Task: Check a user's "Followers" to see their connections.
Action: Mouse moved to (820, 341)
Screenshot: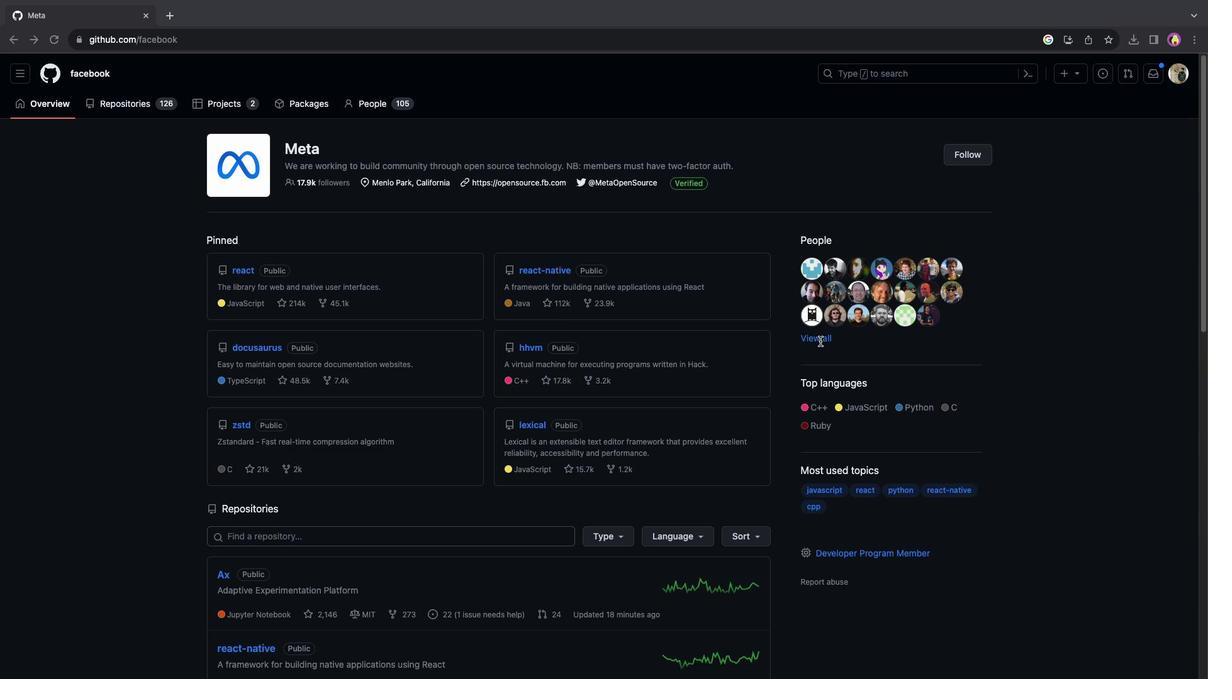 
Action: Mouse pressed left at (820, 341)
Screenshot: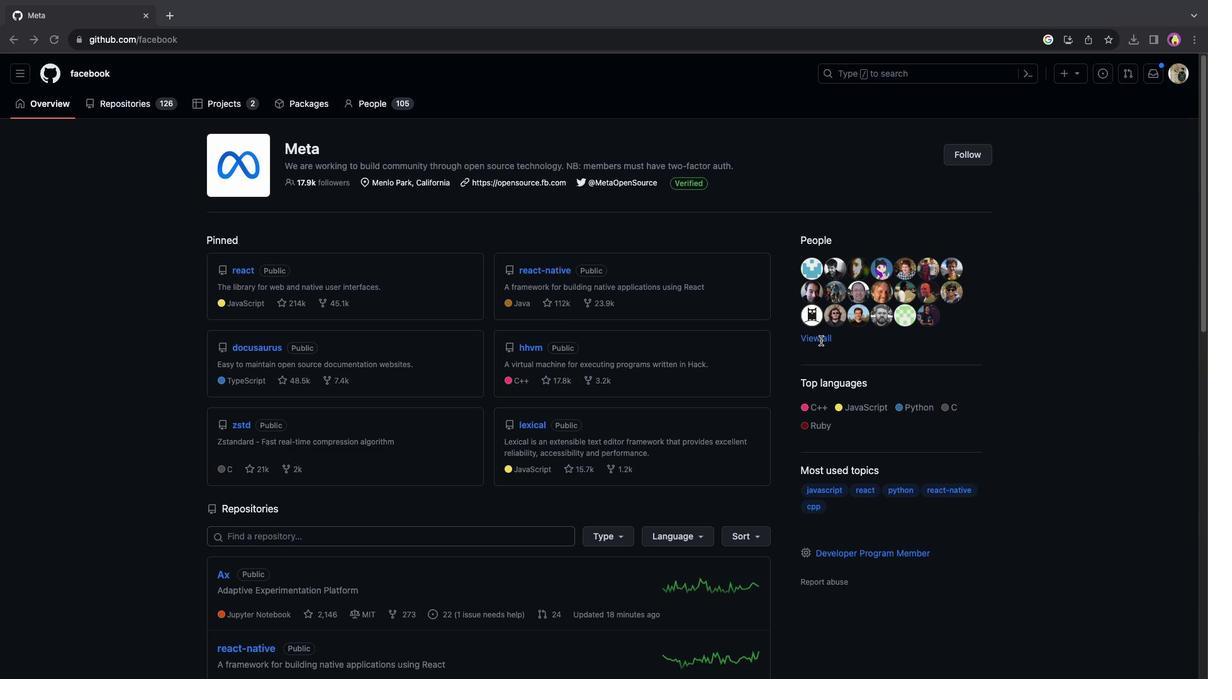 
Action: Mouse moved to (822, 337)
Screenshot: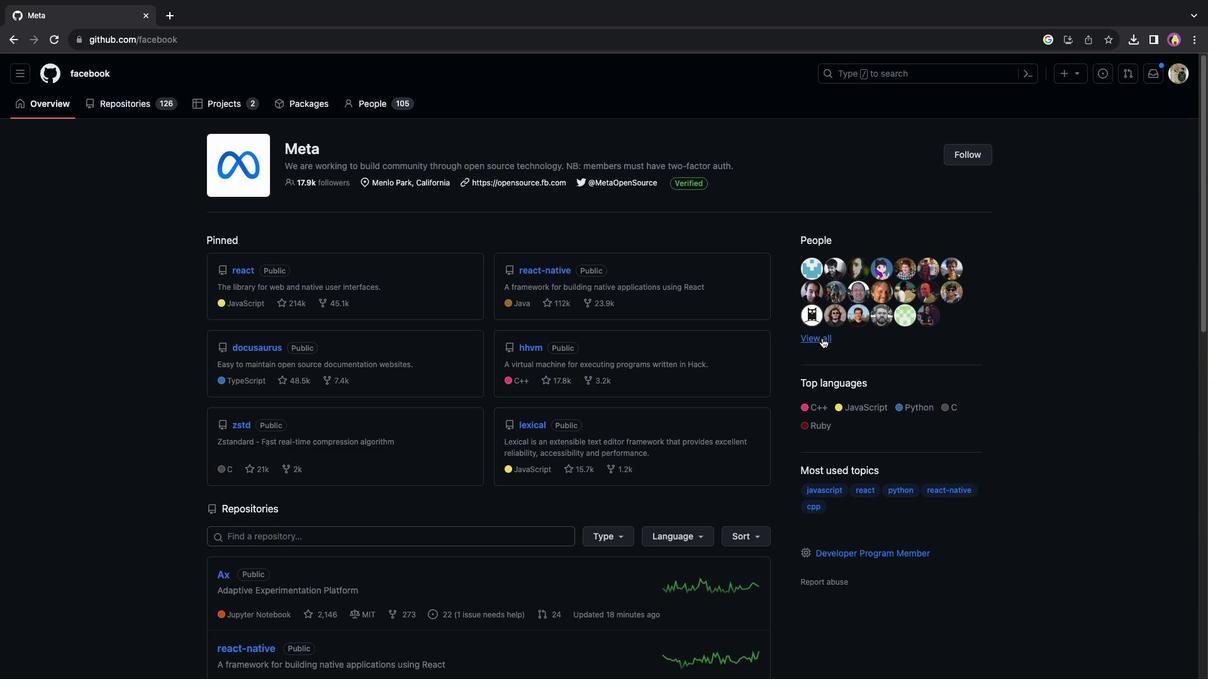 
Action: Mouse pressed left at (822, 337)
Screenshot: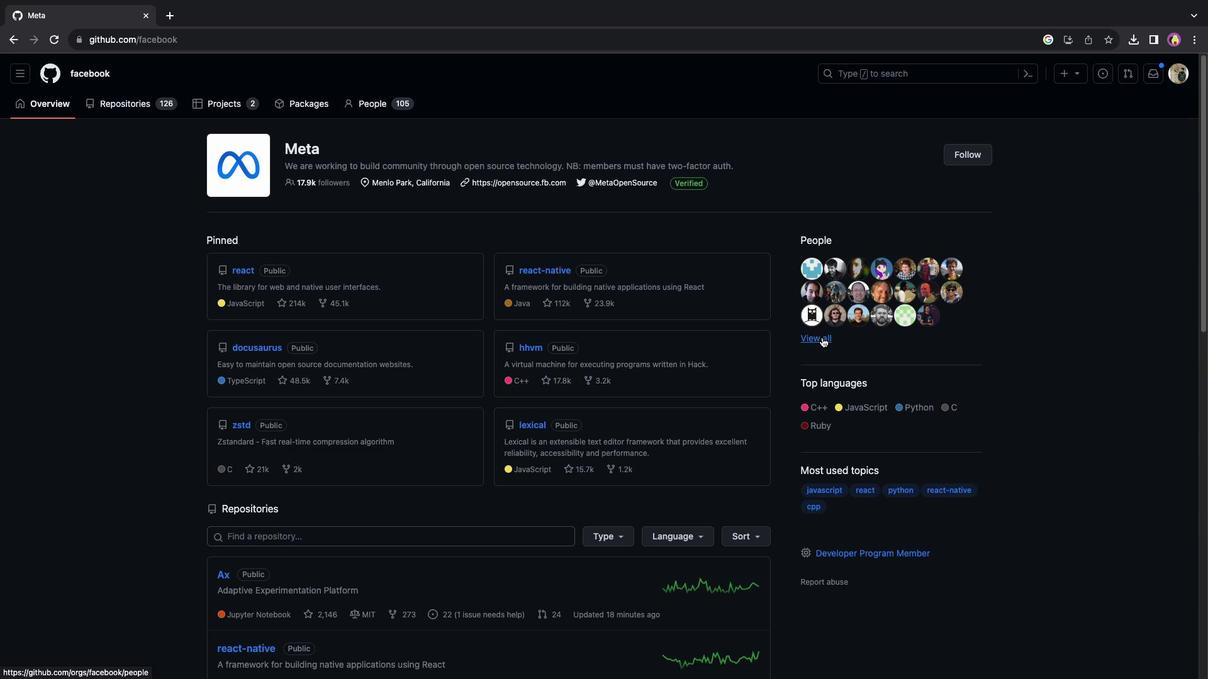 
Action: Mouse moved to (442, 180)
Screenshot: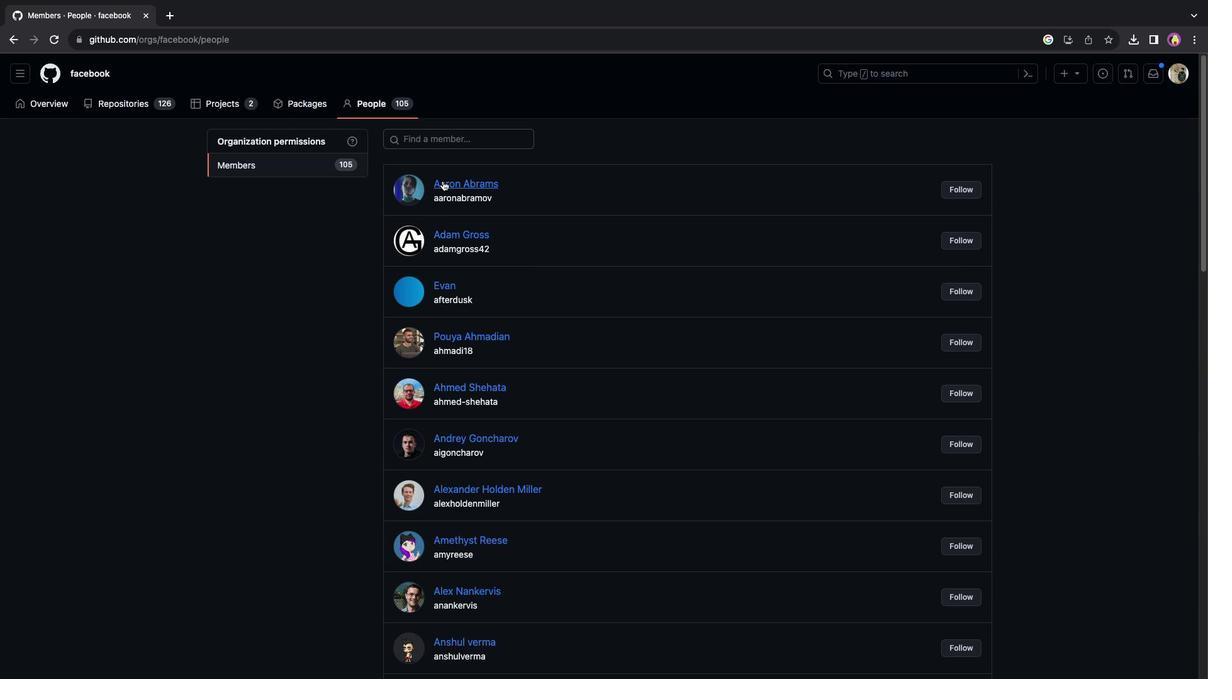 
Action: Mouse pressed left at (442, 180)
Screenshot: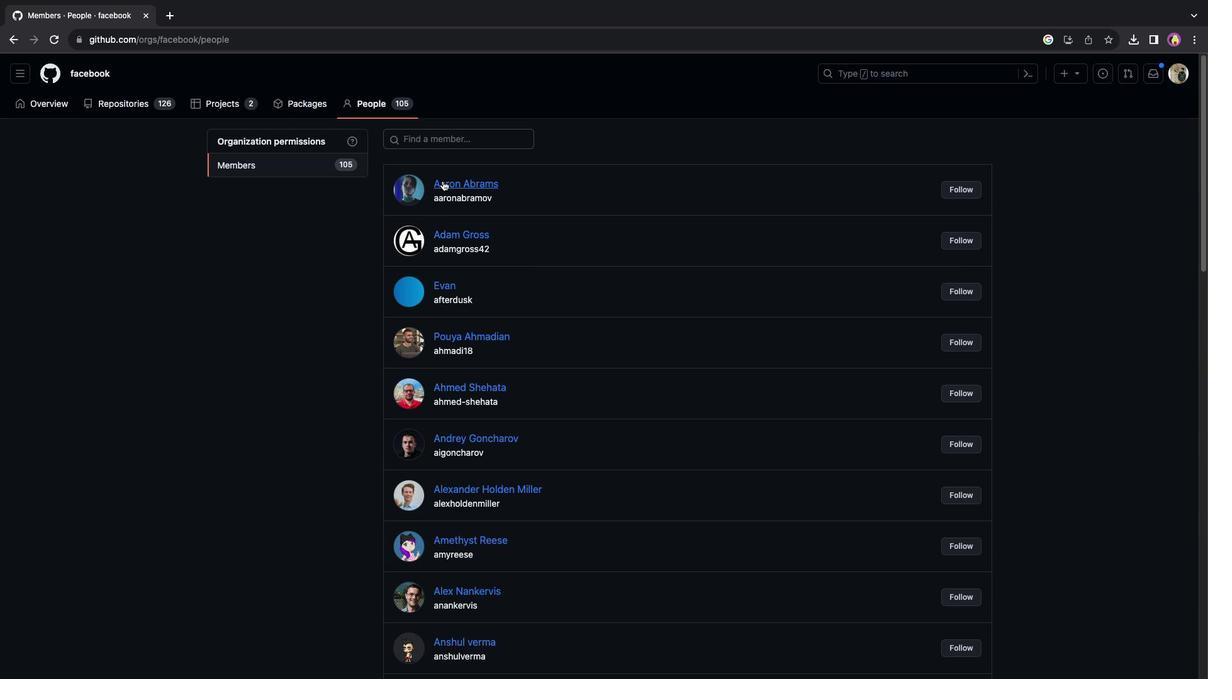 
Action: Mouse moved to (400, 272)
Screenshot: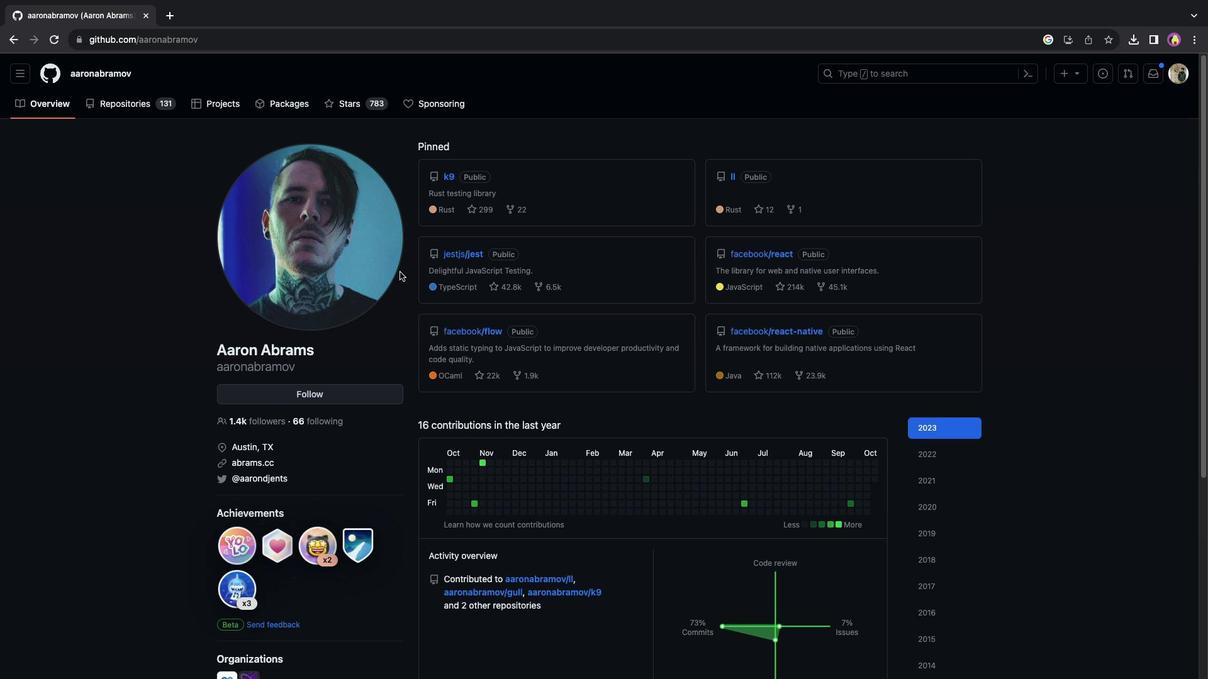 
Action: Mouse scrolled (400, 272) with delta (0, 0)
Screenshot: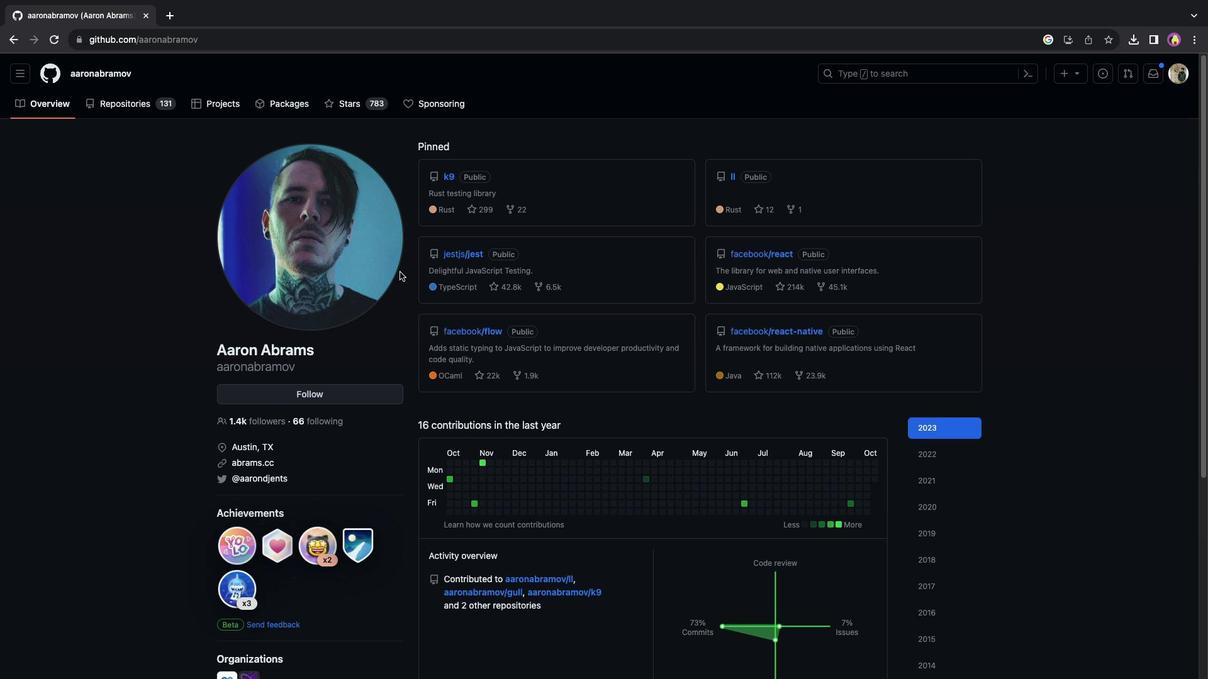 
Action: Mouse scrolled (400, 272) with delta (0, 0)
Screenshot: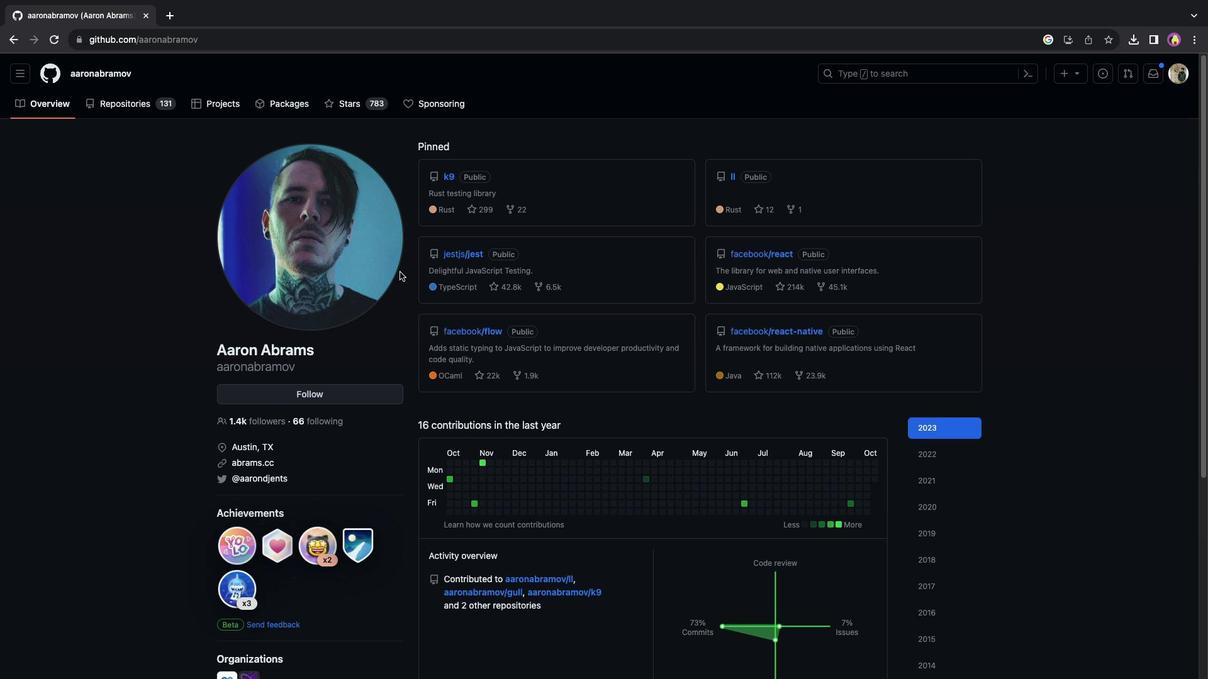 
Action: Mouse moved to (400, 276)
Screenshot: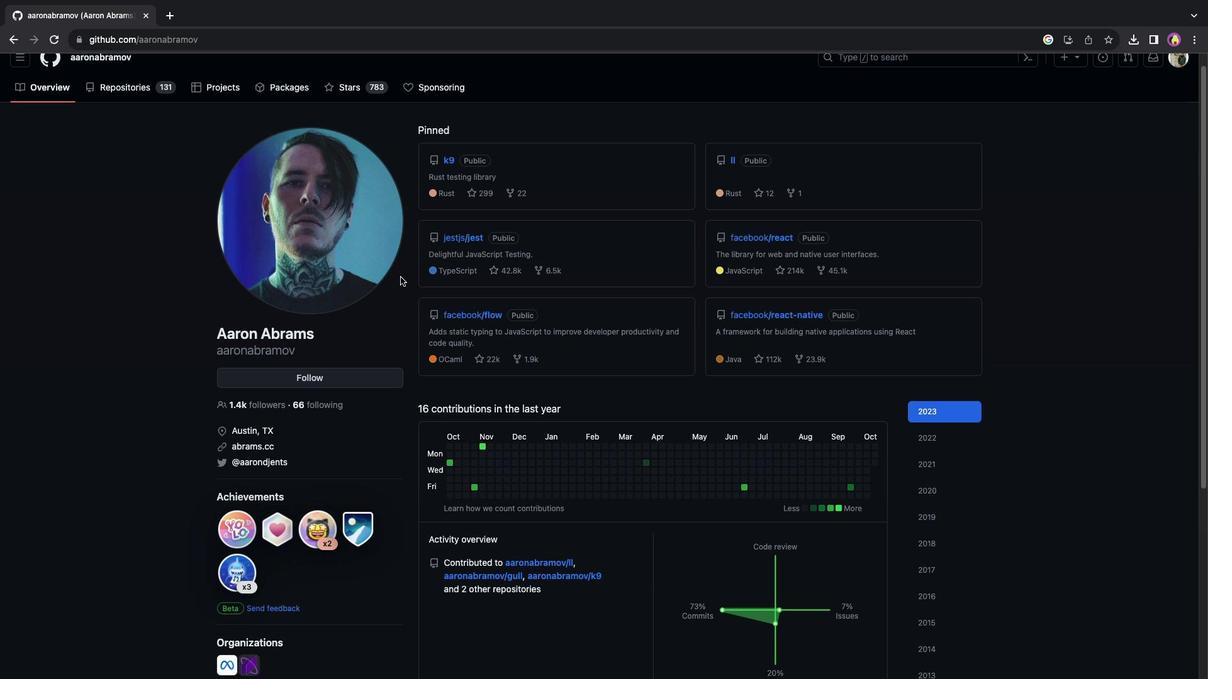 
Action: Mouse scrolled (400, 276) with delta (0, 0)
Screenshot: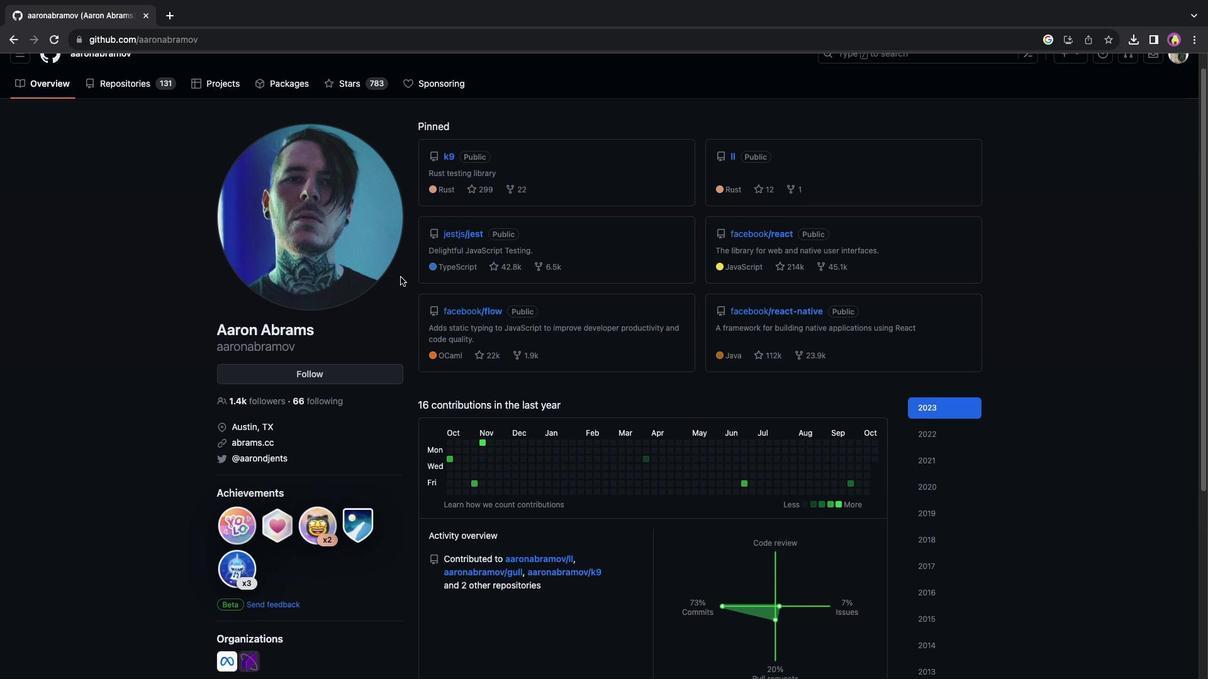 
Action: Mouse scrolled (400, 276) with delta (0, 0)
Screenshot: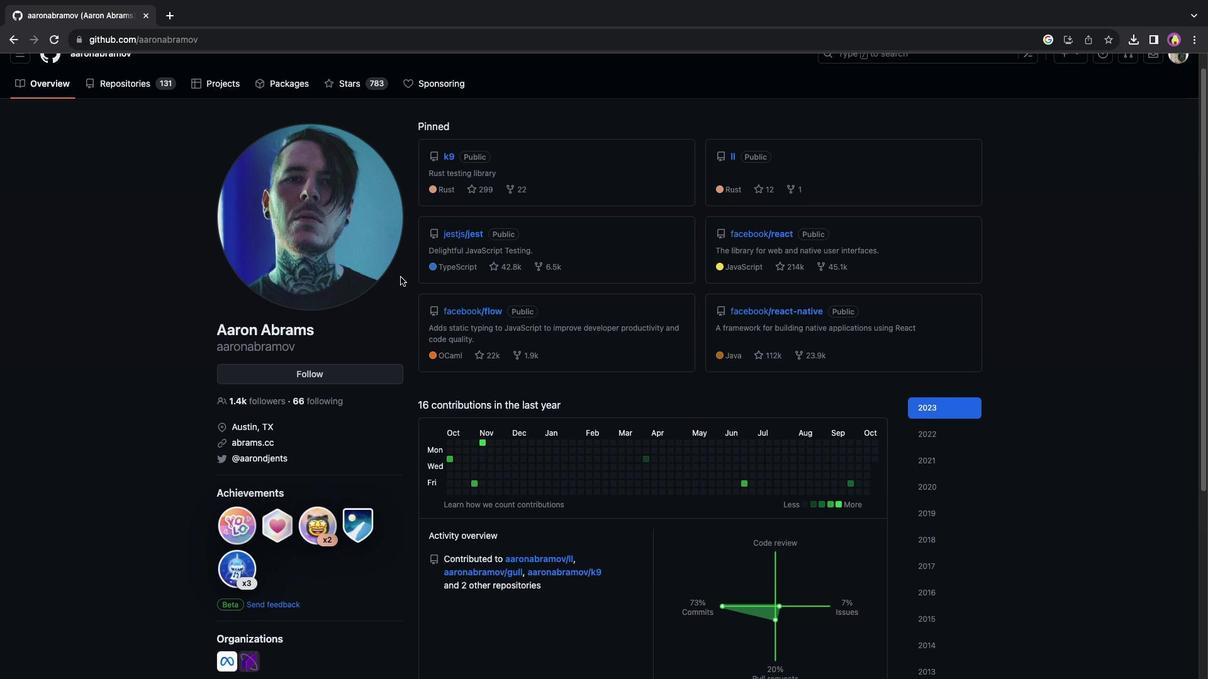 
Action: Mouse scrolled (400, 276) with delta (0, -1)
Screenshot: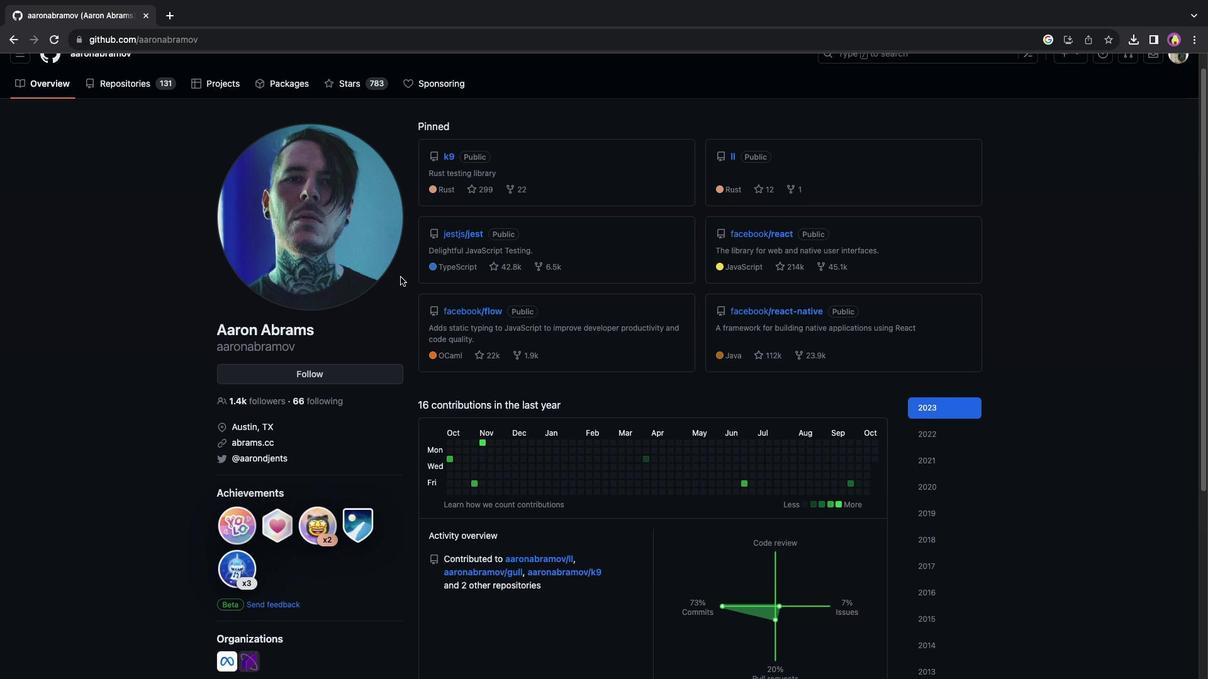 
Action: Mouse scrolled (400, 276) with delta (0, 0)
Screenshot: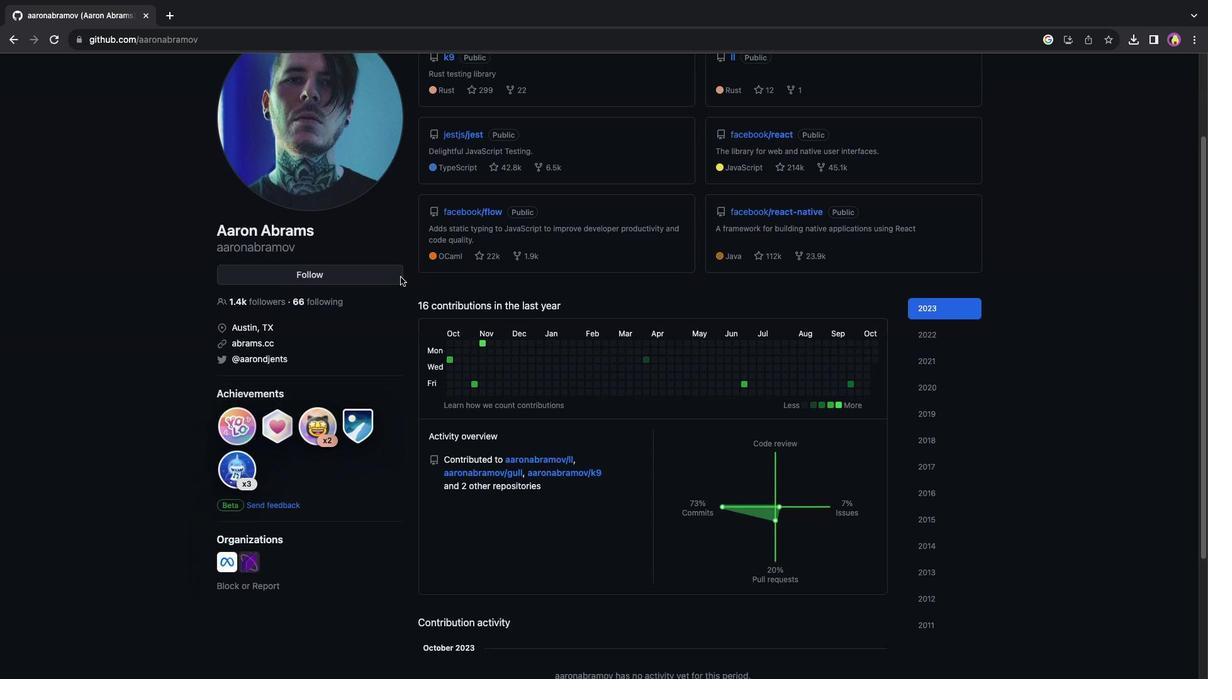 
Action: Mouse scrolled (400, 276) with delta (0, 0)
Screenshot: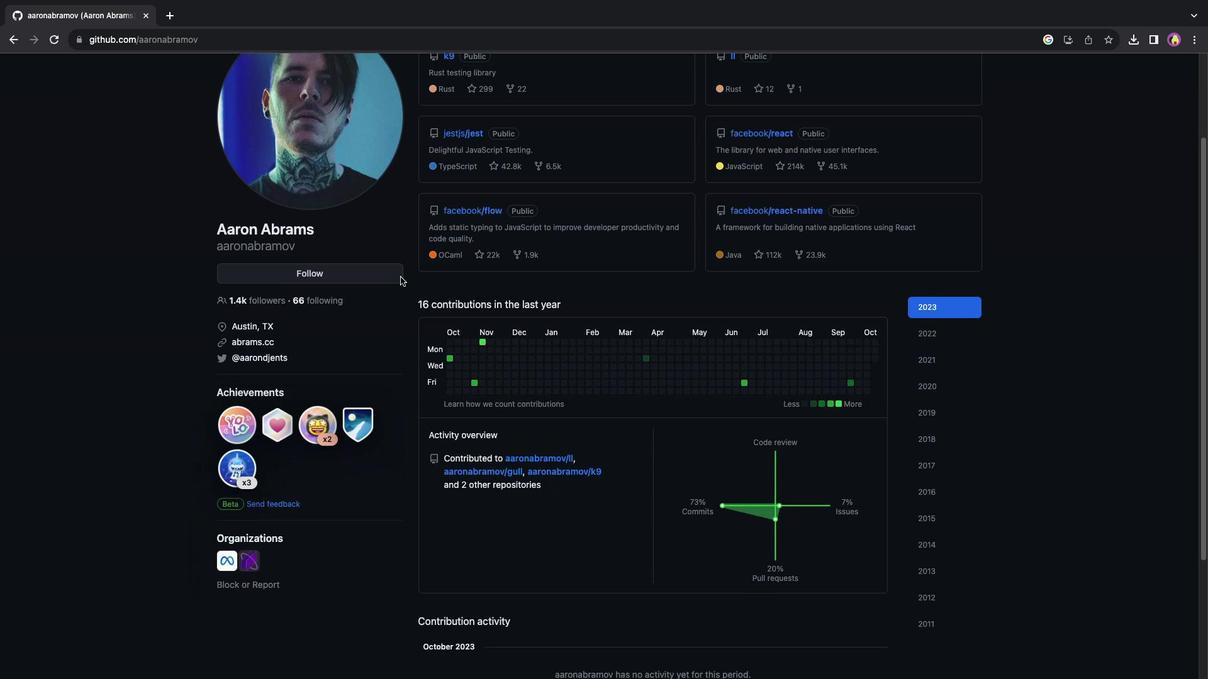 
Action: Mouse moved to (262, 275)
Screenshot: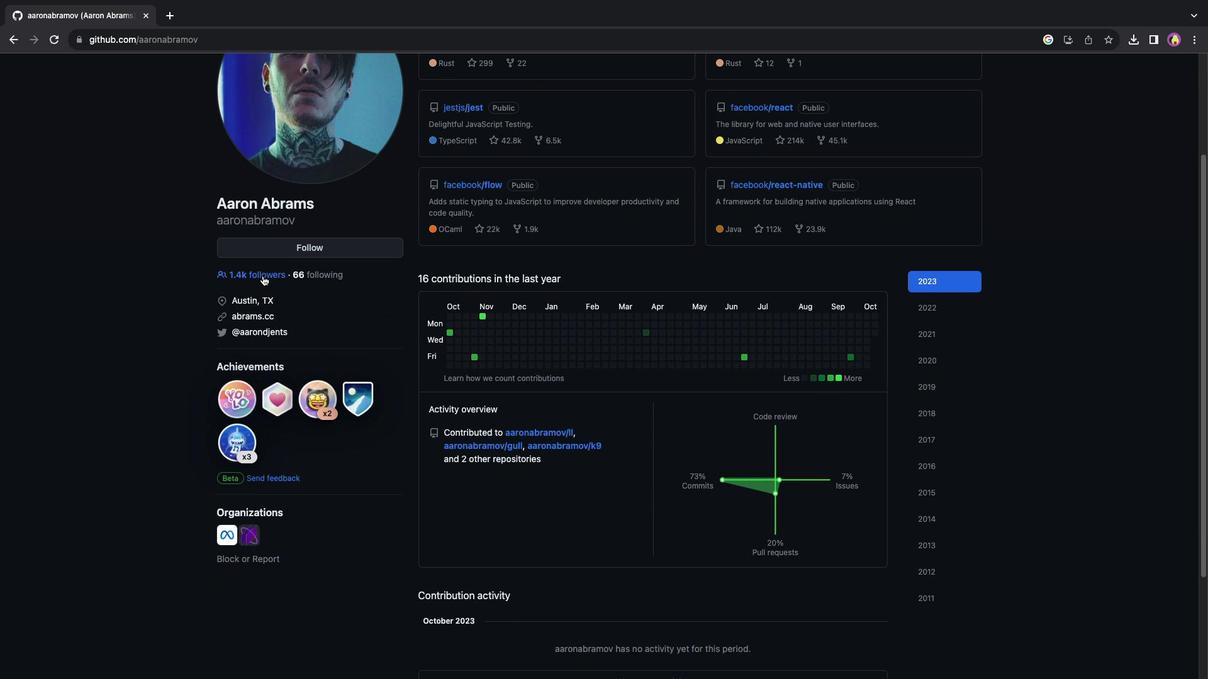 
Action: Mouse pressed left at (262, 275)
Screenshot: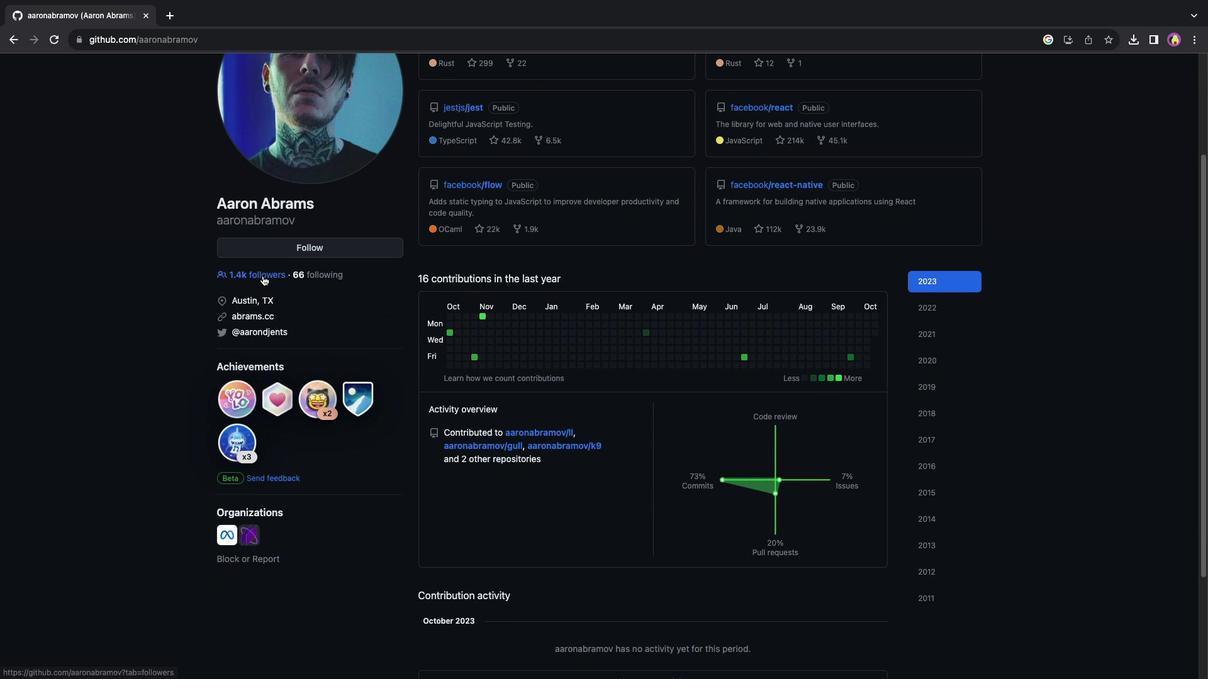 
Action: Mouse moved to (626, 305)
Screenshot: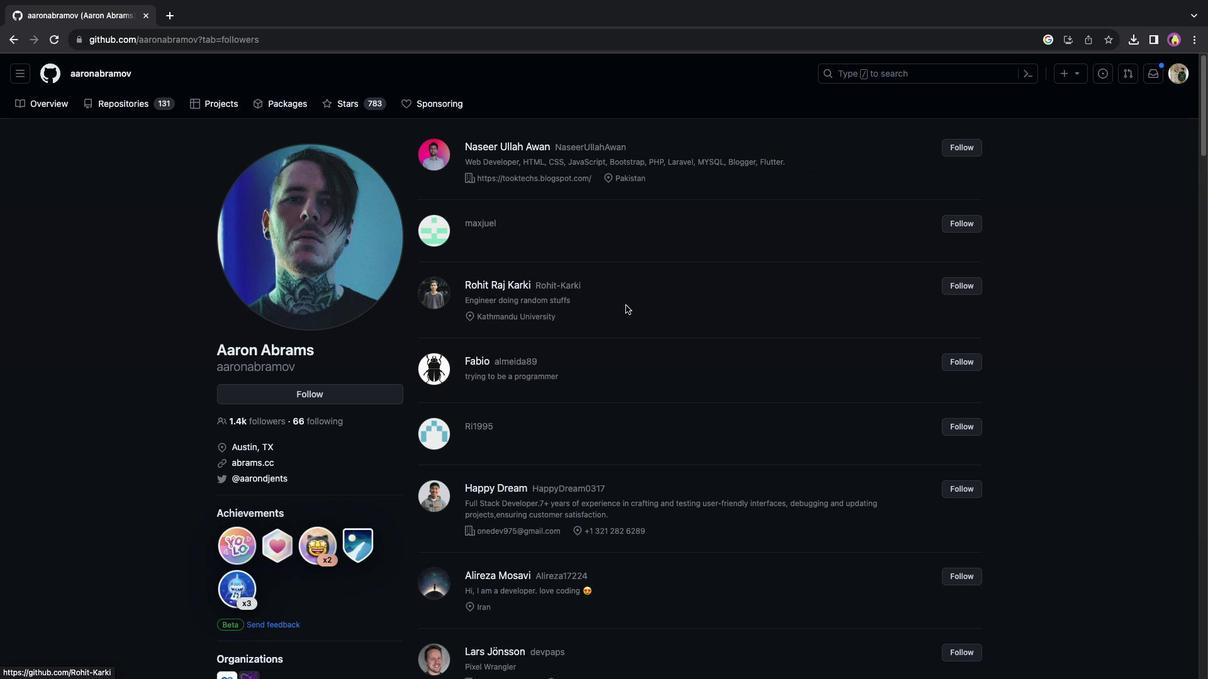 
Action: Mouse scrolled (626, 305) with delta (0, 0)
Screenshot: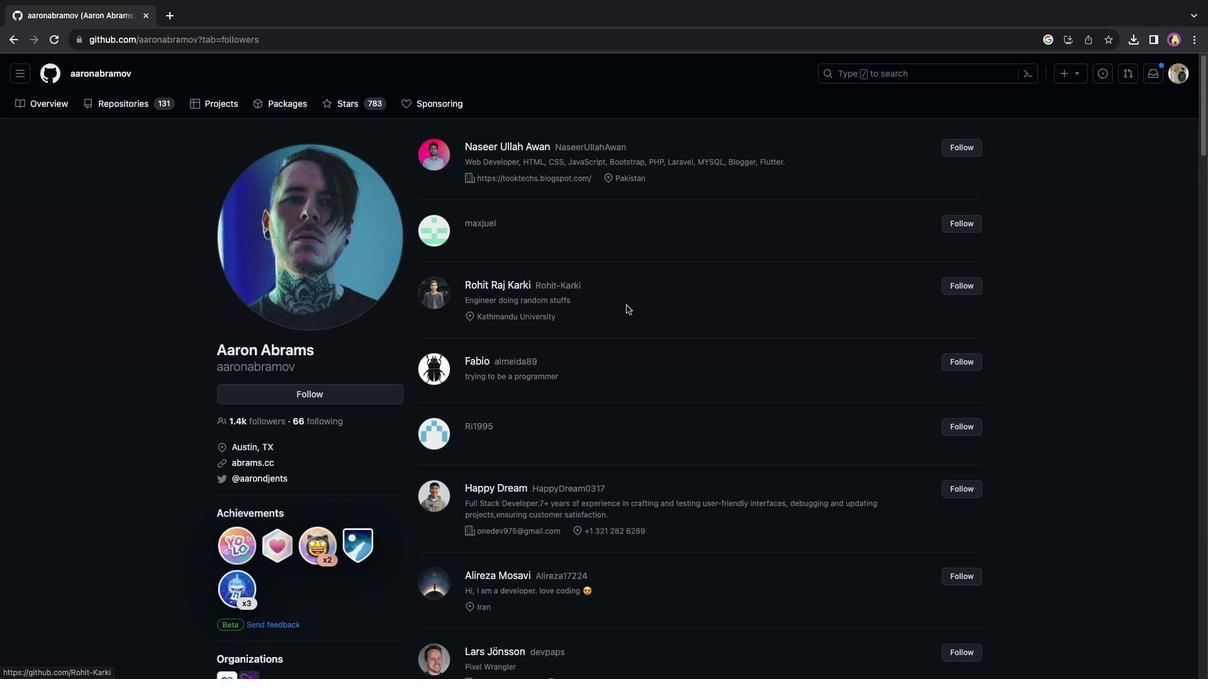 
Action: Mouse scrolled (626, 305) with delta (0, 0)
Screenshot: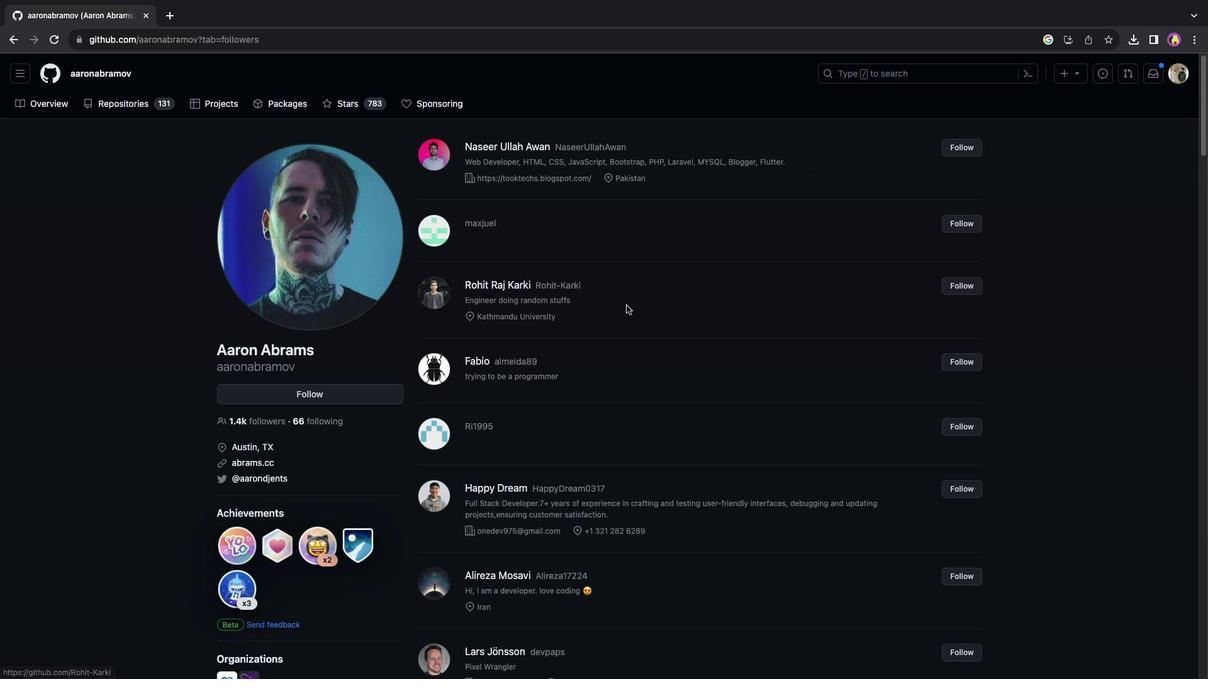 
Action: Mouse scrolled (626, 305) with delta (0, -1)
Screenshot: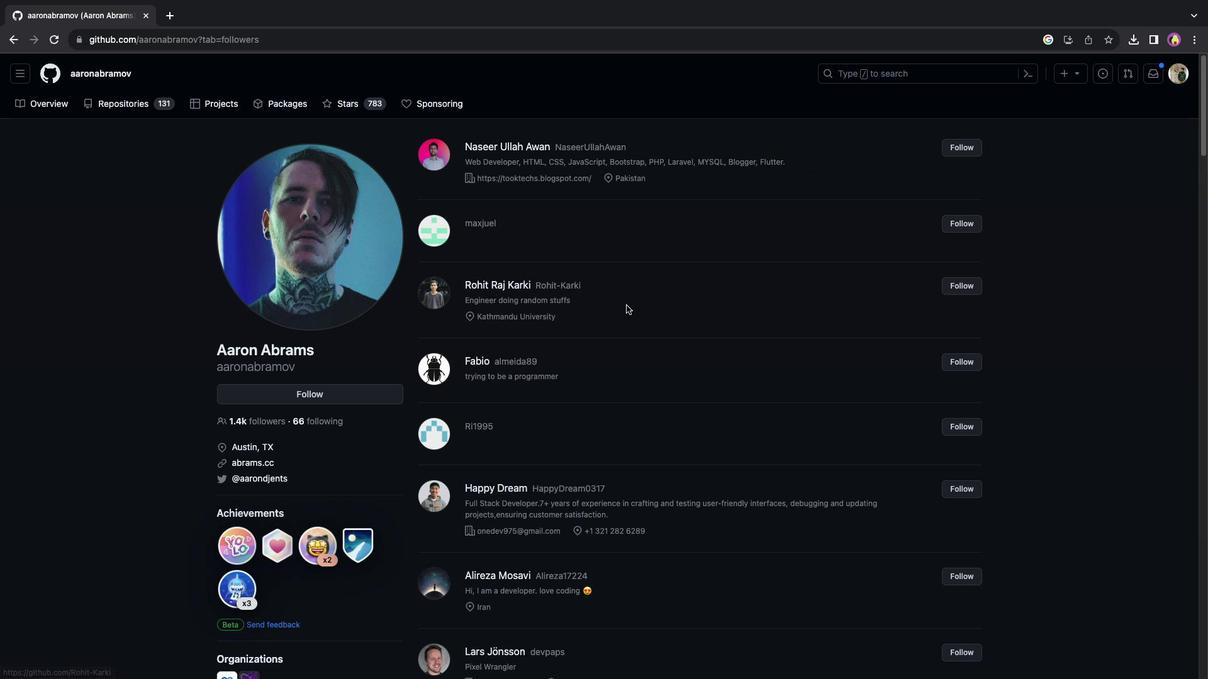 
Action: Mouse scrolled (626, 305) with delta (0, -2)
Screenshot: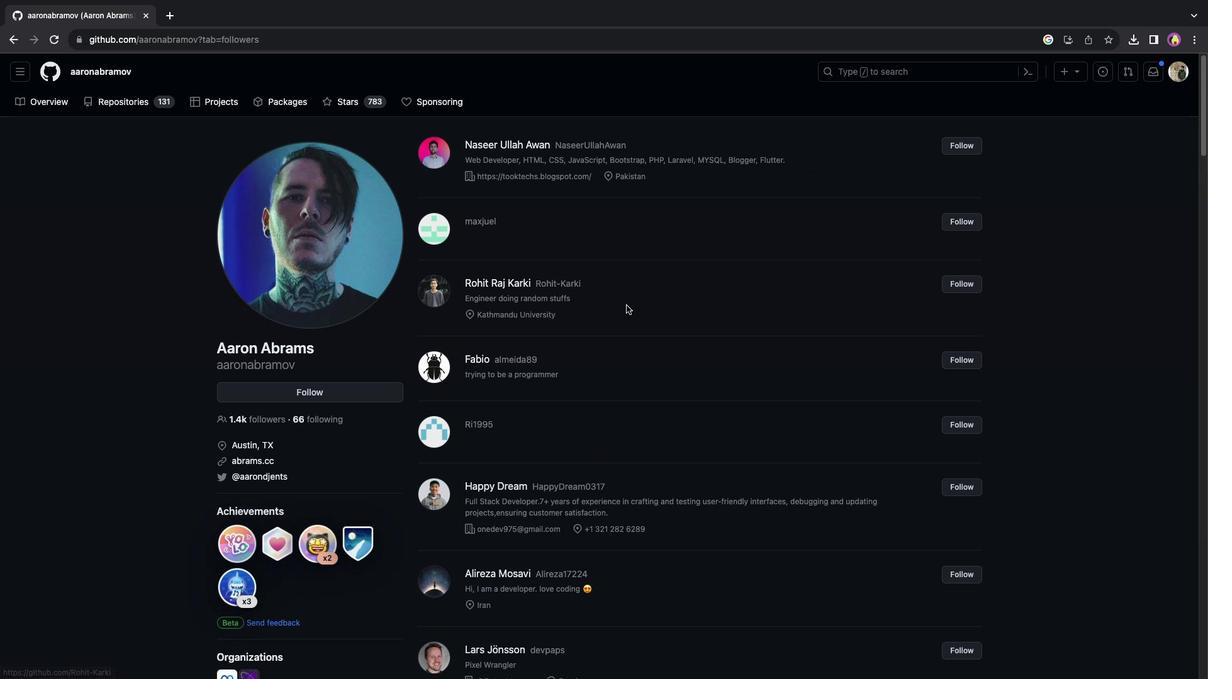 
Action: Mouse scrolled (626, 305) with delta (0, 0)
Screenshot: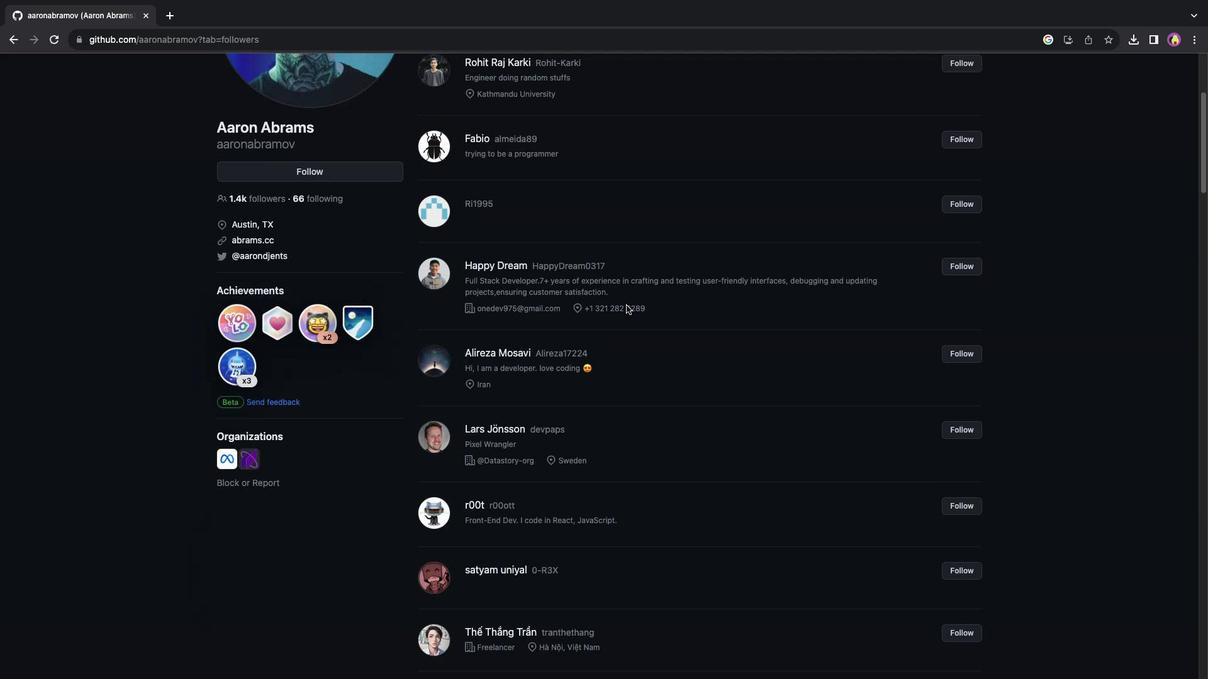 
Action: Mouse scrolled (626, 305) with delta (0, 0)
Screenshot: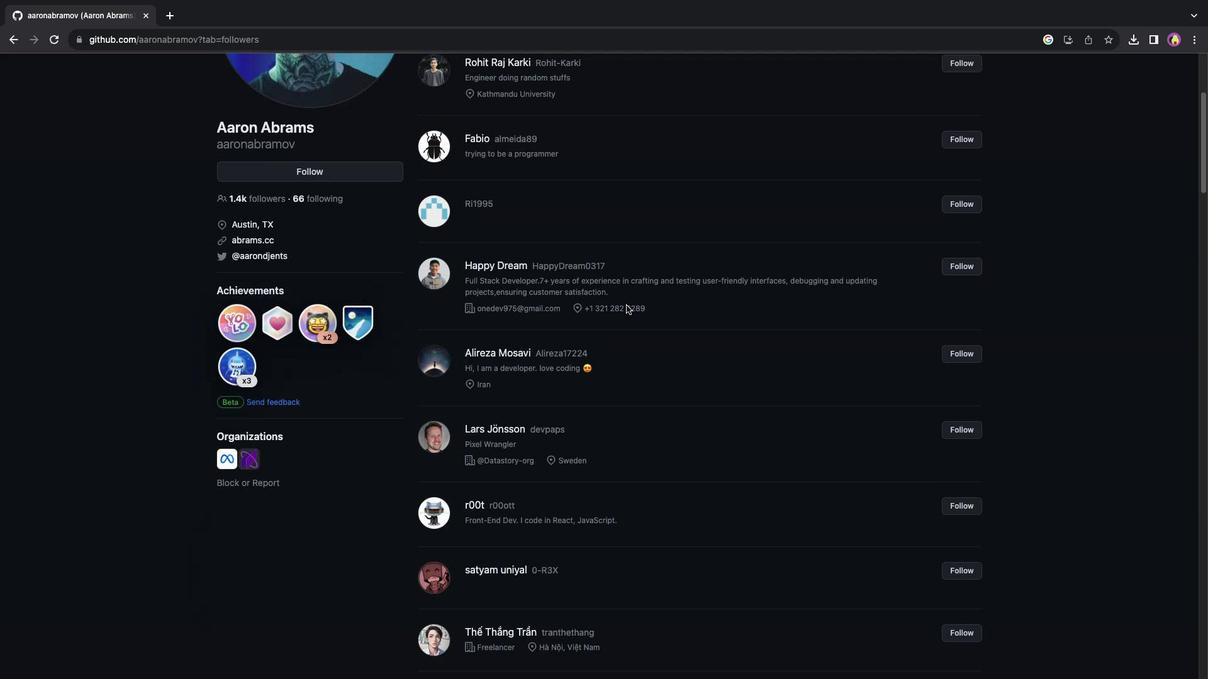 
Action: Mouse scrolled (626, 305) with delta (0, -1)
Screenshot: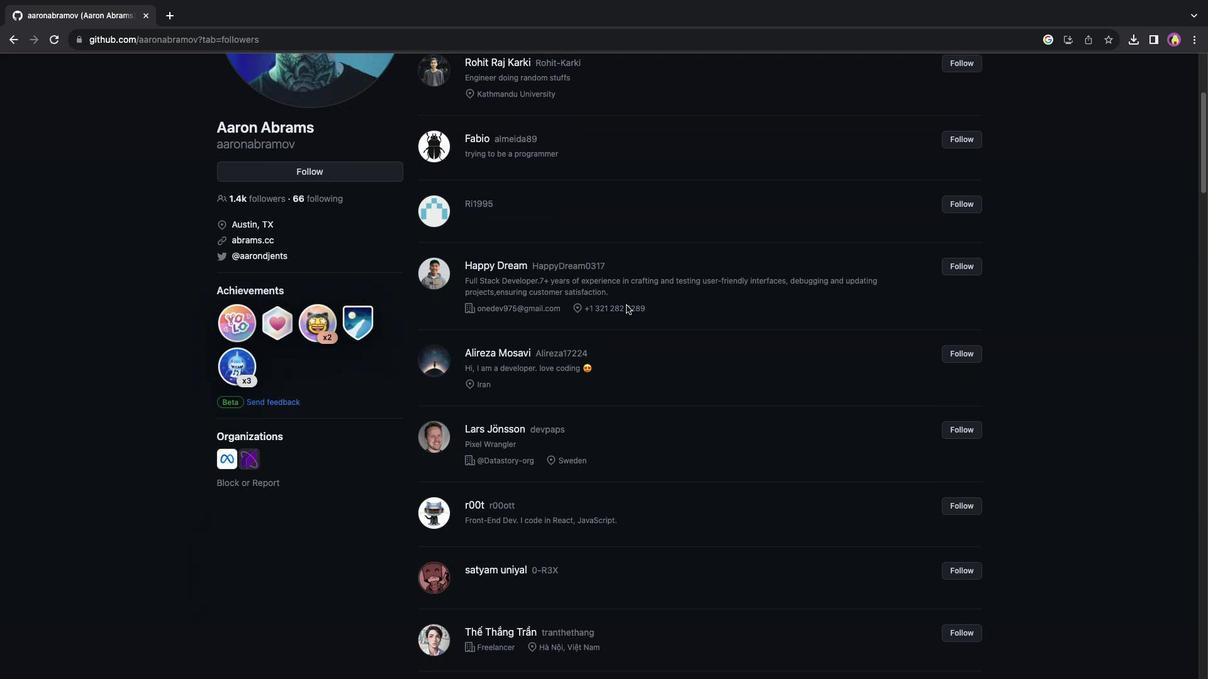 
Action: Mouse scrolled (626, 305) with delta (0, -2)
Screenshot: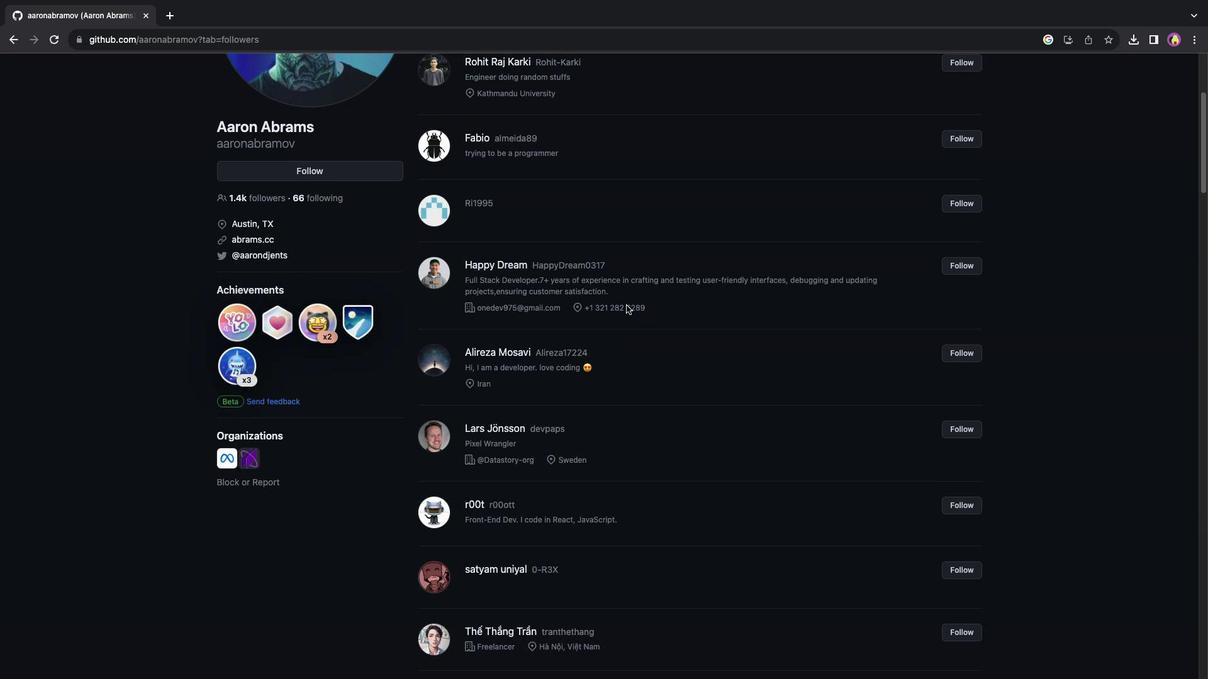 
Action: Mouse scrolled (626, 305) with delta (0, 0)
Screenshot: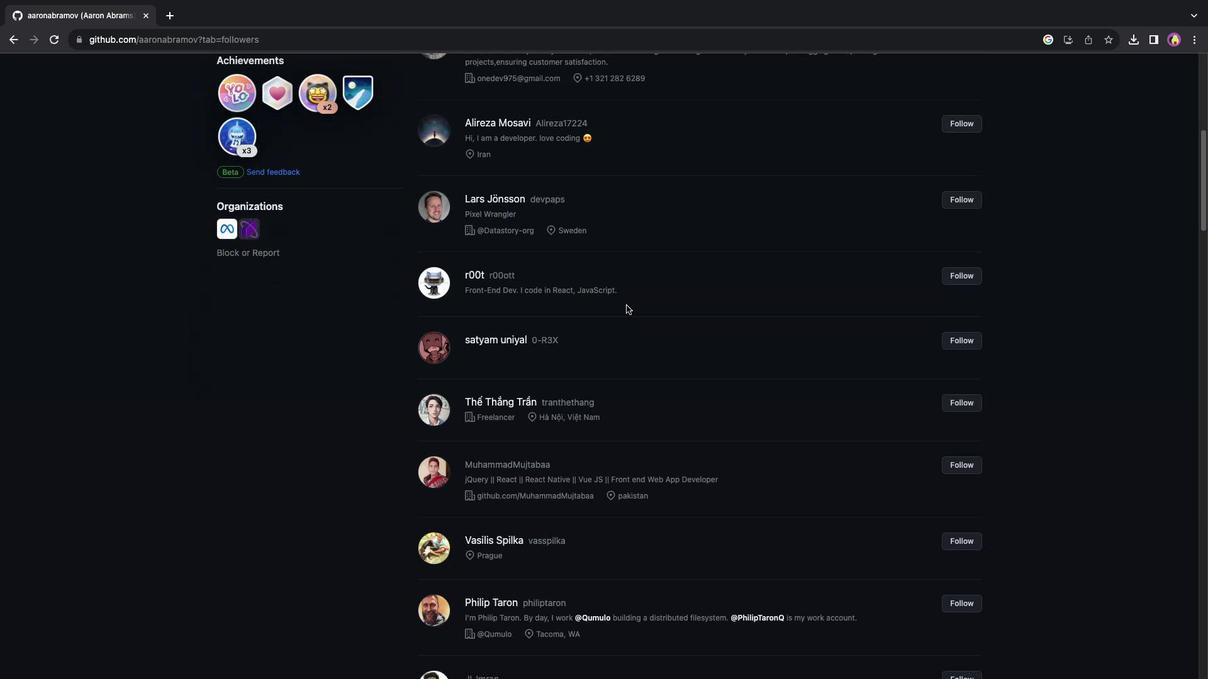 
Action: Mouse scrolled (626, 305) with delta (0, 0)
Screenshot: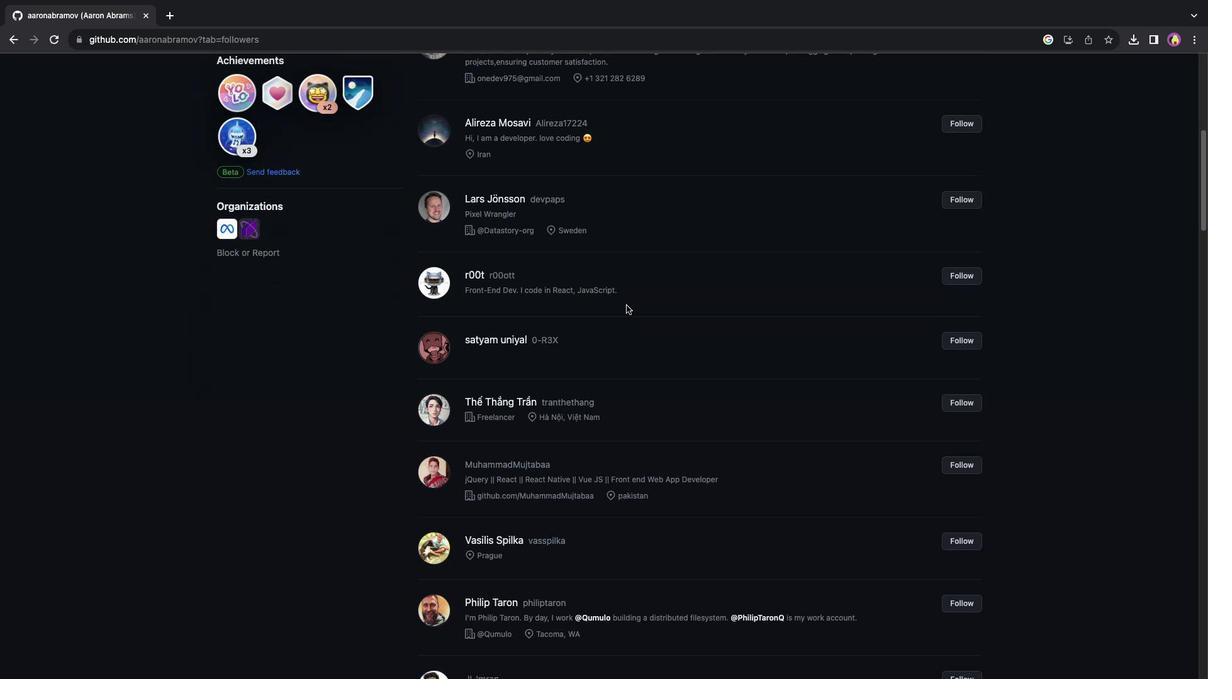 
Action: Mouse scrolled (626, 305) with delta (0, -1)
Screenshot: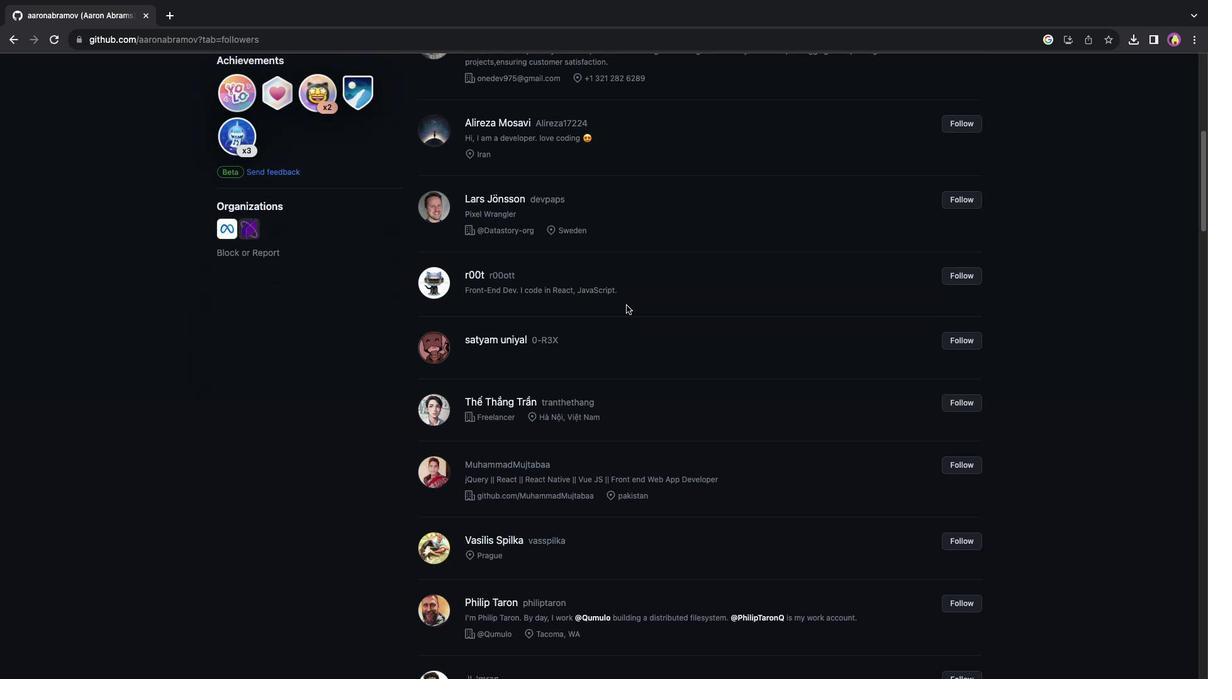 
Action: Mouse scrolled (626, 305) with delta (0, 0)
Screenshot: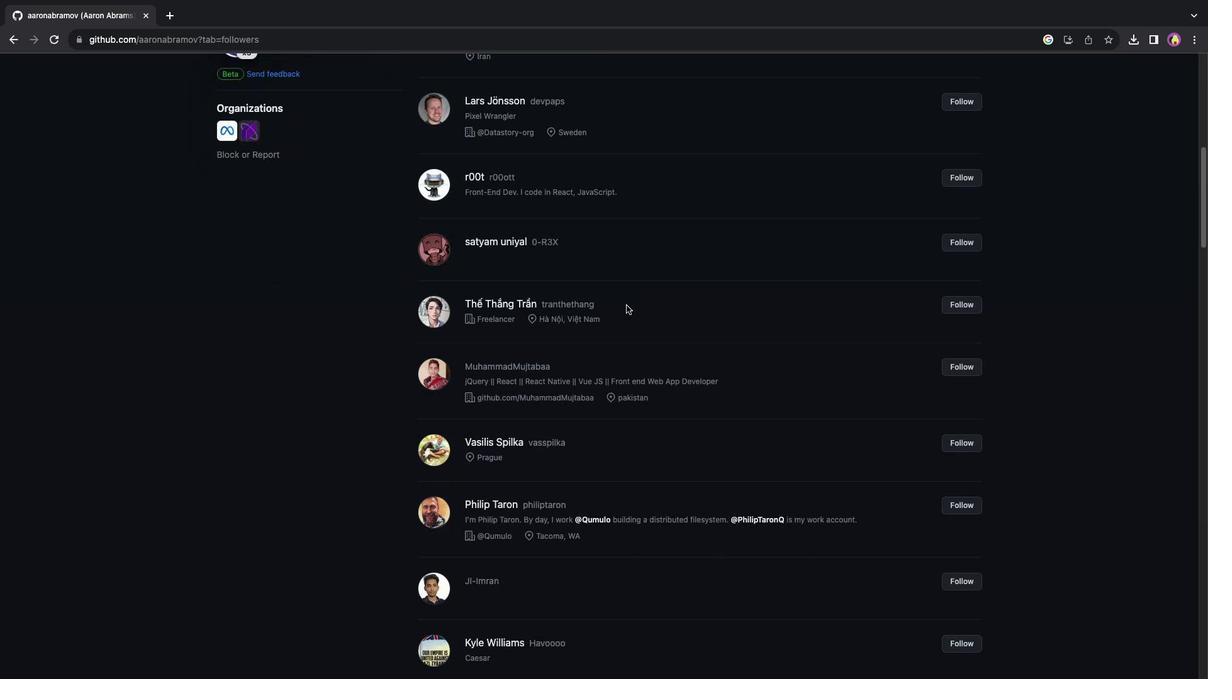 
Action: Mouse scrolled (626, 305) with delta (0, 0)
Screenshot: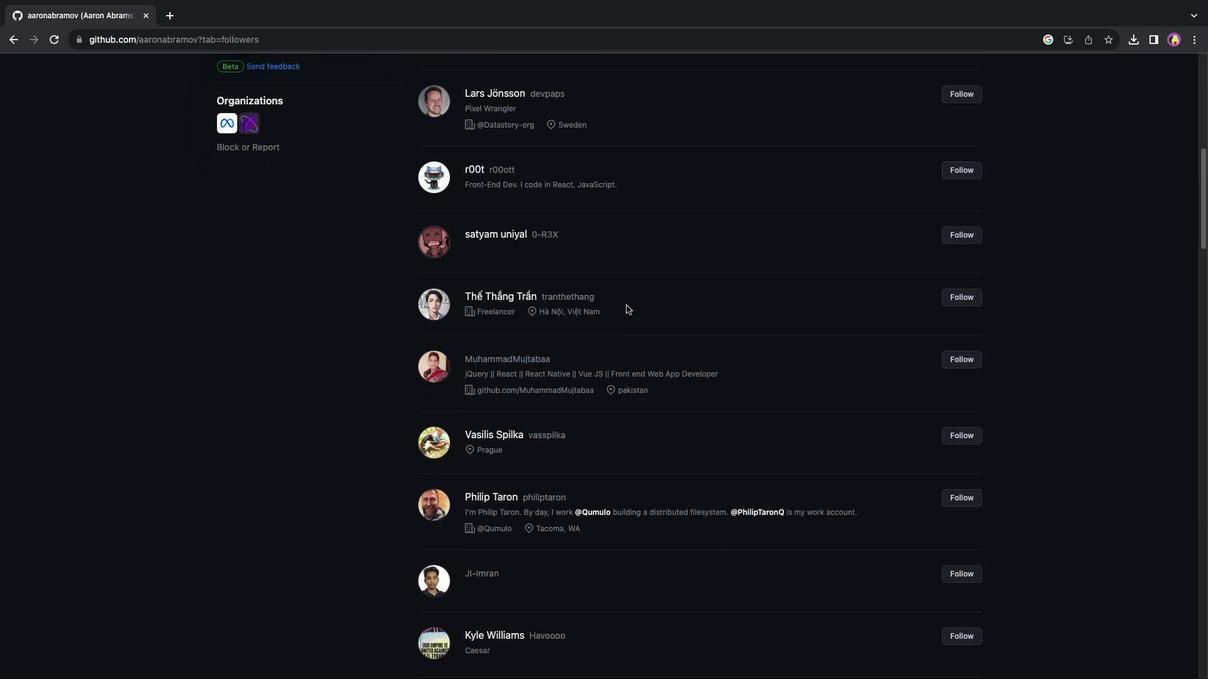 
Action: Mouse scrolled (626, 305) with delta (0, -1)
Screenshot: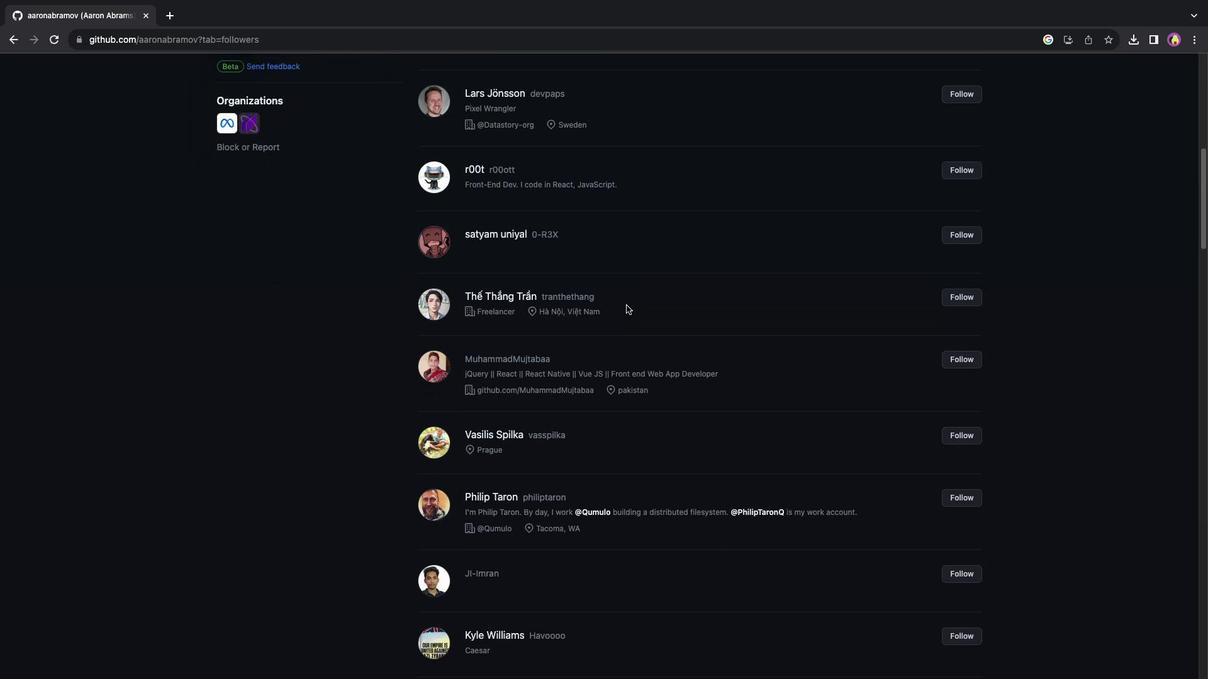 
Action: Mouse scrolled (626, 305) with delta (0, -2)
Screenshot: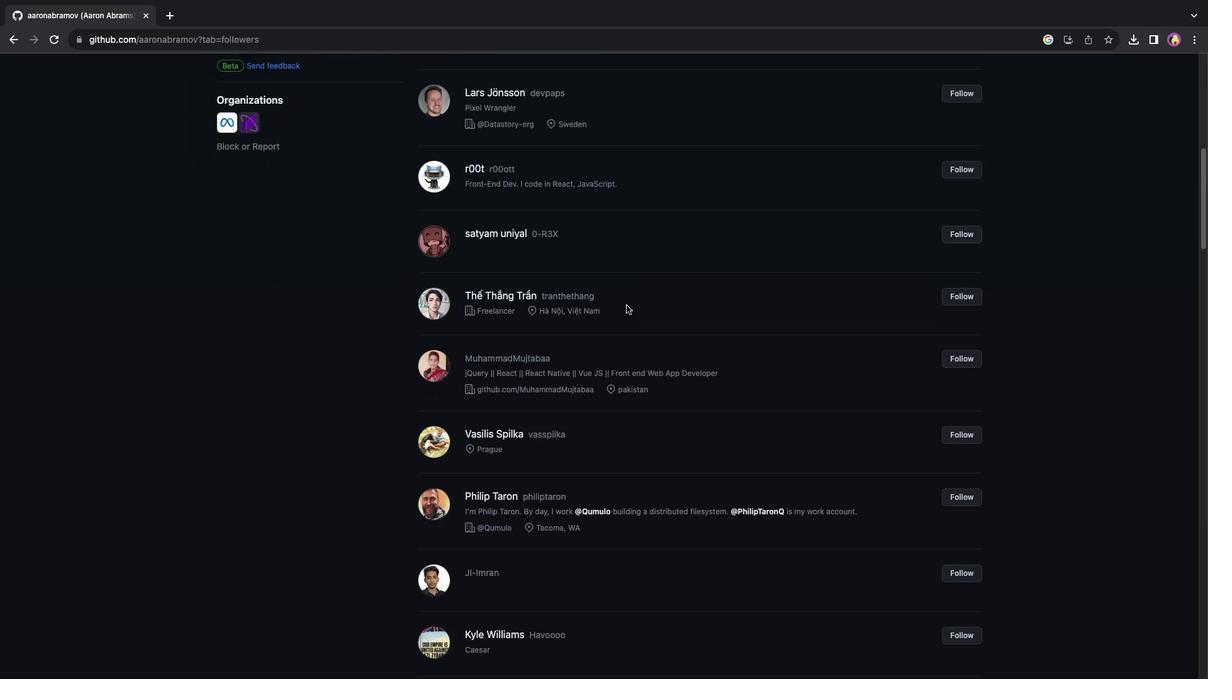 
Action: Mouse scrolled (626, 305) with delta (0, 0)
Screenshot: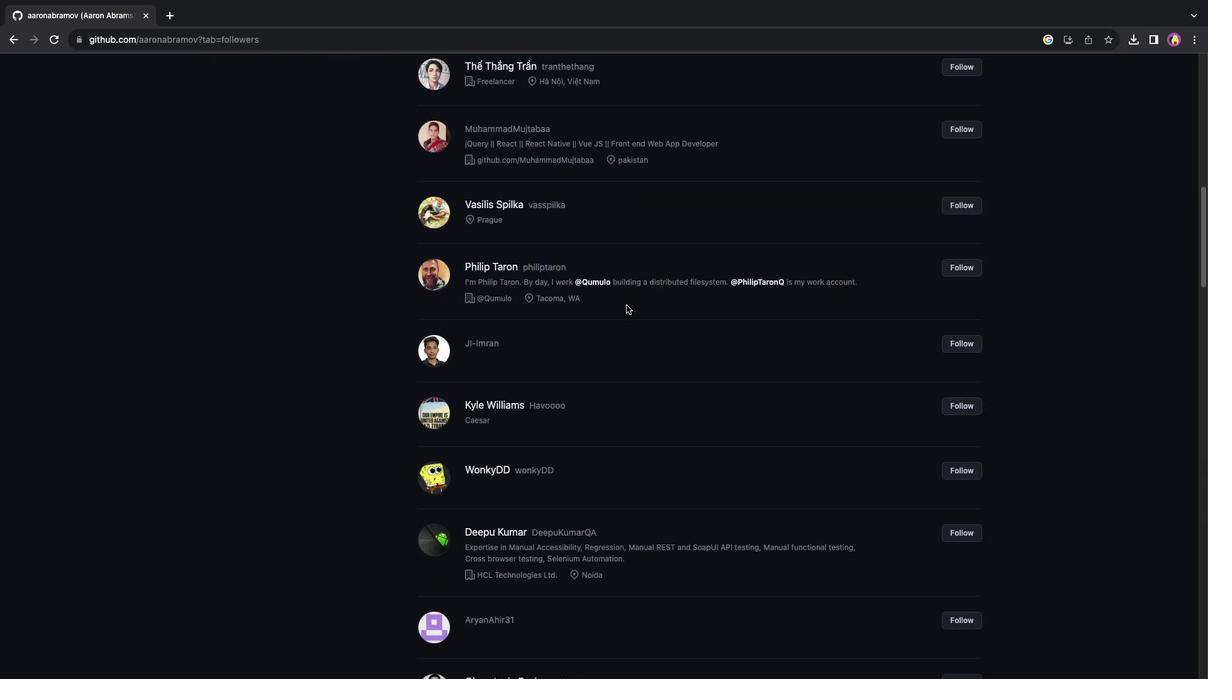 
Action: Mouse scrolled (626, 305) with delta (0, 0)
Screenshot: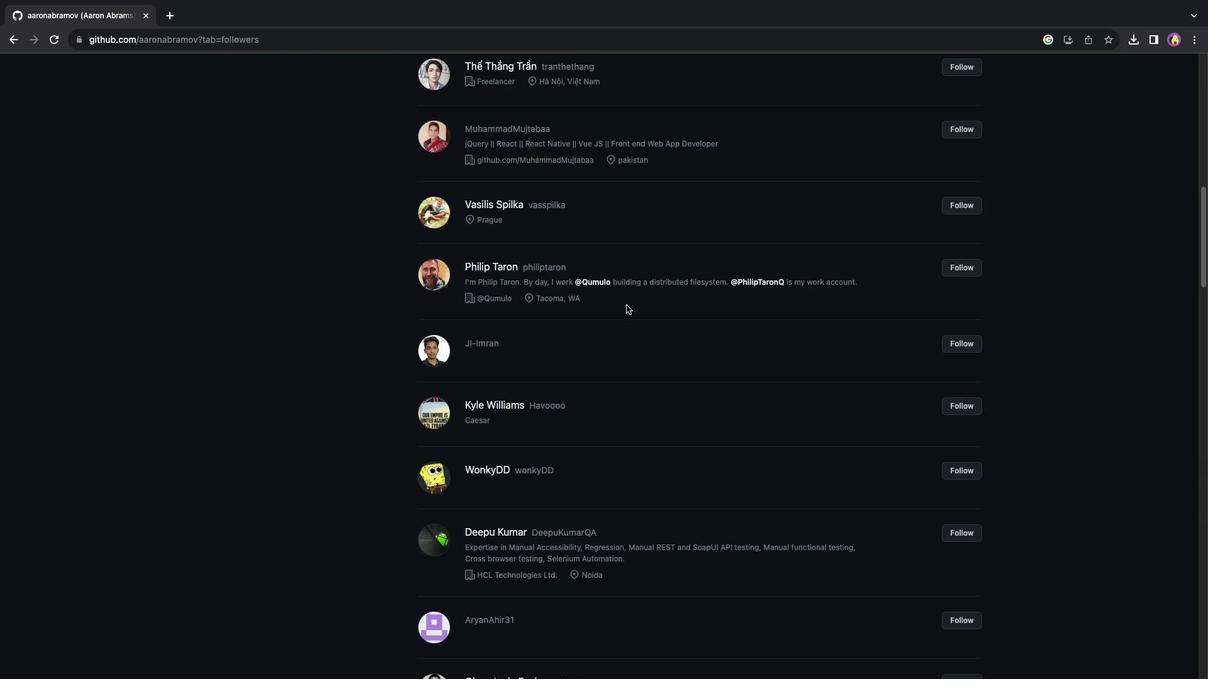 
Action: Mouse scrolled (626, 305) with delta (0, -1)
Screenshot: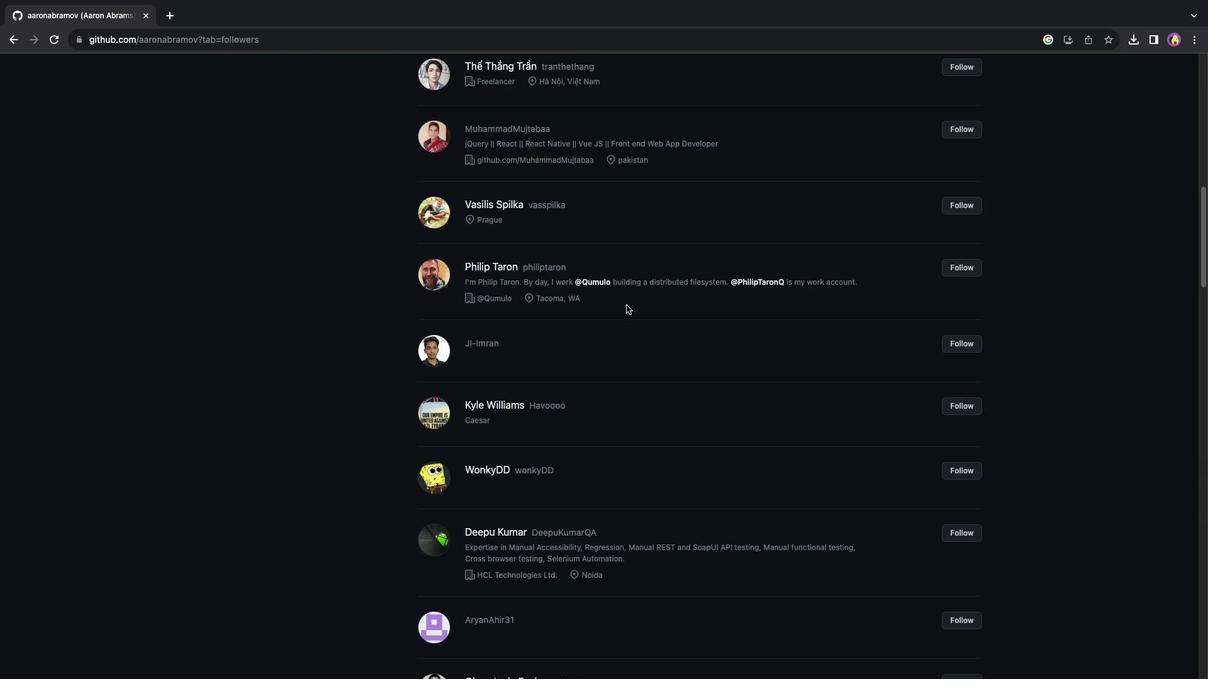 
Action: Mouse scrolled (626, 305) with delta (0, -3)
Screenshot: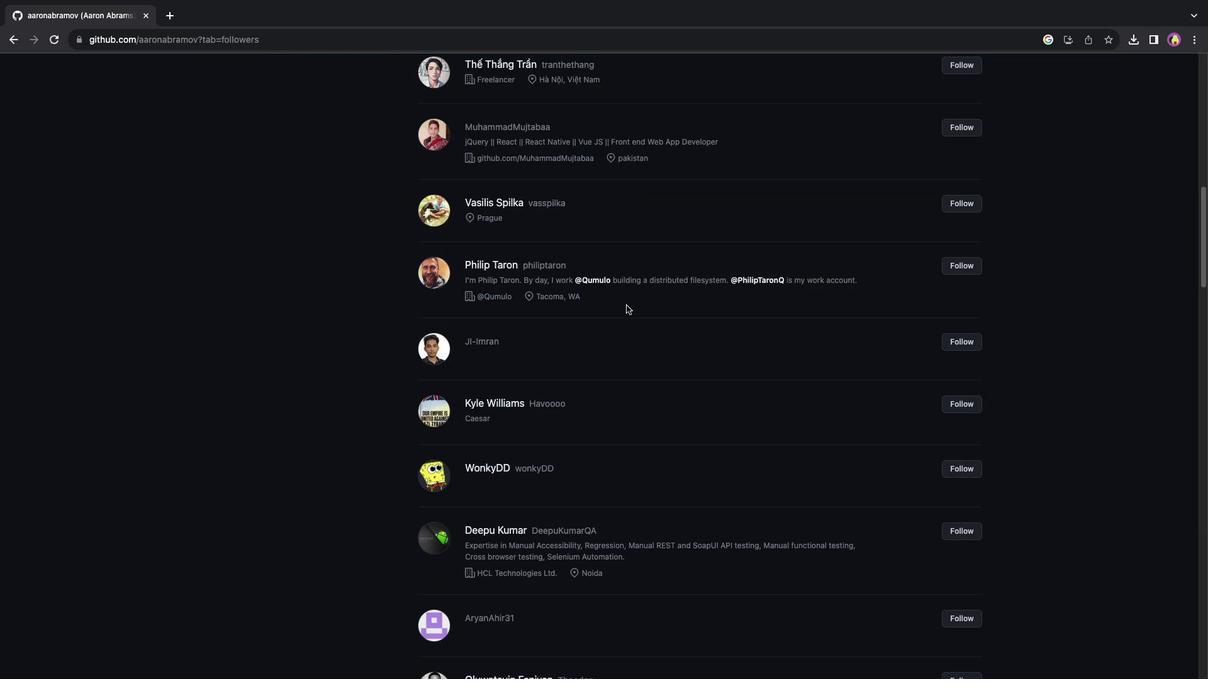 
Action: Mouse scrolled (626, 305) with delta (0, 0)
Screenshot: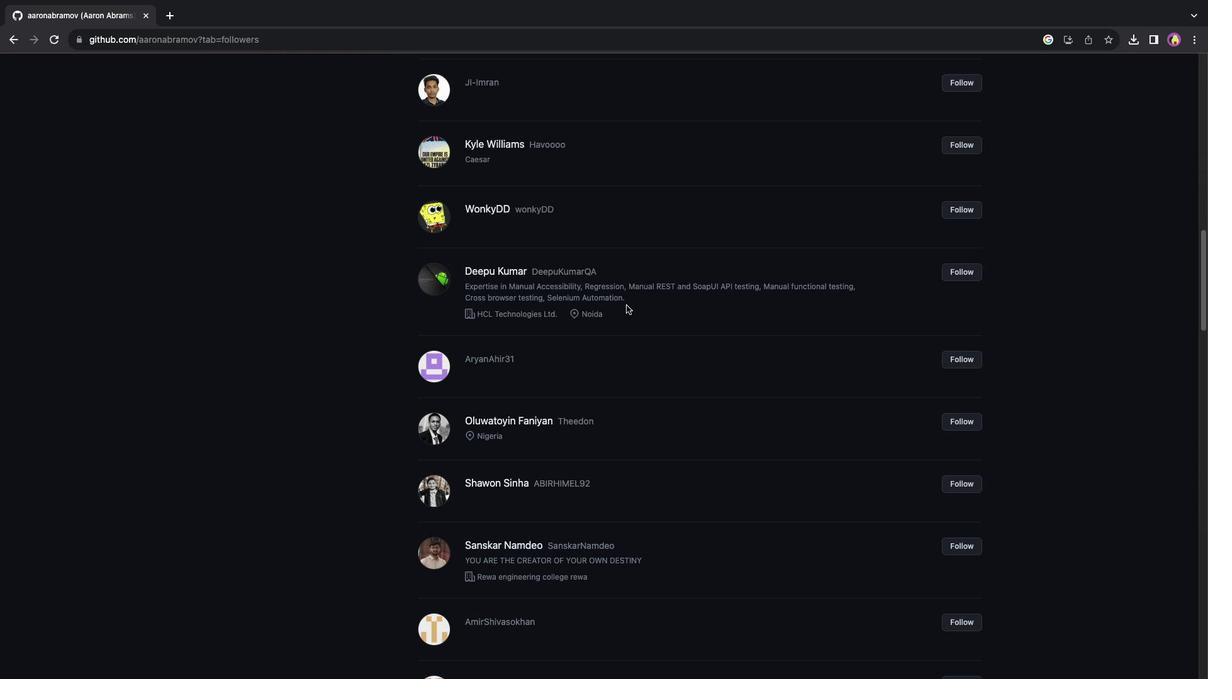
Action: Mouse scrolled (626, 305) with delta (0, 0)
Screenshot: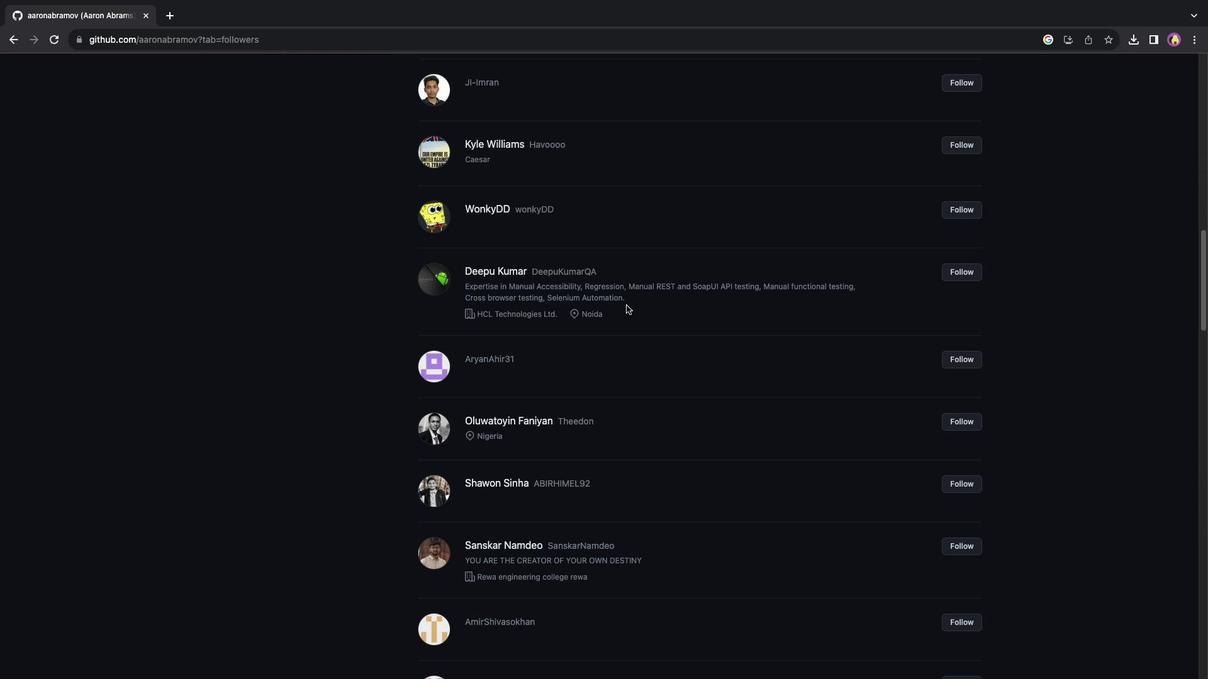 
Action: Mouse scrolled (626, 305) with delta (0, -2)
Screenshot: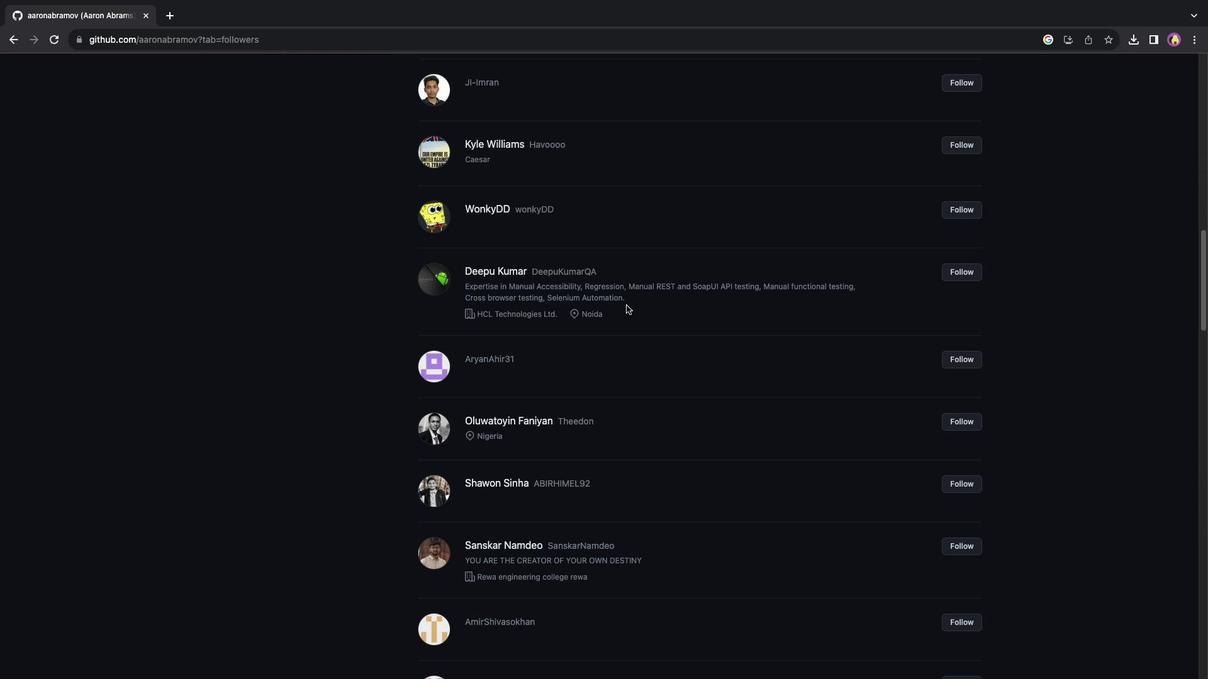 
Action: Mouse scrolled (626, 305) with delta (0, -3)
Screenshot: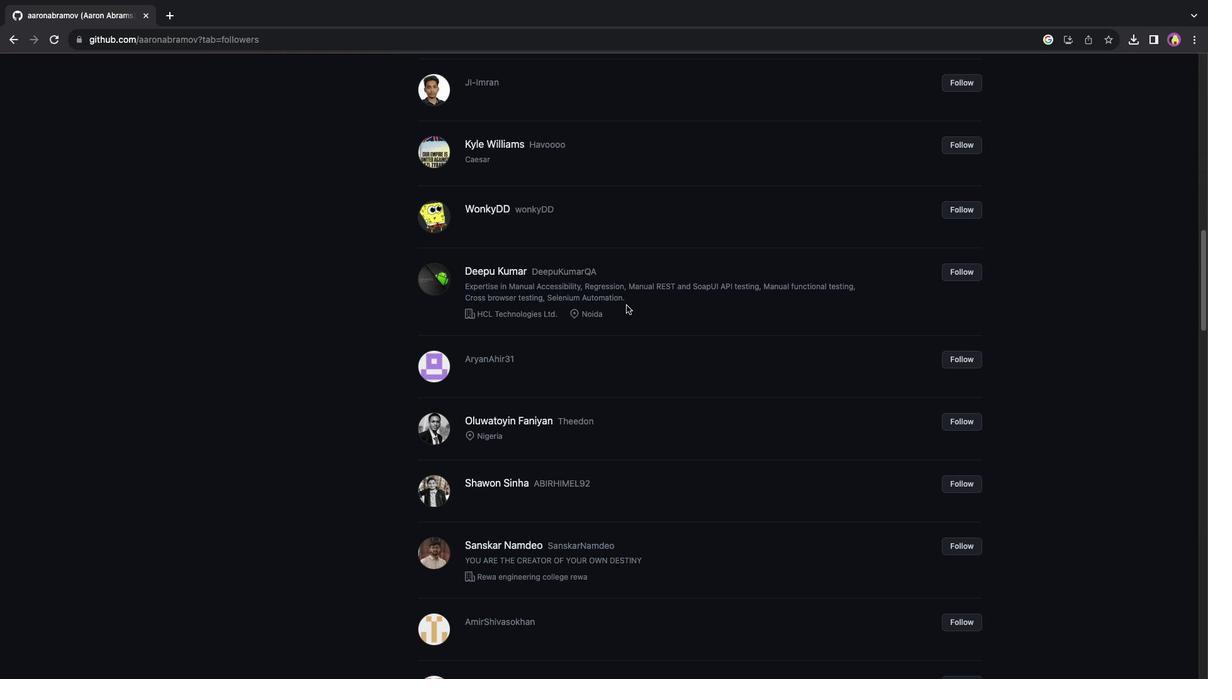 
Action: Mouse scrolled (626, 305) with delta (0, 0)
Screenshot: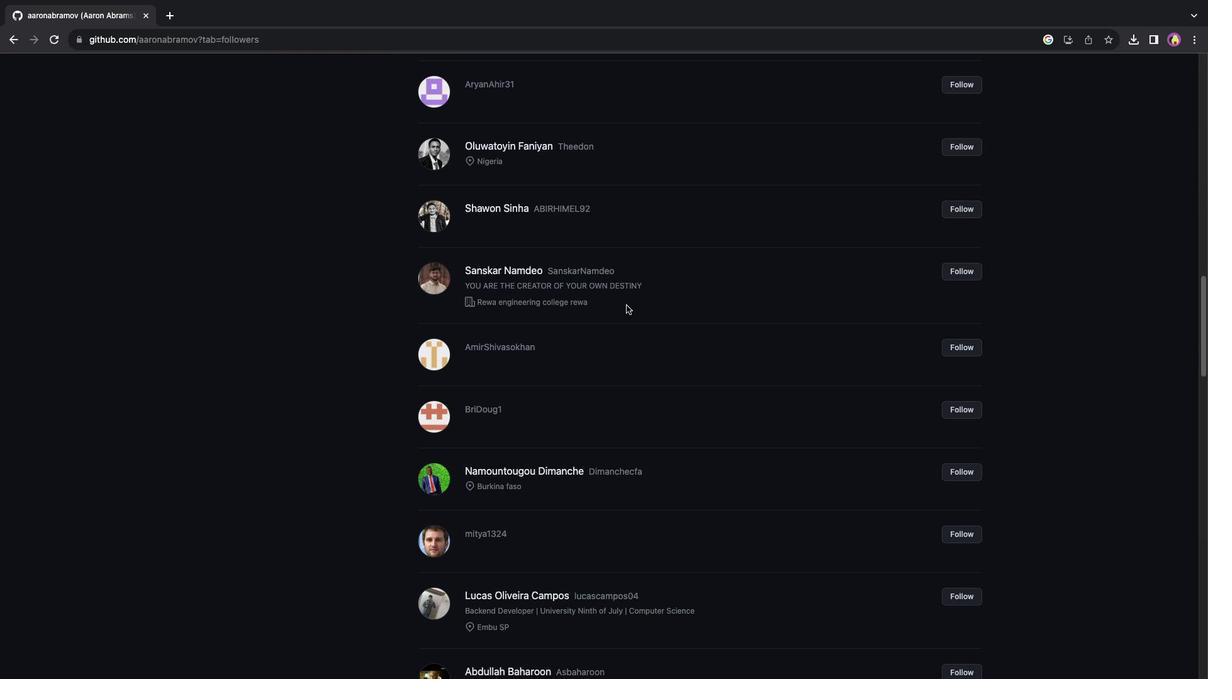
Action: Mouse scrolled (626, 305) with delta (0, 0)
Screenshot: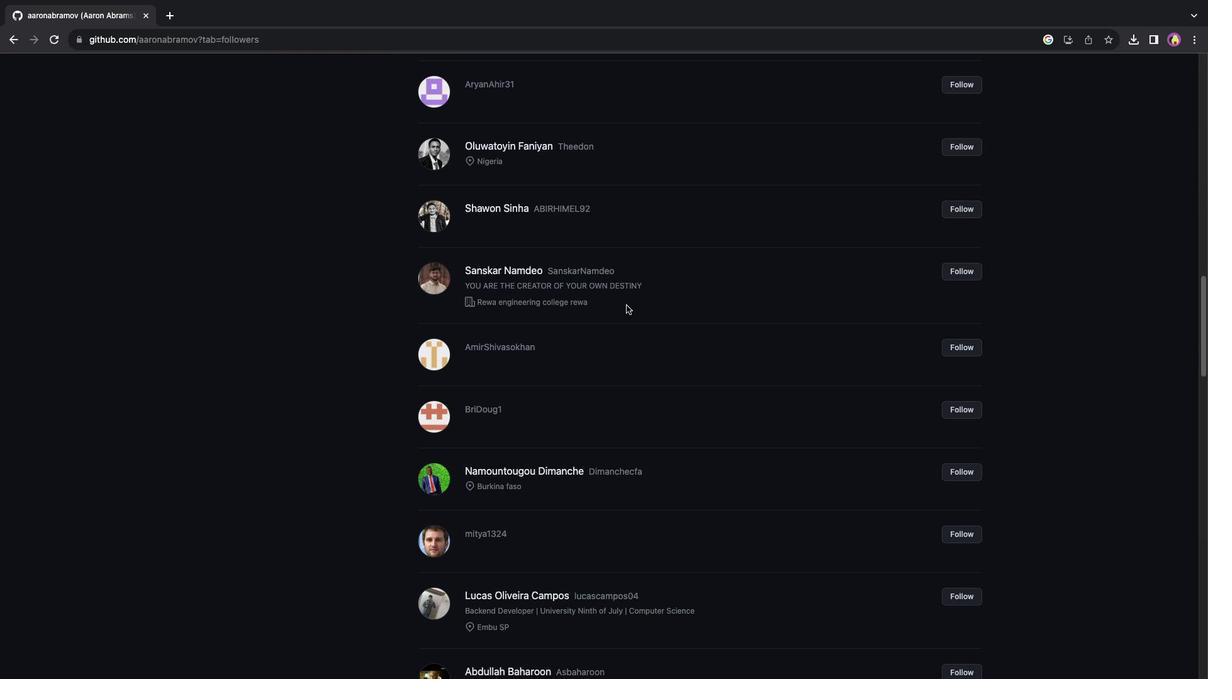 
Action: Mouse scrolled (626, 305) with delta (0, -1)
Screenshot: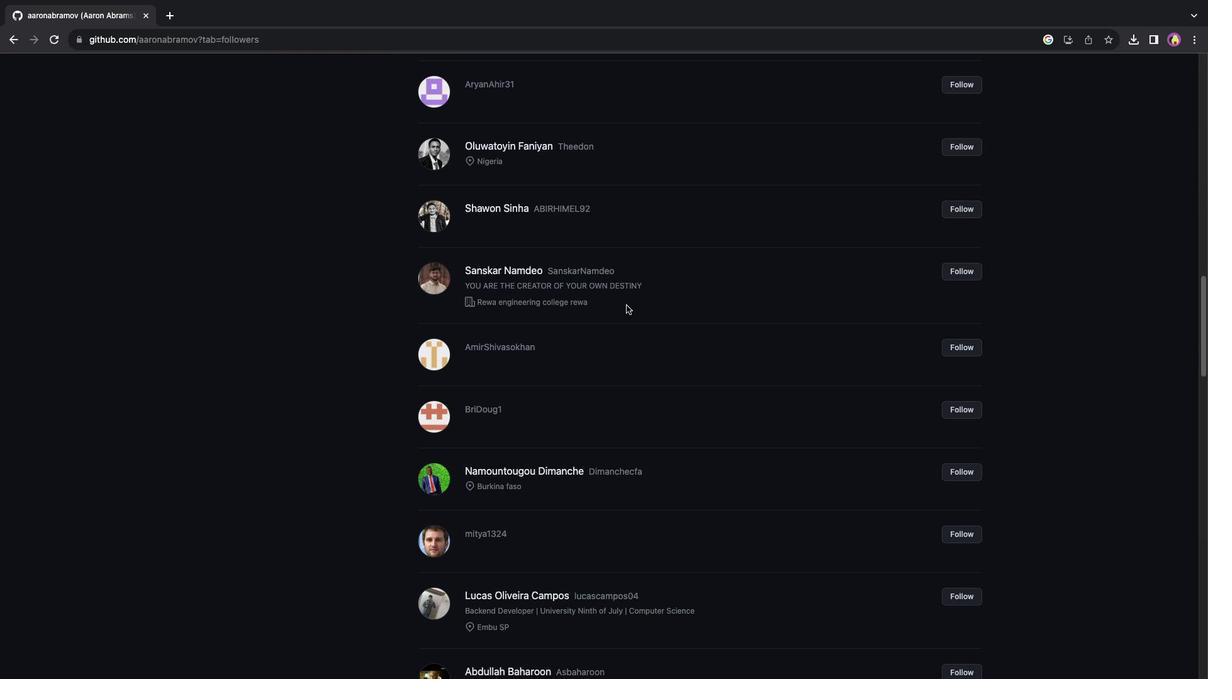 
Action: Mouse scrolled (626, 305) with delta (0, -3)
Screenshot: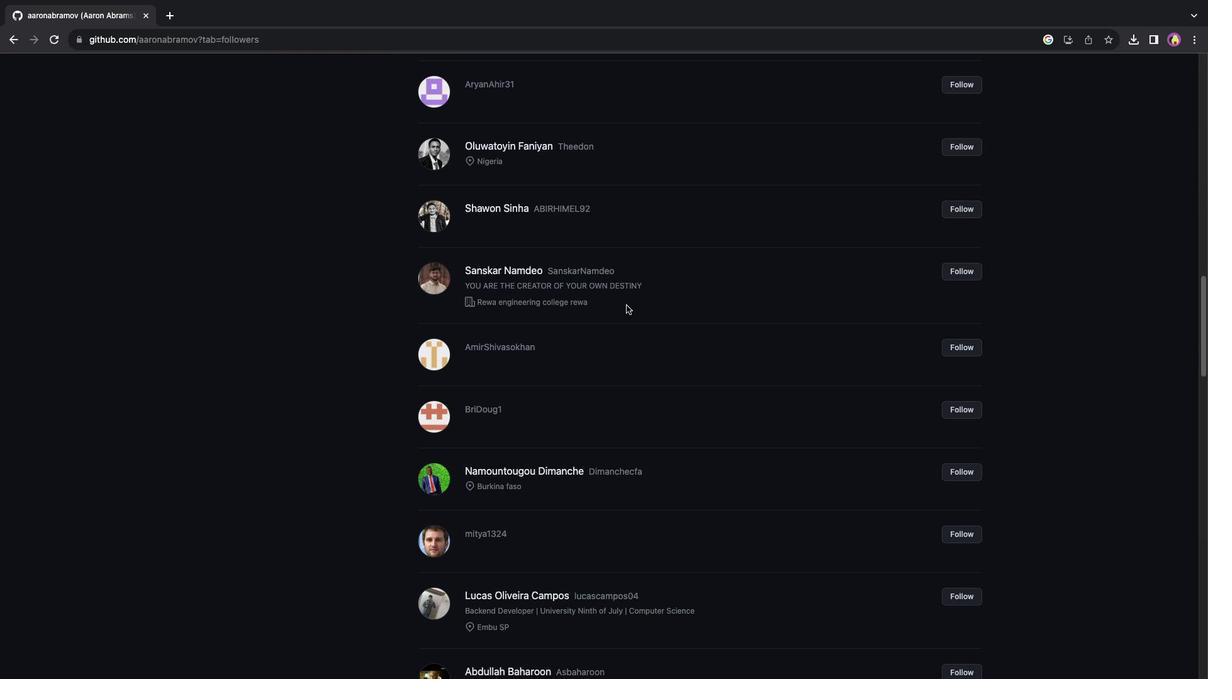 
Action: Mouse scrolled (626, 305) with delta (0, 0)
Screenshot: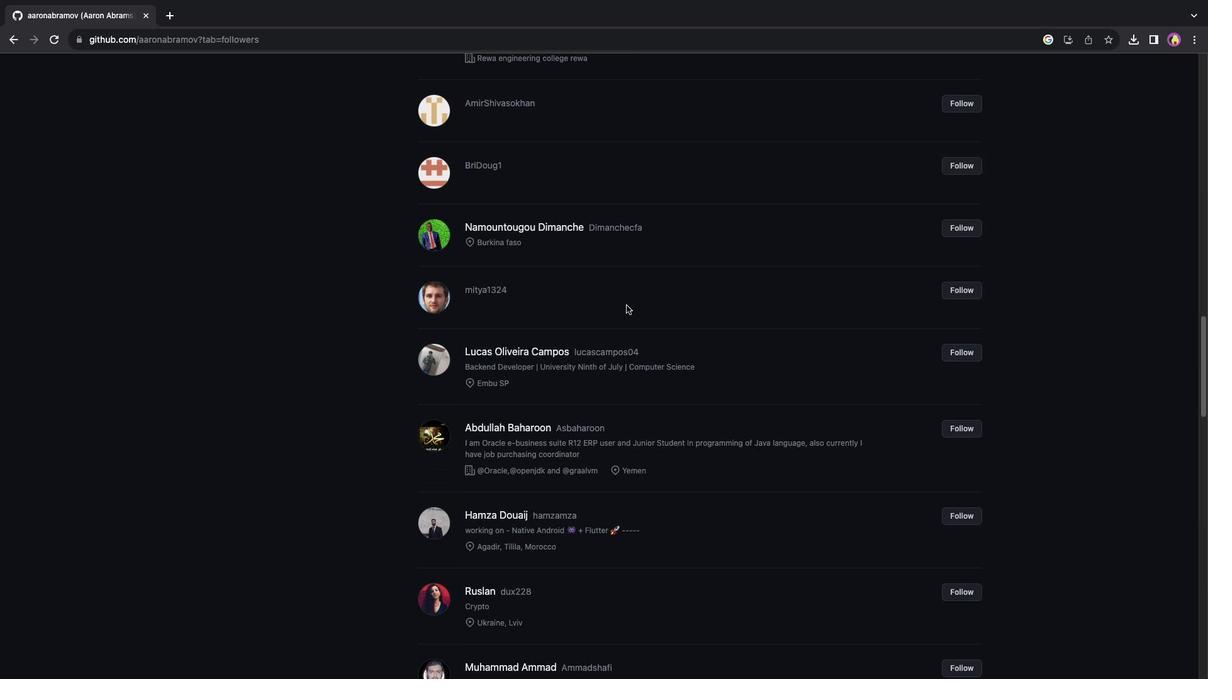 
Action: Mouse scrolled (626, 305) with delta (0, 0)
Screenshot: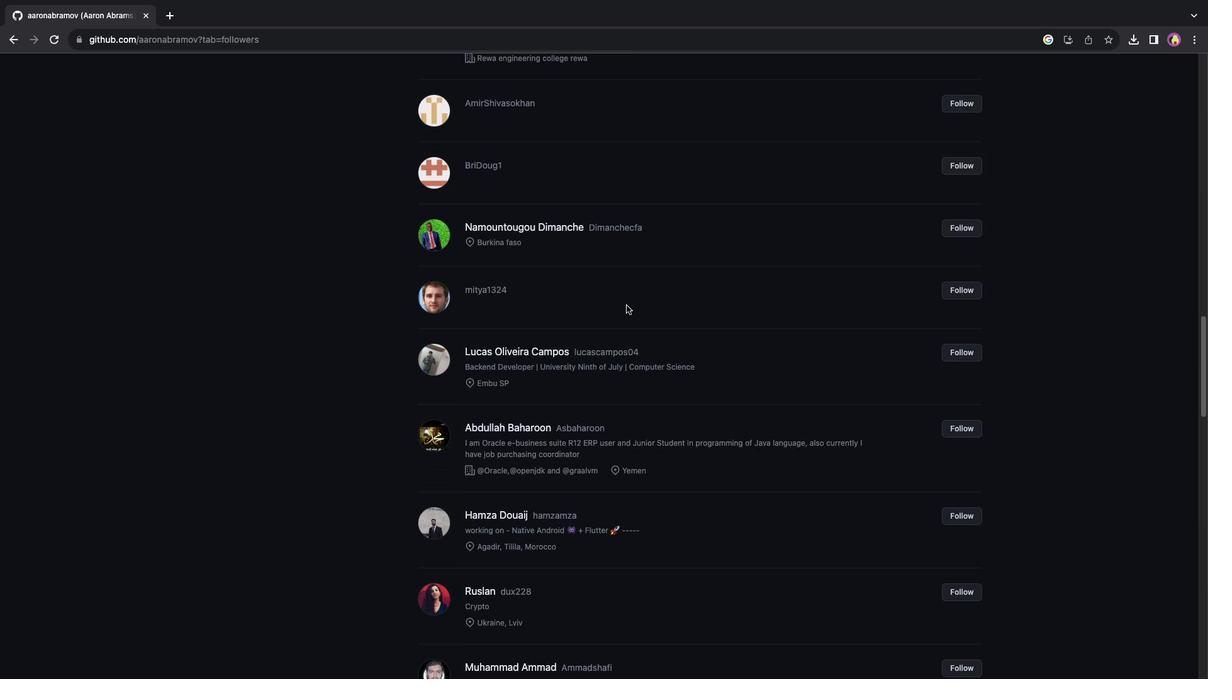 
Action: Mouse scrolled (626, 305) with delta (0, -1)
Screenshot: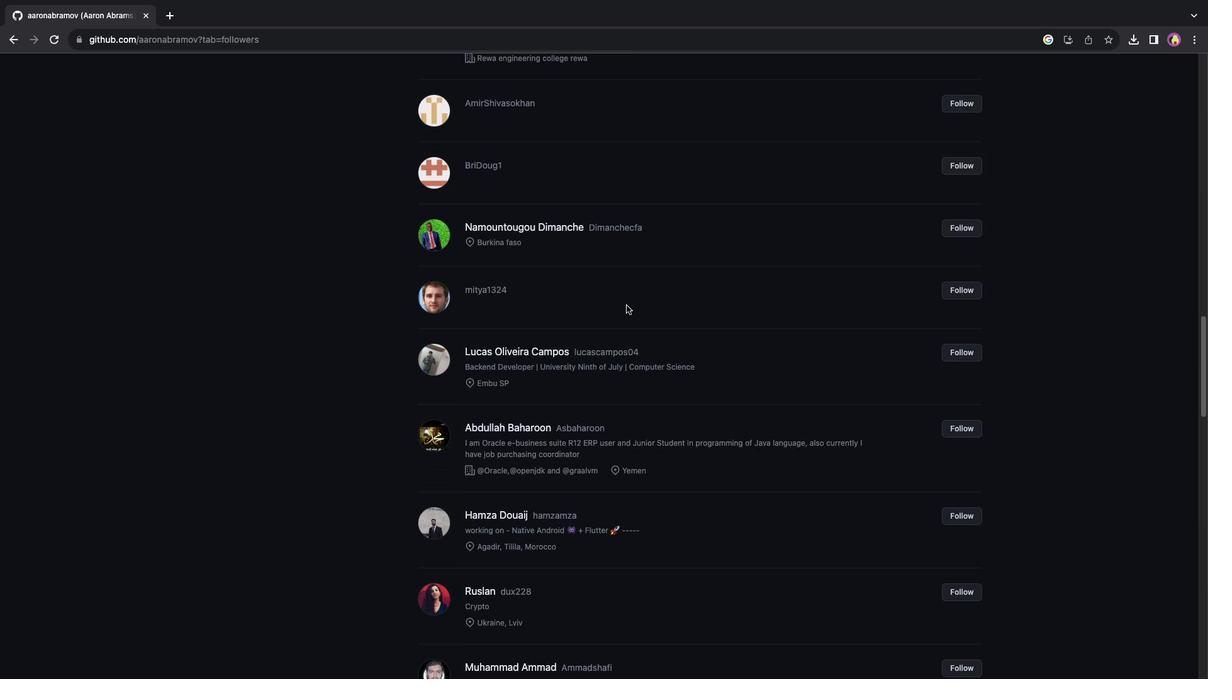 
Action: Mouse scrolled (626, 305) with delta (0, -3)
Screenshot: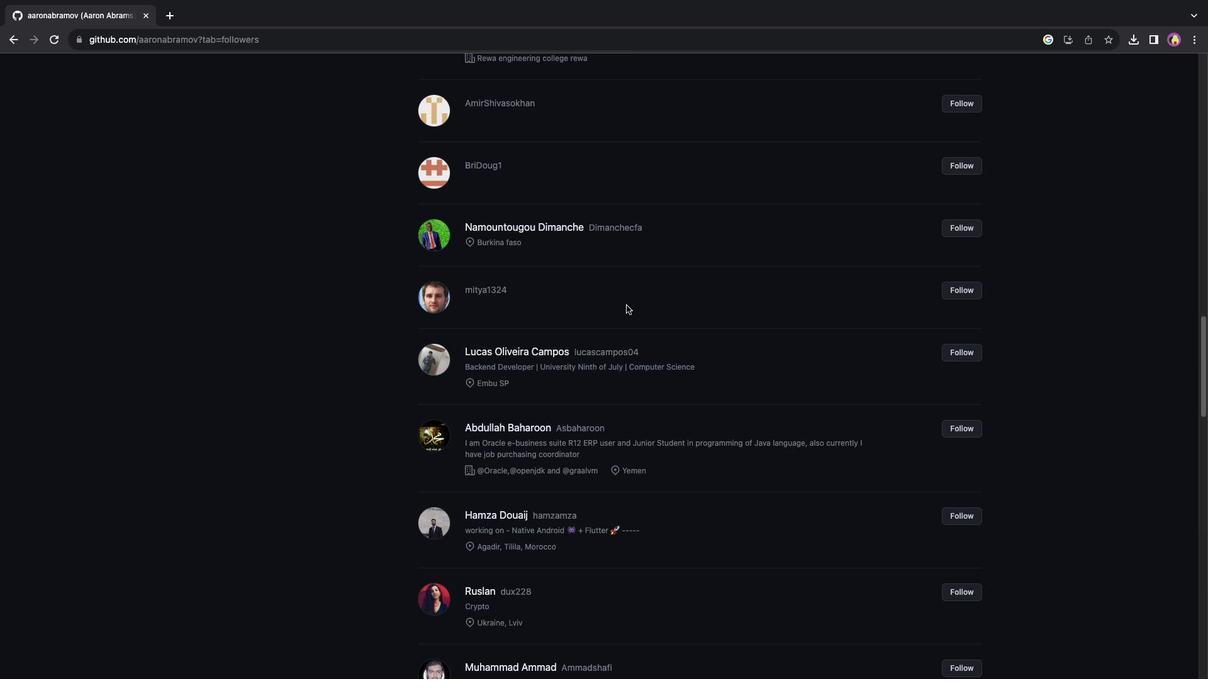 
Action: Mouse scrolled (626, 305) with delta (0, 0)
Screenshot: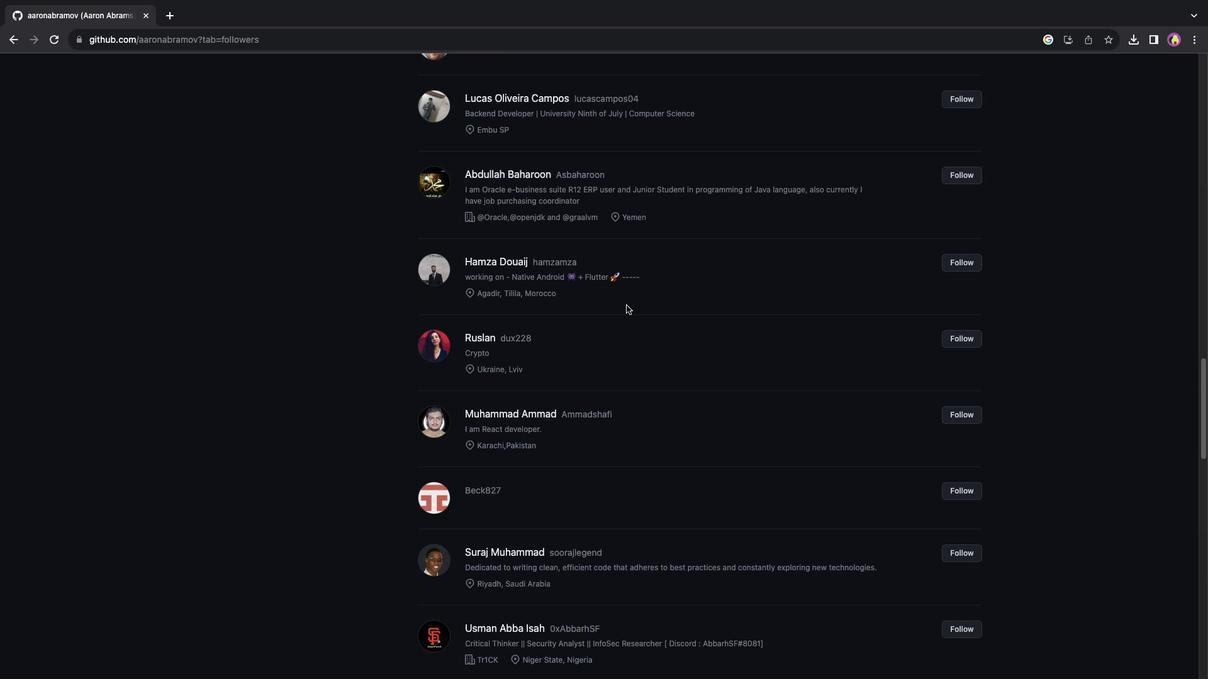 
Action: Mouse moved to (626, 305)
Screenshot: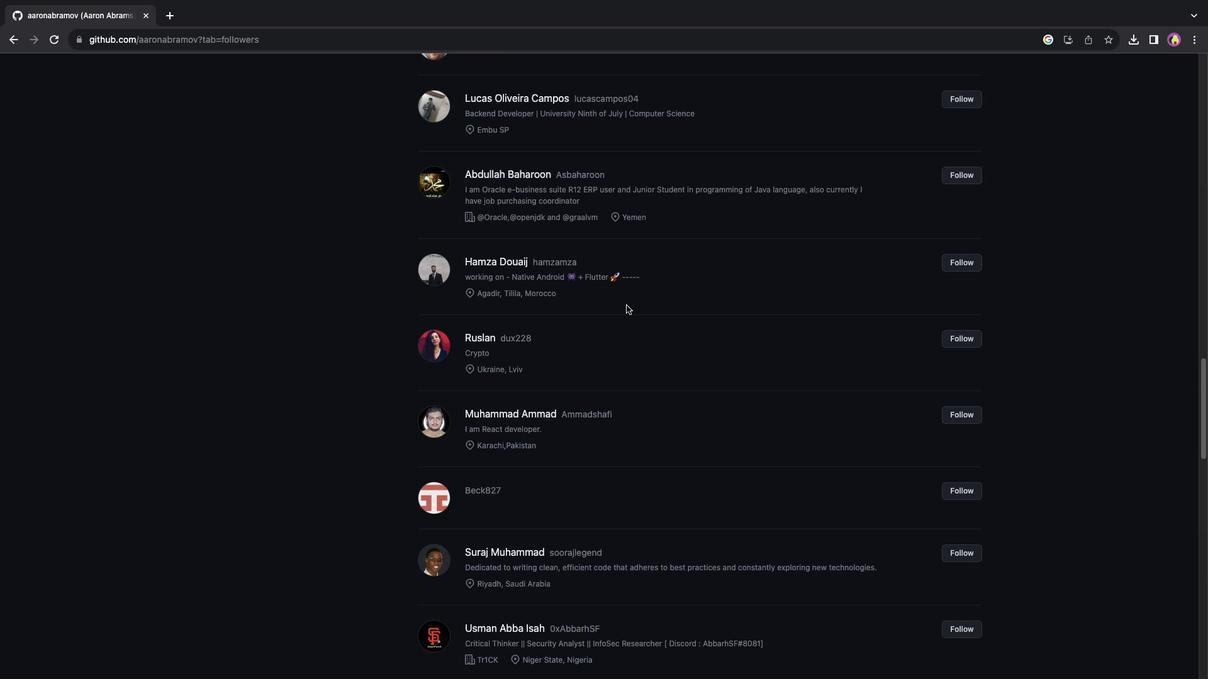 
Action: Mouse scrolled (626, 305) with delta (0, 0)
Screenshot: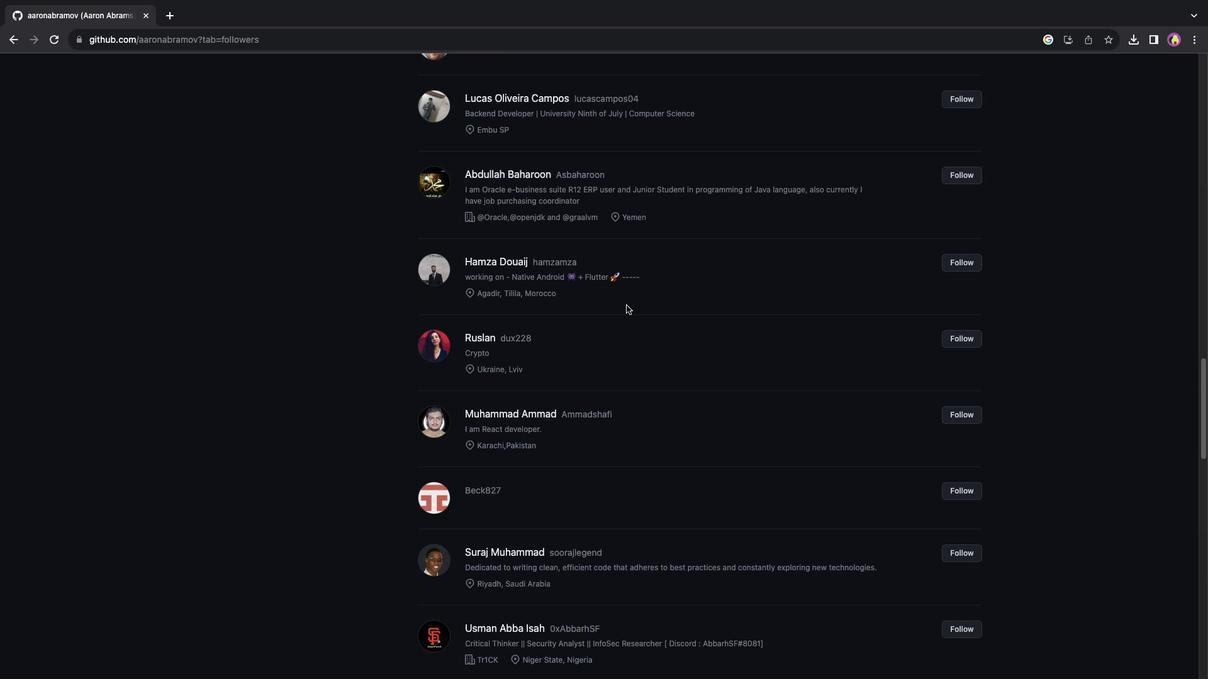 
Action: Mouse moved to (626, 305)
Screenshot: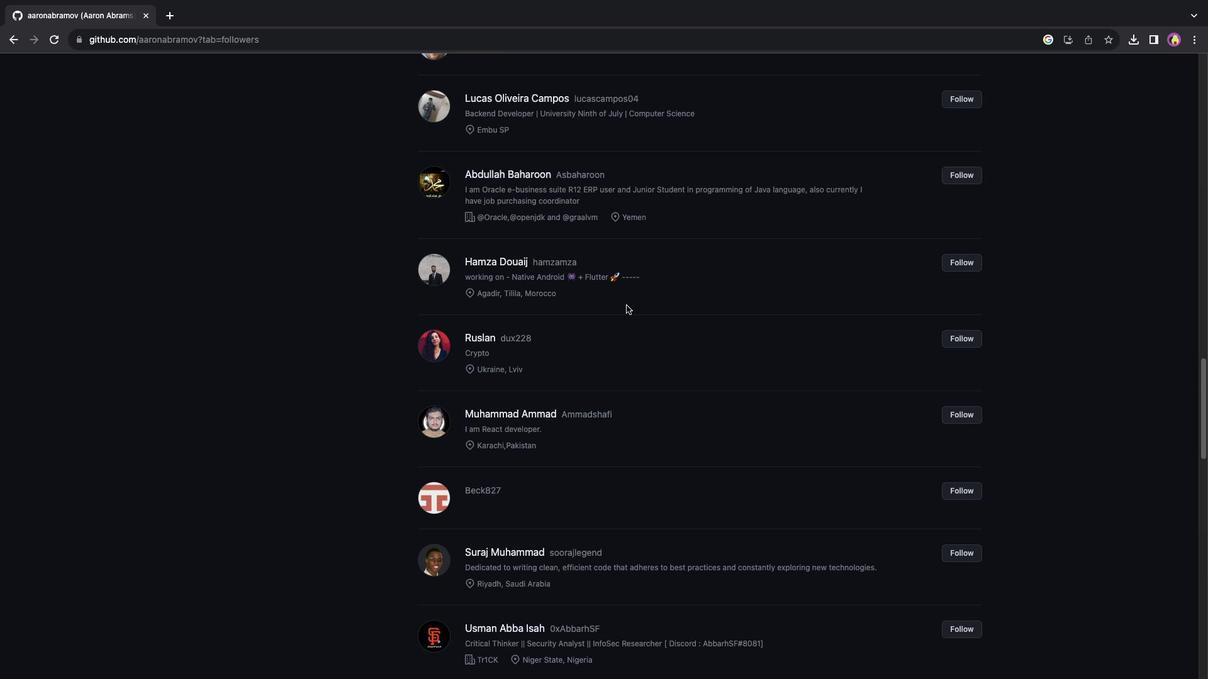 
Action: Mouse scrolled (626, 305) with delta (0, -1)
Screenshot: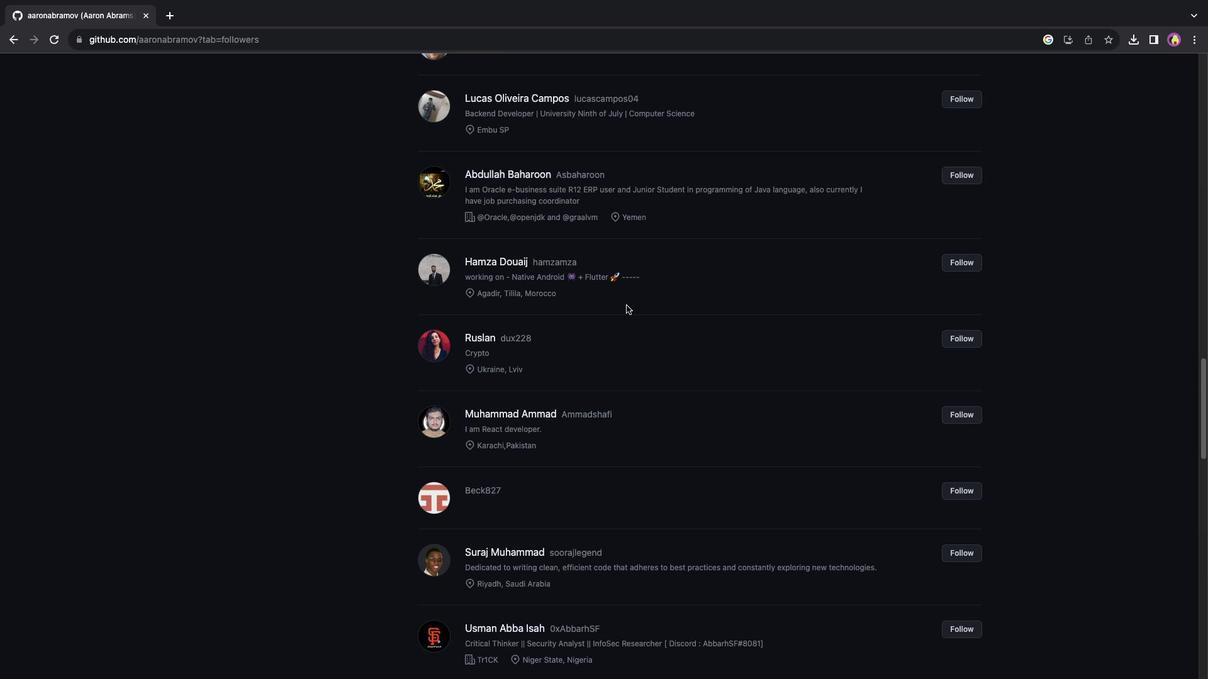 
Action: Mouse scrolled (626, 305) with delta (0, -3)
Screenshot: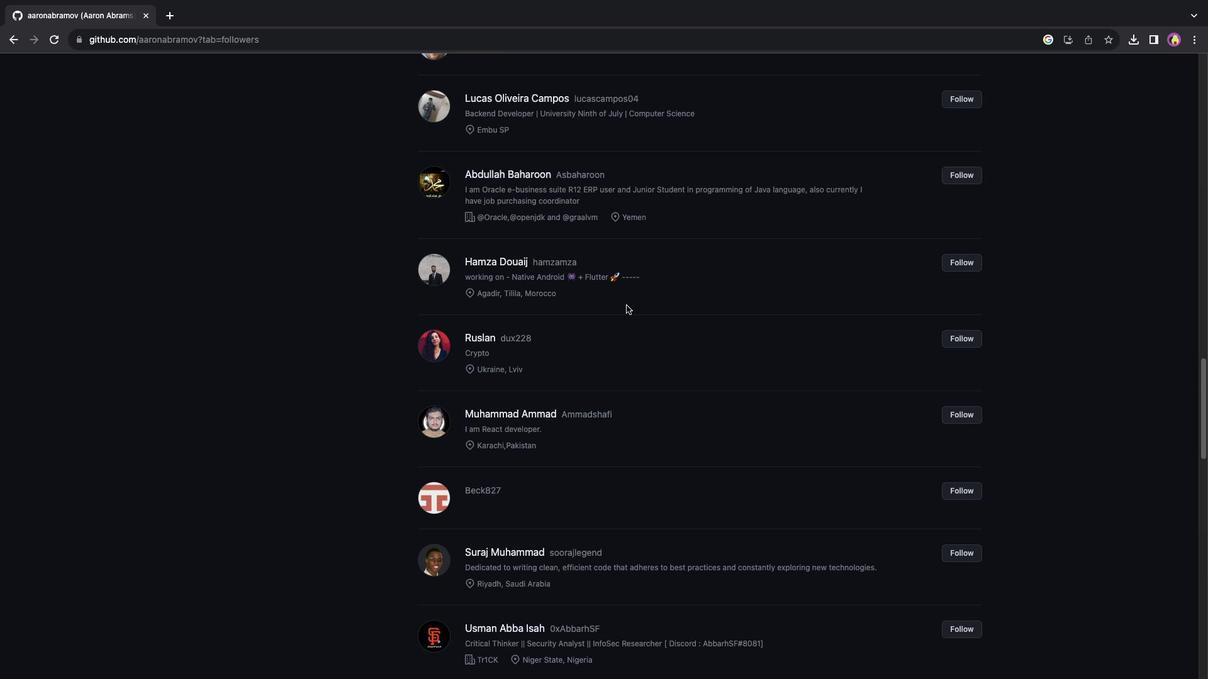 
Action: Mouse scrolled (626, 305) with delta (0, -3)
Screenshot: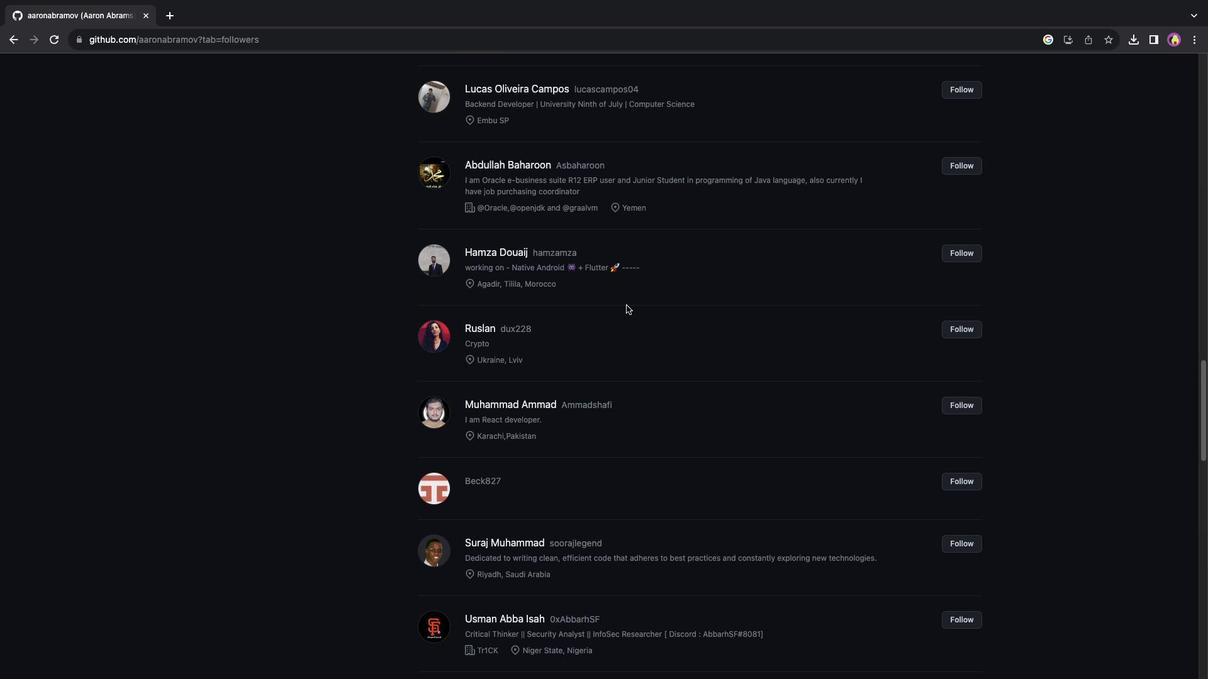
Action: Mouse scrolled (626, 305) with delta (0, 0)
Screenshot: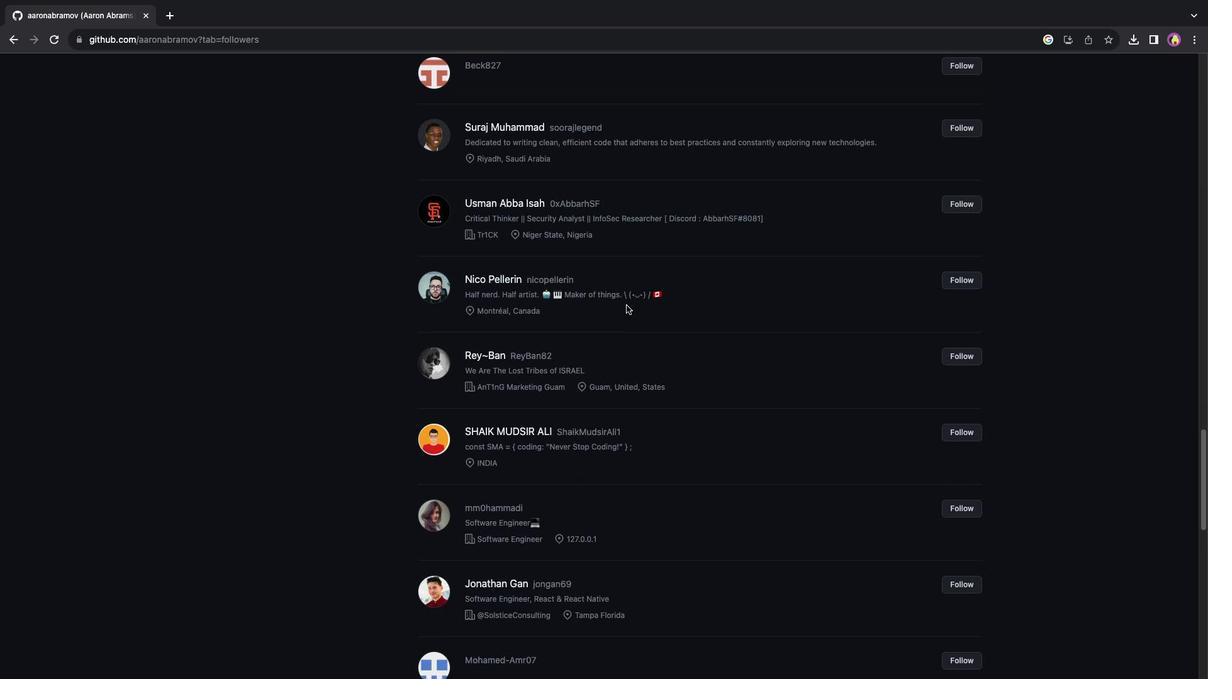 
Action: Mouse scrolled (626, 305) with delta (0, 0)
Screenshot: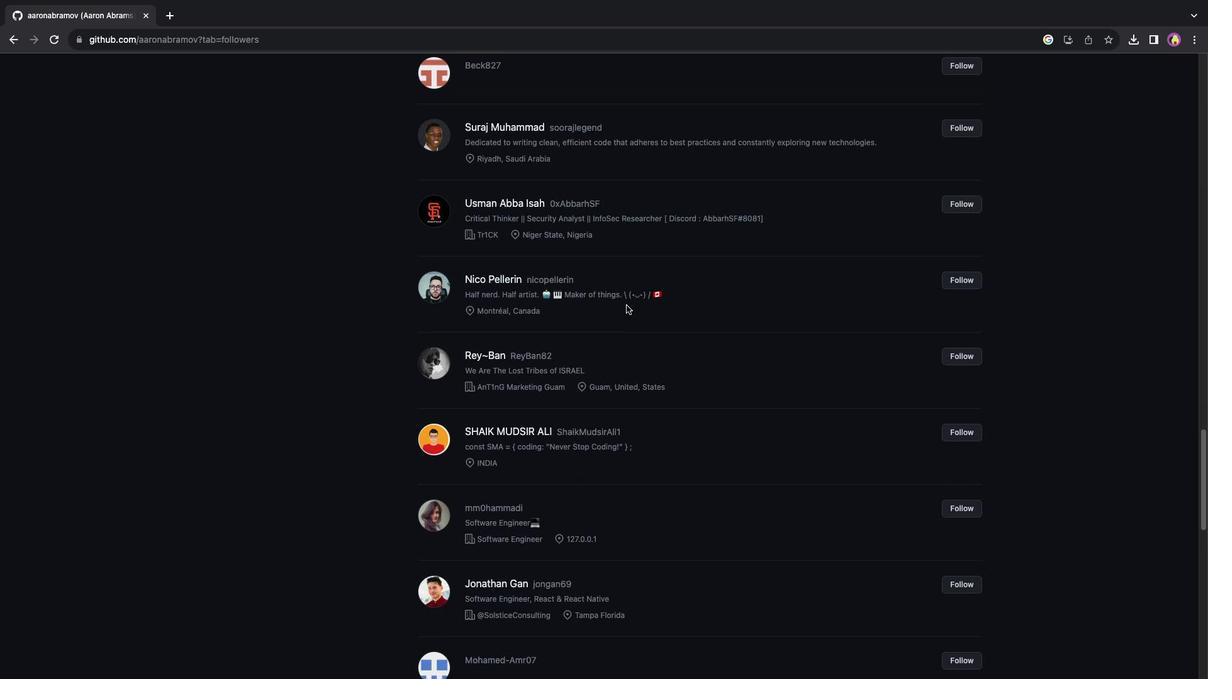 
Action: Mouse scrolled (626, 305) with delta (0, -1)
Screenshot: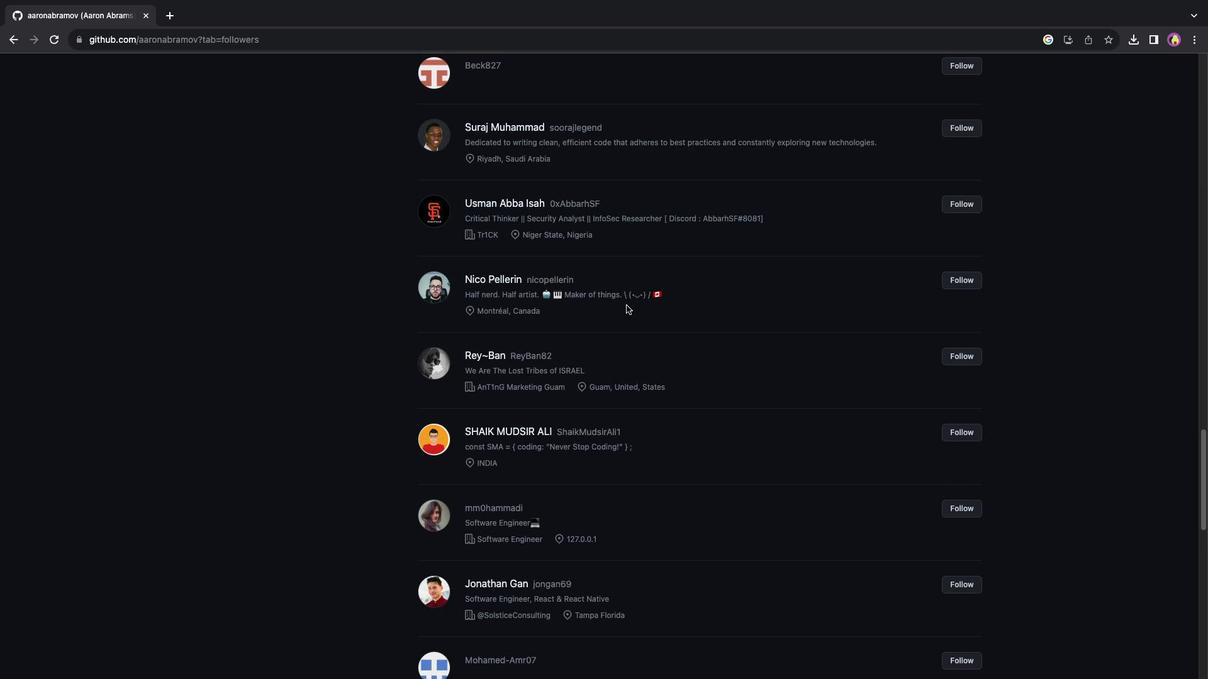 
Action: Mouse scrolled (626, 305) with delta (0, -3)
Screenshot: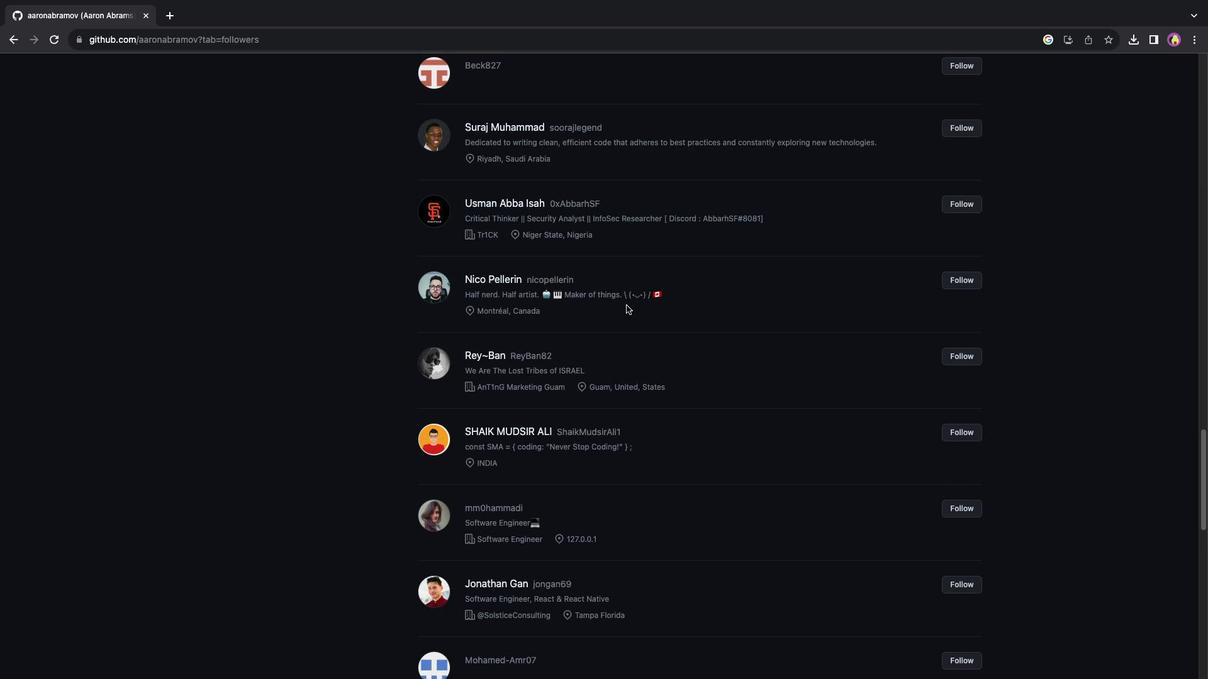 
Action: Mouse scrolled (626, 305) with delta (0, 0)
Screenshot: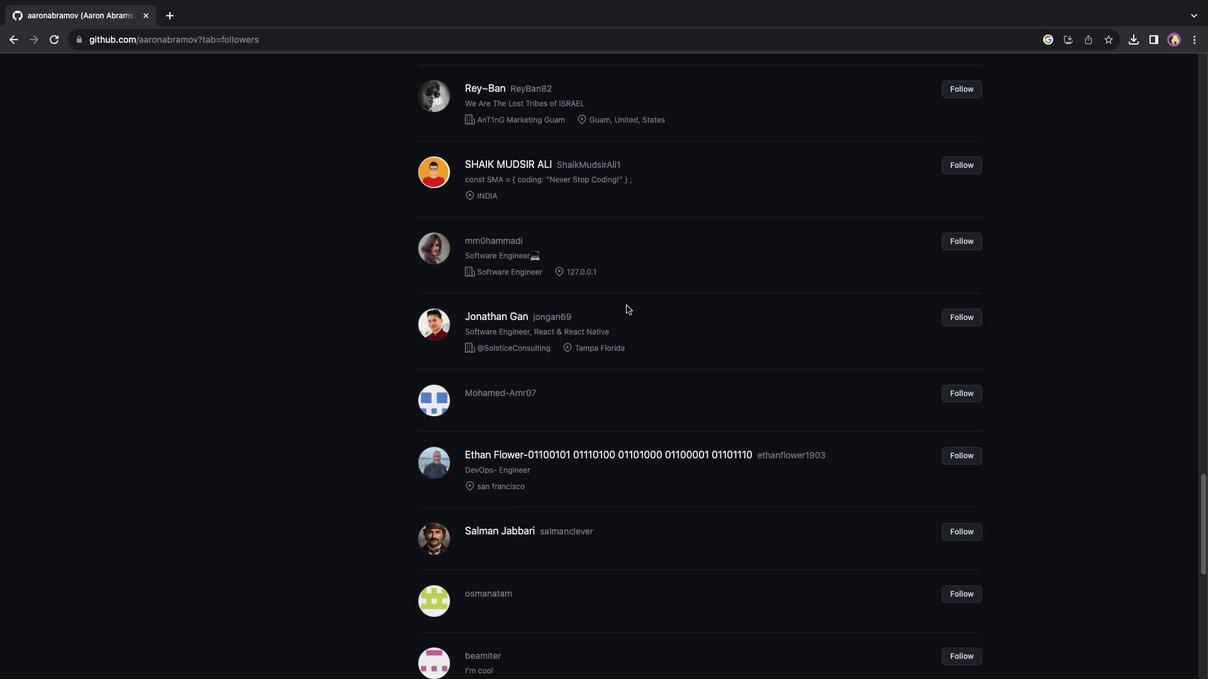 
Action: Mouse scrolled (626, 305) with delta (0, 0)
Screenshot: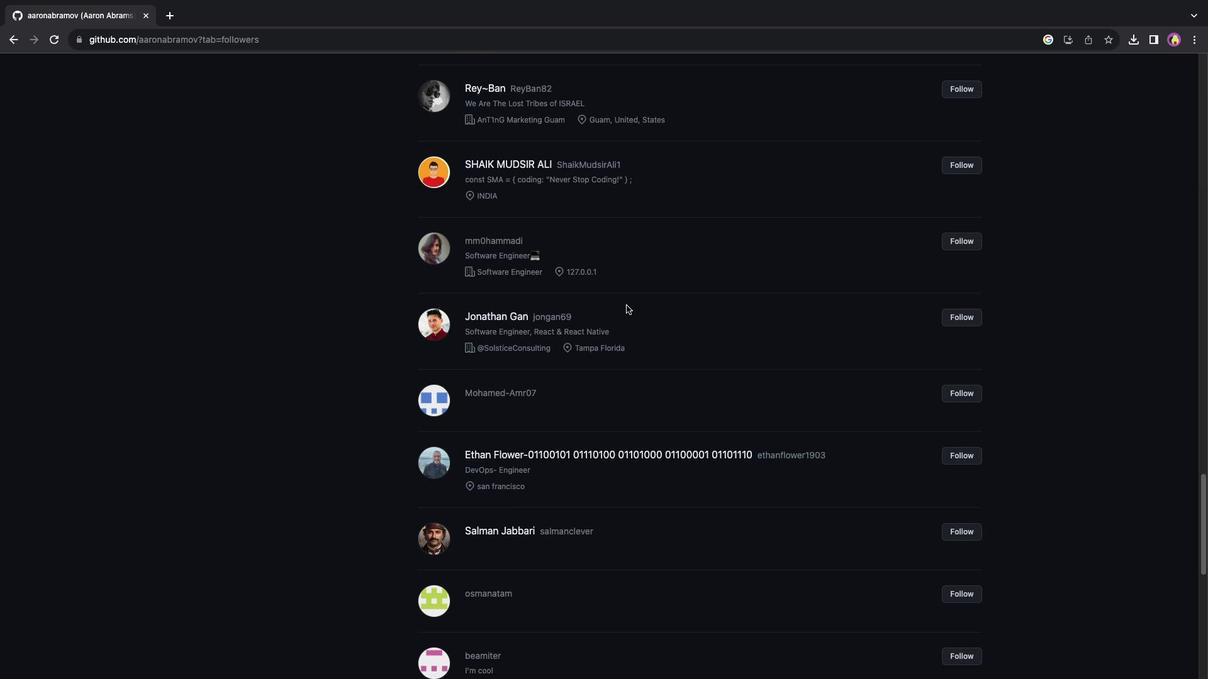 
Action: Mouse scrolled (626, 305) with delta (0, -2)
Screenshot: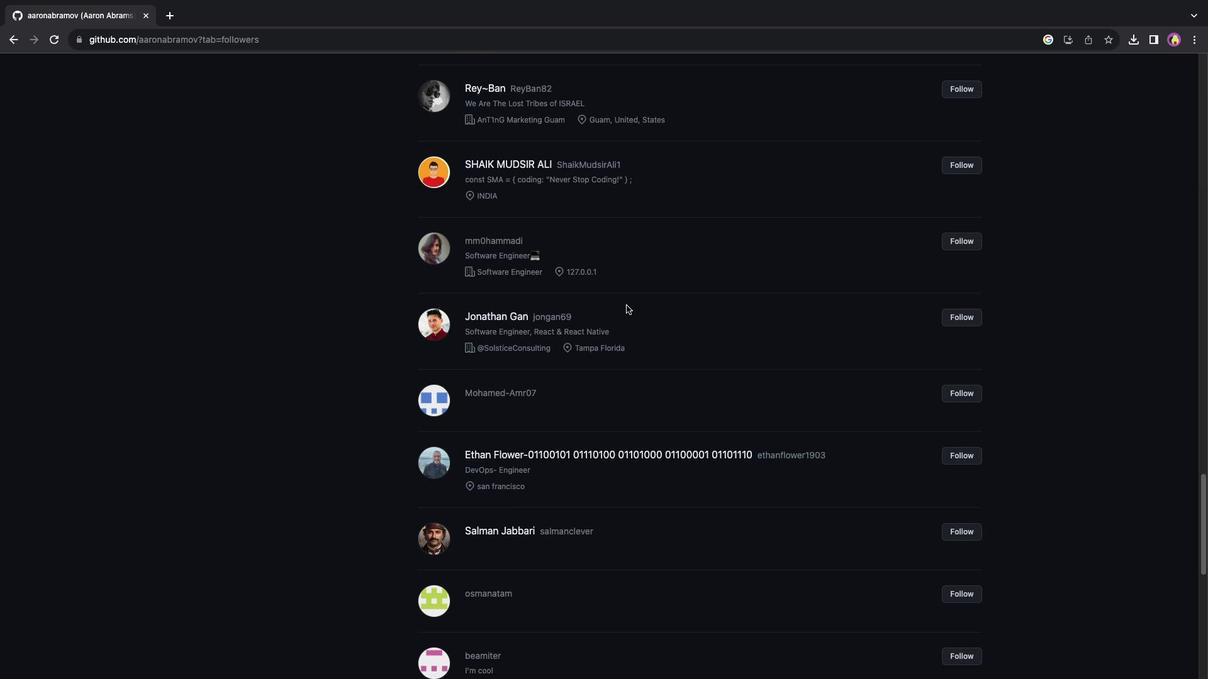 
Action: Mouse scrolled (626, 305) with delta (0, -3)
Screenshot: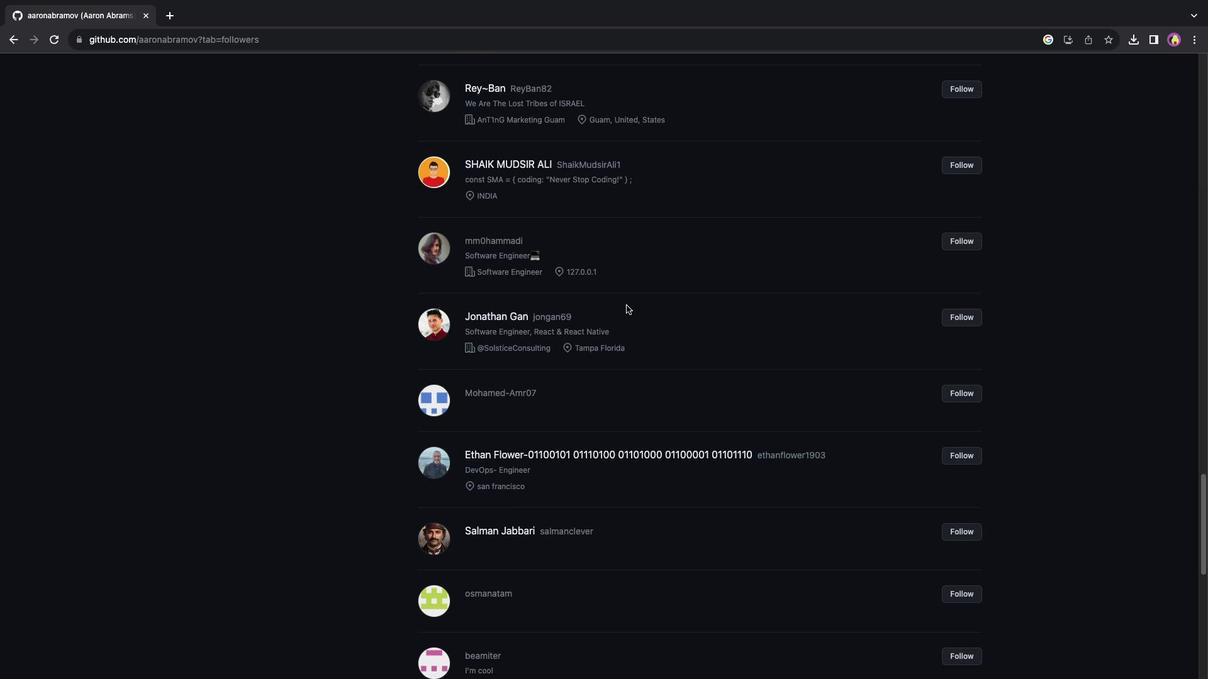 
Action: Mouse scrolled (626, 305) with delta (0, -3)
Screenshot: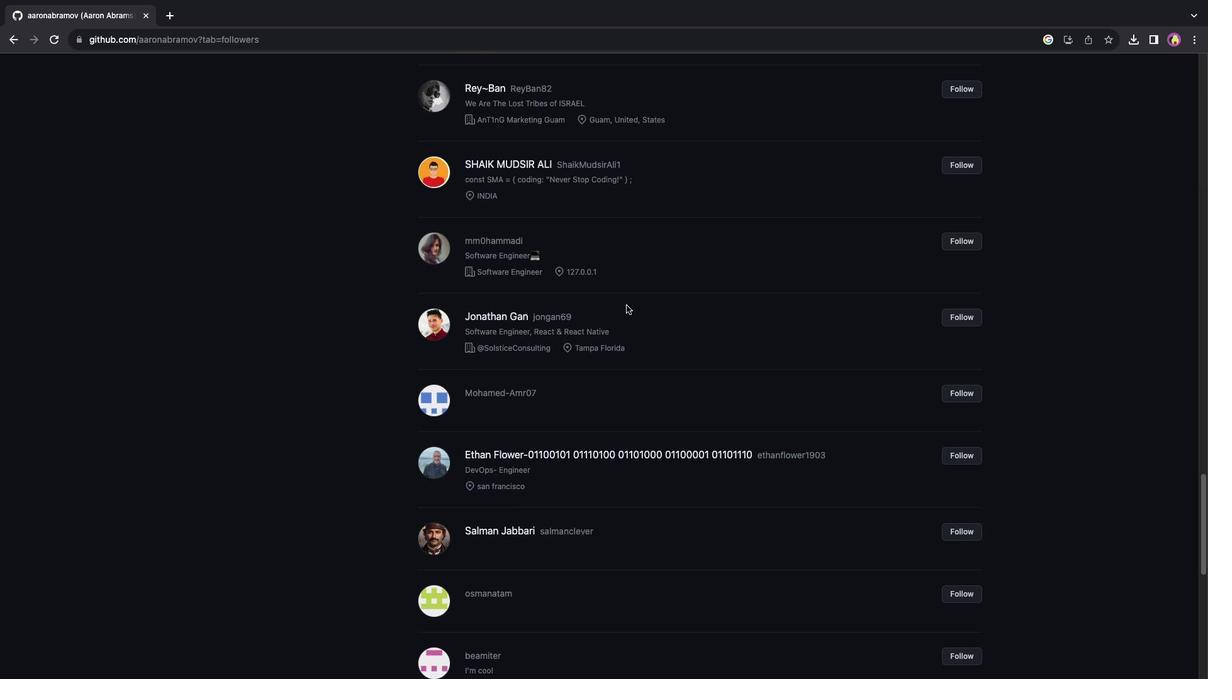 
Action: Mouse scrolled (626, 305) with delta (0, 0)
Screenshot: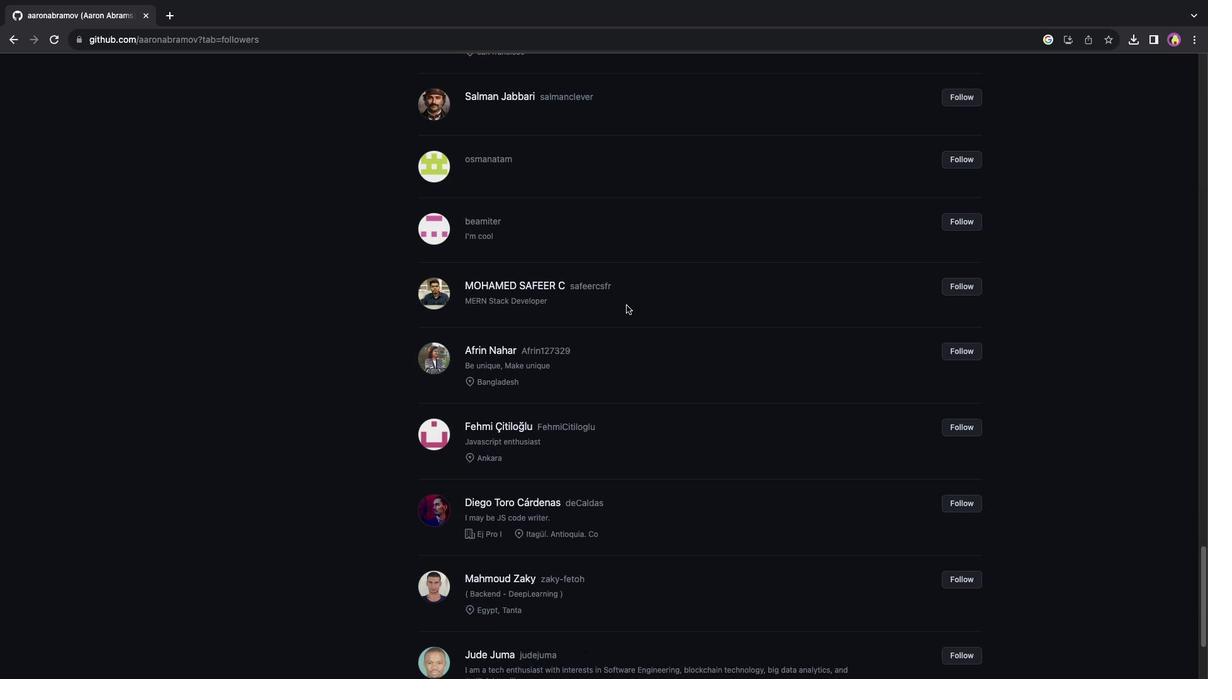 
Action: Mouse scrolled (626, 305) with delta (0, 0)
Screenshot: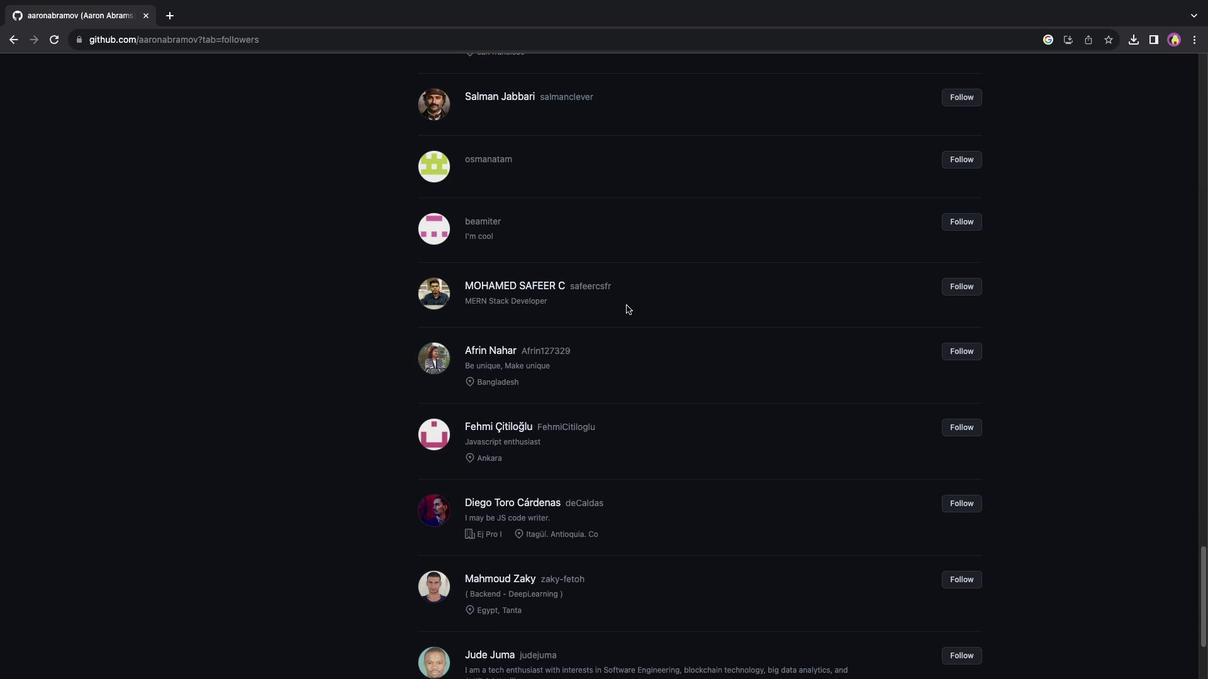 
Action: Mouse scrolled (626, 305) with delta (0, -1)
Screenshot: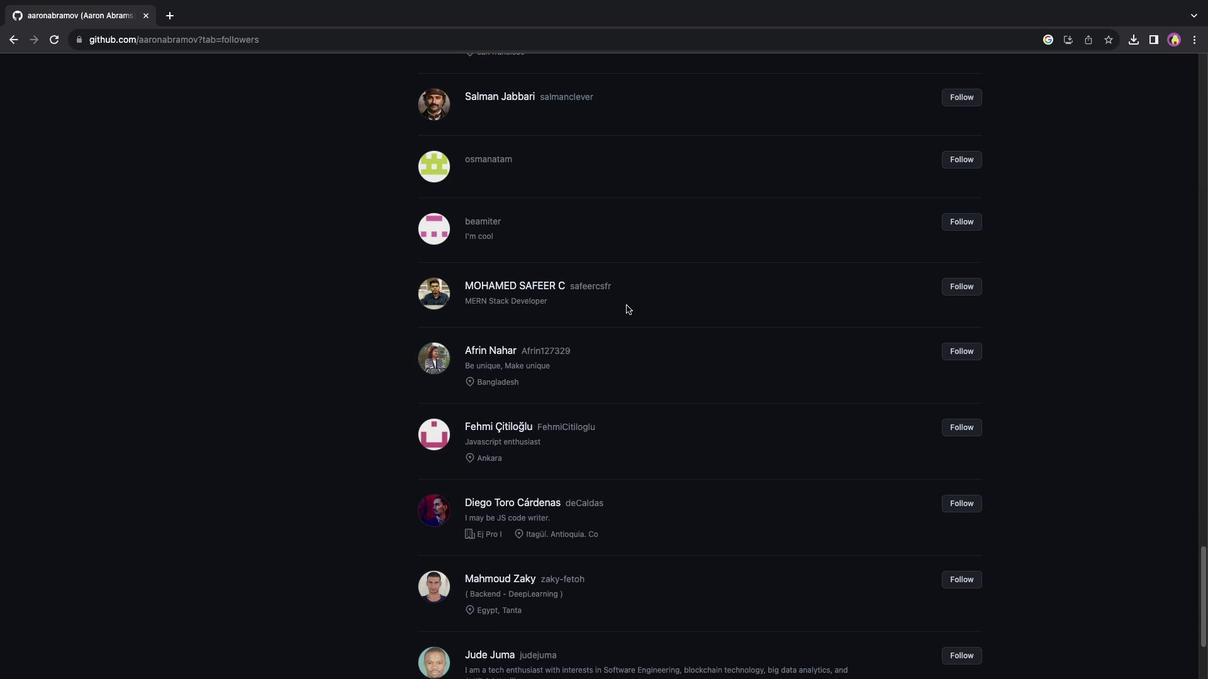 
Action: Mouse scrolled (626, 305) with delta (0, -3)
Screenshot: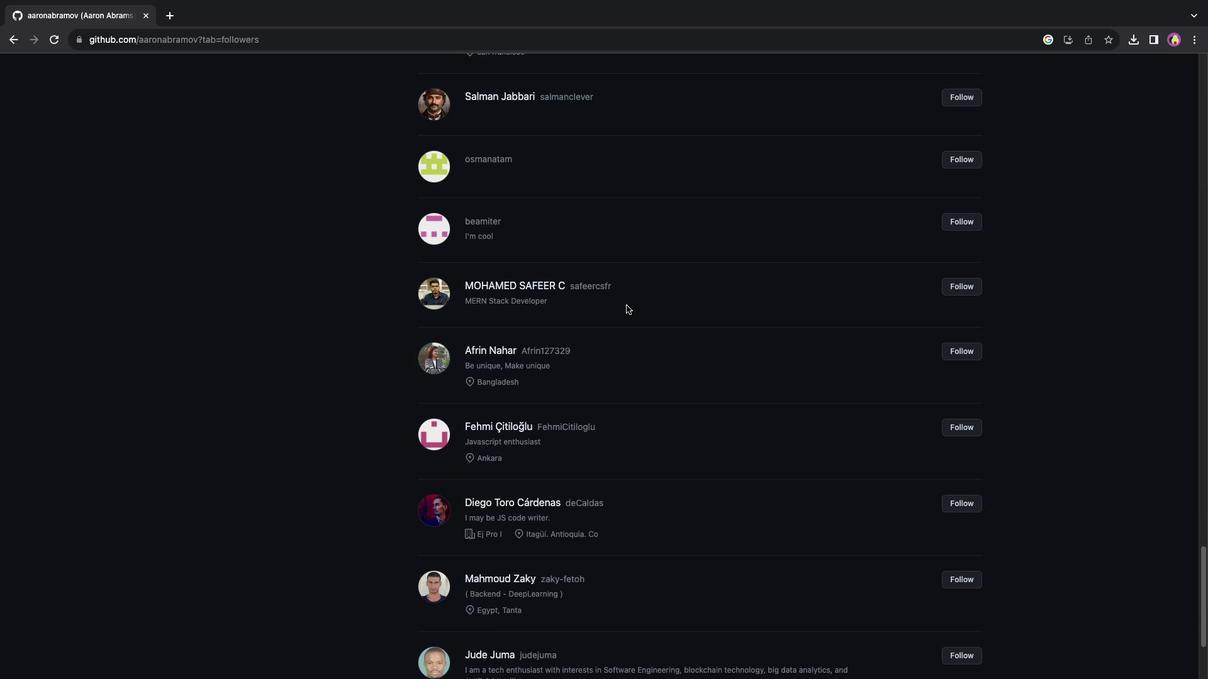 
Action: Mouse scrolled (626, 305) with delta (0, 0)
Screenshot: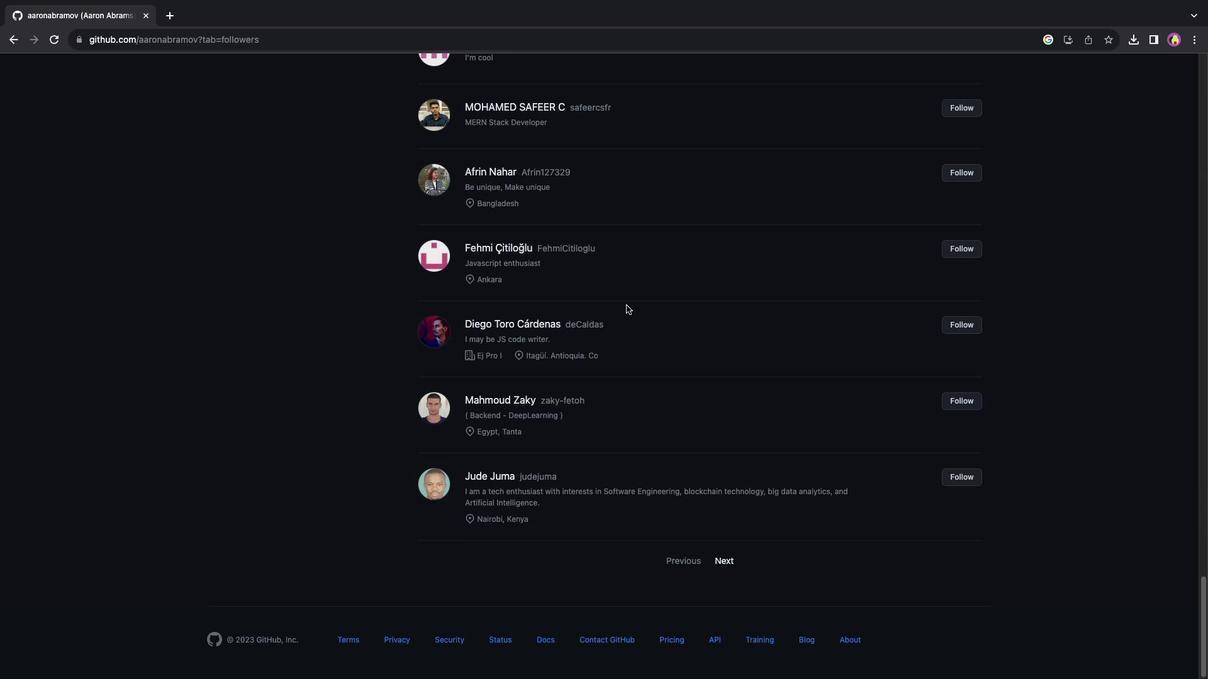 
Action: Mouse scrolled (626, 305) with delta (0, 0)
Screenshot: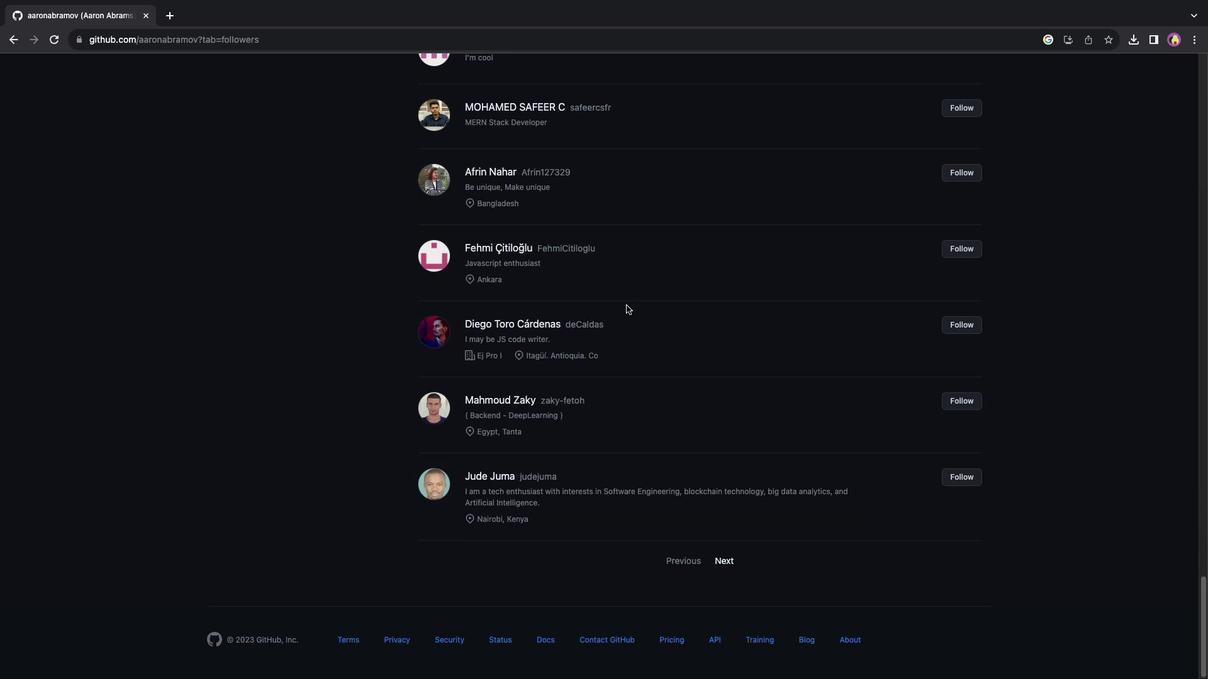 
Action: Mouse scrolled (626, 305) with delta (0, -2)
Screenshot: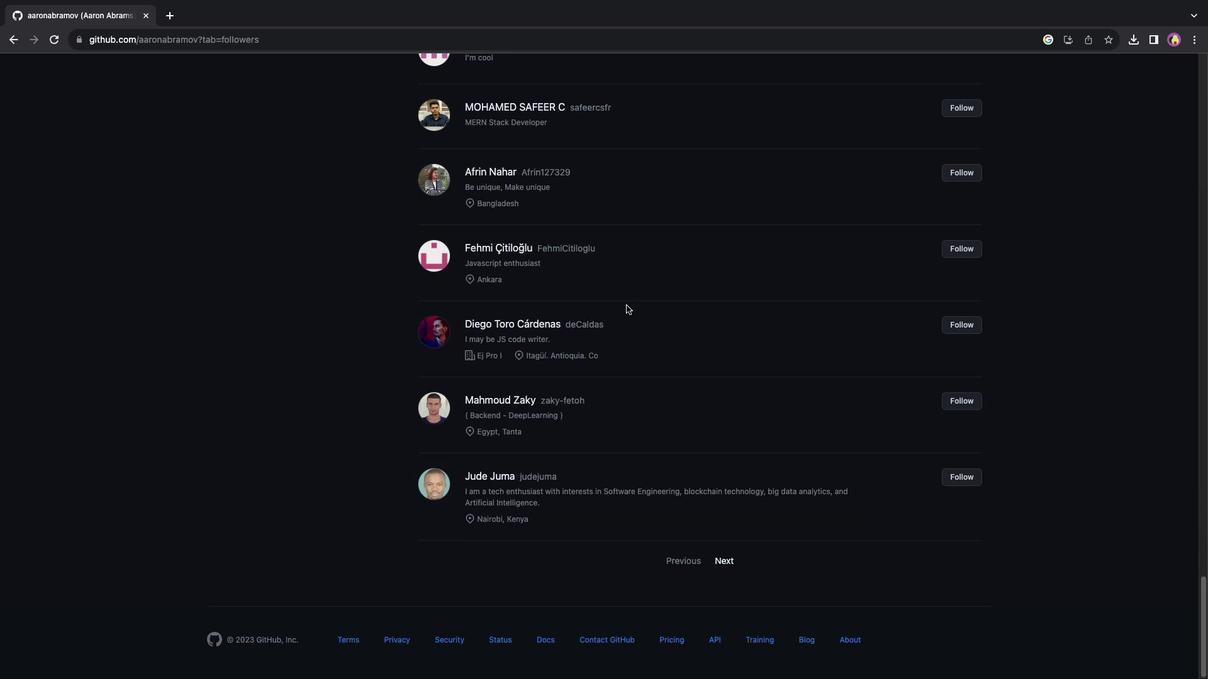 
Action: Mouse scrolled (626, 305) with delta (0, -3)
Screenshot: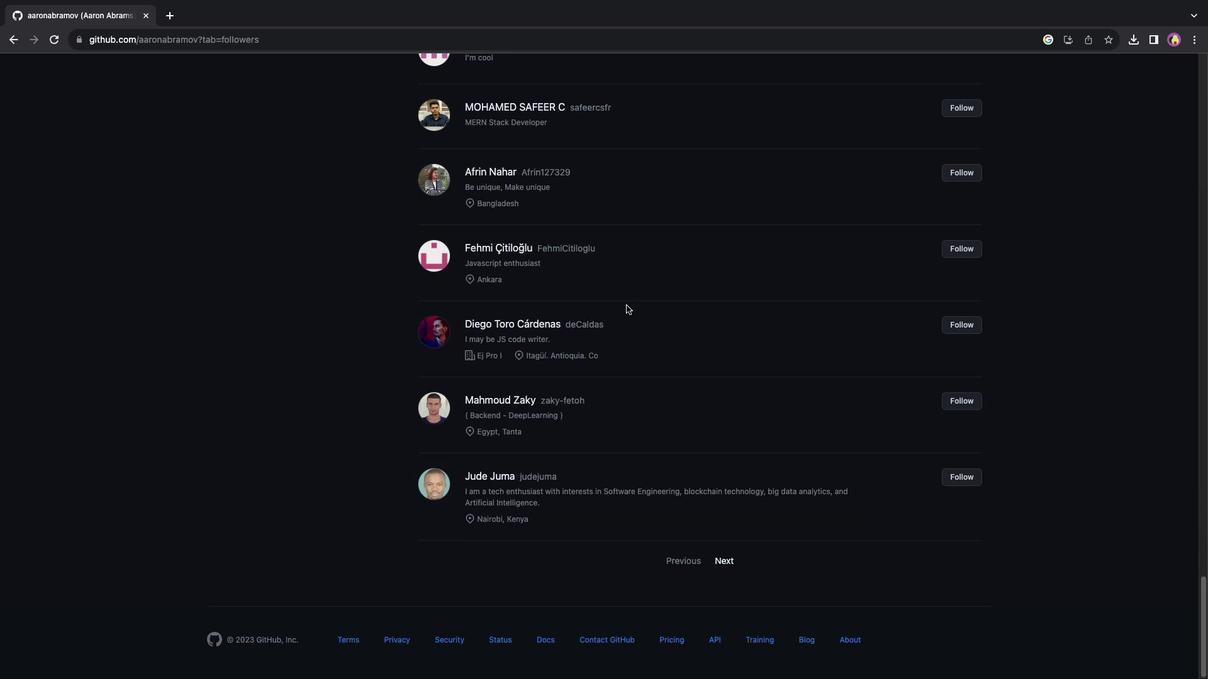 
Action: Mouse scrolled (626, 305) with delta (0, -3)
Screenshot: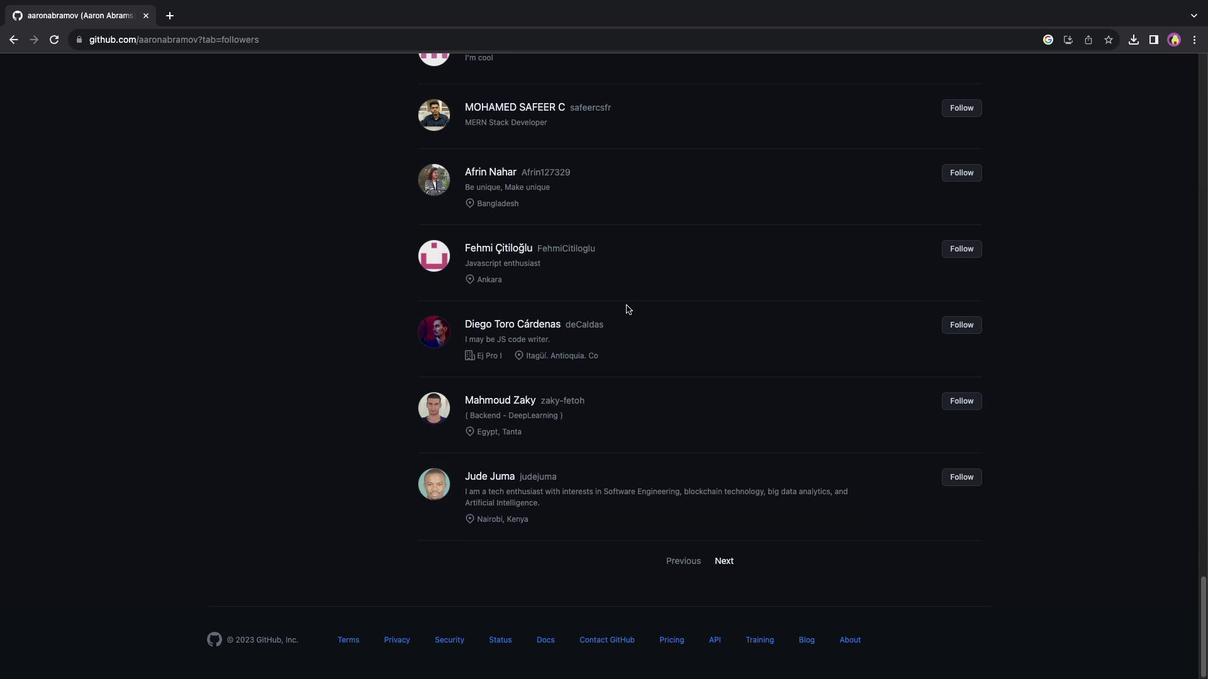 
Action: Mouse moved to (717, 560)
Screenshot: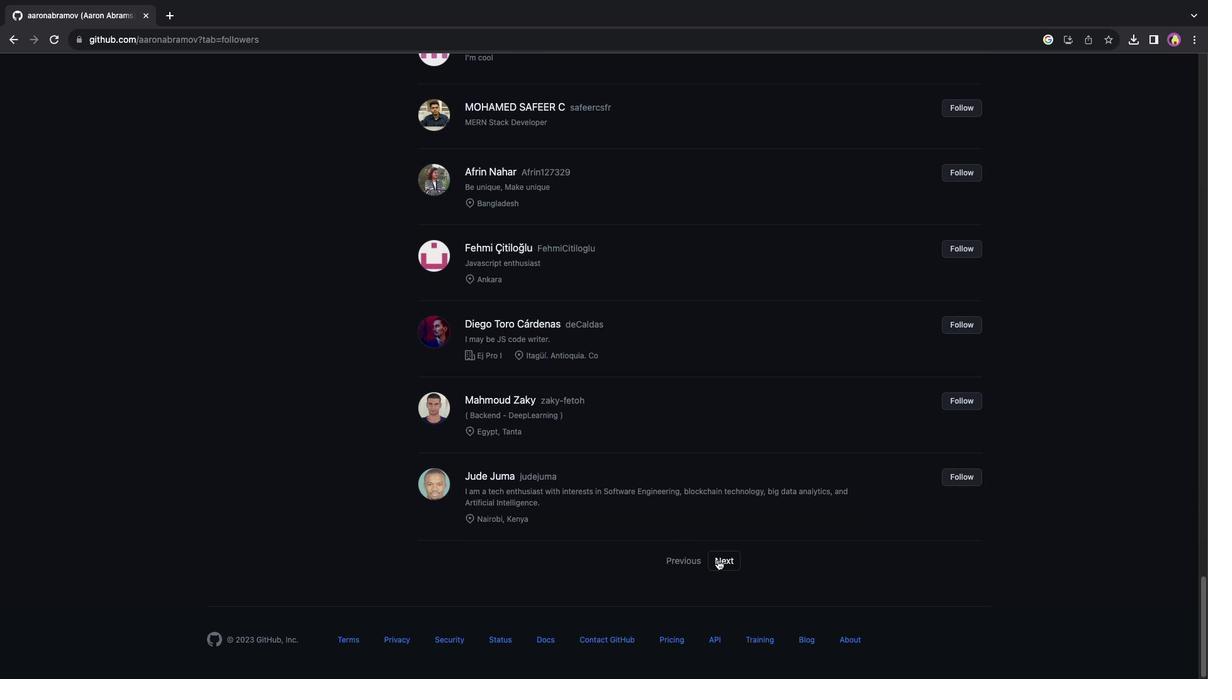 
Action: Mouse pressed left at (717, 560)
Screenshot: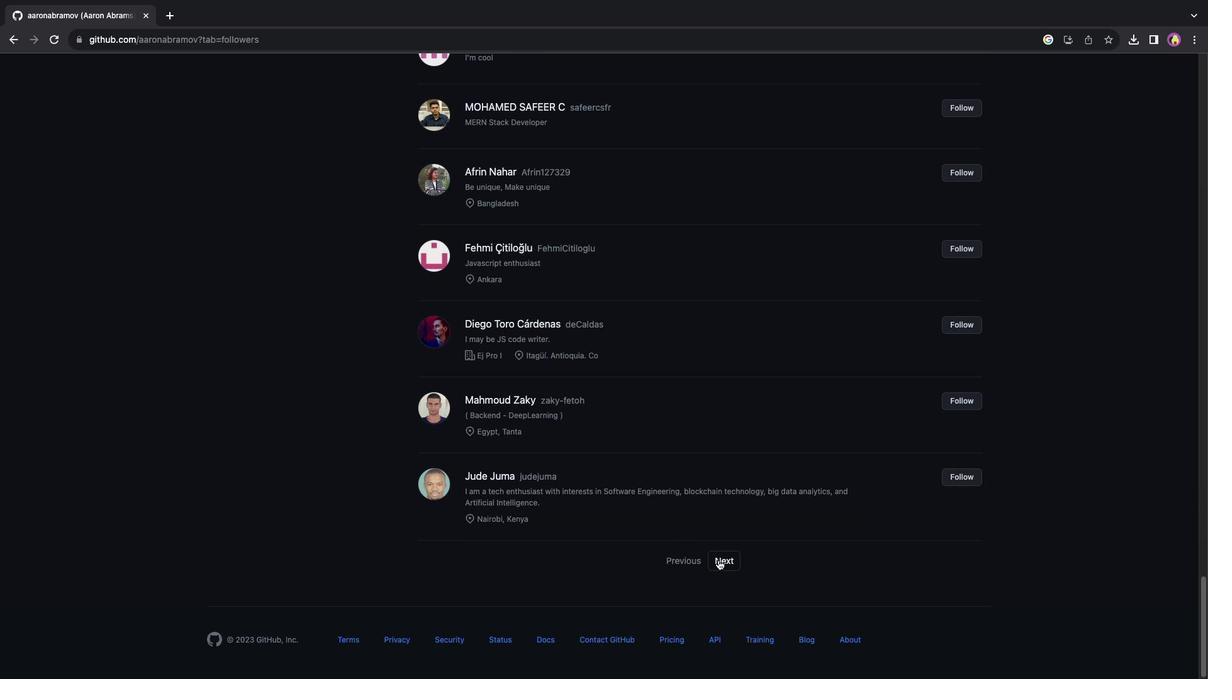 
Action: Mouse moved to (681, 298)
Screenshot: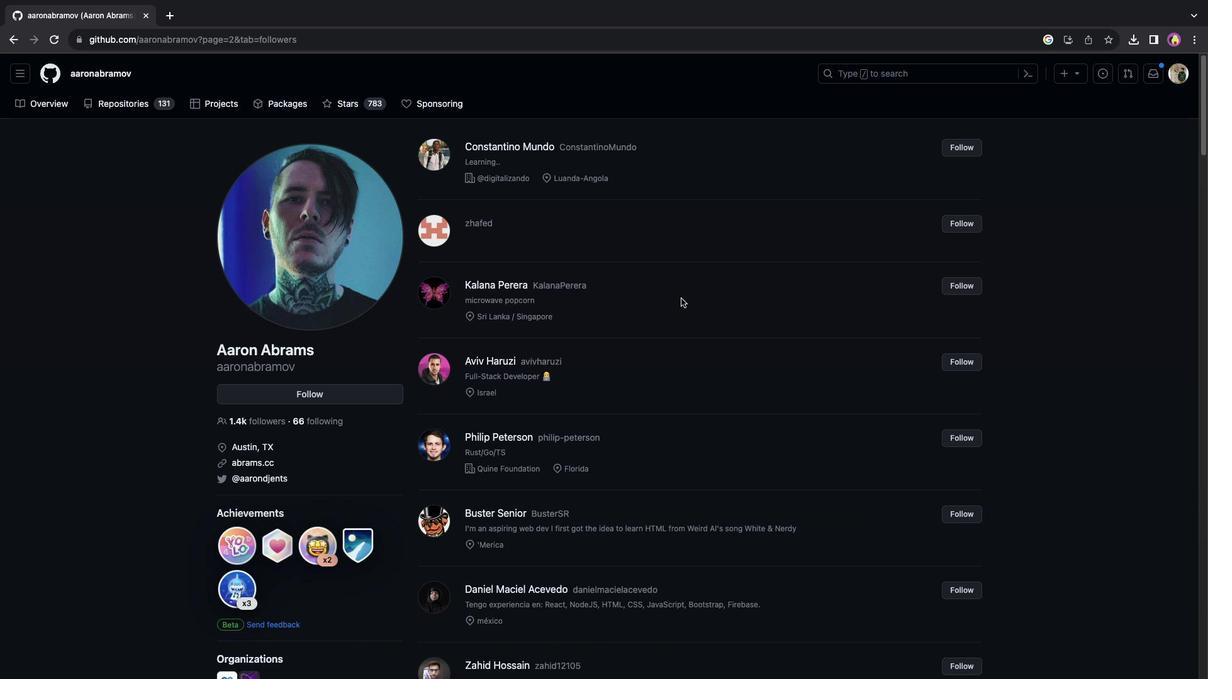 
Action: Mouse scrolled (681, 298) with delta (0, 0)
Screenshot: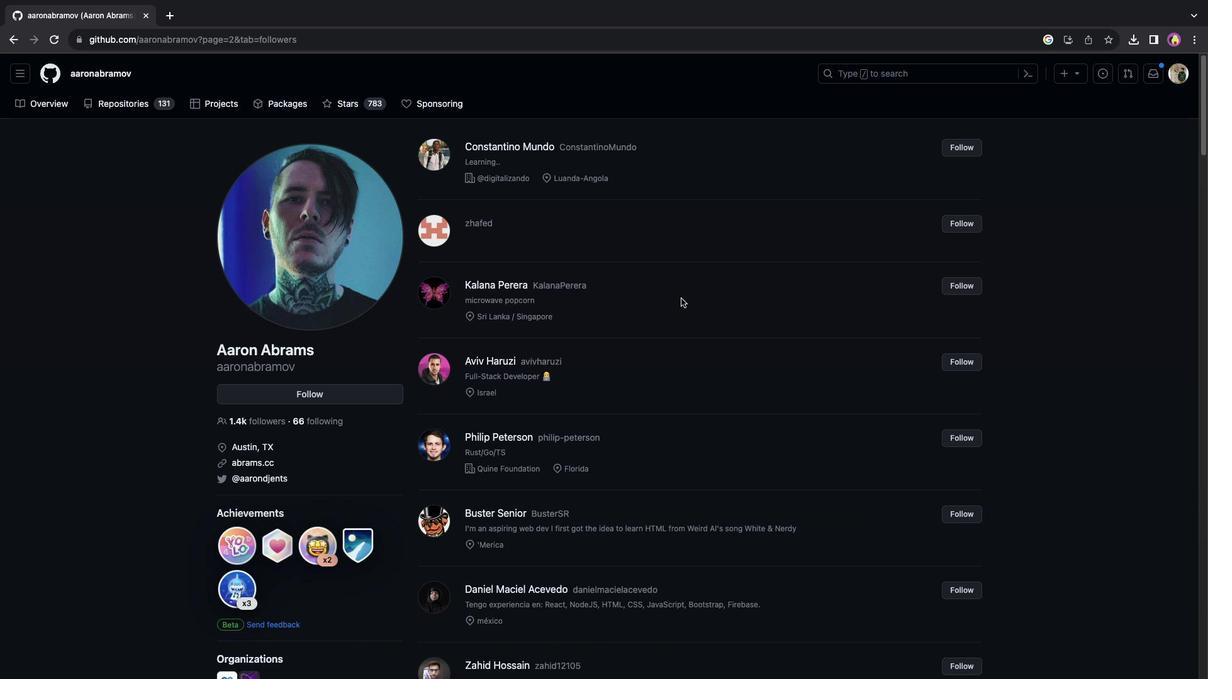 
Action: Mouse scrolled (681, 298) with delta (0, 0)
Screenshot: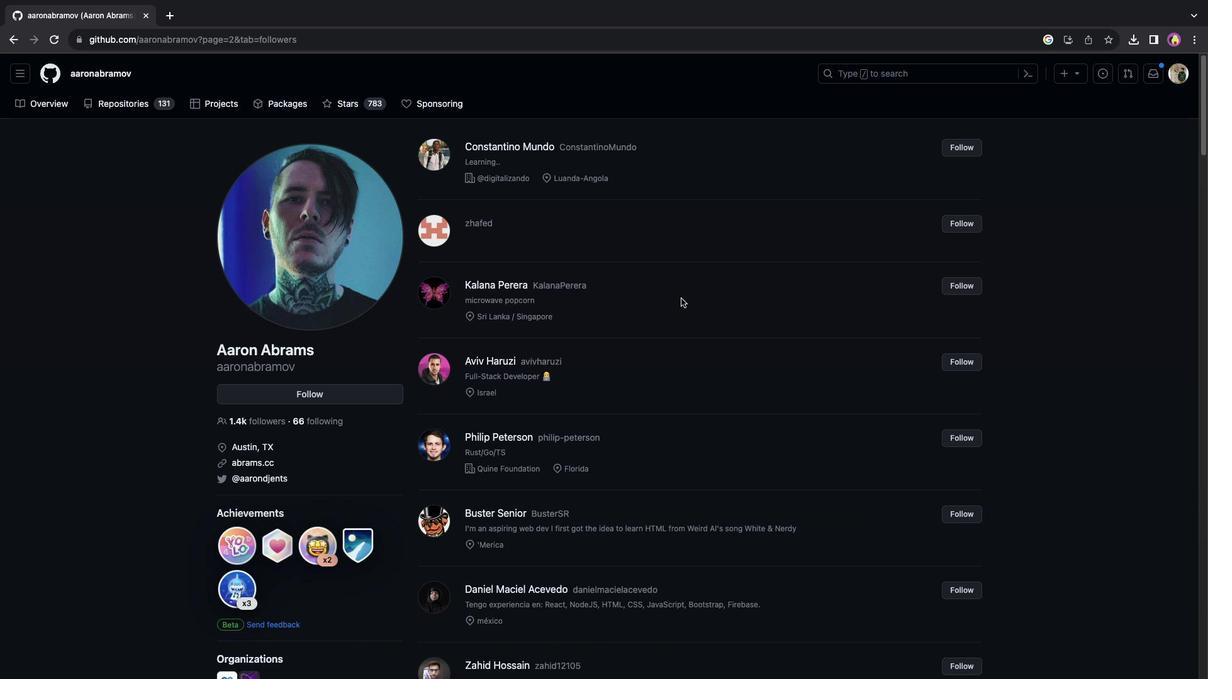 
Action: Mouse scrolled (681, 298) with delta (0, -1)
Screenshot: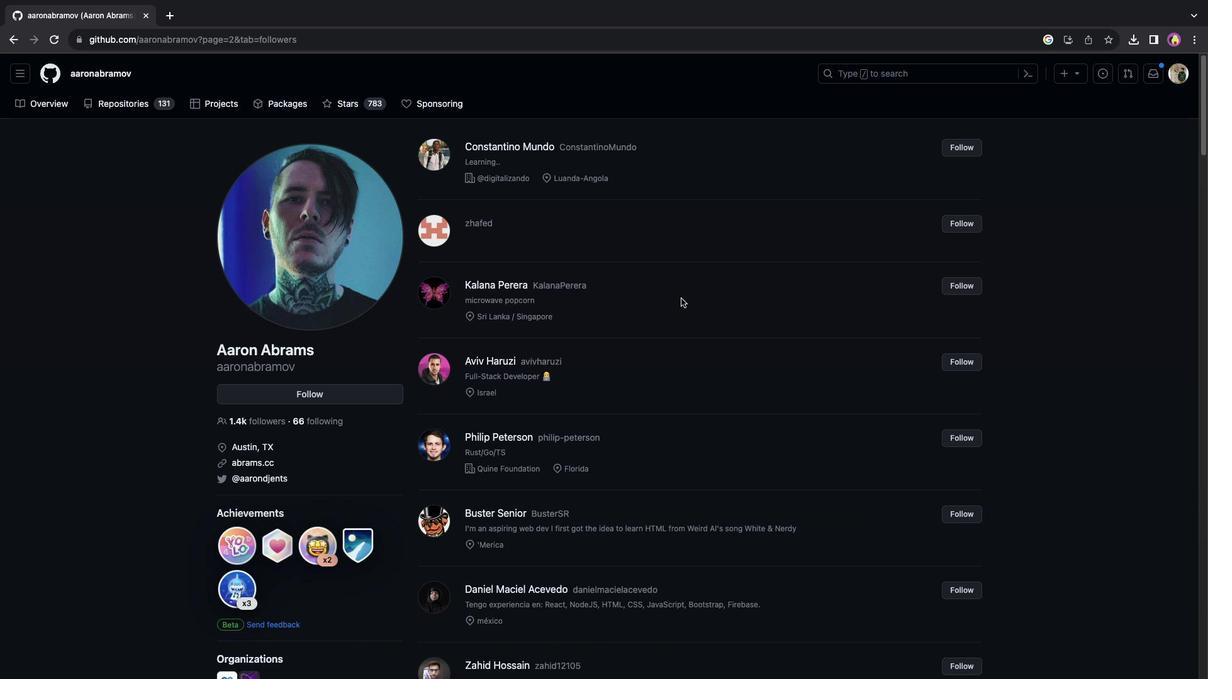 
Action: Mouse scrolled (681, 298) with delta (0, -3)
Screenshot: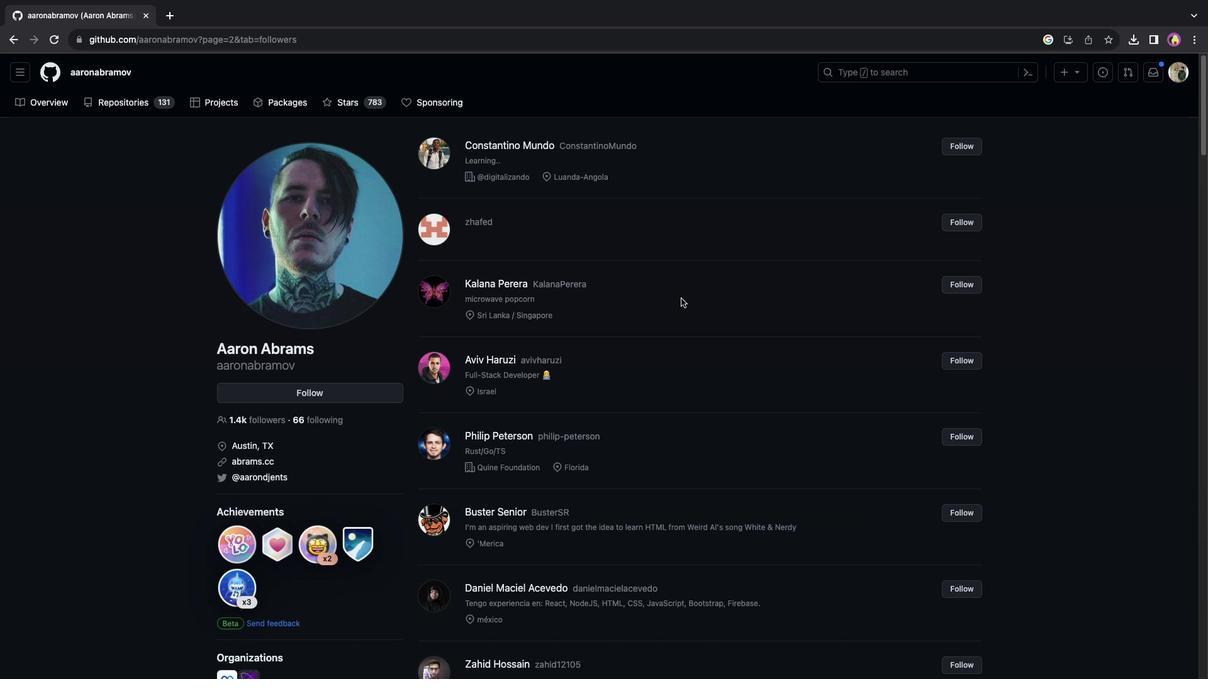
Action: Mouse scrolled (681, 298) with delta (0, 0)
Screenshot: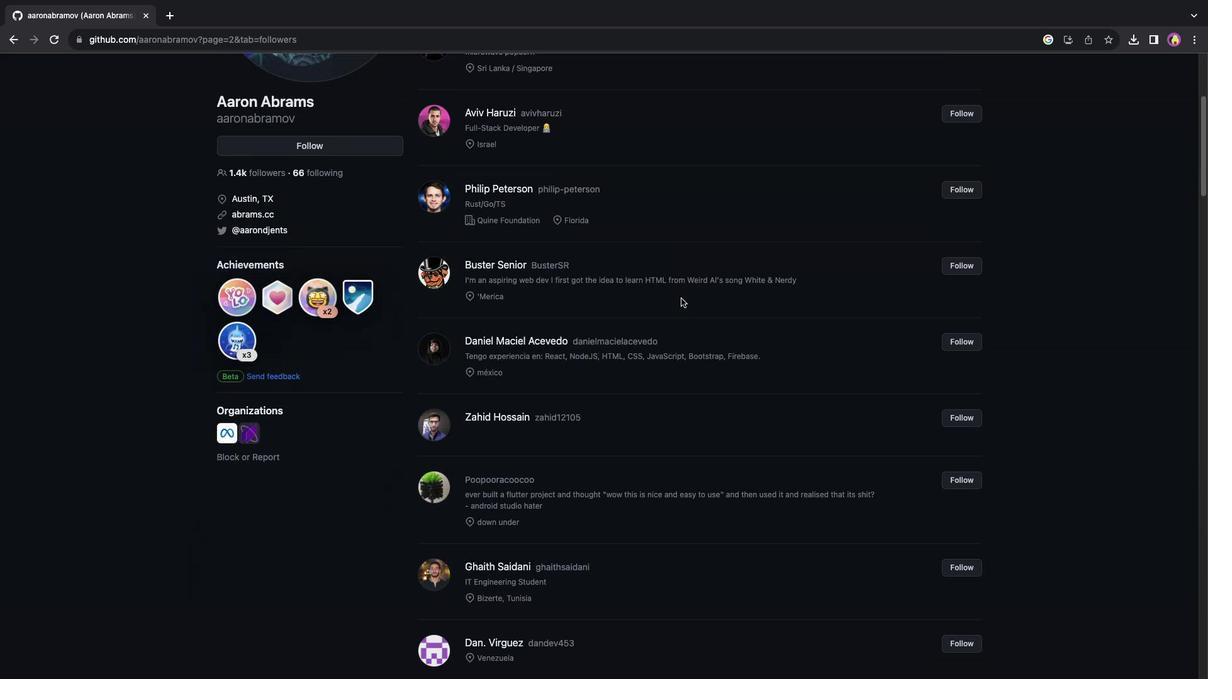 
Action: Mouse scrolled (681, 298) with delta (0, 0)
Screenshot: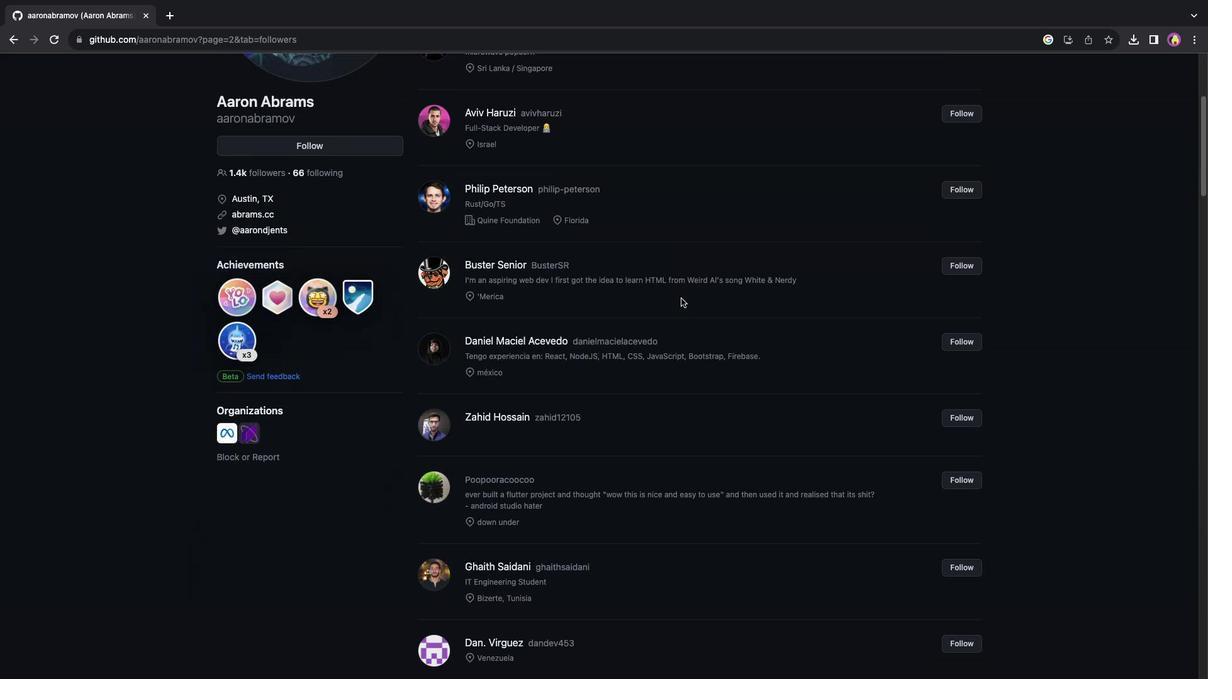 
Action: Mouse scrolled (681, 298) with delta (0, -1)
Screenshot: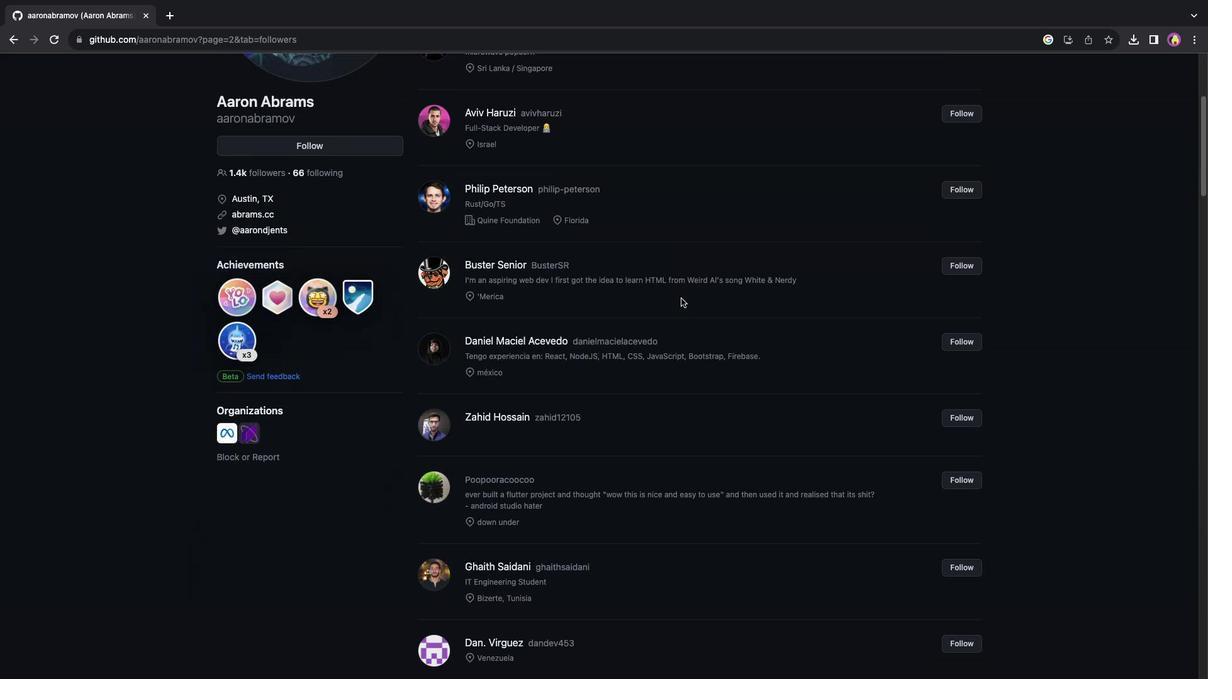 
Action: Mouse scrolled (681, 298) with delta (0, -3)
Screenshot: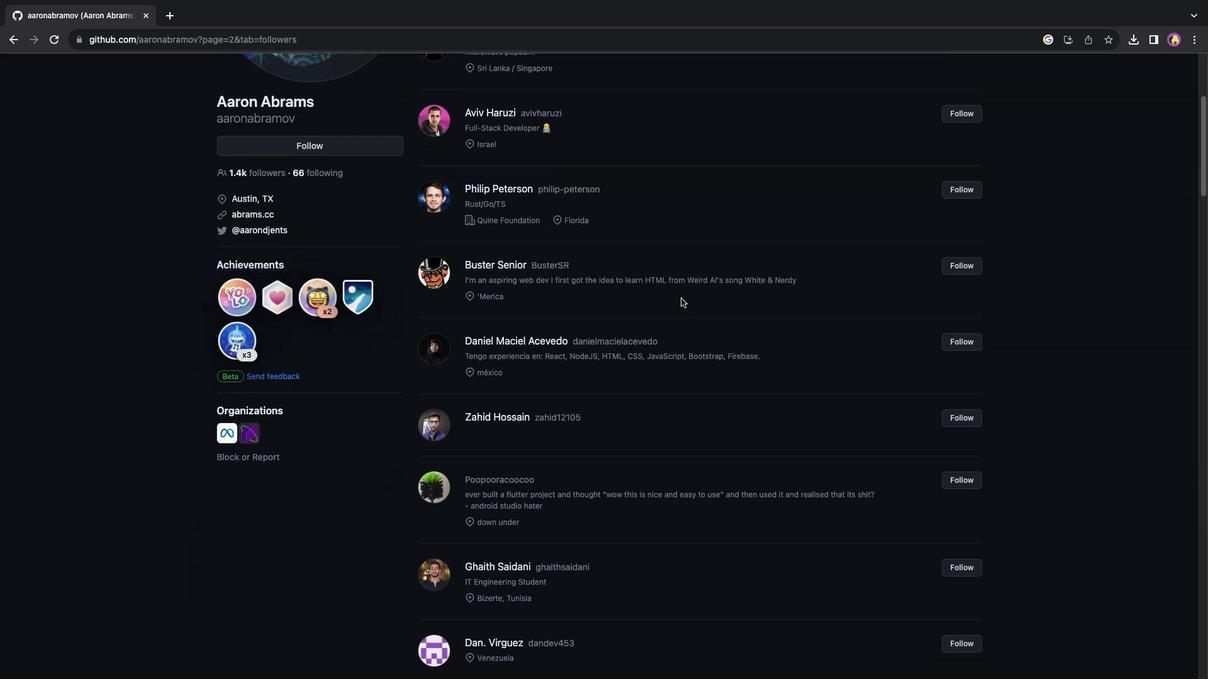 
Action: Mouse scrolled (681, 298) with delta (0, 0)
Screenshot: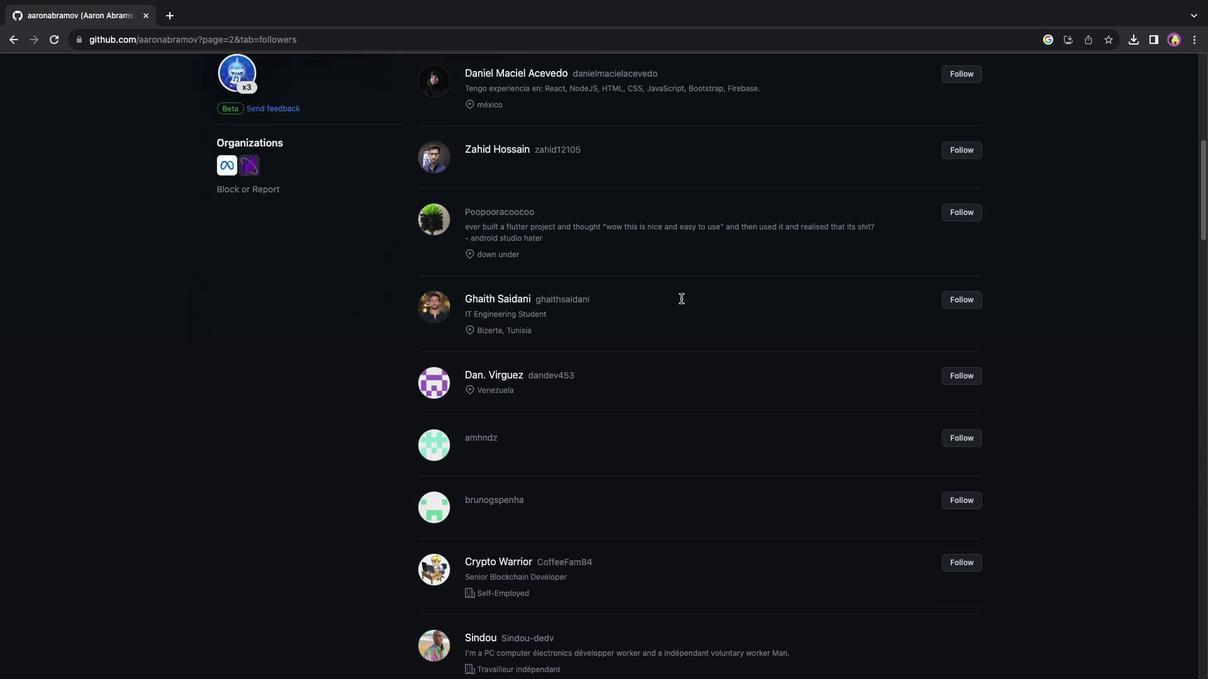 
Action: Mouse scrolled (681, 298) with delta (0, 0)
Screenshot: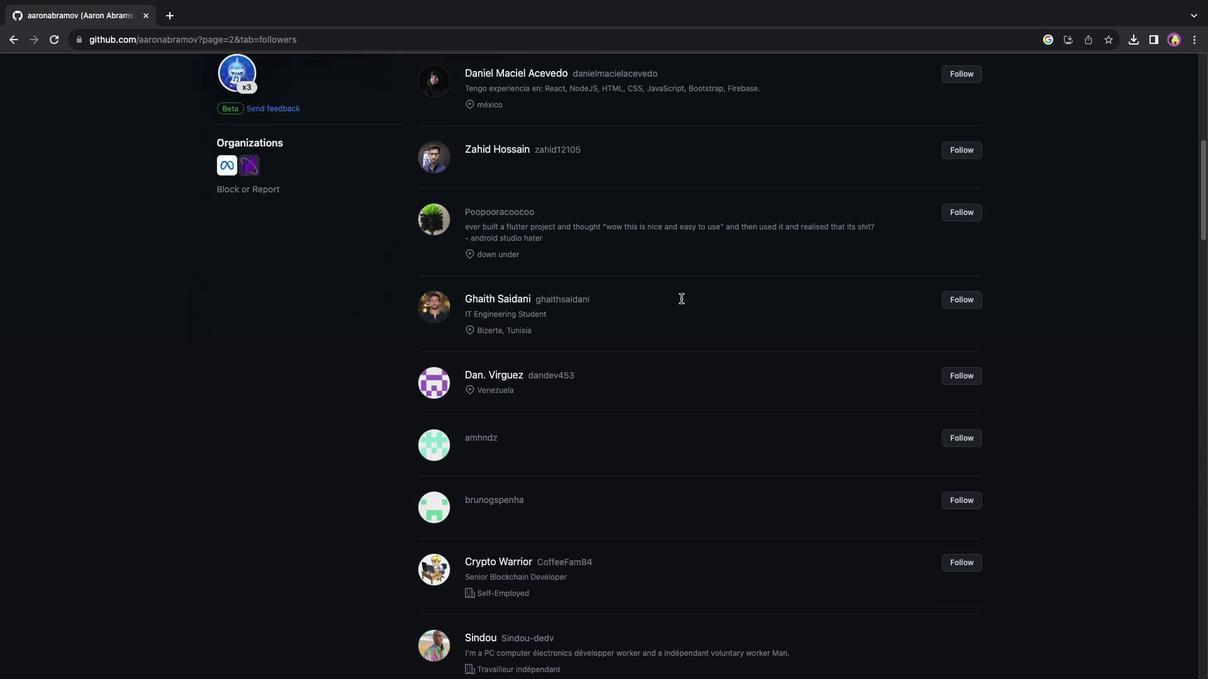 
Action: Mouse scrolled (681, 298) with delta (0, -1)
Screenshot: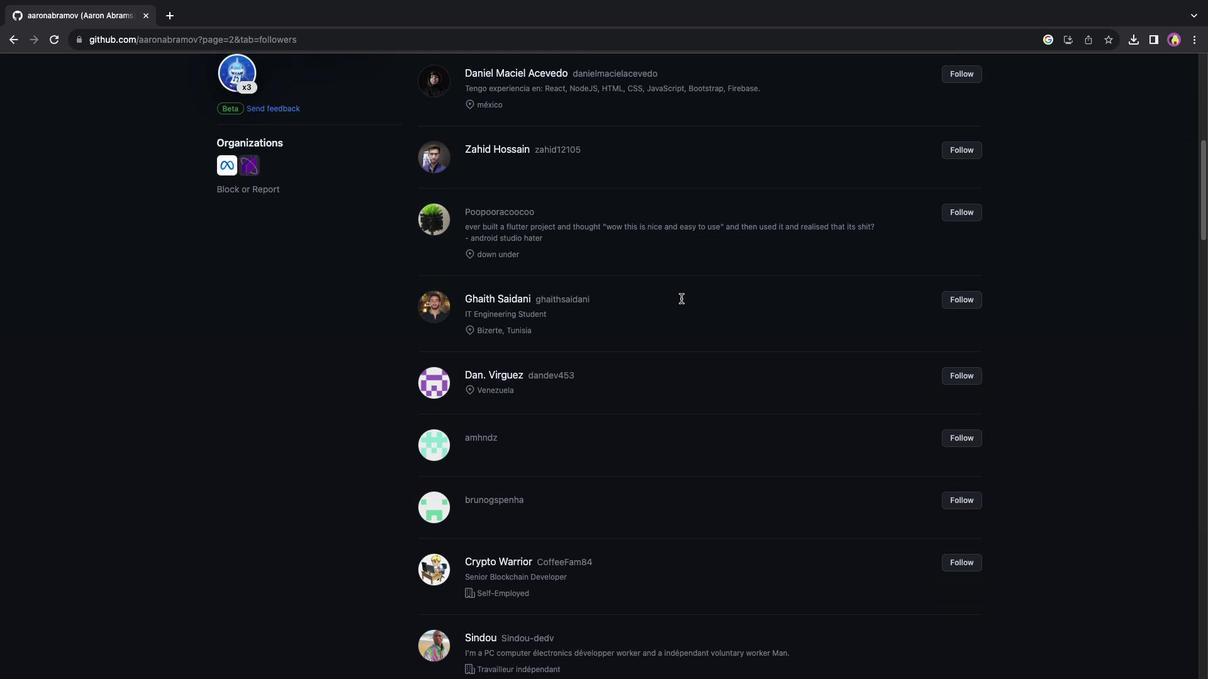 
Action: Mouse scrolled (681, 298) with delta (0, -3)
Screenshot: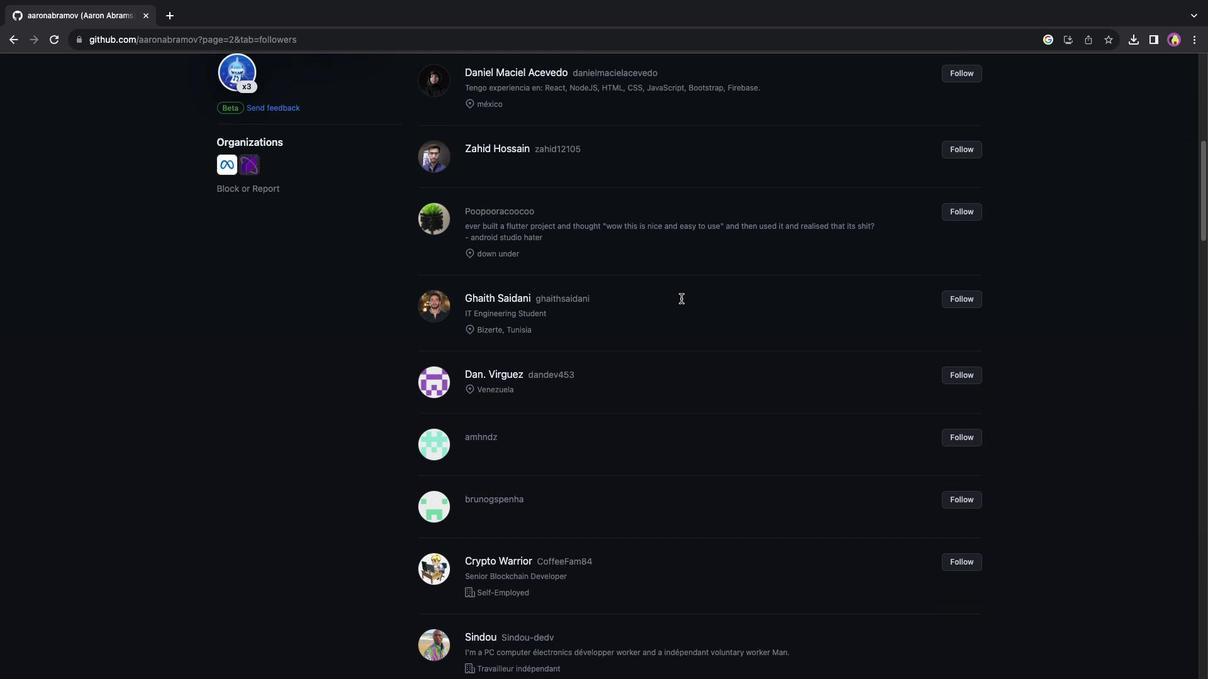 
Action: Mouse scrolled (681, 298) with delta (0, 0)
Screenshot: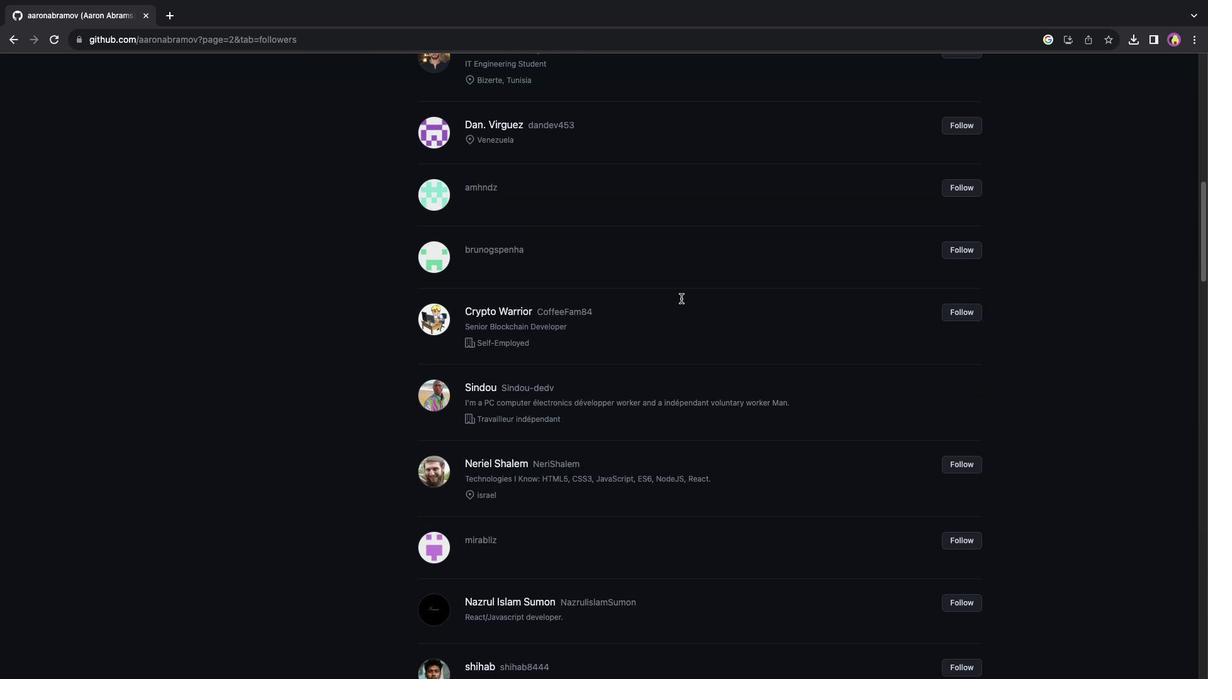 
Action: Mouse scrolled (681, 298) with delta (0, 0)
Screenshot: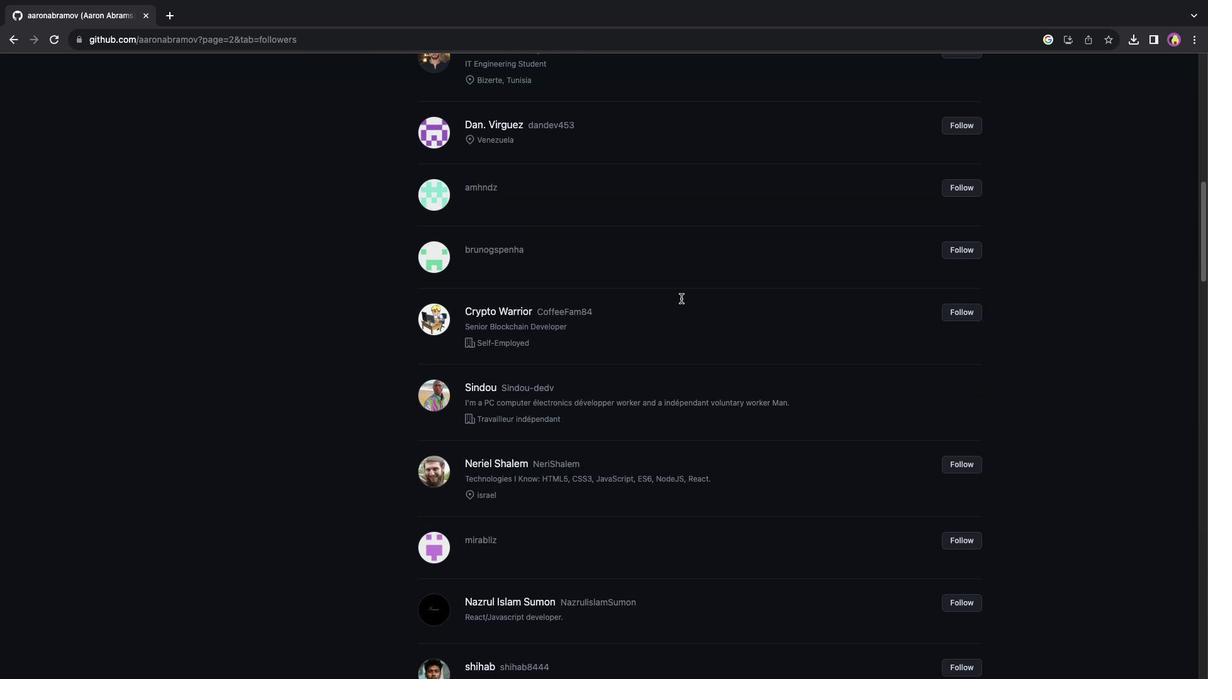 
Action: Mouse scrolled (681, 298) with delta (0, -1)
Screenshot: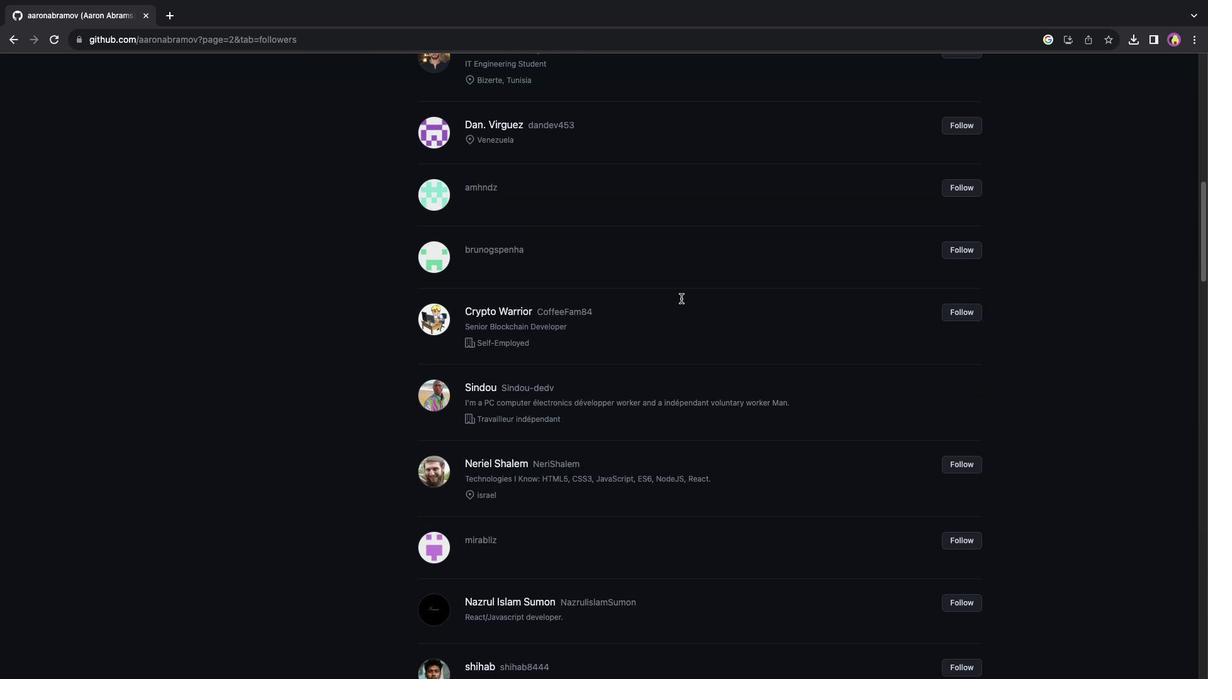 
Action: Mouse scrolled (681, 298) with delta (0, -2)
Screenshot: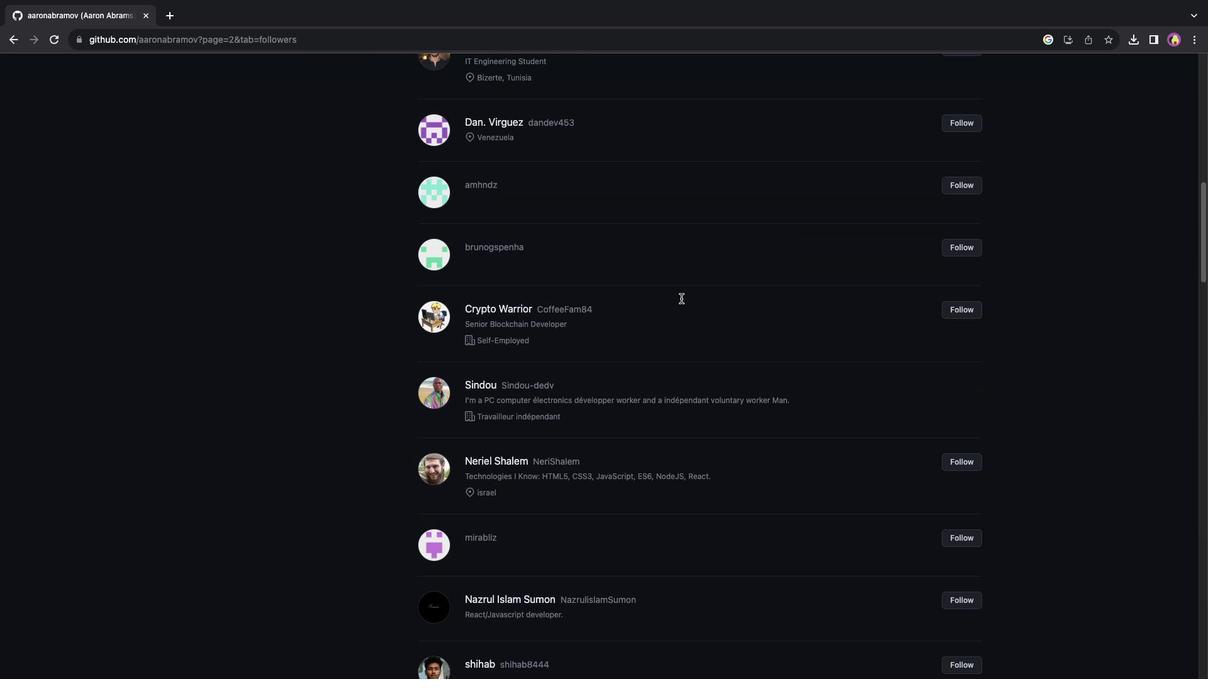 
Action: Mouse scrolled (681, 298) with delta (0, 0)
Screenshot: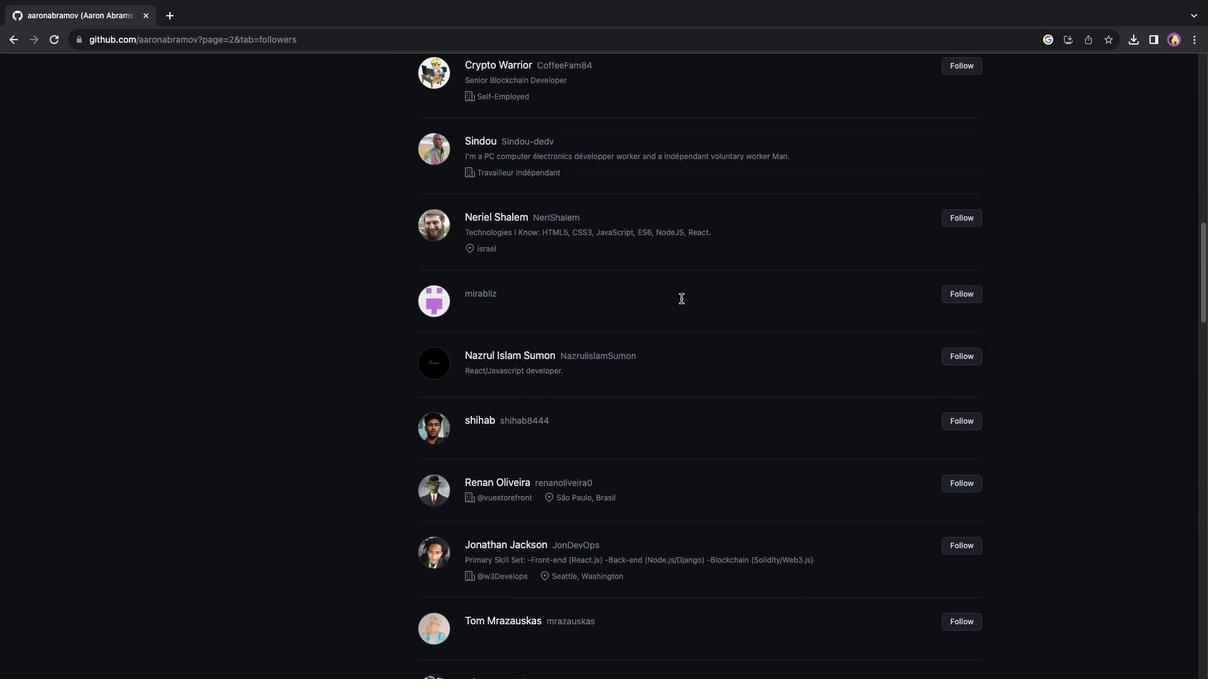 
Action: Mouse scrolled (681, 298) with delta (0, 0)
Screenshot: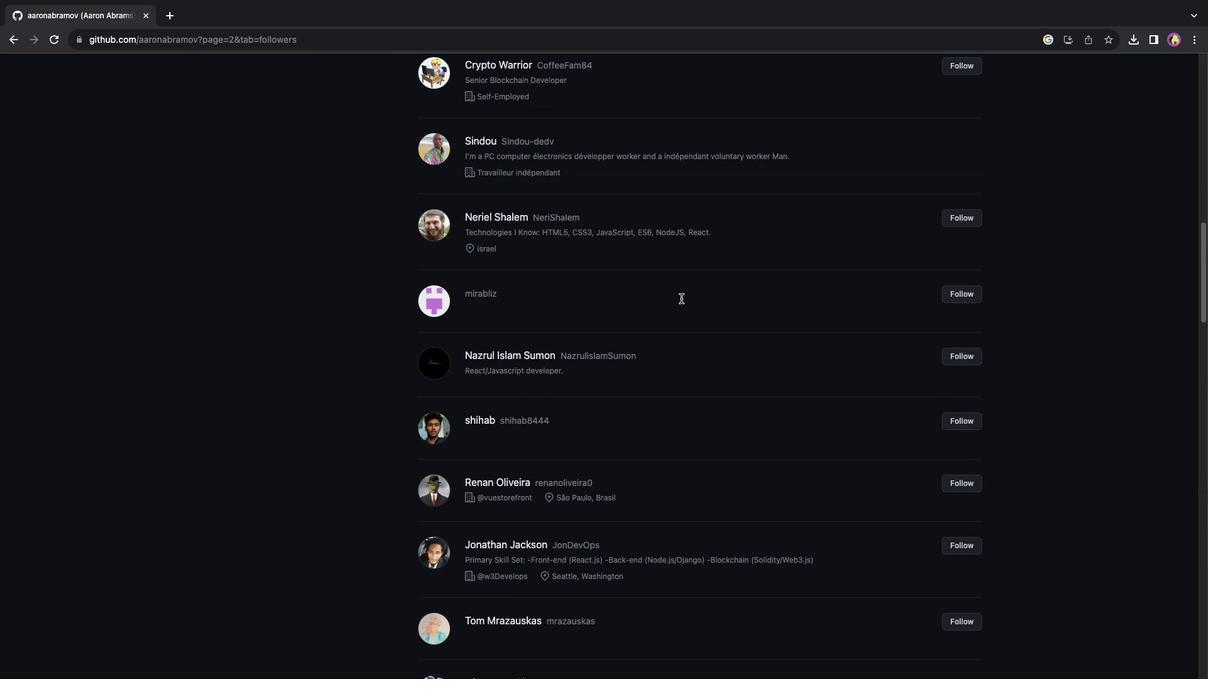 
Action: Mouse scrolled (681, 298) with delta (0, -1)
Screenshot: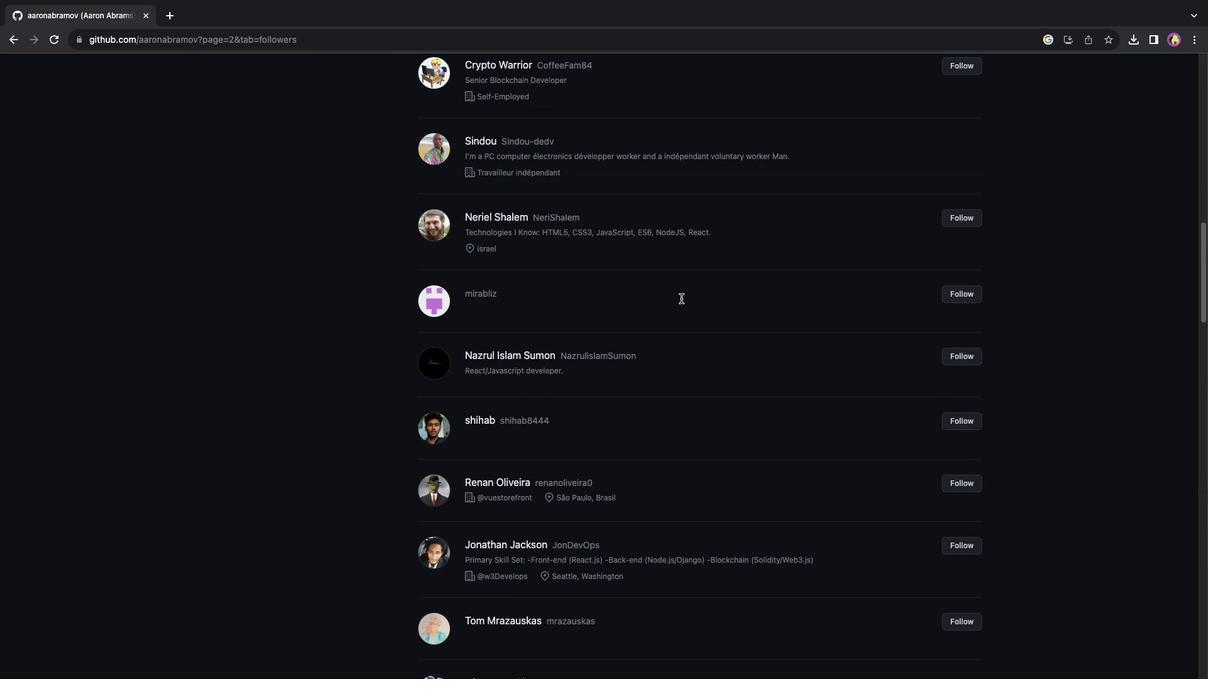 
Action: Mouse scrolled (681, 298) with delta (0, 0)
Screenshot: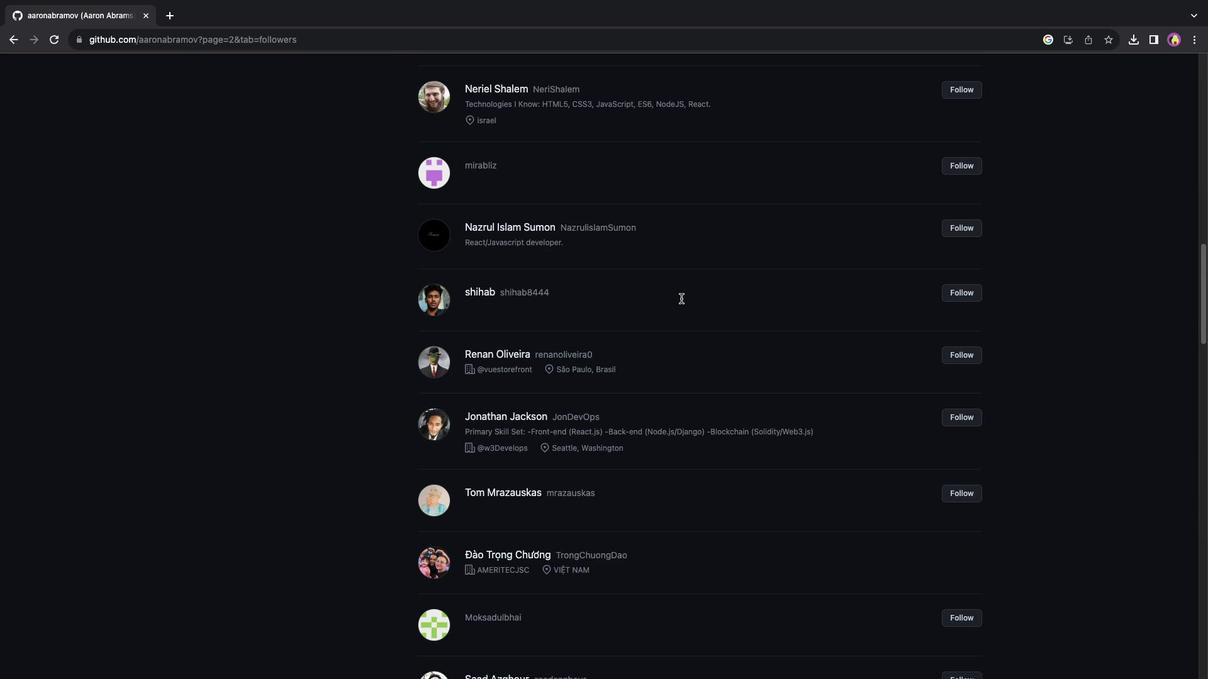 
Action: Mouse scrolled (681, 298) with delta (0, 0)
Screenshot: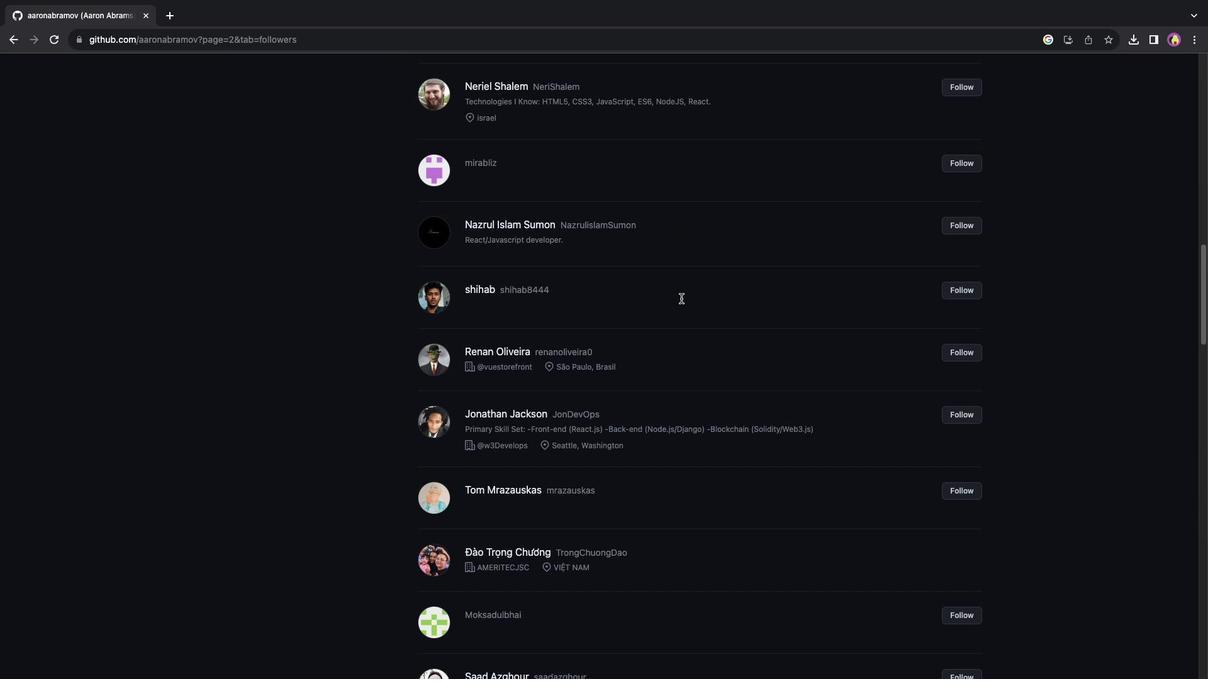 
Action: Mouse scrolled (681, 298) with delta (0, 0)
Screenshot: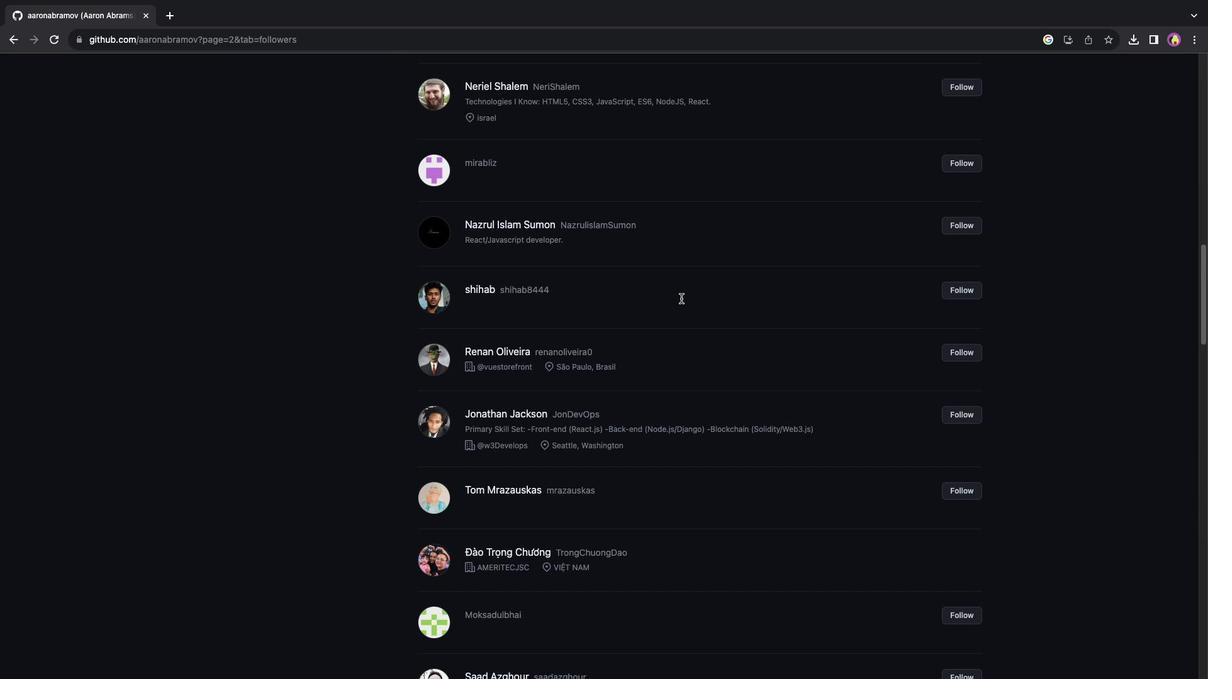 
Action: Mouse scrolled (681, 298) with delta (0, -1)
Screenshot: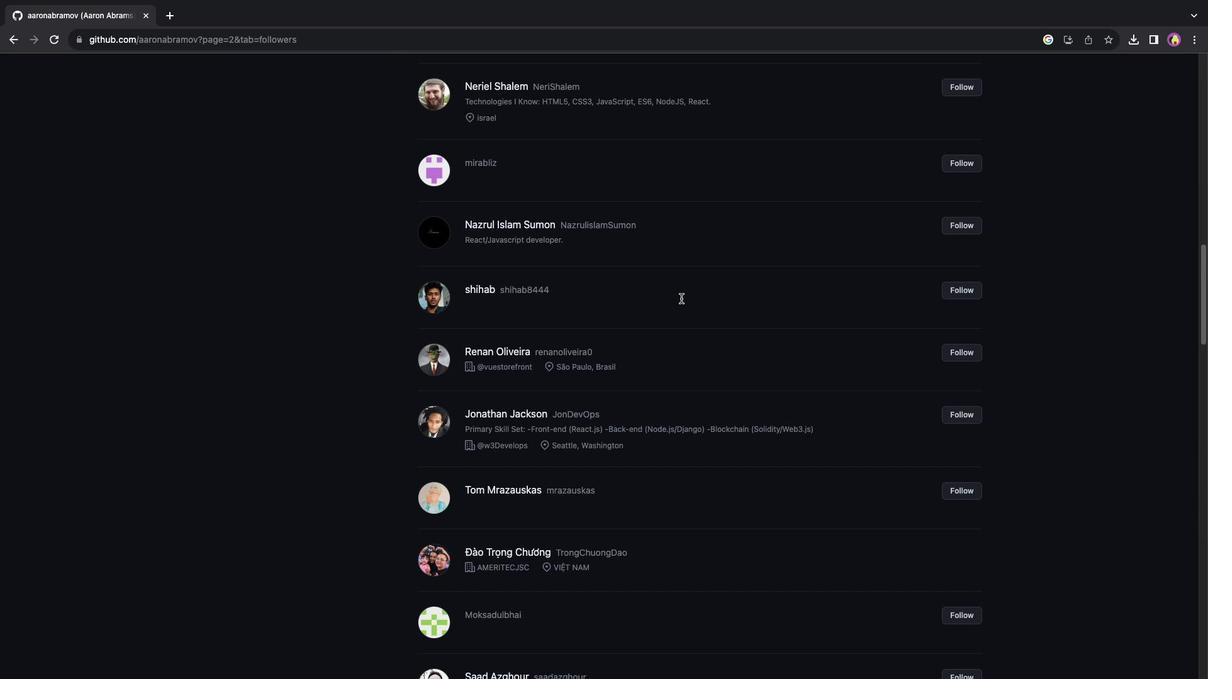 
Action: Mouse scrolled (681, 298) with delta (0, 0)
Screenshot: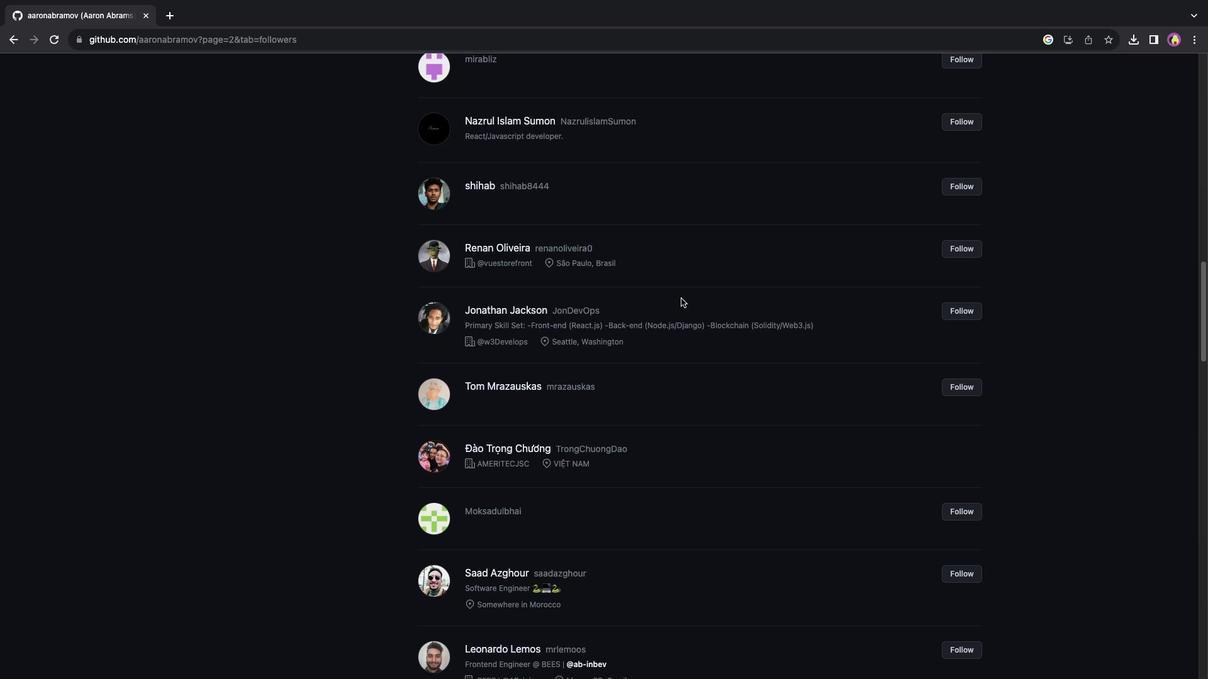 
Action: Mouse scrolled (681, 298) with delta (0, 0)
Screenshot: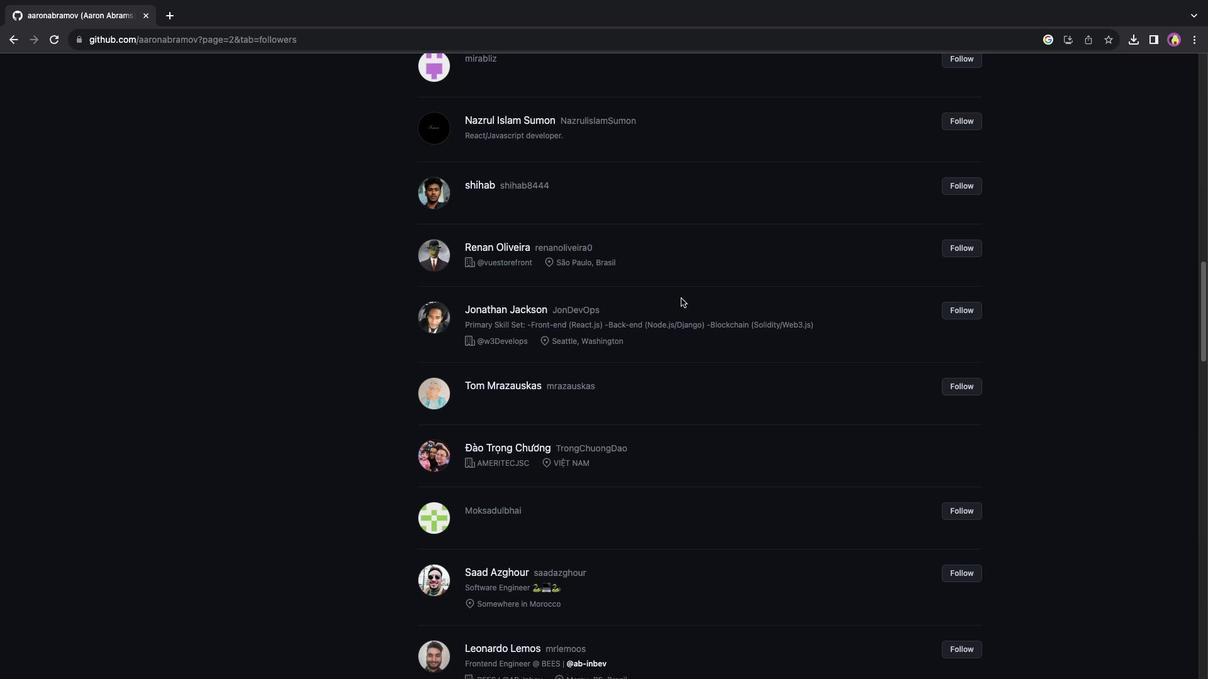 
Action: Mouse scrolled (681, 298) with delta (0, -1)
Screenshot: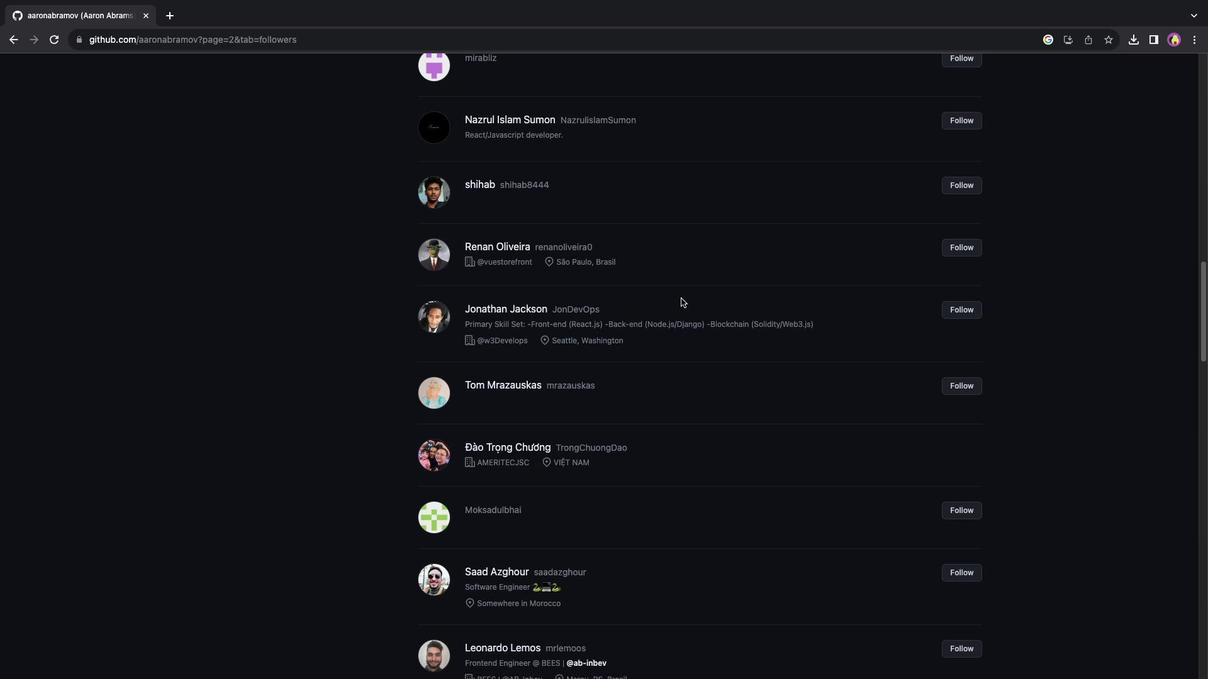 
Action: Mouse scrolled (681, 298) with delta (0, -1)
Screenshot: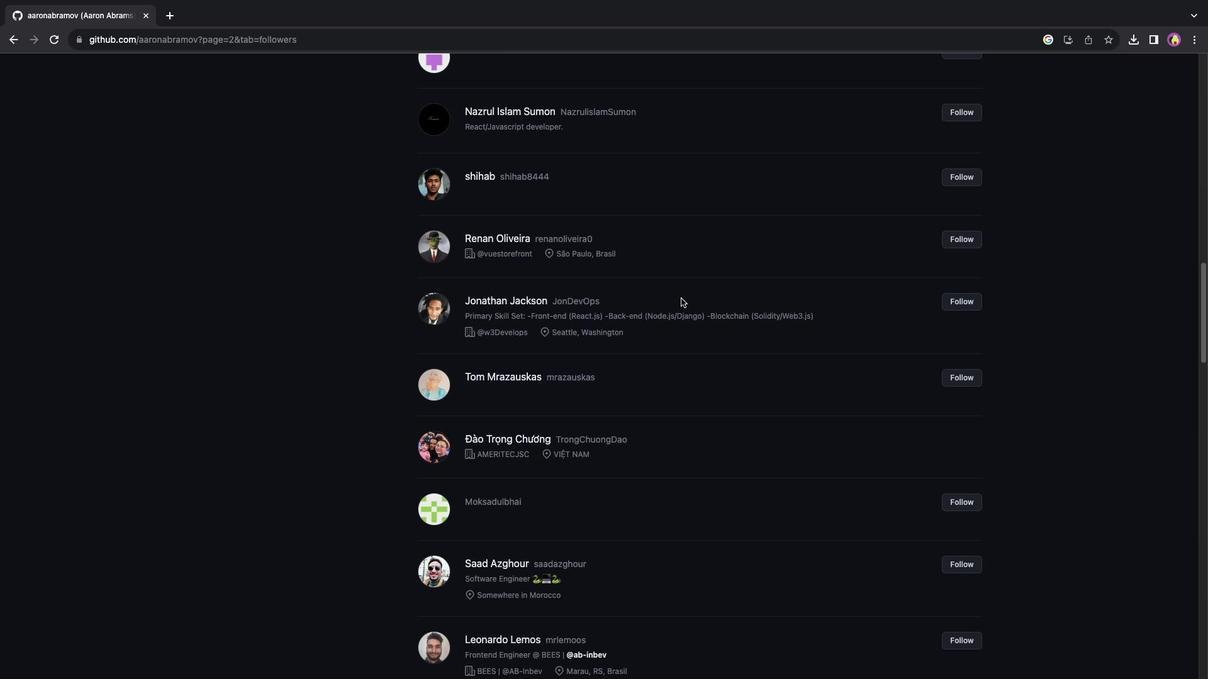 
Action: Mouse scrolled (681, 298) with delta (0, -1)
Screenshot: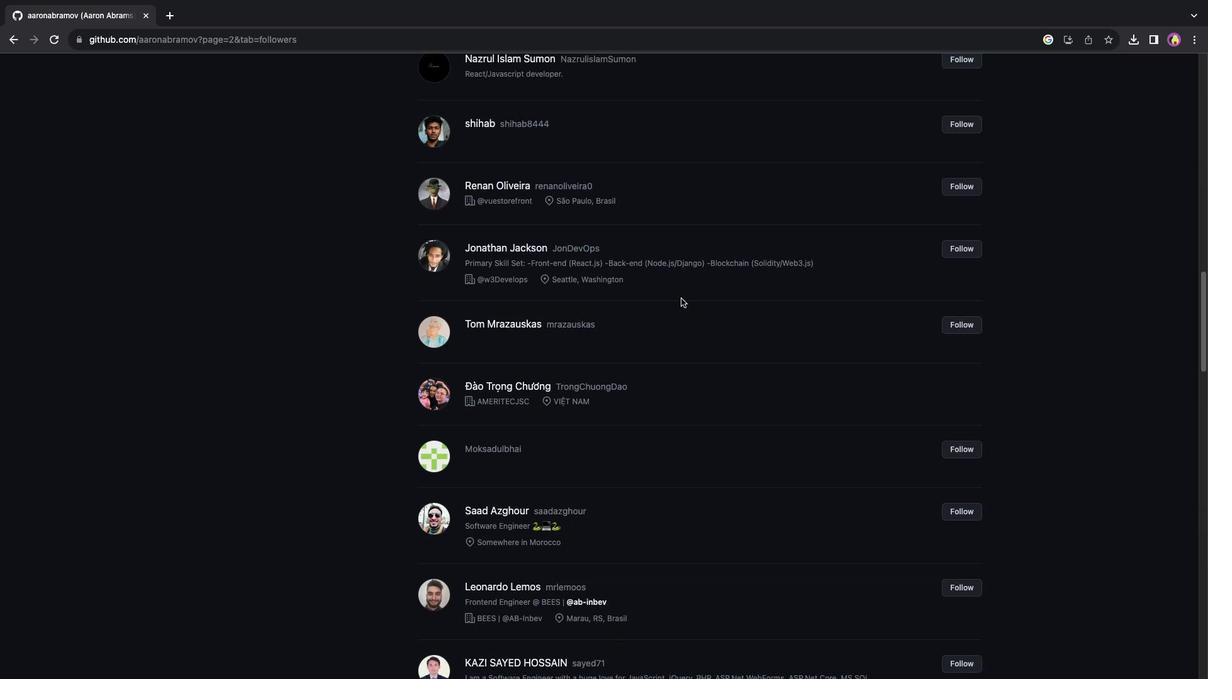 
Action: Mouse scrolled (681, 298) with delta (0, 0)
Screenshot: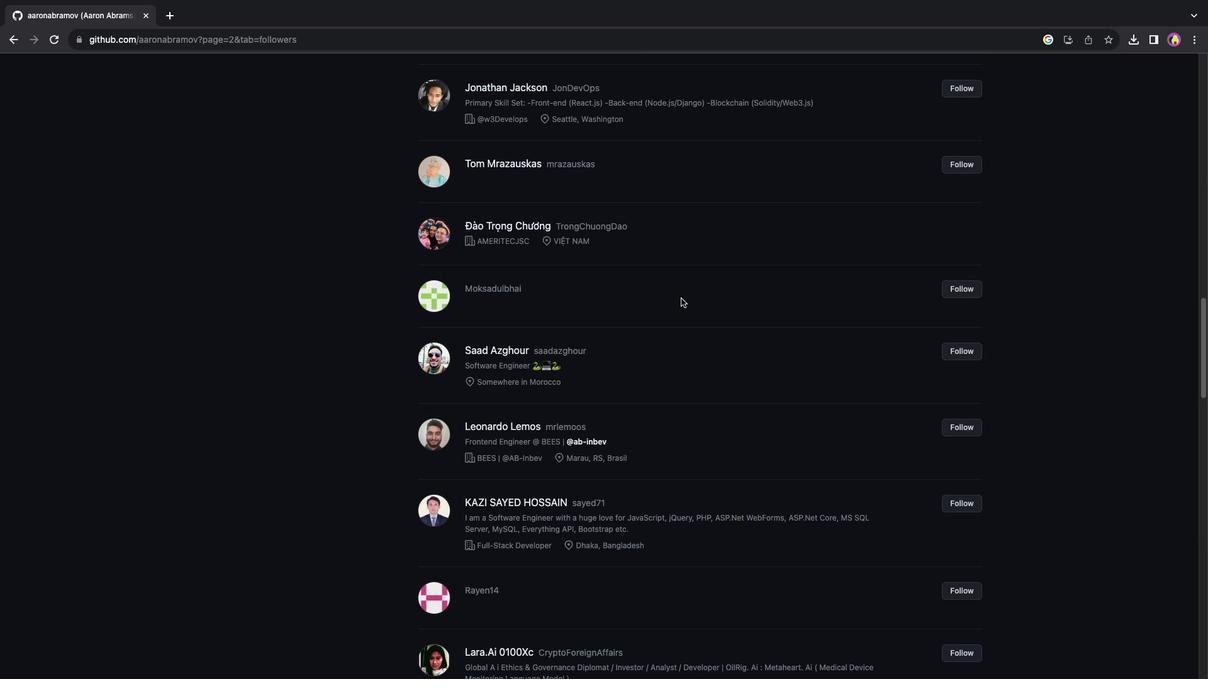 
Action: Mouse scrolled (681, 298) with delta (0, 0)
Screenshot: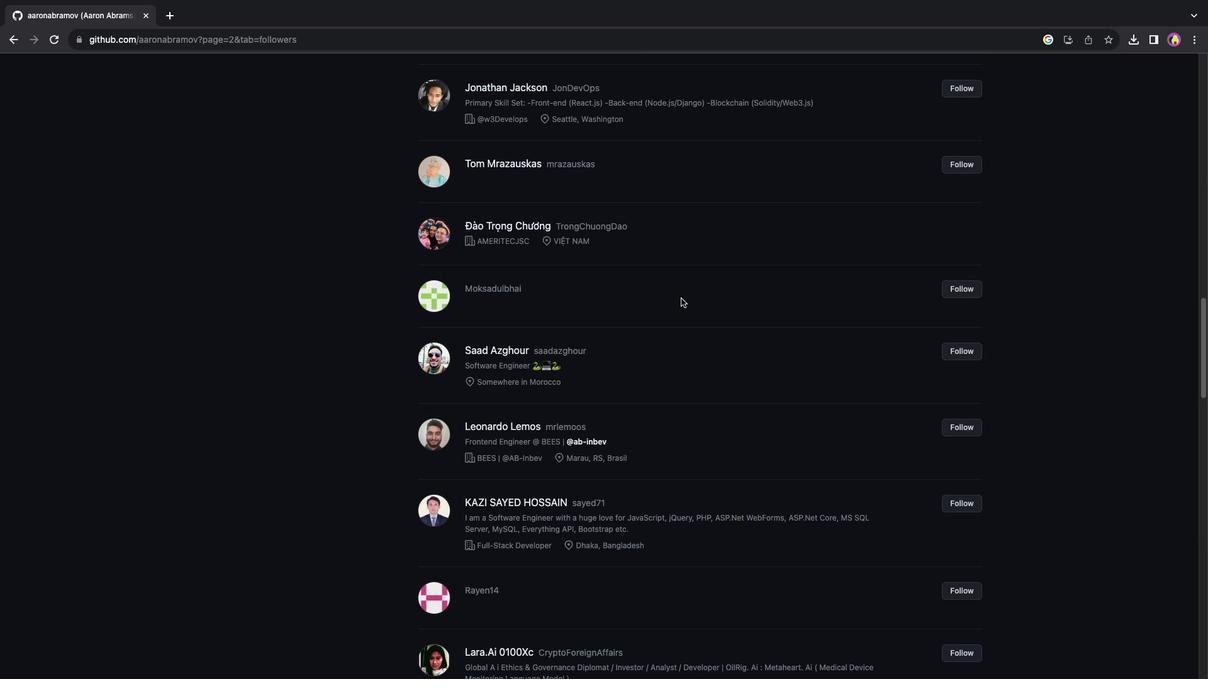 
Action: Mouse scrolled (681, 298) with delta (0, -1)
Screenshot: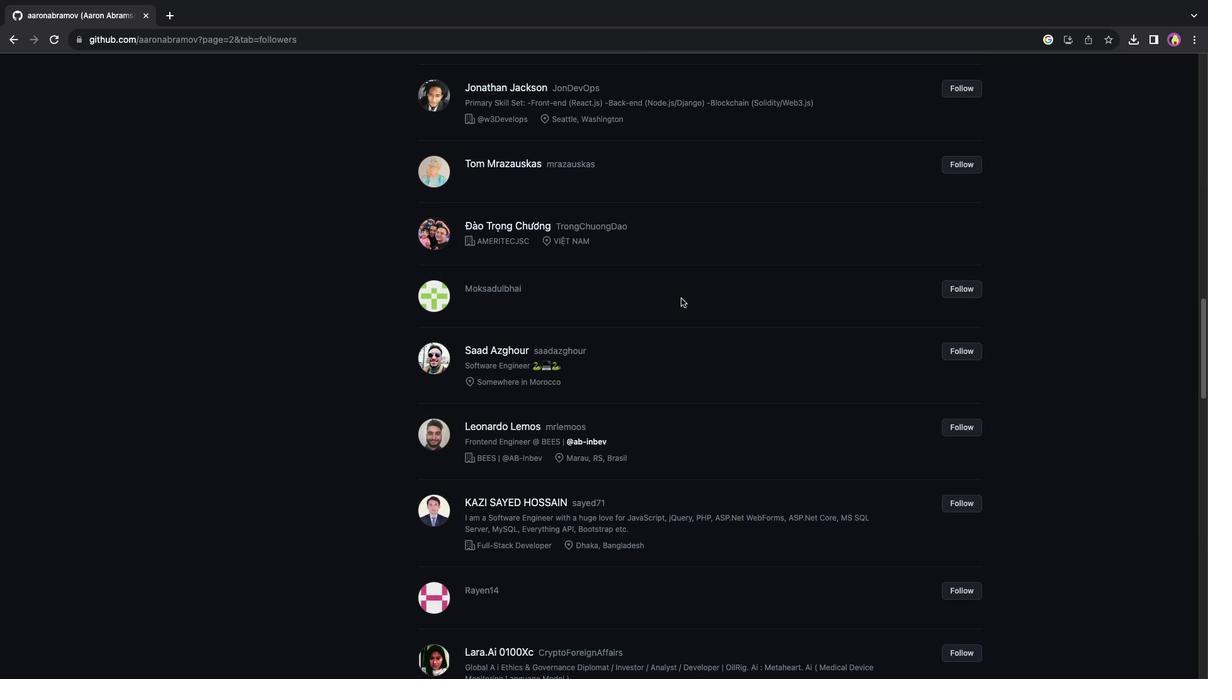 
Action: Mouse scrolled (681, 298) with delta (0, -1)
Screenshot: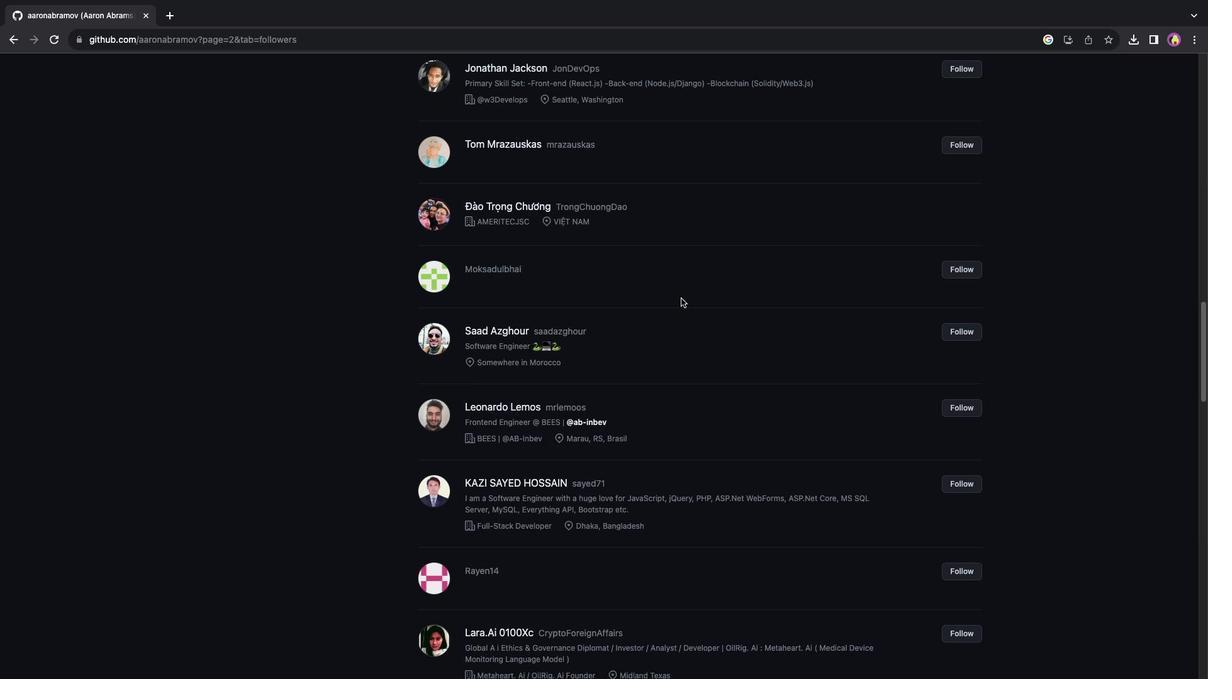 
Action: Mouse scrolled (681, 298) with delta (0, 0)
Screenshot: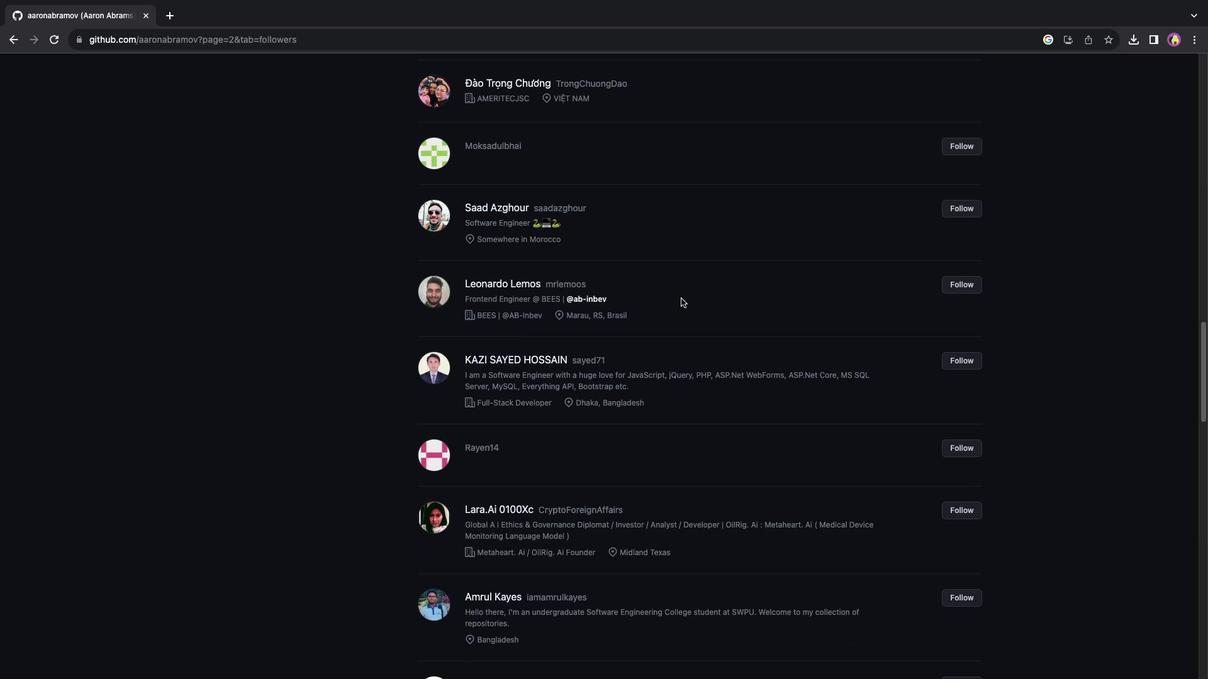 
Action: Mouse scrolled (681, 298) with delta (0, 0)
Screenshot: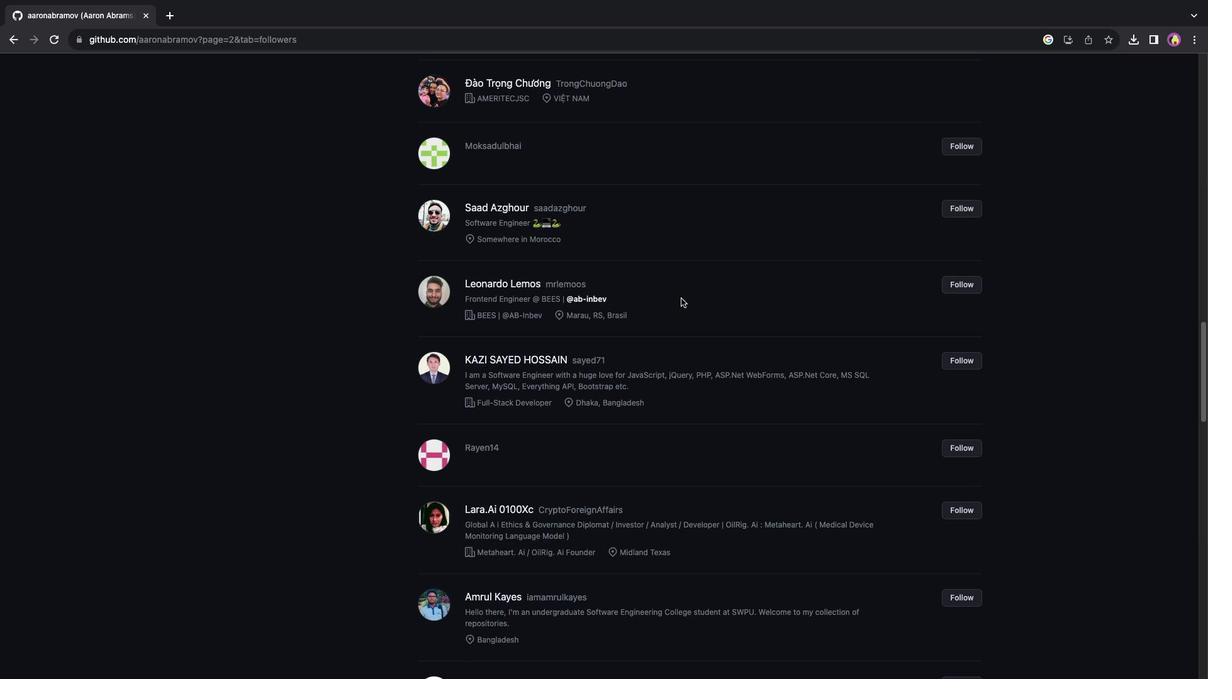 
Action: Mouse scrolled (681, 298) with delta (0, -1)
Screenshot: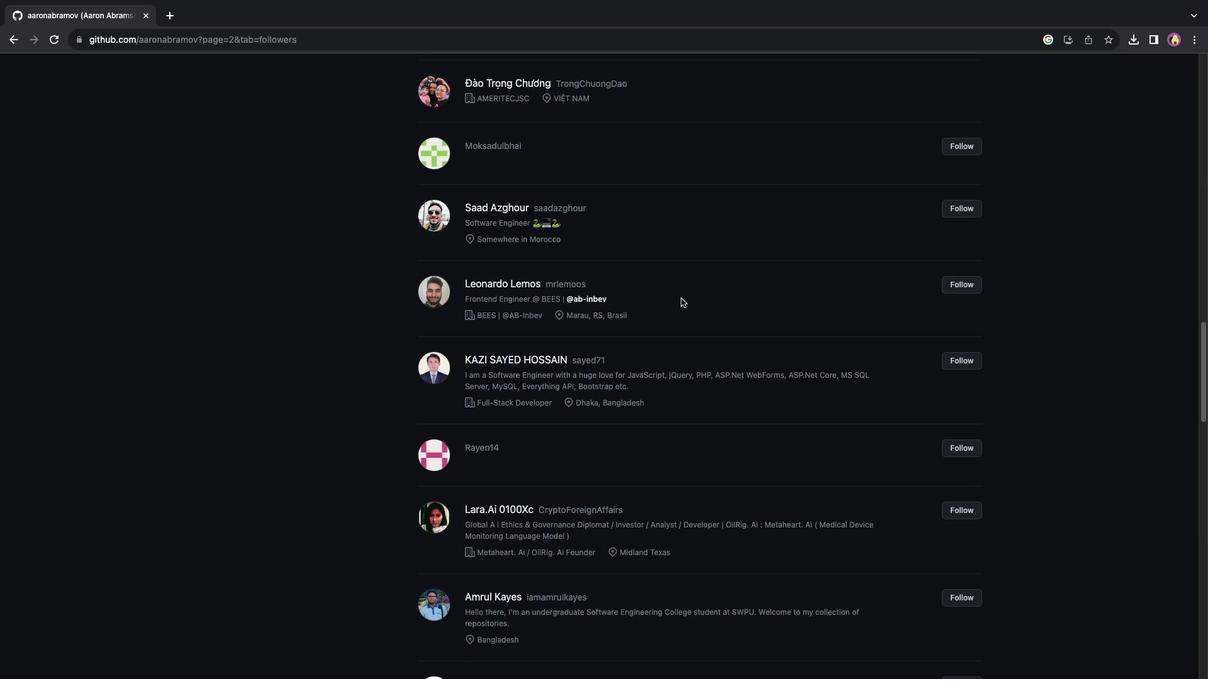 
Action: Mouse scrolled (681, 298) with delta (0, -1)
Screenshot: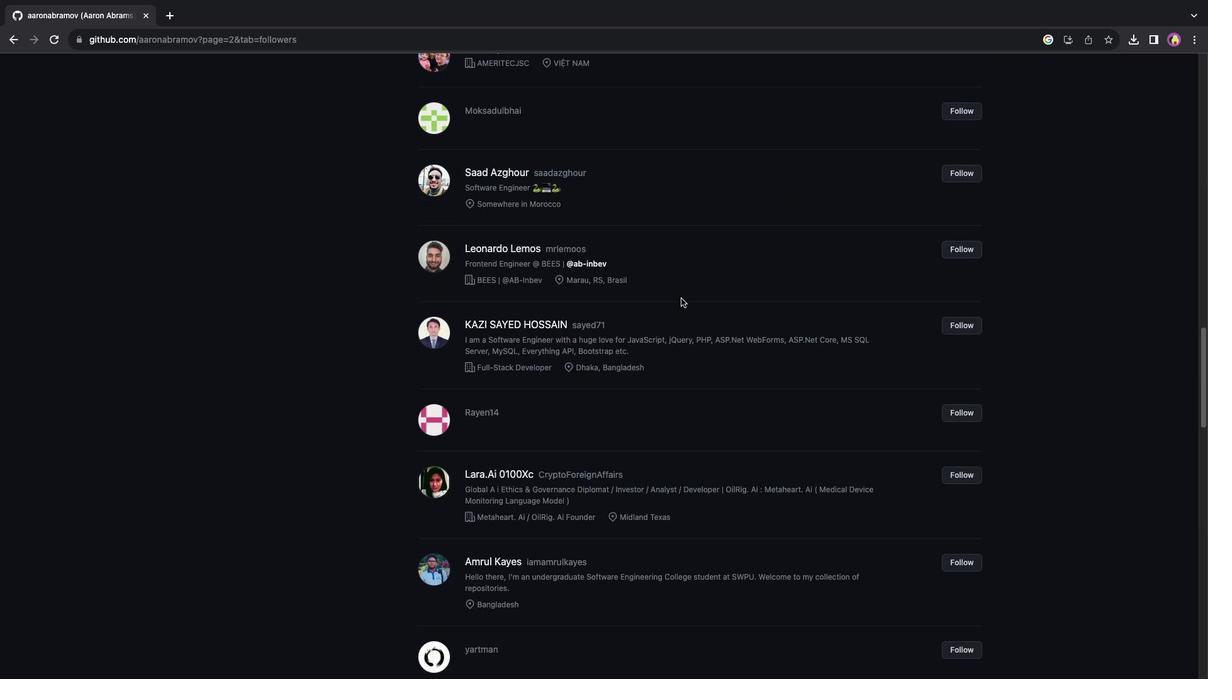 
Action: Mouse scrolled (681, 298) with delta (0, 0)
Screenshot: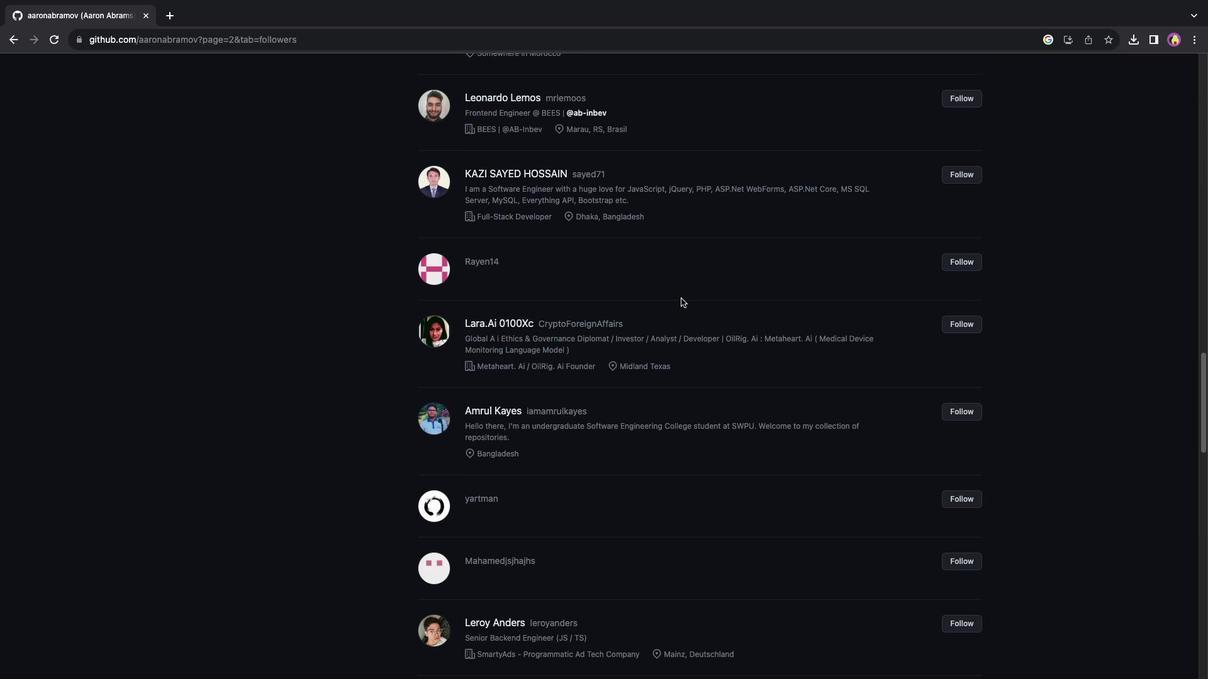 
Action: Mouse scrolled (681, 298) with delta (0, 0)
Screenshot: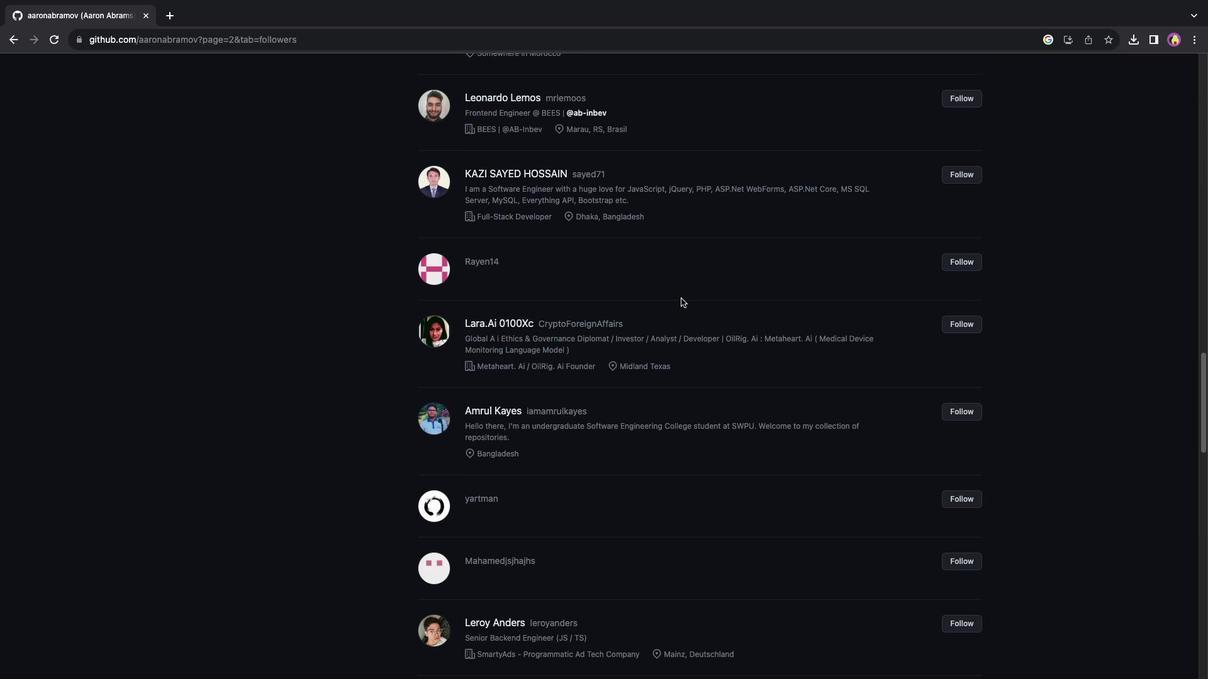 
Action: Mouse scrolled (681, 298) with delta (0, -1)
Screenshot: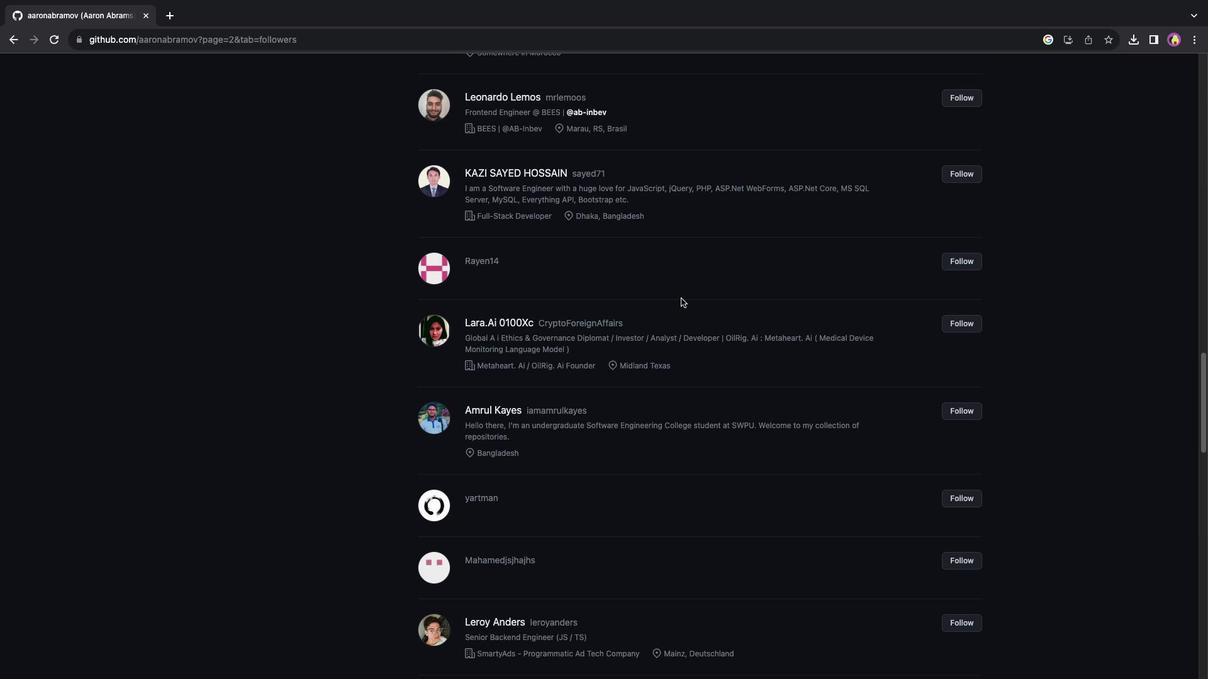
Action: Mouse scrolled (681, 298) with delta (0, 0)
Screenshot: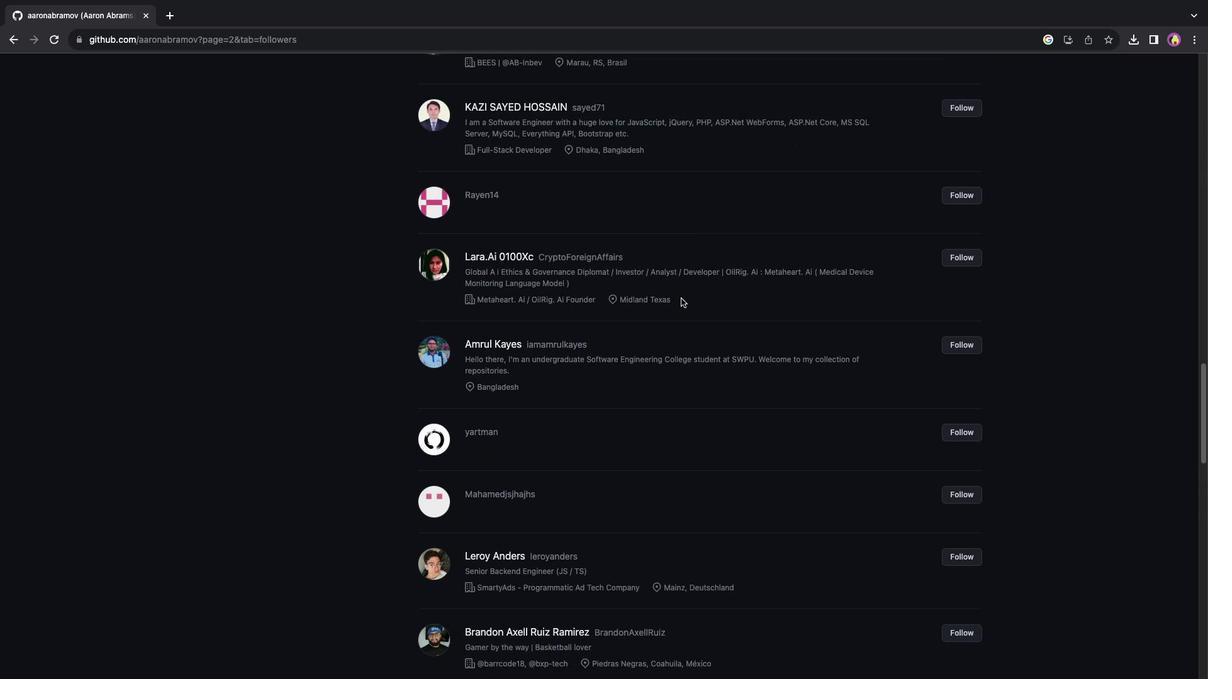 
Action: Mouse scrolled (681, 298) with delta (0, 0)
Screenshot: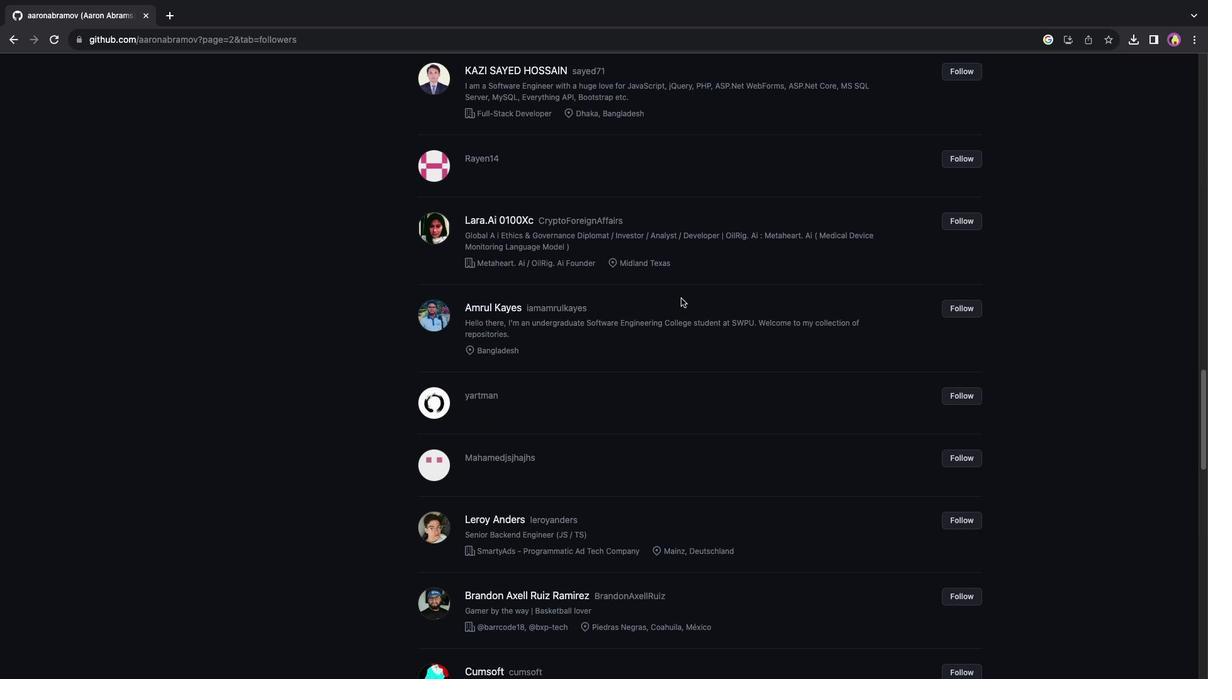 
Action: Mouse scrolled (681, 298) with delta (0, 0)
Screenshot: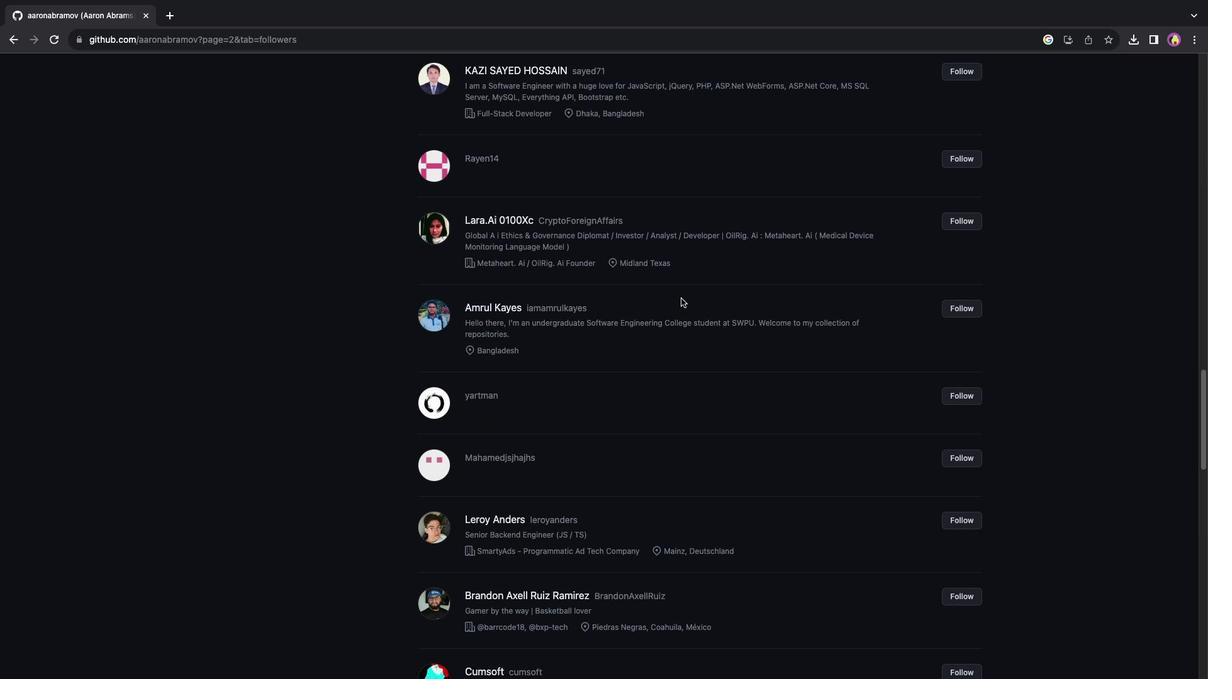 
Action: Mouse scrolled (681, 298) with delta (0, -1)
Screenshot: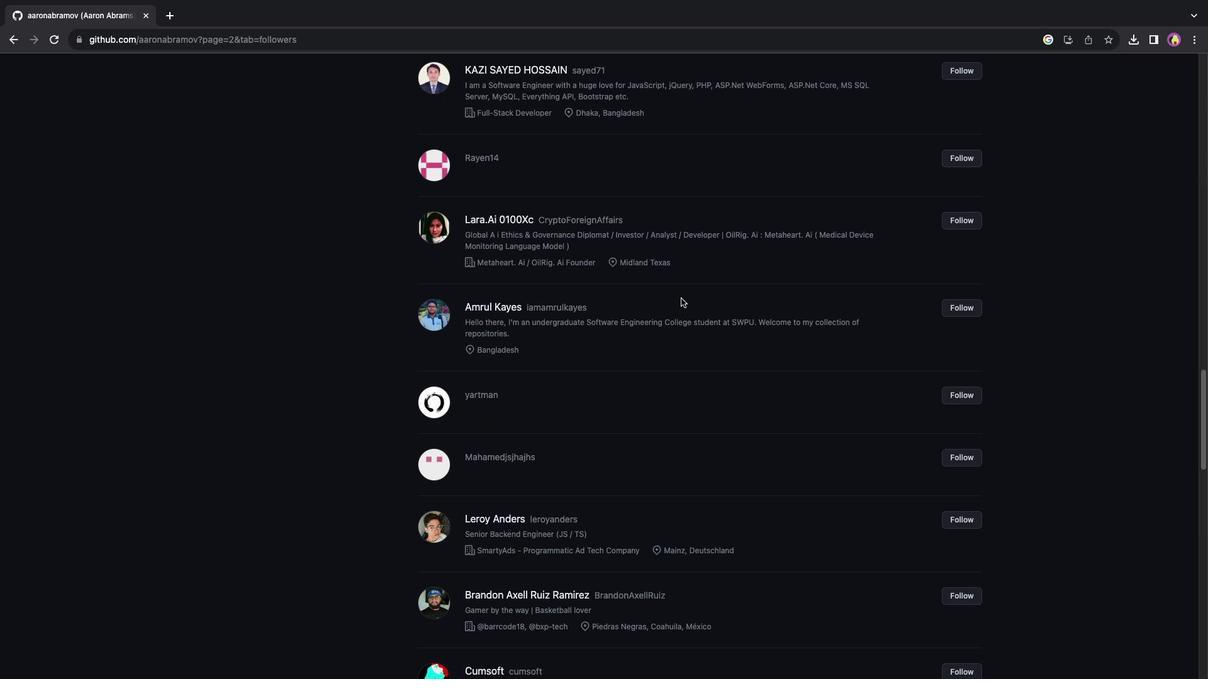 
Action: Mouse scrolled (681, 298) with delta (0, -1)
Screenshot: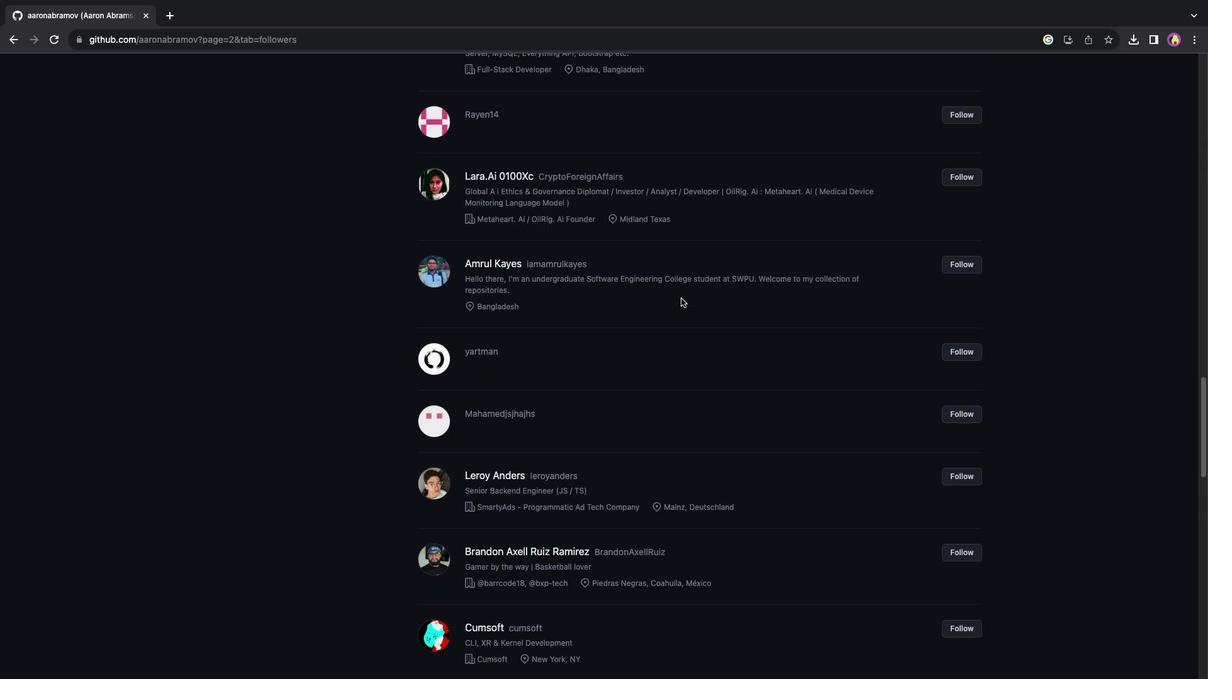 
Action: Mouse moved to (677, 301)
Screenshot: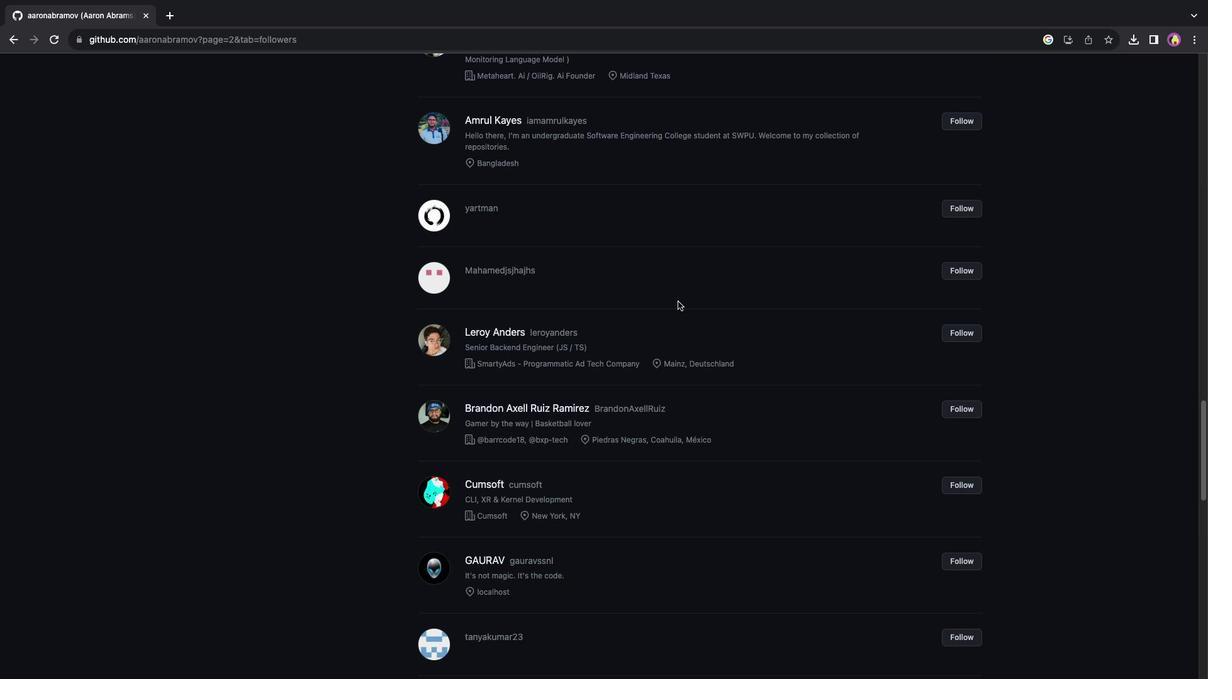 
Action: Mouse scrolled (677, 301) with delta (0, 0)
Screenshot: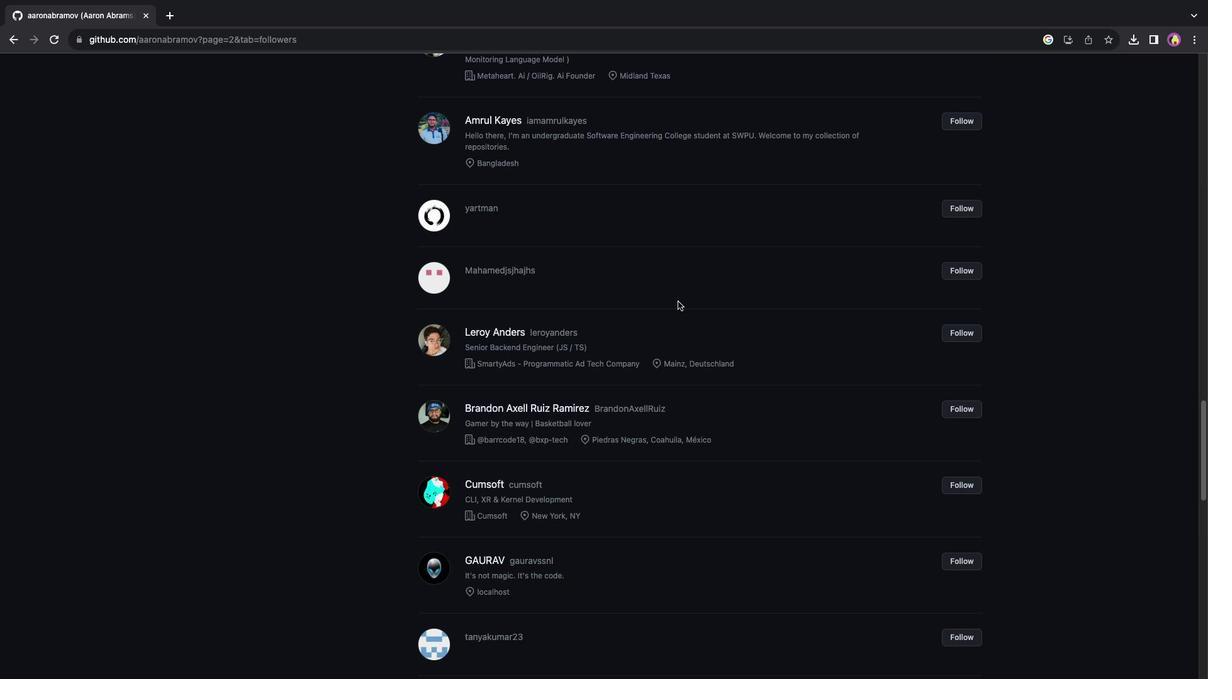 
Action: Mouse scrolled (677, 301) with delta (0, 0)
Screenshot: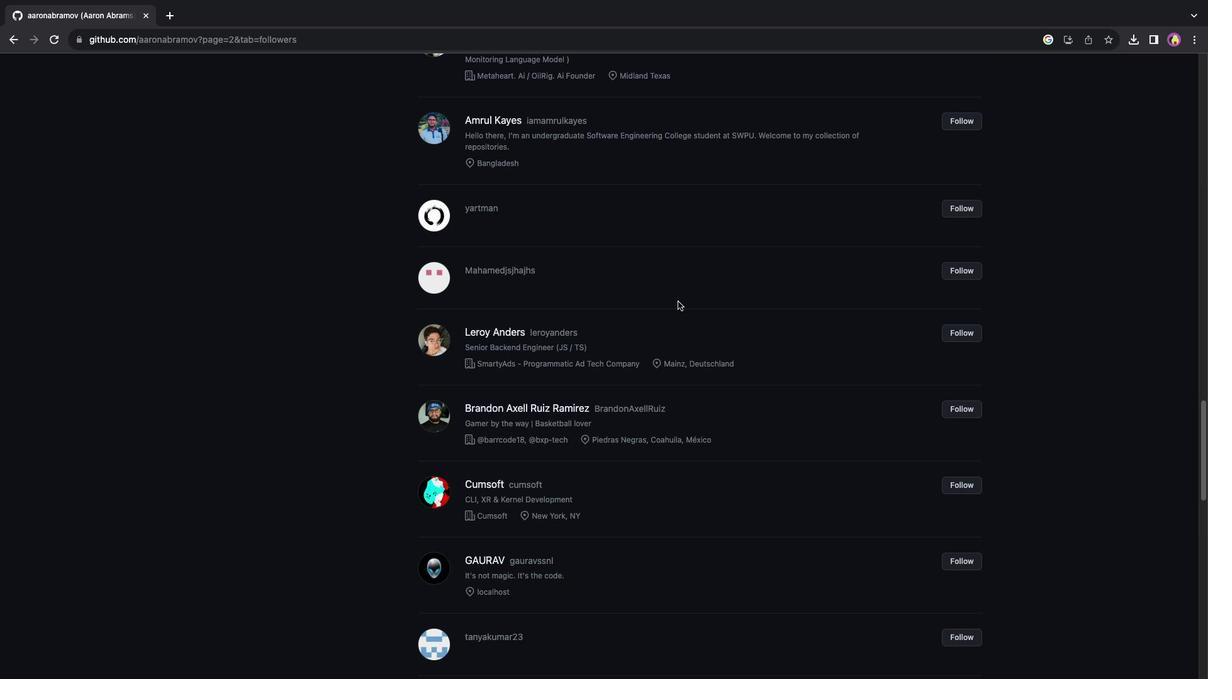 
Action: Mouse scrolled (677, 301) with delta (0, -1)
Screenshot: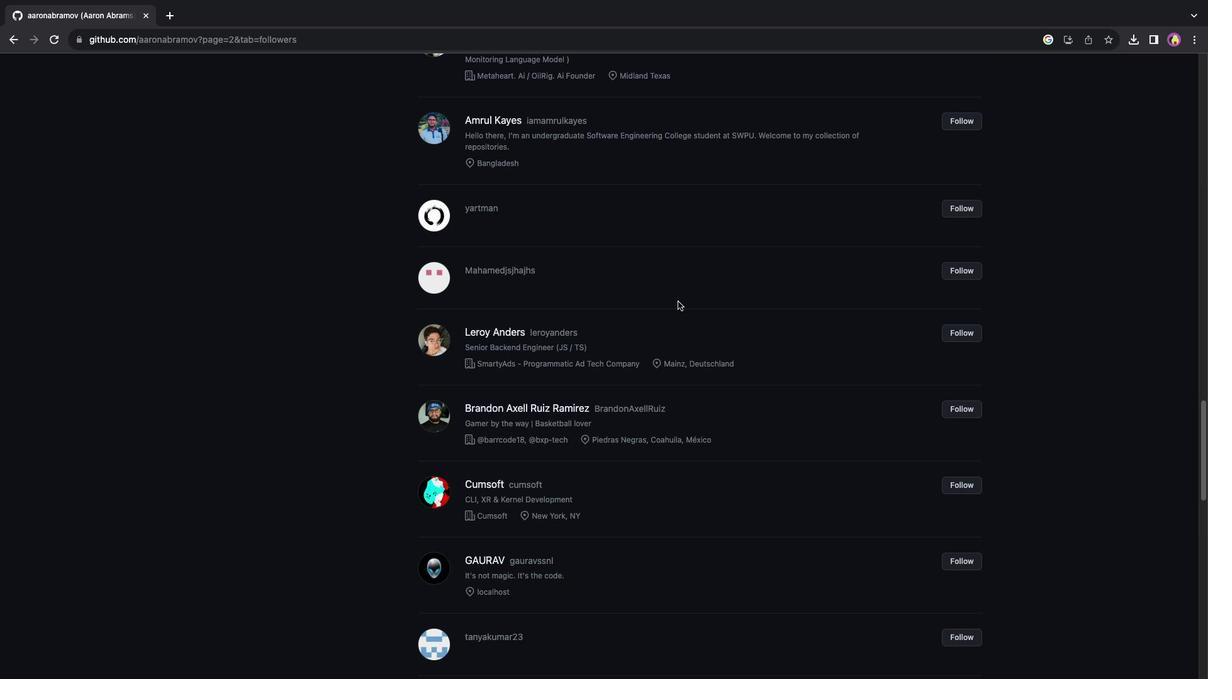 
Action: Mouse scrolled (677, 301) with delta (0, -3)
Screenshot: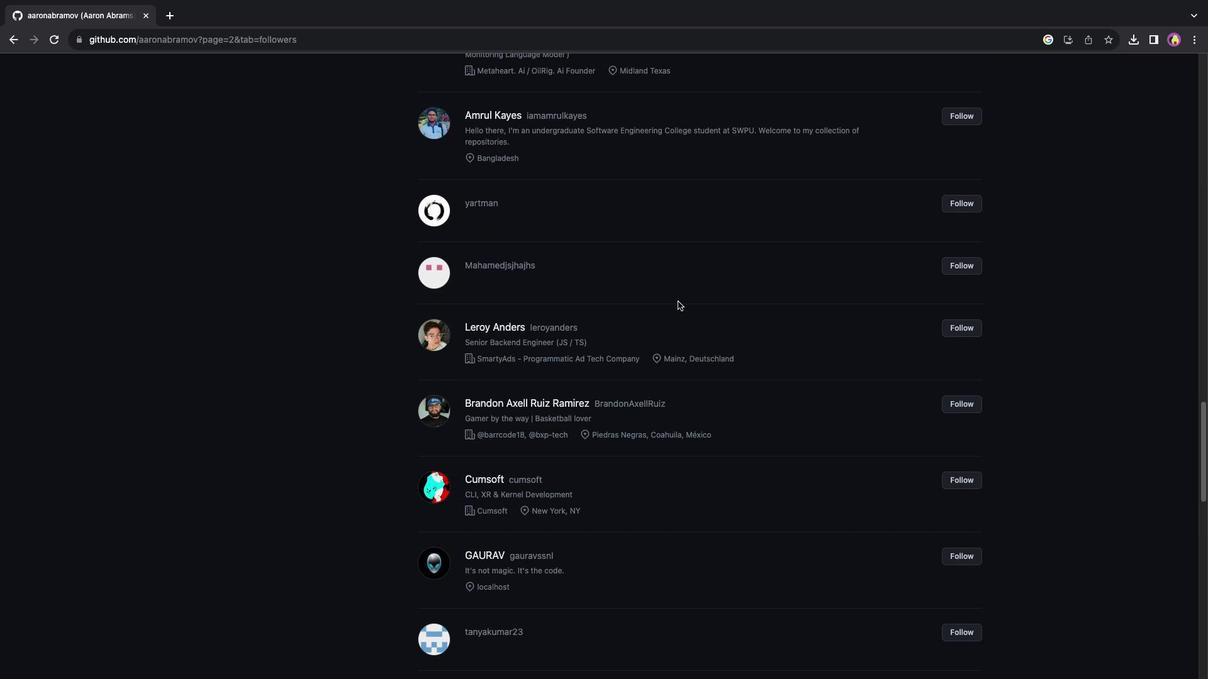 
Action: Mouse scrolled (677, 301) with delta (0, 0)
Screenshot: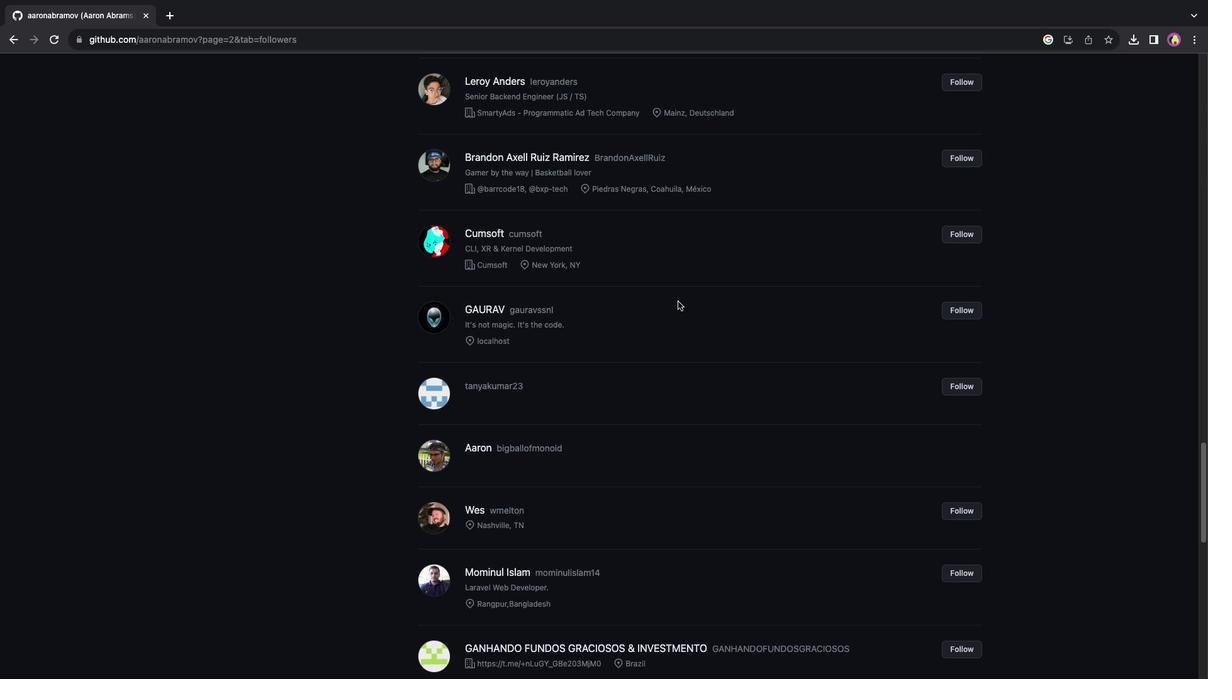 
Action: Mouse scrolled (677, 301) with delta (0, 0)
Screenshot: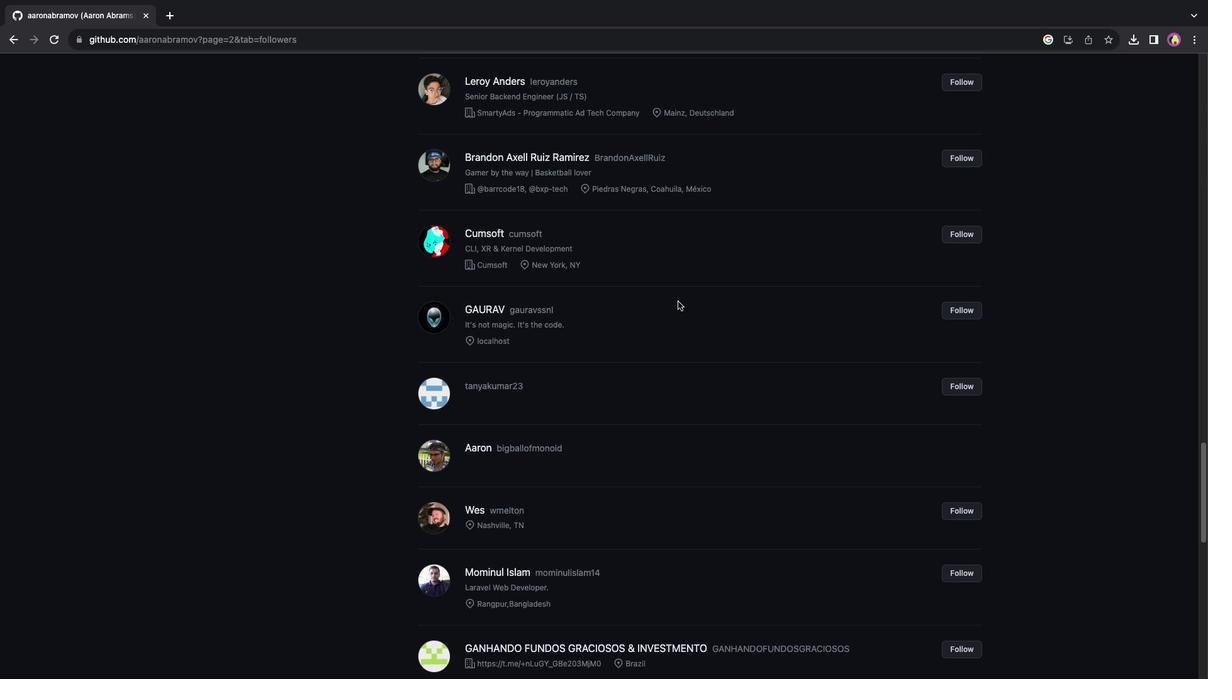 
Action: Mouse scrolled (677, 301) with delta (0, -1)
Screenshot: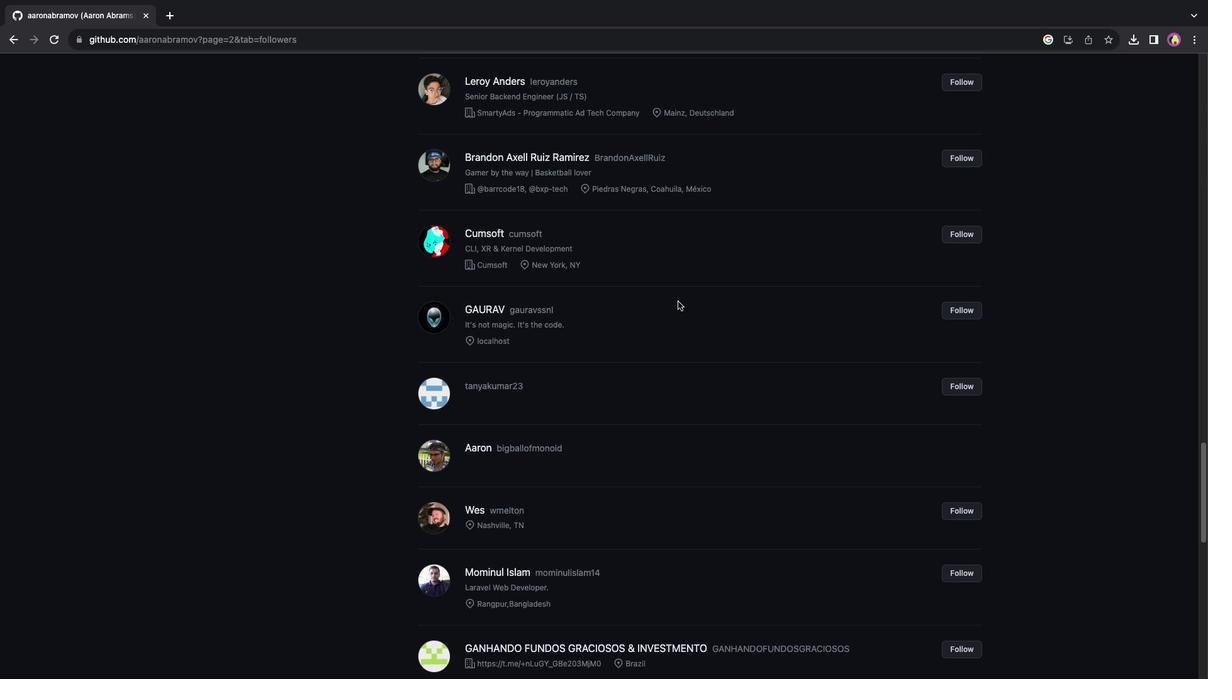 
Action: Mouse scrolled (677, 301) with delta (0, -2)
Screenshot: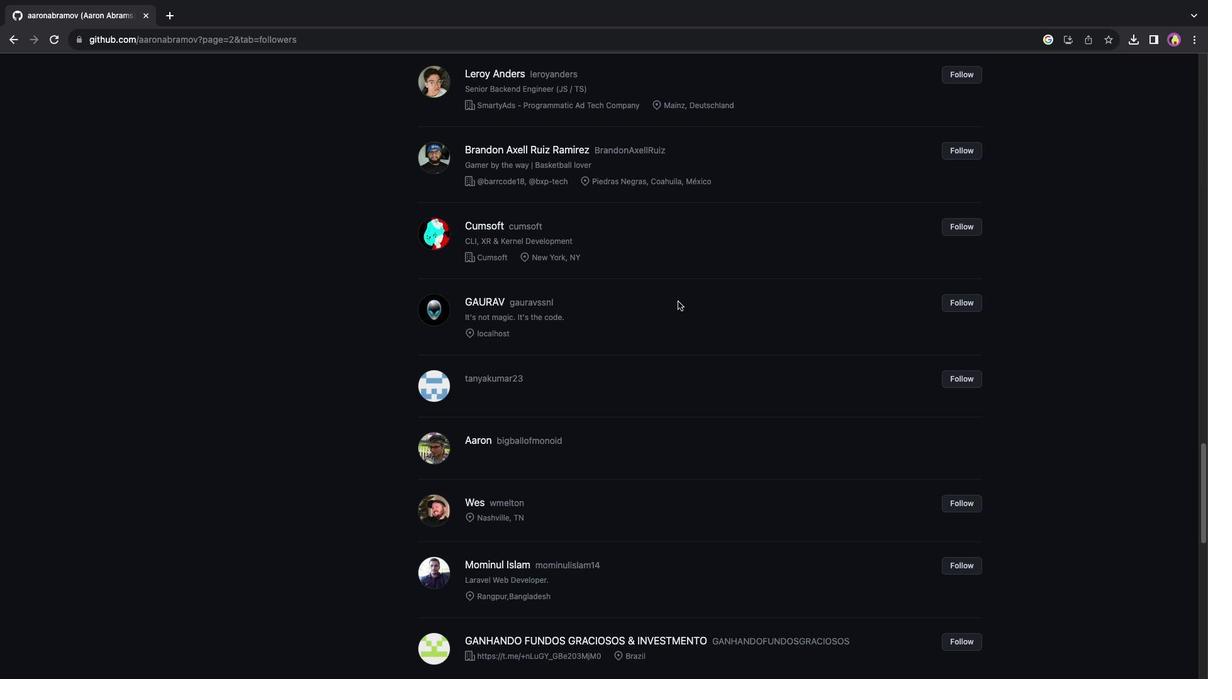 
Action: Mouse scrolled (677, 301) with delta (0, -2)
Screenshot: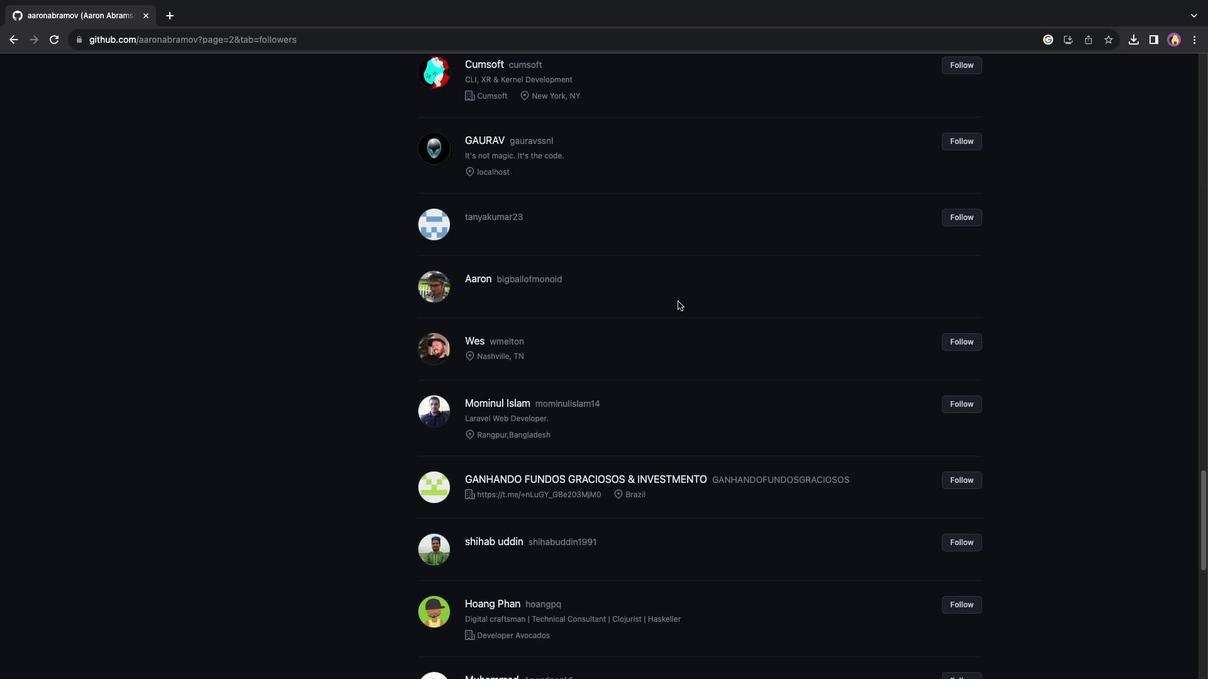 
Action: Mouse scrolled (677, 301) with delta (0, 0)
Screenshot: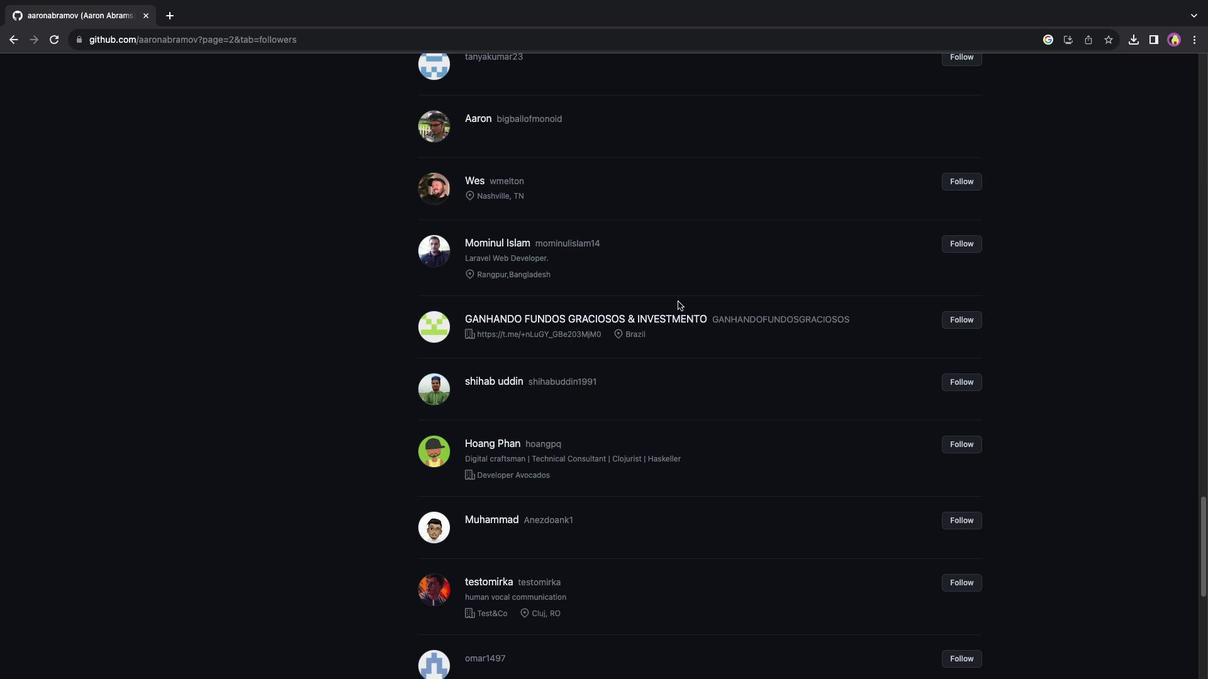 
Action: Mouse scrolled (677, 301) with delta (0, 0)
Screenshot: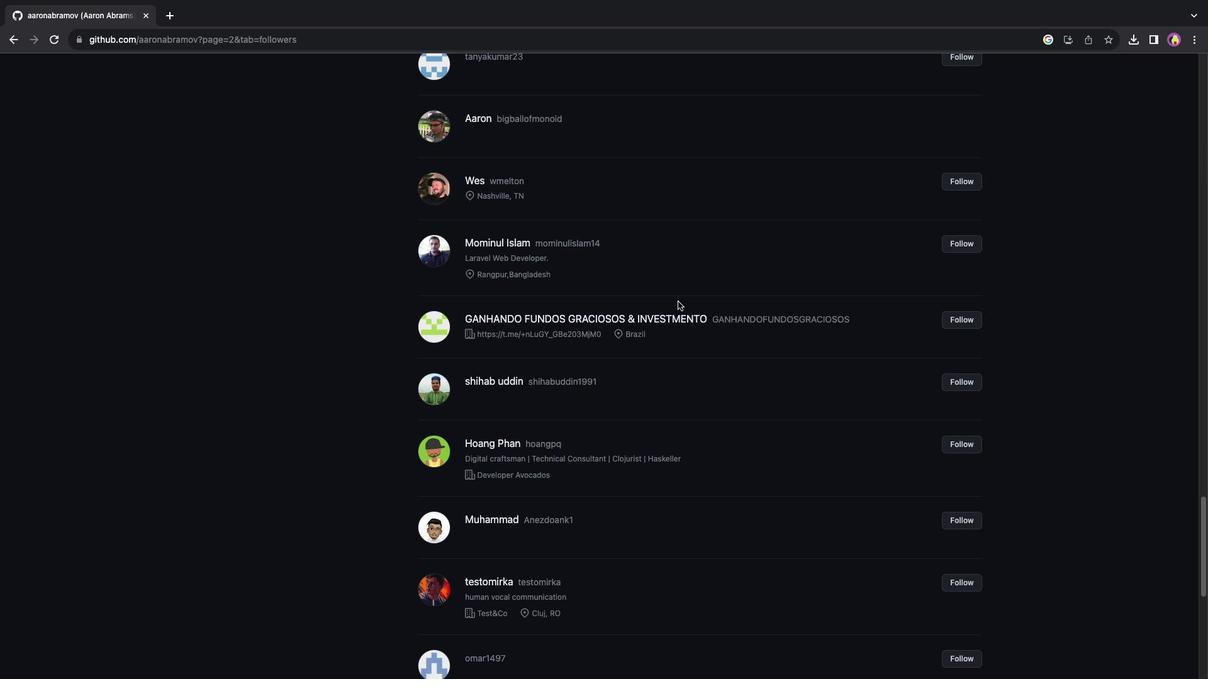 
Action: Mouse scrolled (677, 301) with delta (0, -1)
Screenshot: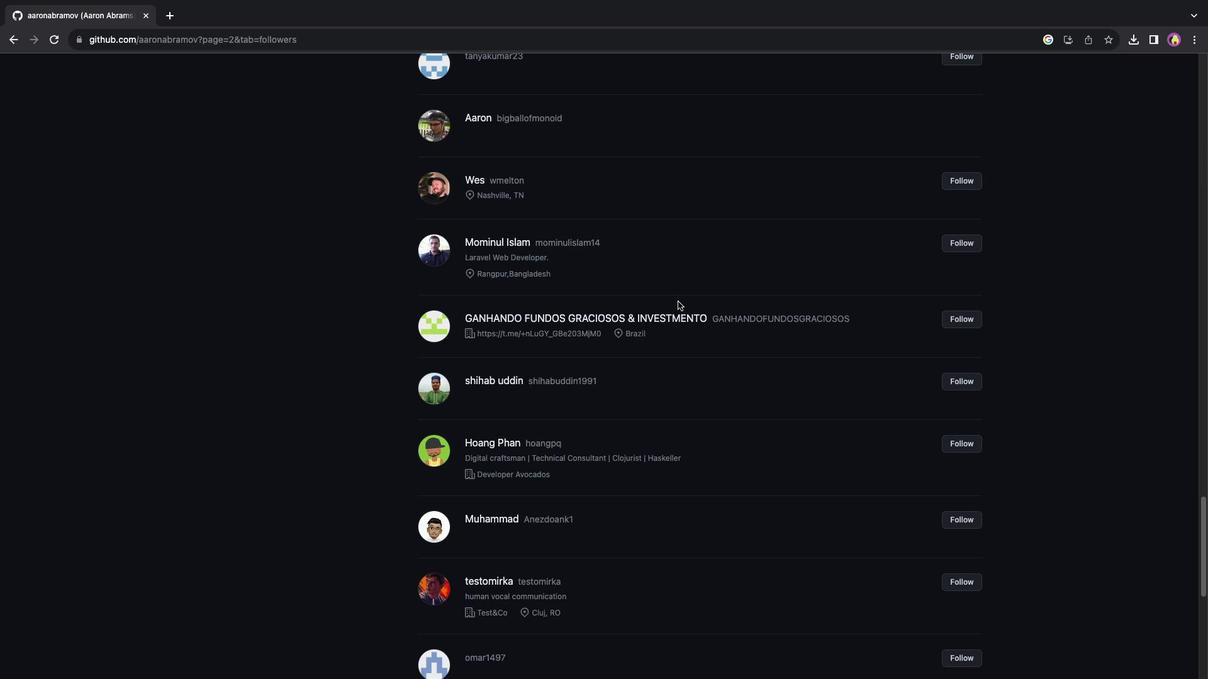 
Action: Mouse scrolled (677, 301) with delta (0, -2)
Screenshot: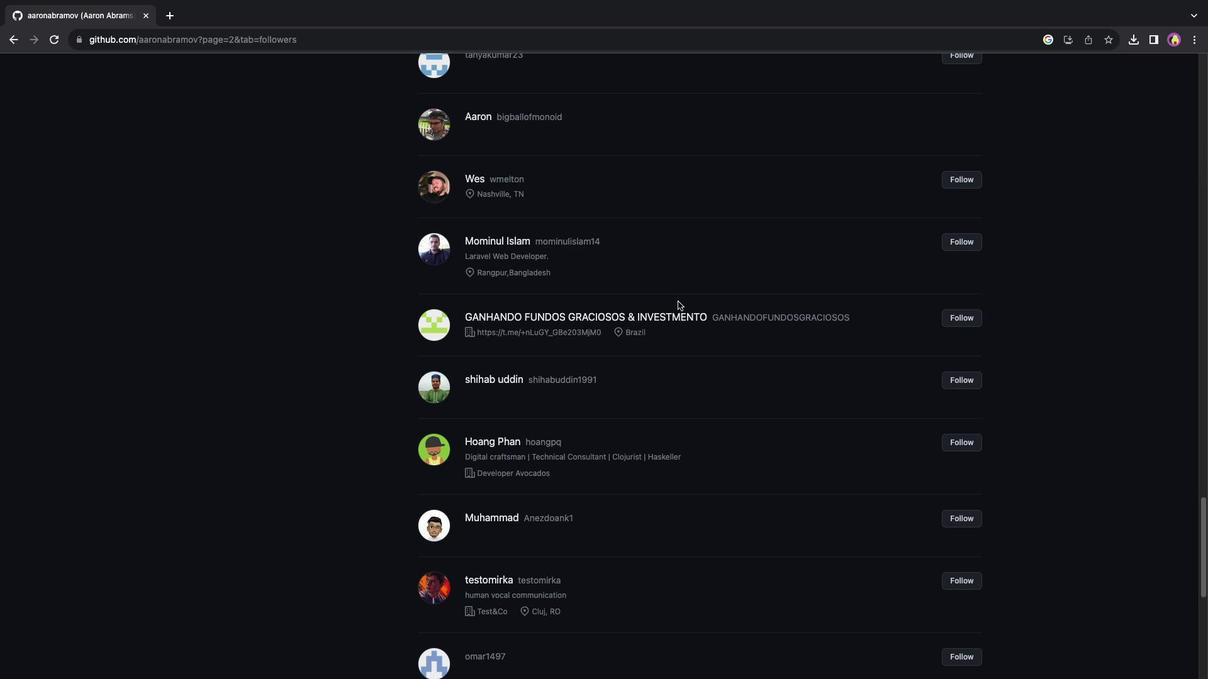 
Action: Mouse scrolled (677, 301) with delta (0, 0)
Screenshot: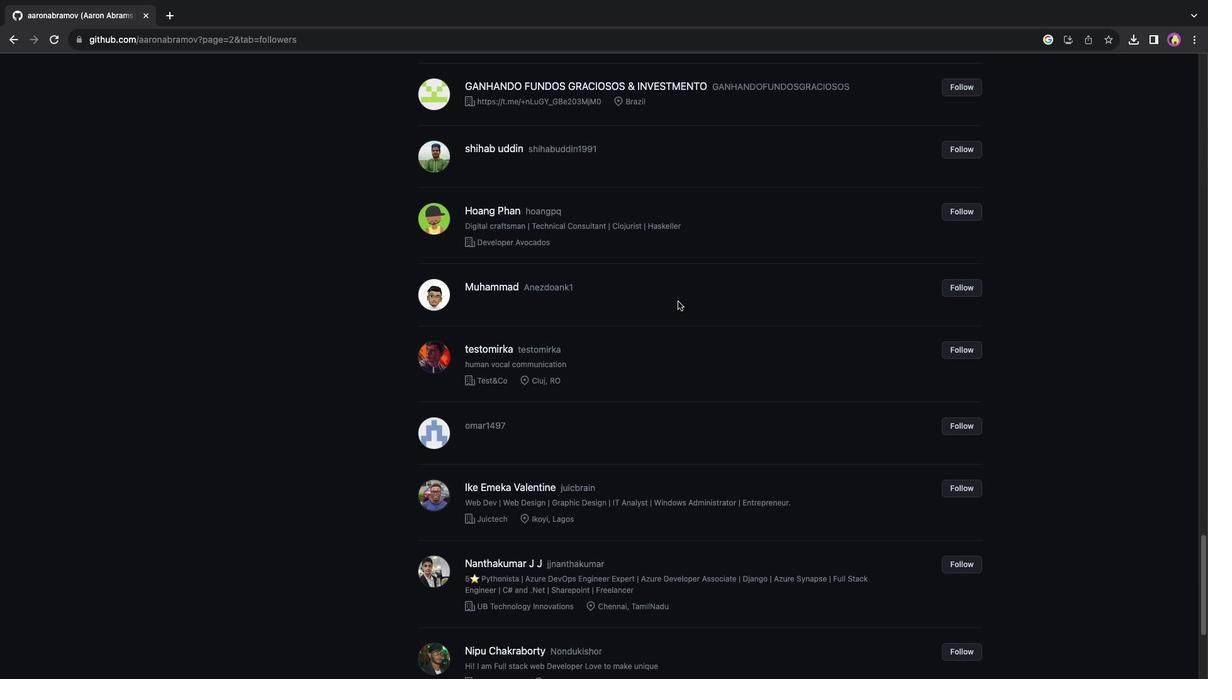 
Action: Mouse scrolled (677, 301) with delta (0, 0)
Screenshot: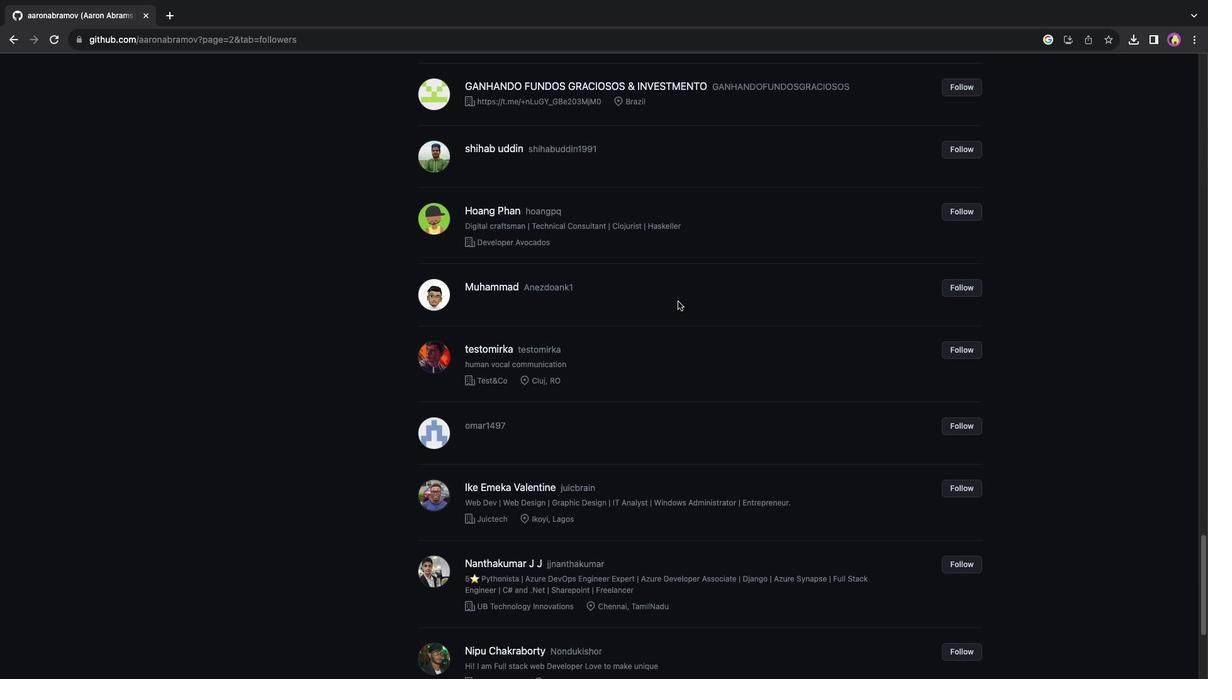 
Action: Mouse scrolled (677, 301) with delta (0, -1)
Screenshot: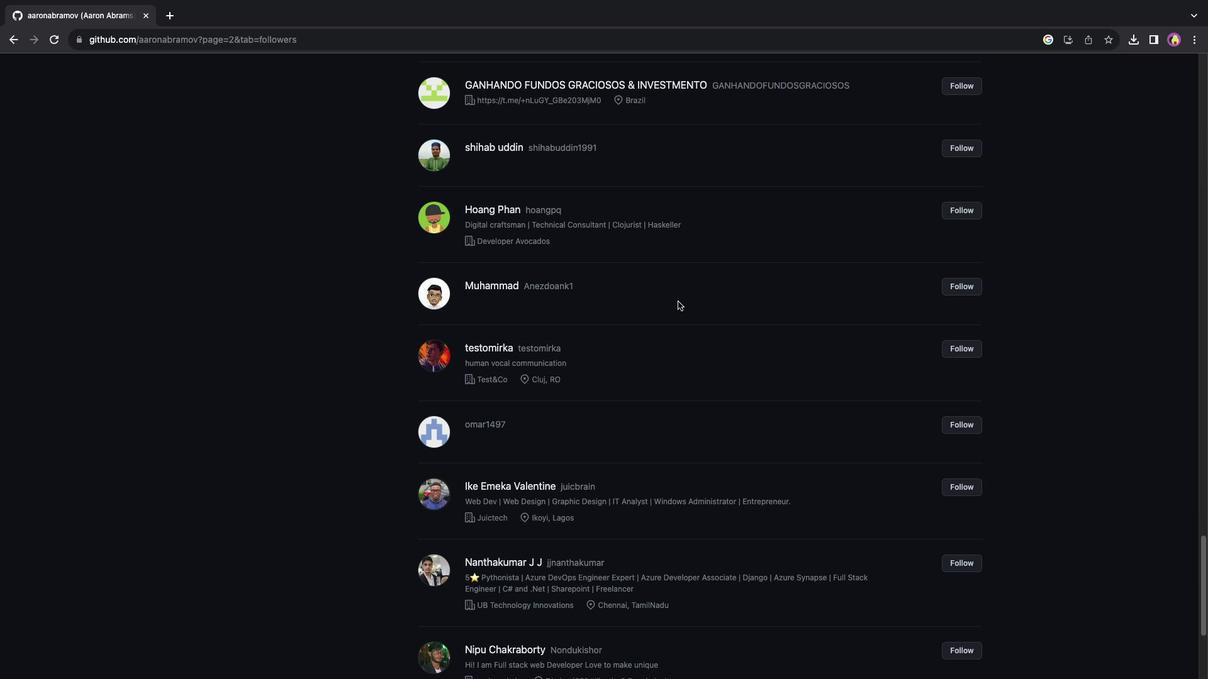 
Action: Mouse scrolled (677, 301) with delta (0, -2)
Screenshot: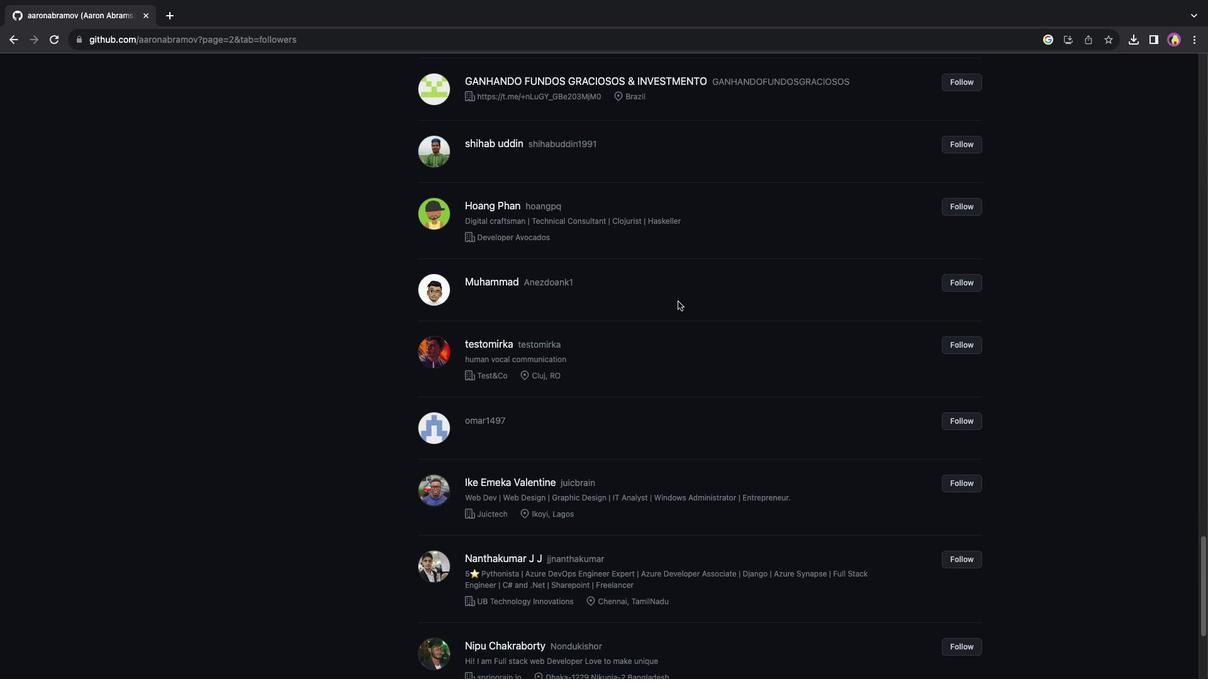 
Action: Mouse scrolled (677, 301) with delta (0, -2)
Screenshot: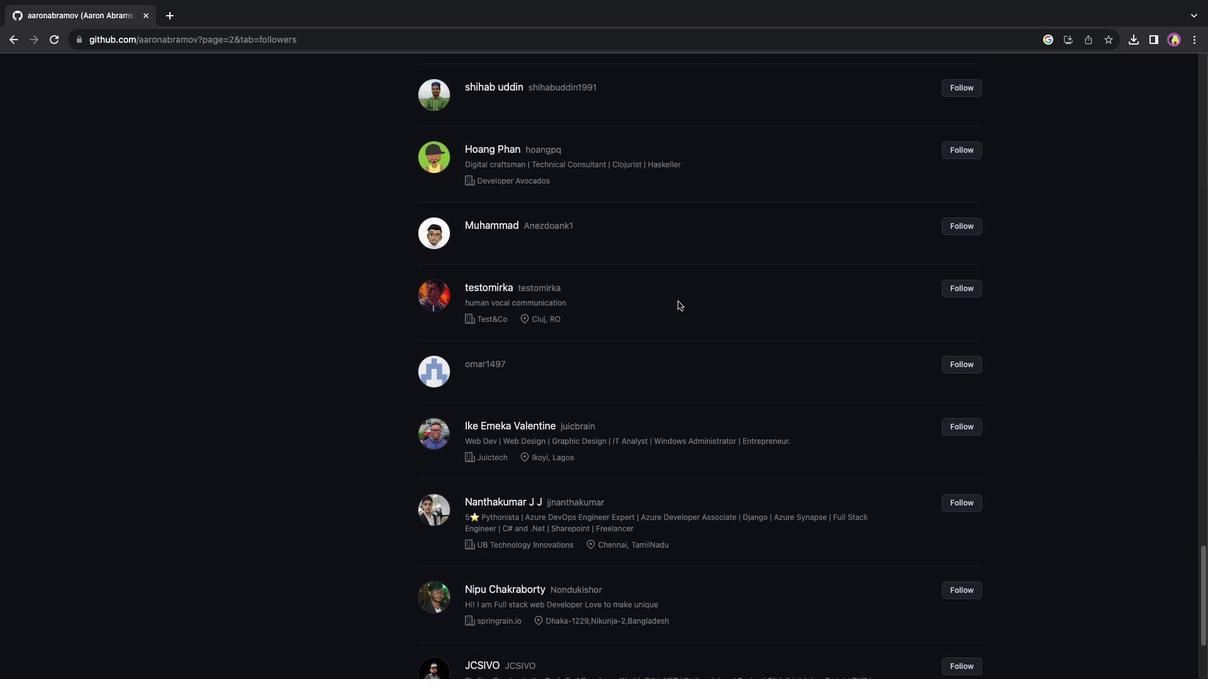 
Action: Mouse scrolled (677, 301) with delta (0, 0)
Screenshot: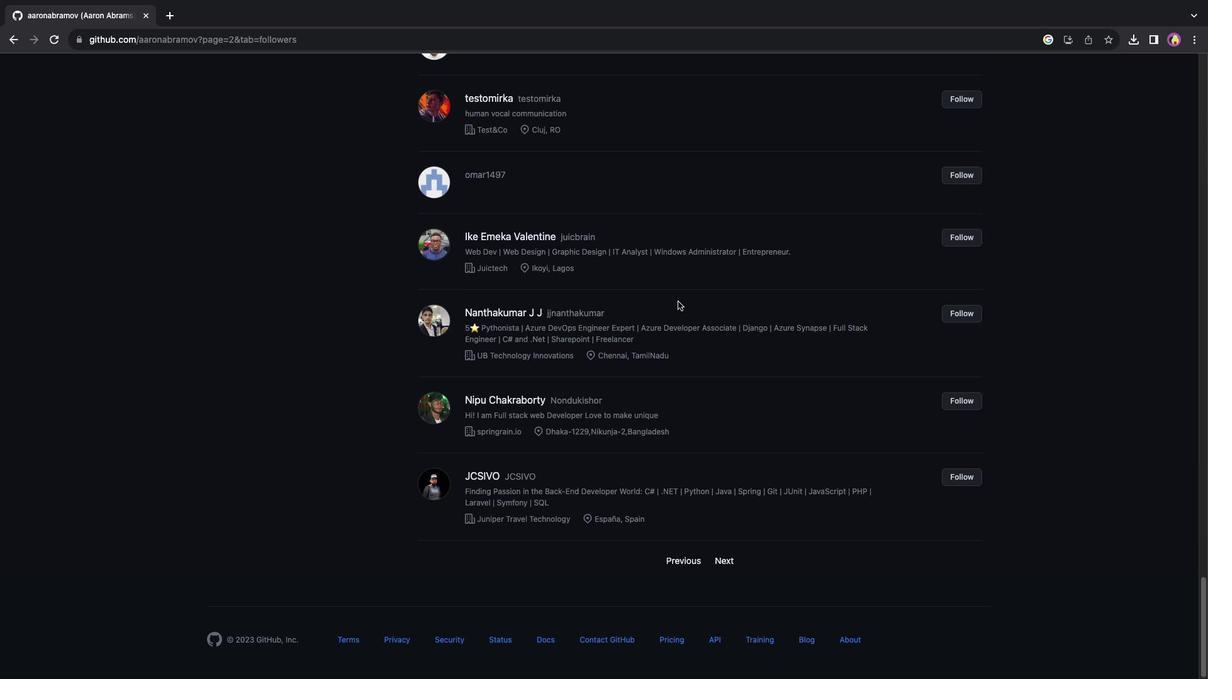 
Action: Mouse scrolled (677, 301) with delta (0, 0)
Screenshot: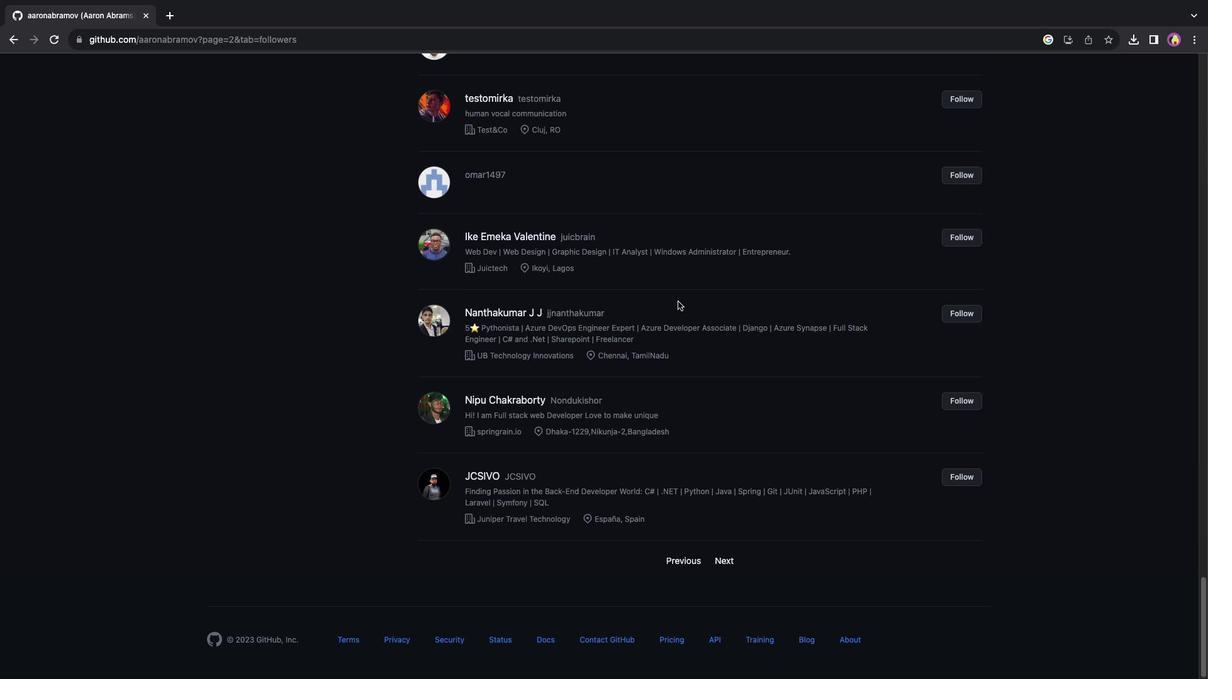 
Action: Mouse scrolled (677, 301) with delta (0, -1)
Screenshot: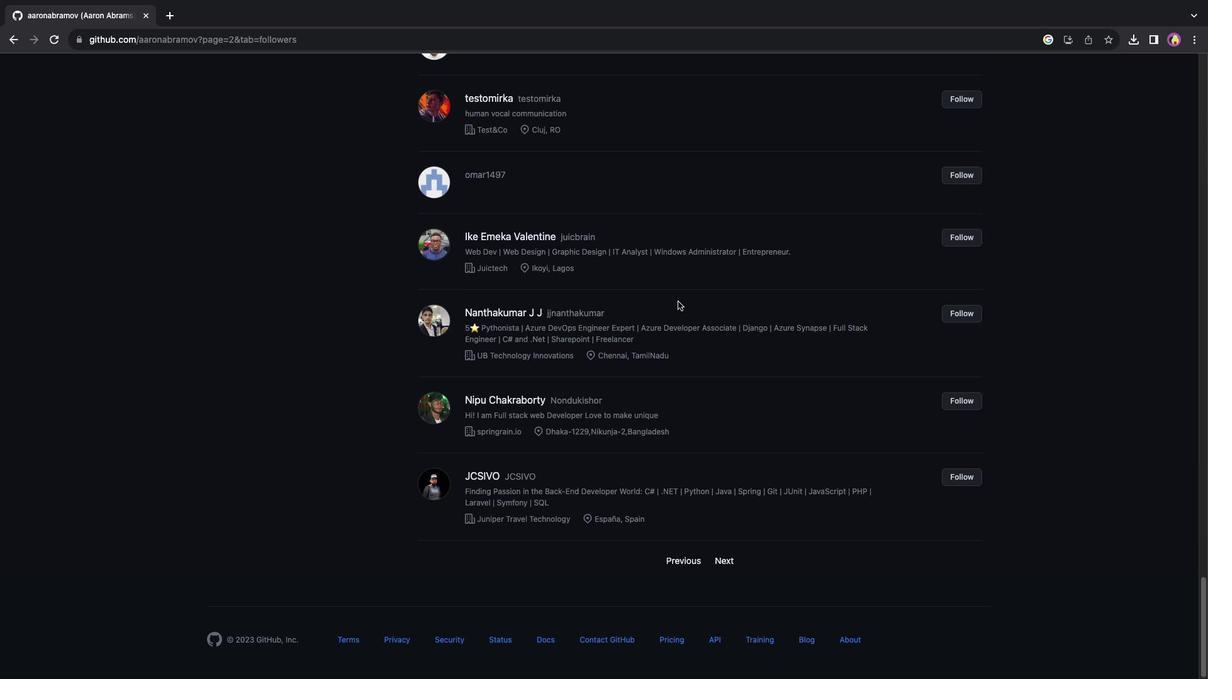 
Action: Mouse scrolled (677, 301) with delta (0, -1)
Screenshot: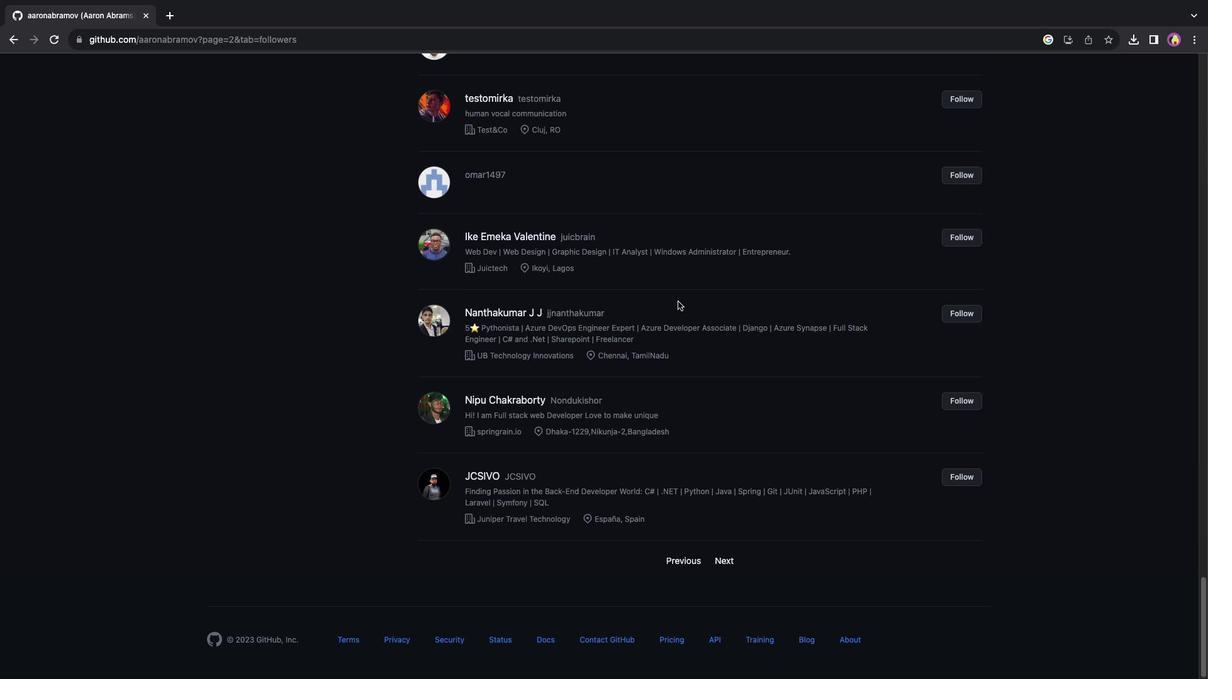 
Action: Mouse moved to (435, 320)
Screenshot: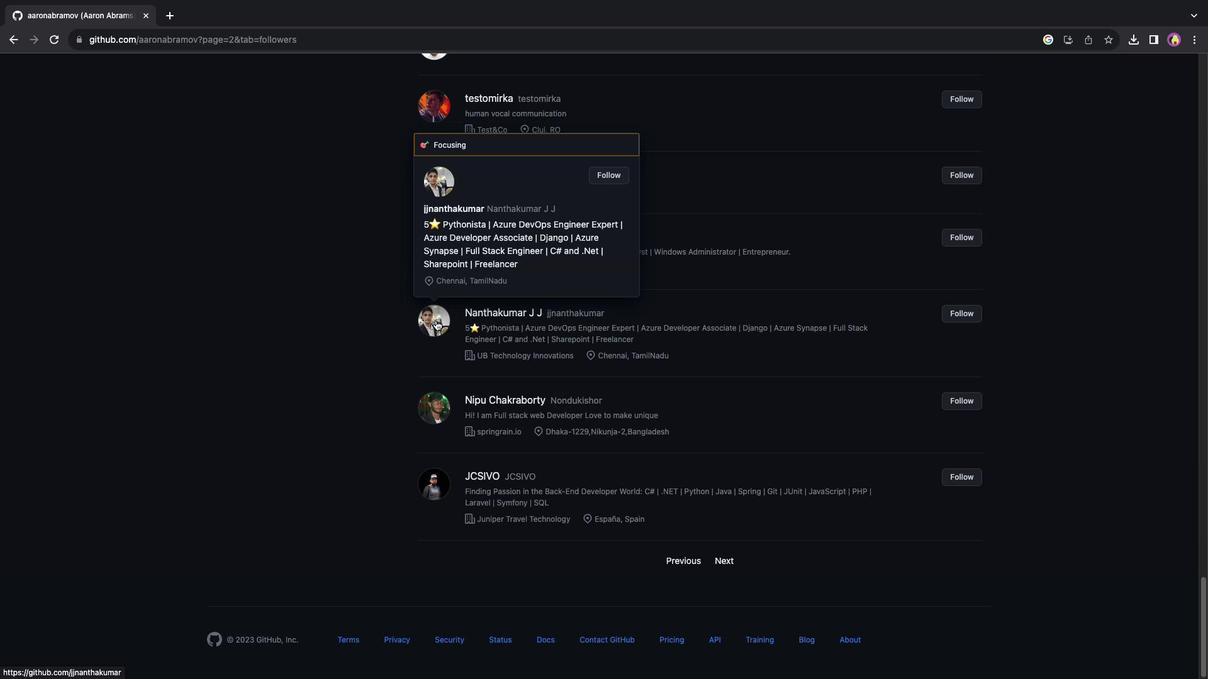 
Action: Mouse pressed left at (435, 320)
Screenshot: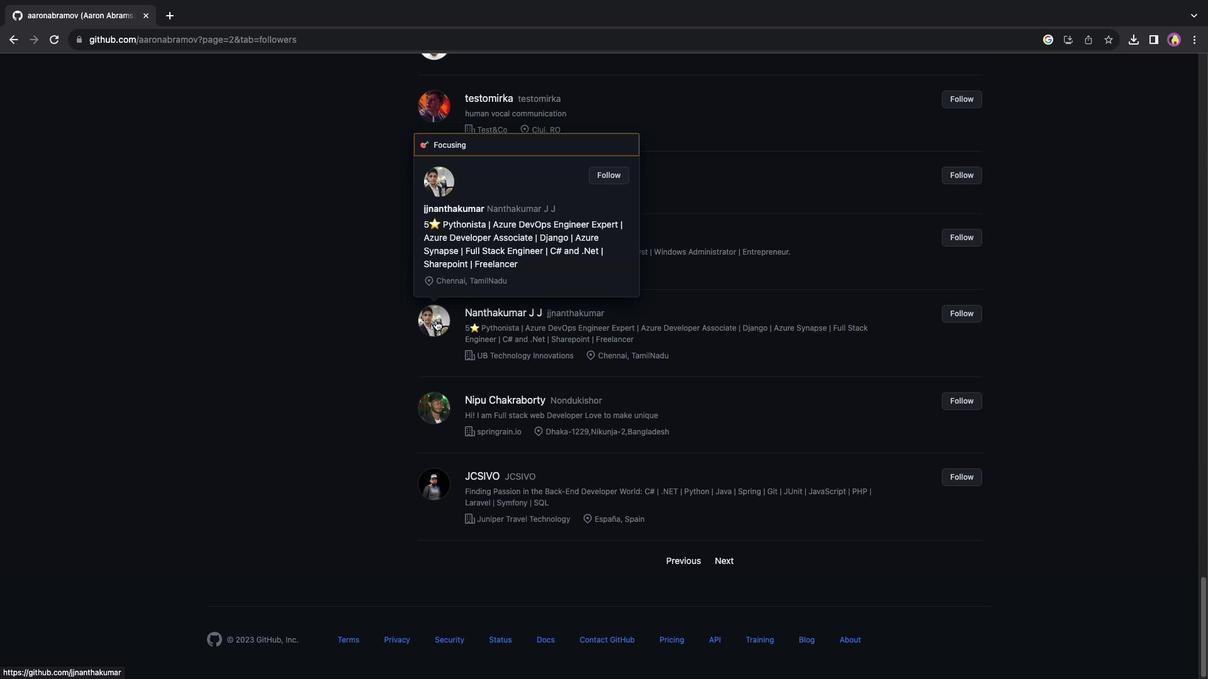 
Action: Mouse moved to (627, 289)
Screenshot: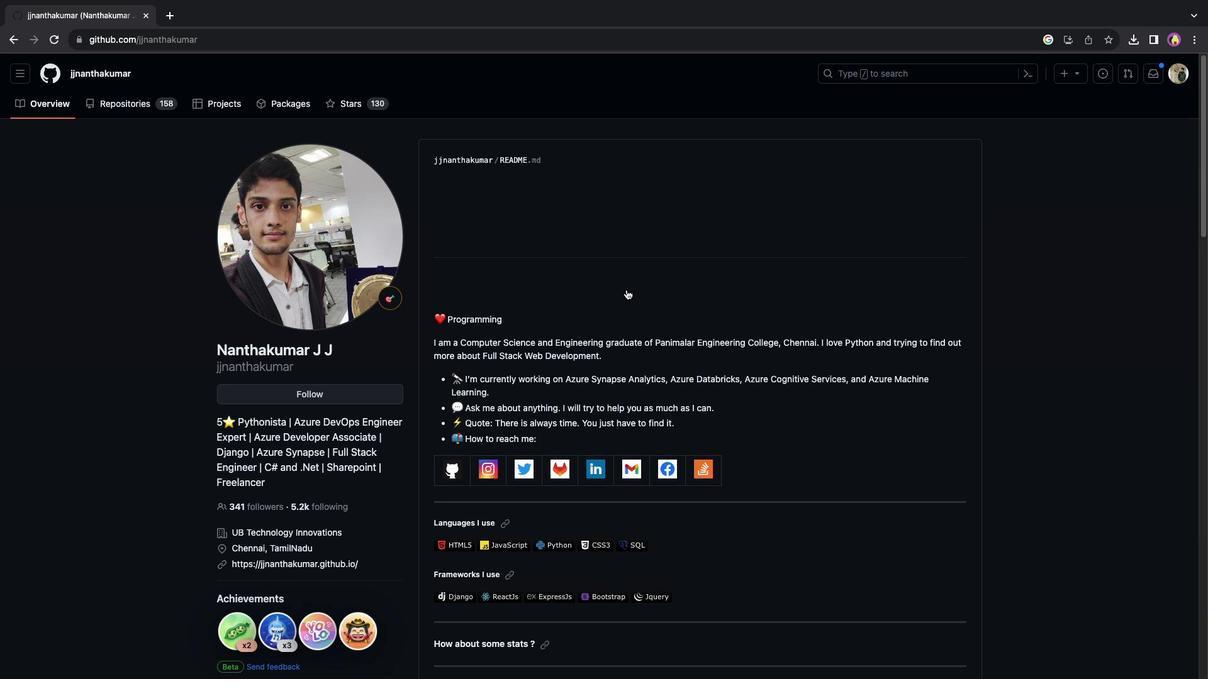 
Action: Mouse scrolled (627, 289) with delta (0, 0)
Screenshot: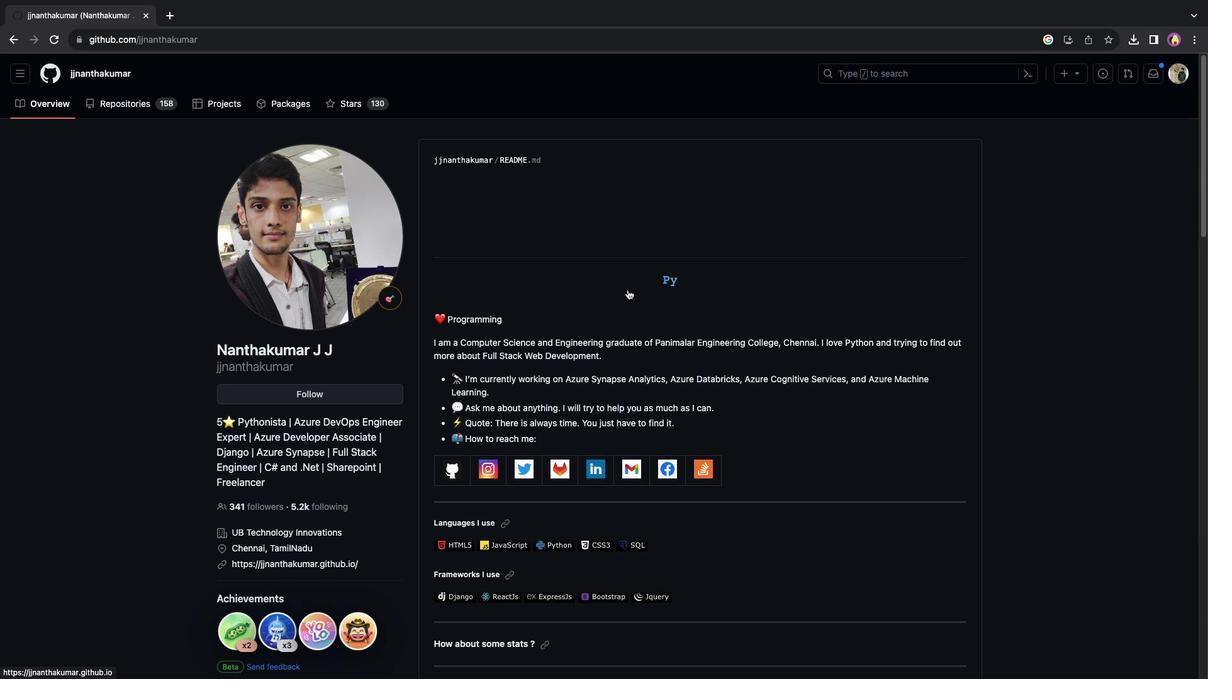 
Action: Mouse scrolled (627, 289) with delta (0, 0)
Screenshot: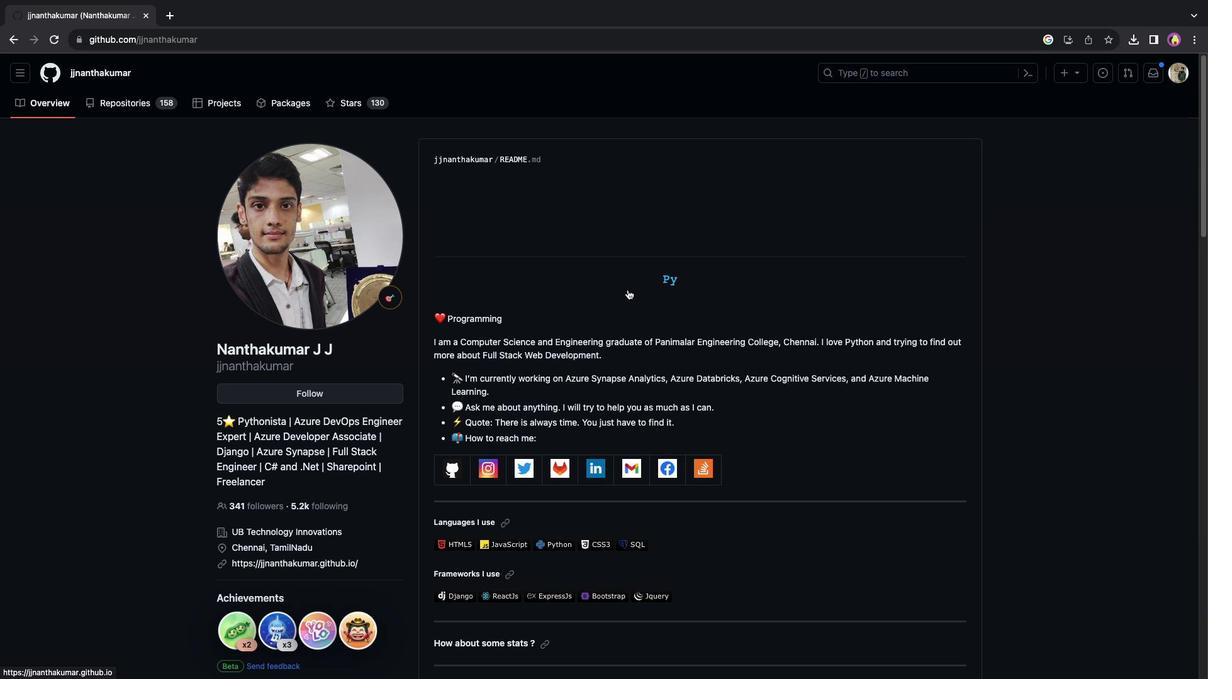 
Action: Mouse scrolled (627, 289) with delta (0, 0)
Screenshot: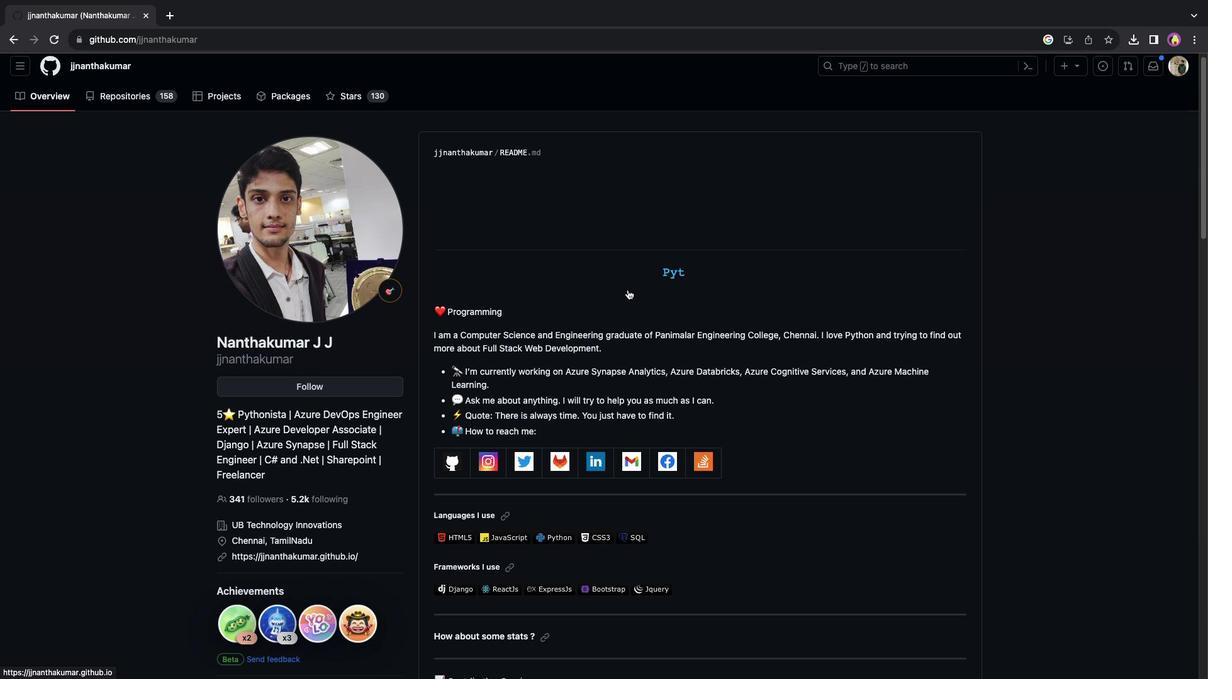 
Action: Mouse moved to (624, 291)
Screenshot: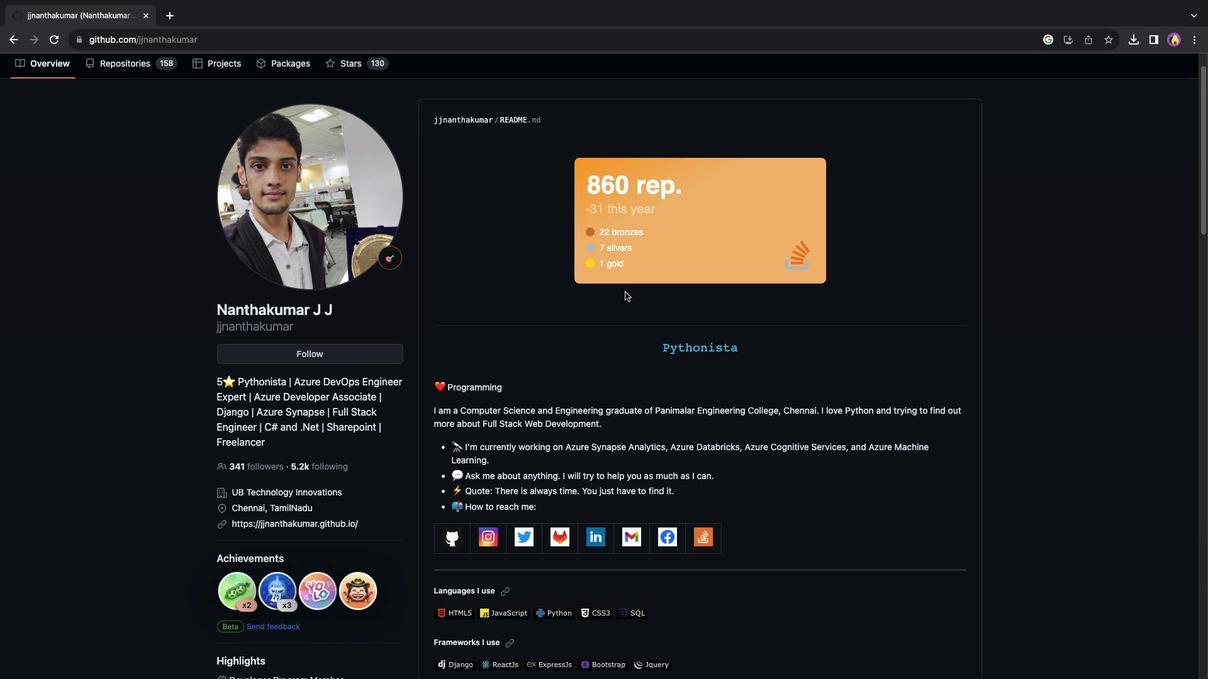 
Action: Mouse scrolled (624, 291) with delta (0, 0)
Screenshot: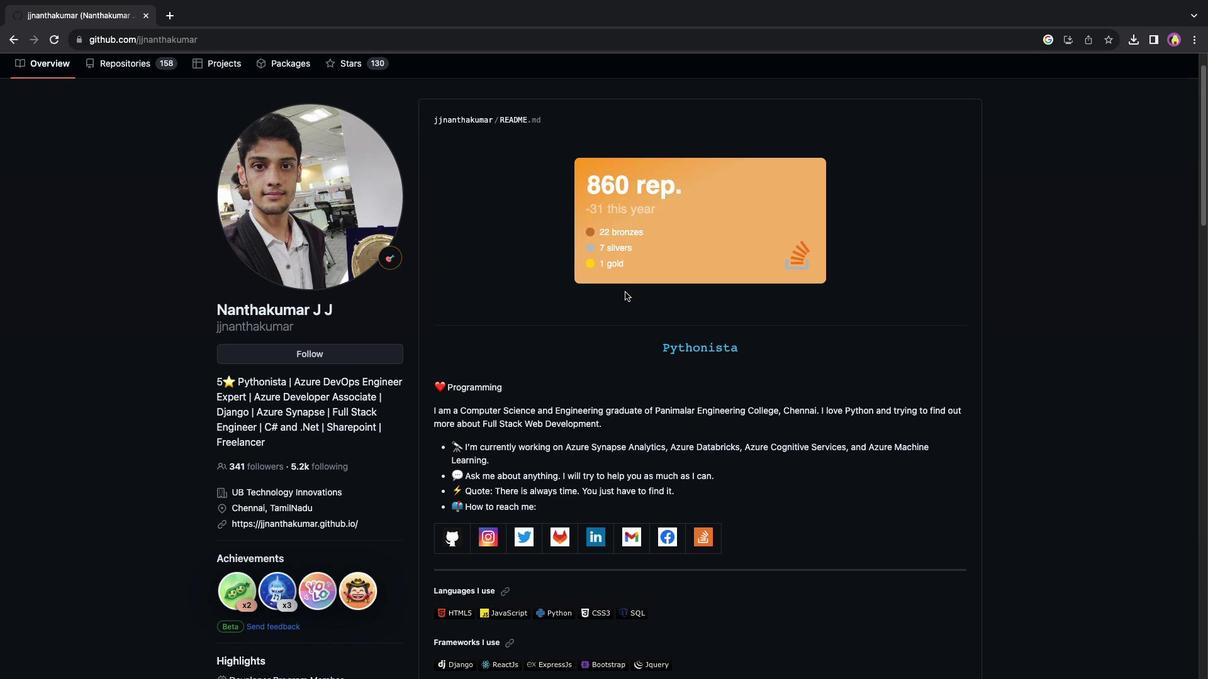
Action: Mouse scrolled (624, 291) with delta (0, 0)
Screenshot: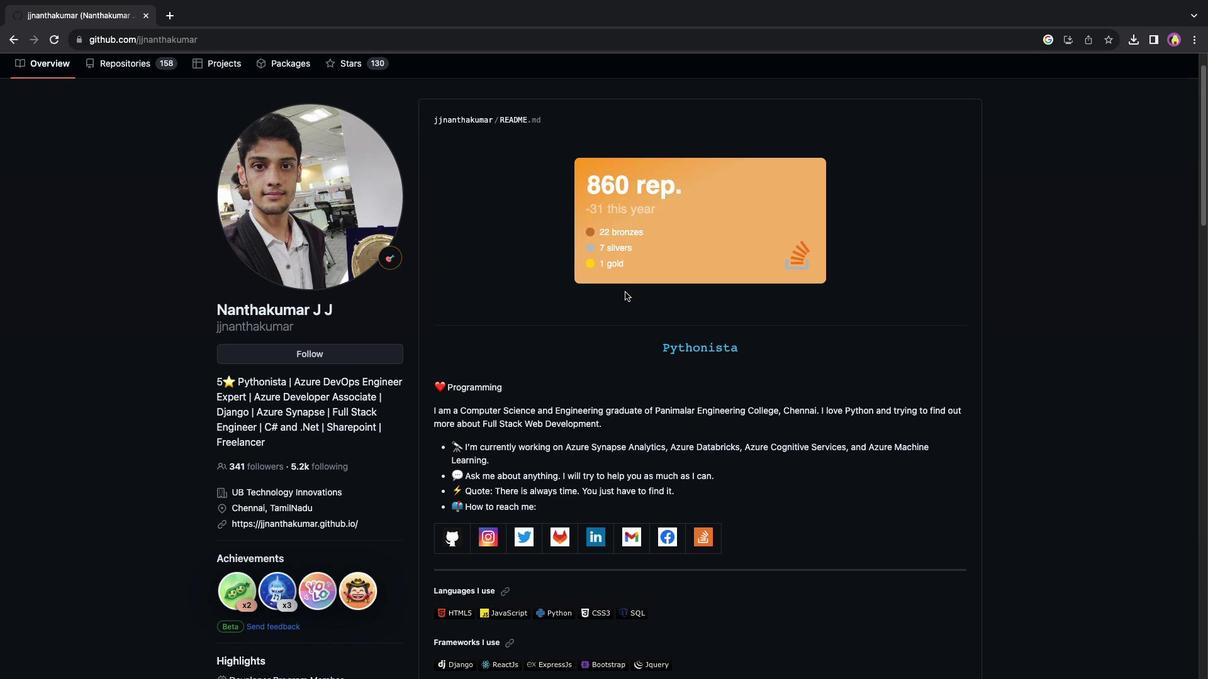 
Action: Mouse scrolled (624, 291) with delta (0, 0)
Screenshot: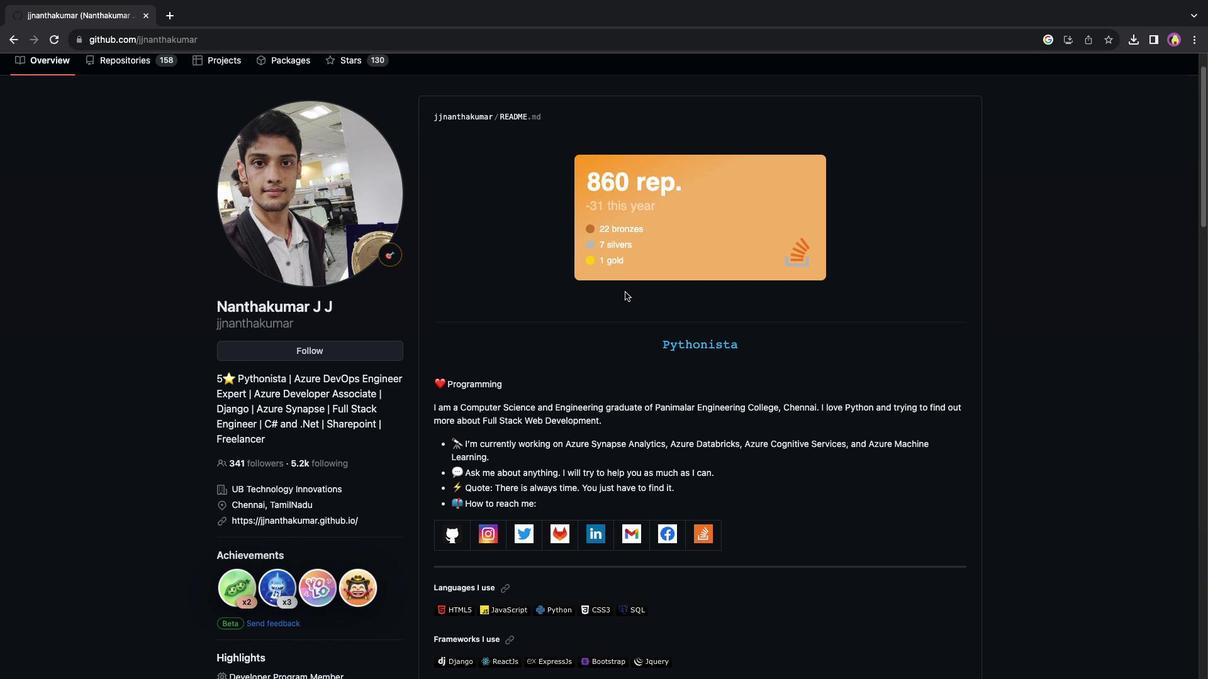 
Action: Mouse scrolled (624, 291) with delta (0, 0)
Screenshot: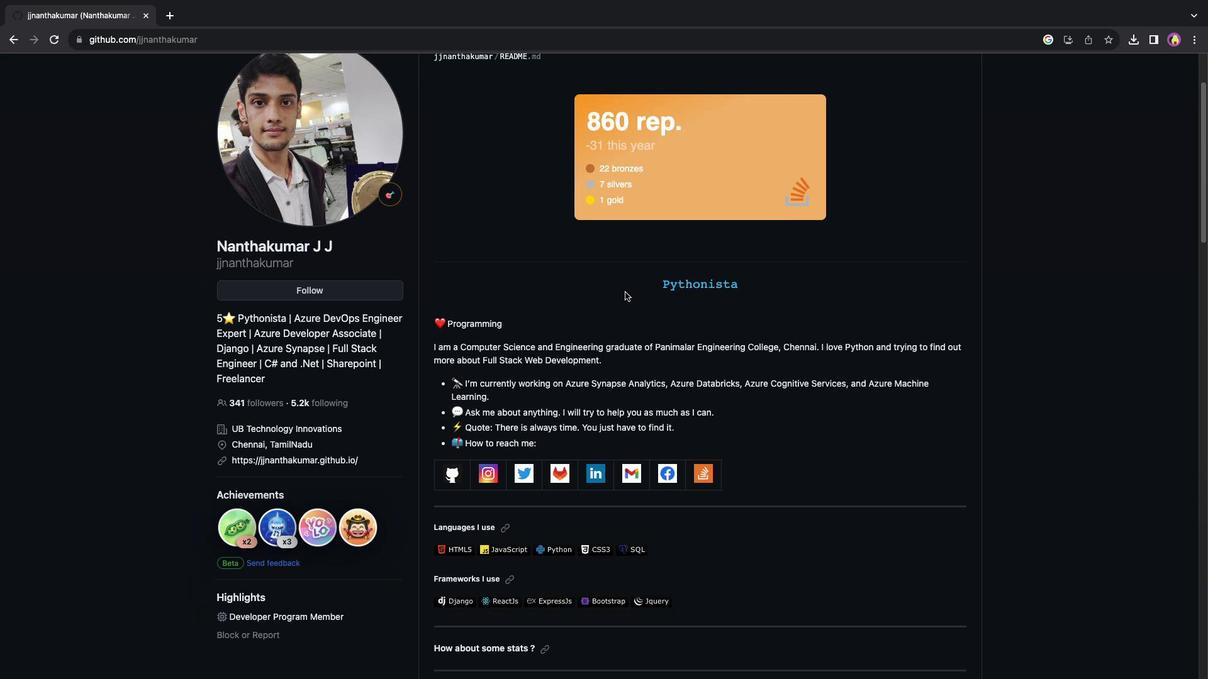 
Action: Mouse scrolled (624, 291) with delta (0, 0)
Screenshot: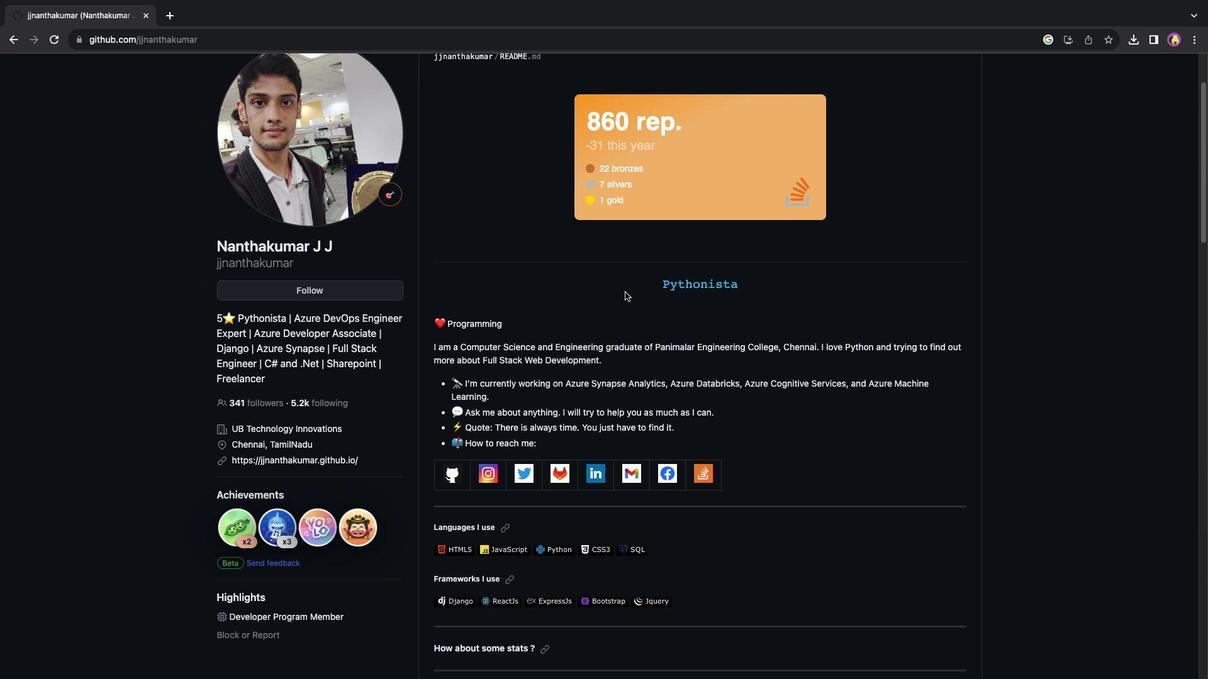 
Action: Mouse scrolled (624, 291) with delta (0, 0)
Screenshot: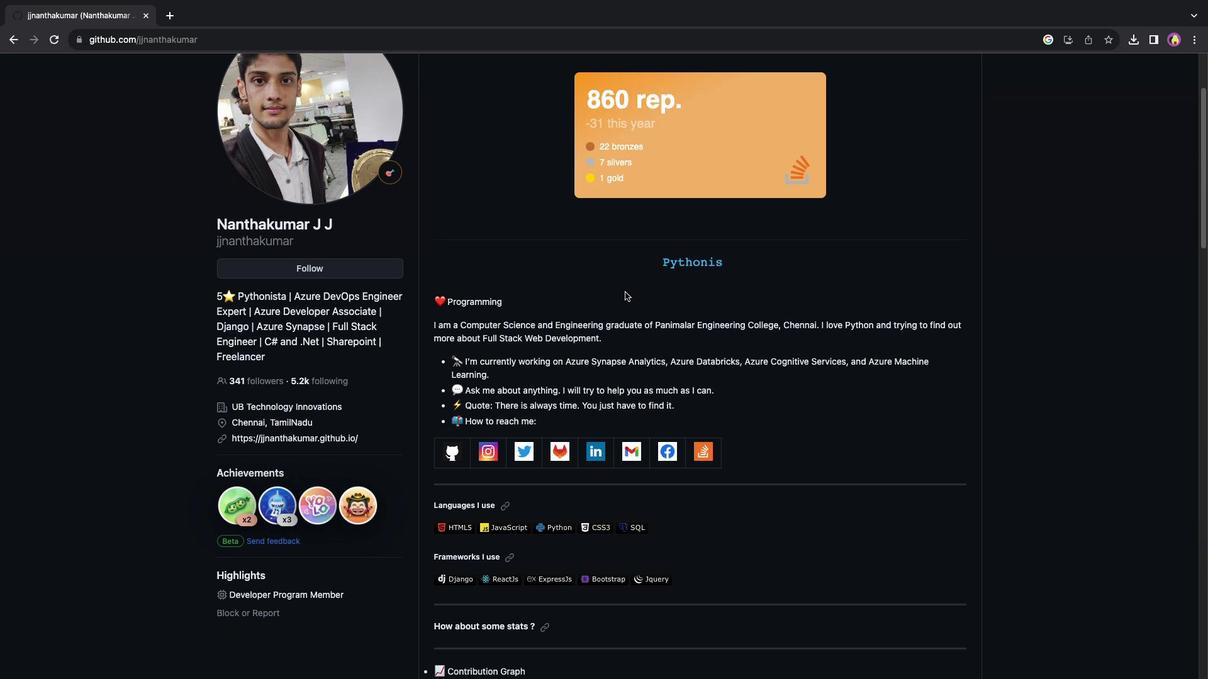
Action: Mouse scrolled (624, 291) with delta (0, 0)
Screenshot: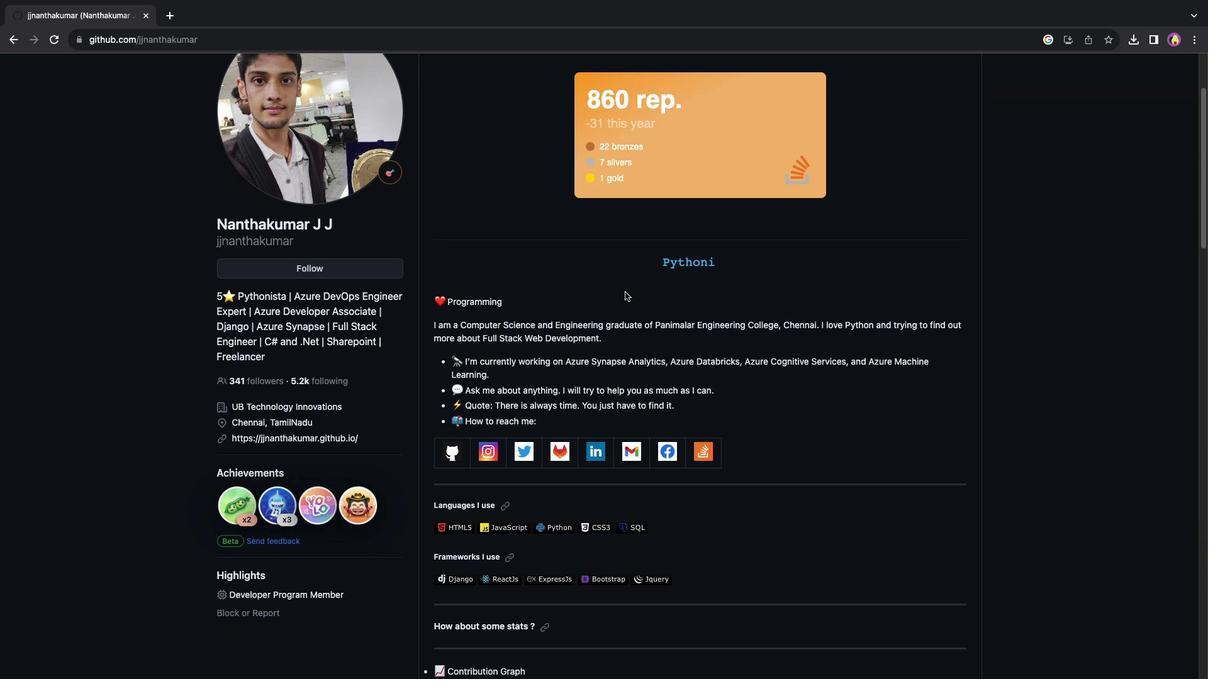 
Action: Mouse scrolled (624, 291) with delta (0, -1)
Screenshot: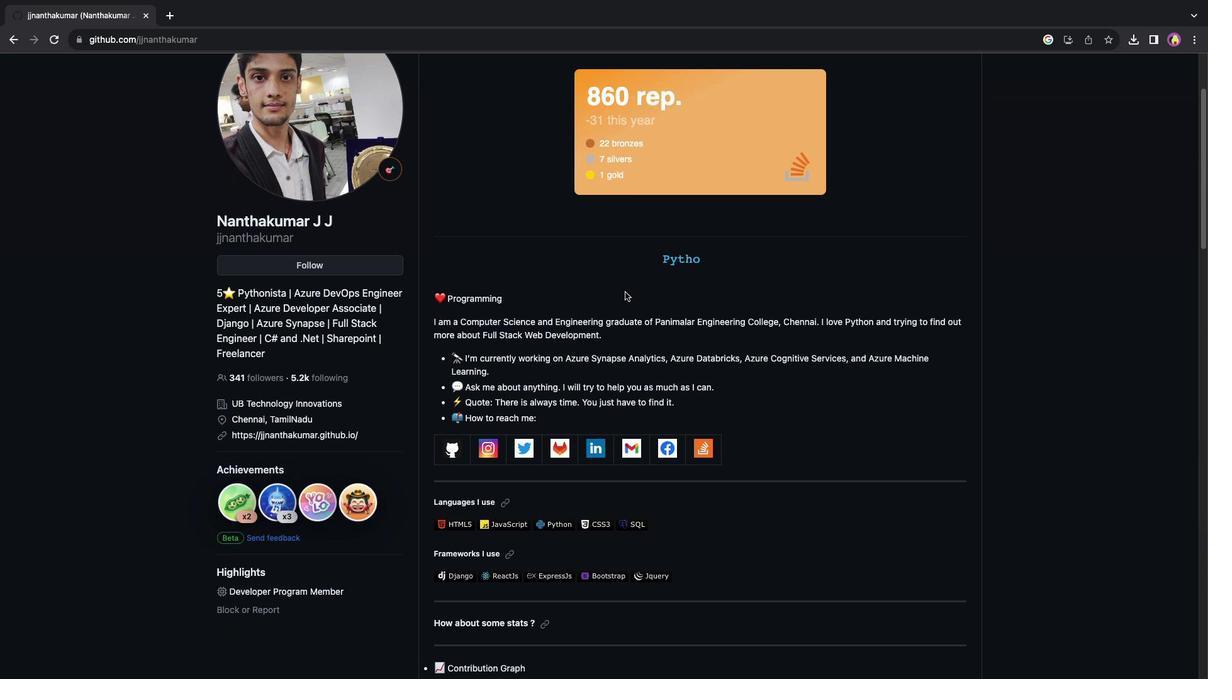 
Action: Mouse scrolled (624, 291) with delta (0, 0)
Screenshot: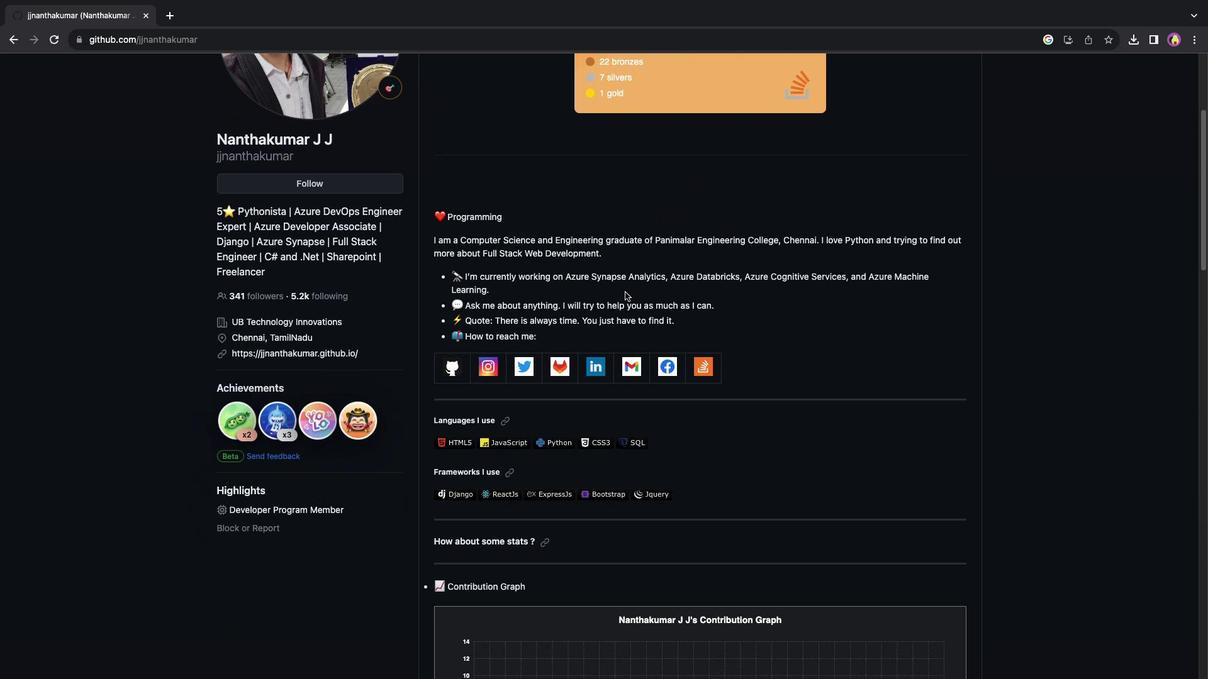 
Action: Mouse scrolled (624, 291) with delta (0, 0)
Screenshot: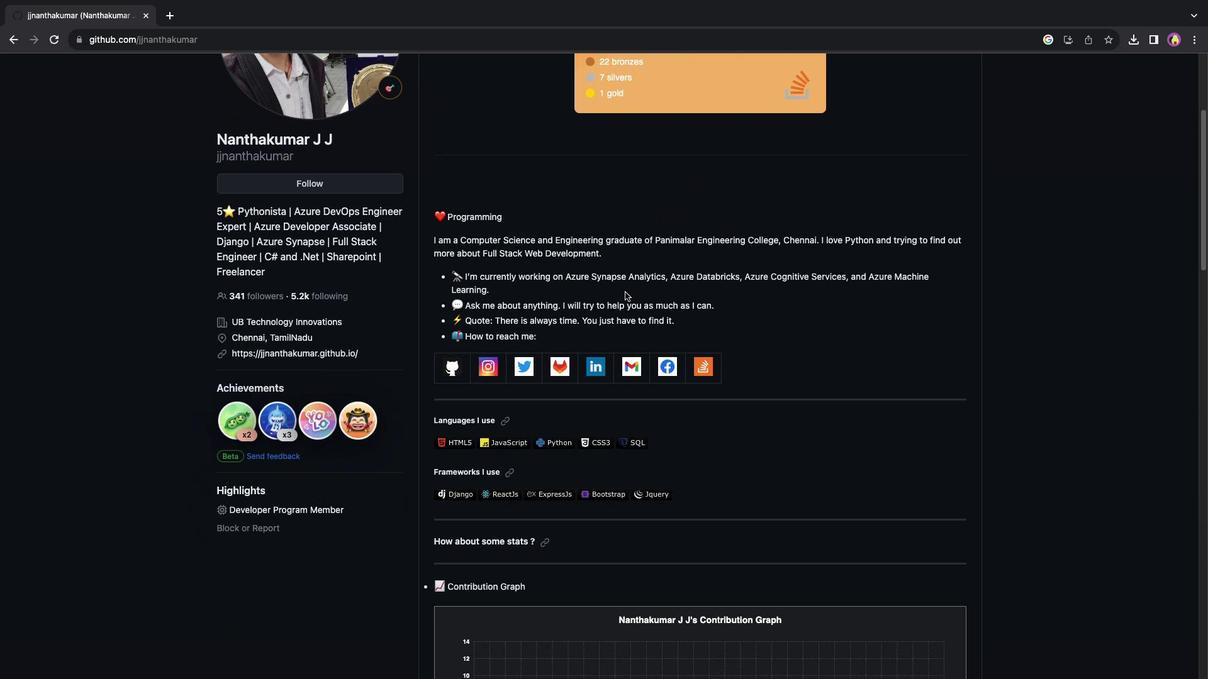 
Action: Mouse scrolled (624, 291) with delta (0, -1)
Screenshot: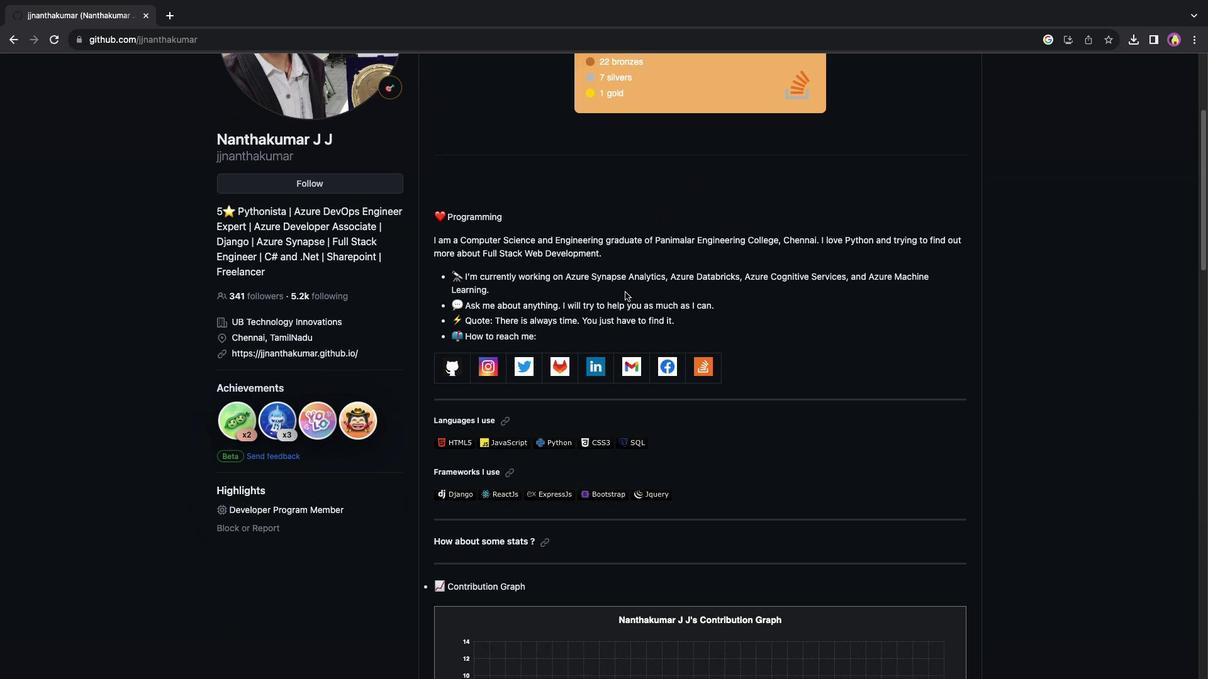 
Action: Mouse scrolled (624, 291) with delta (0, -2)
Screenshot: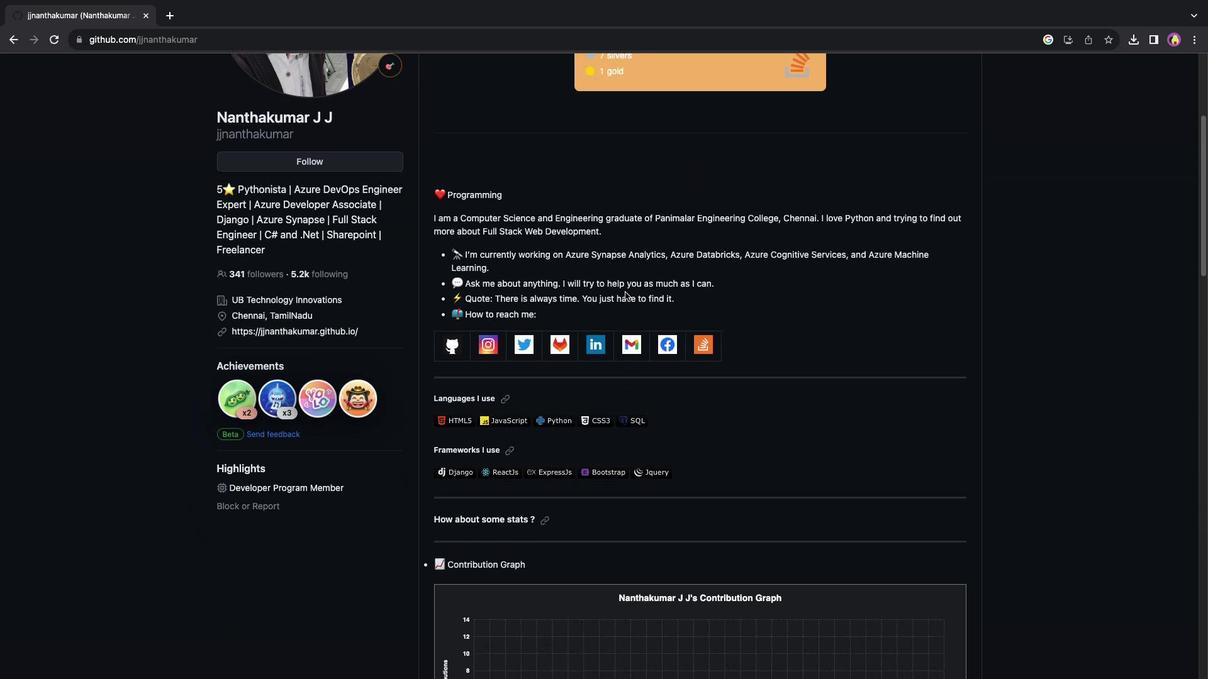 
Action: Mouse scrolled (624, 291) with delta (0, 0)
Screenshot: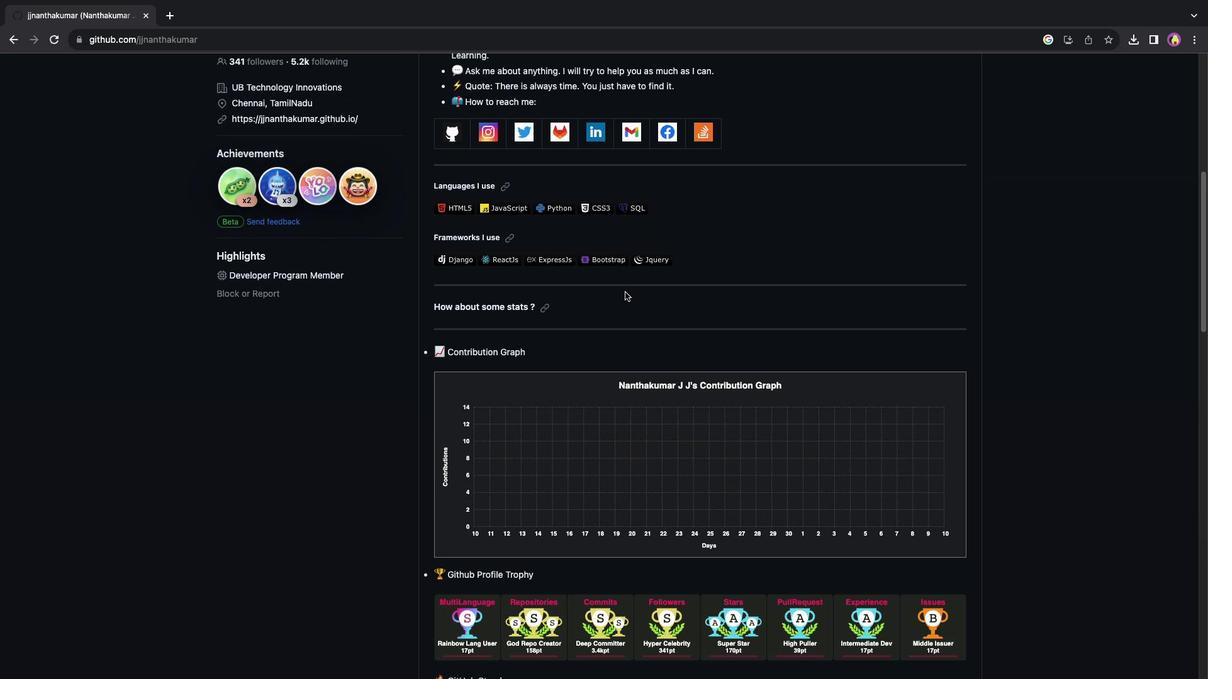 
Action: Mouse scrolled (624, 291) with delta (0, 0)
Screenshot: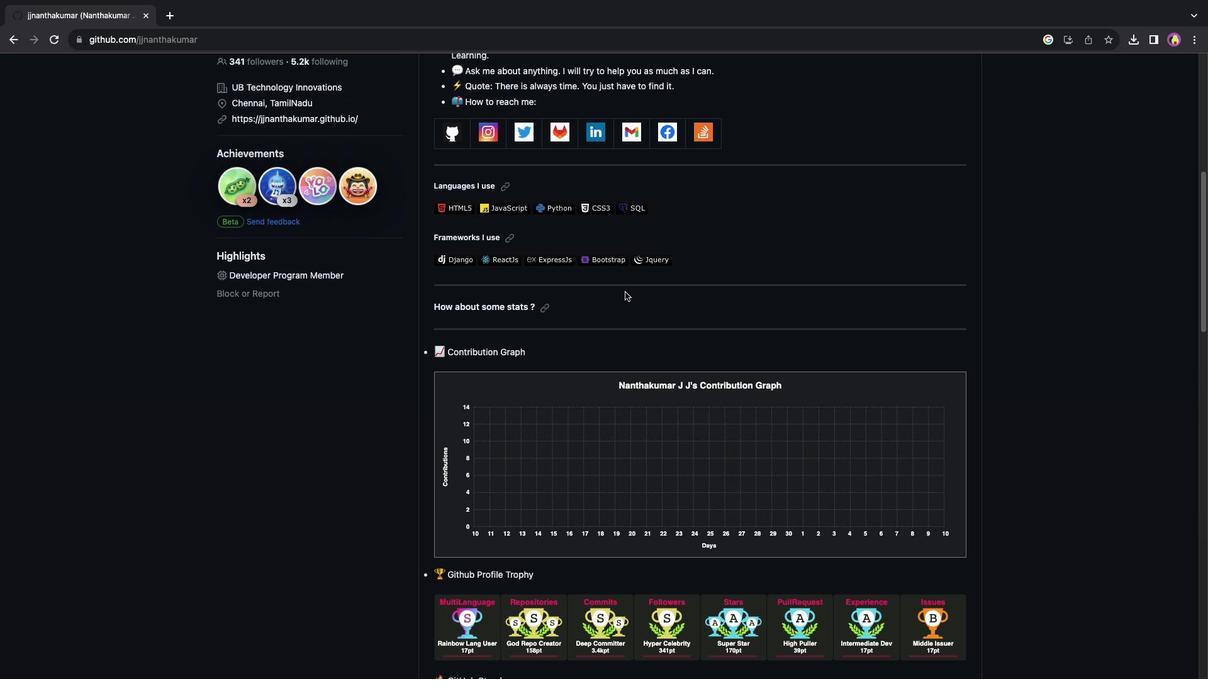 
Action: Mouse scrolled (624, 291) with delta (0, -1)
Screenshot: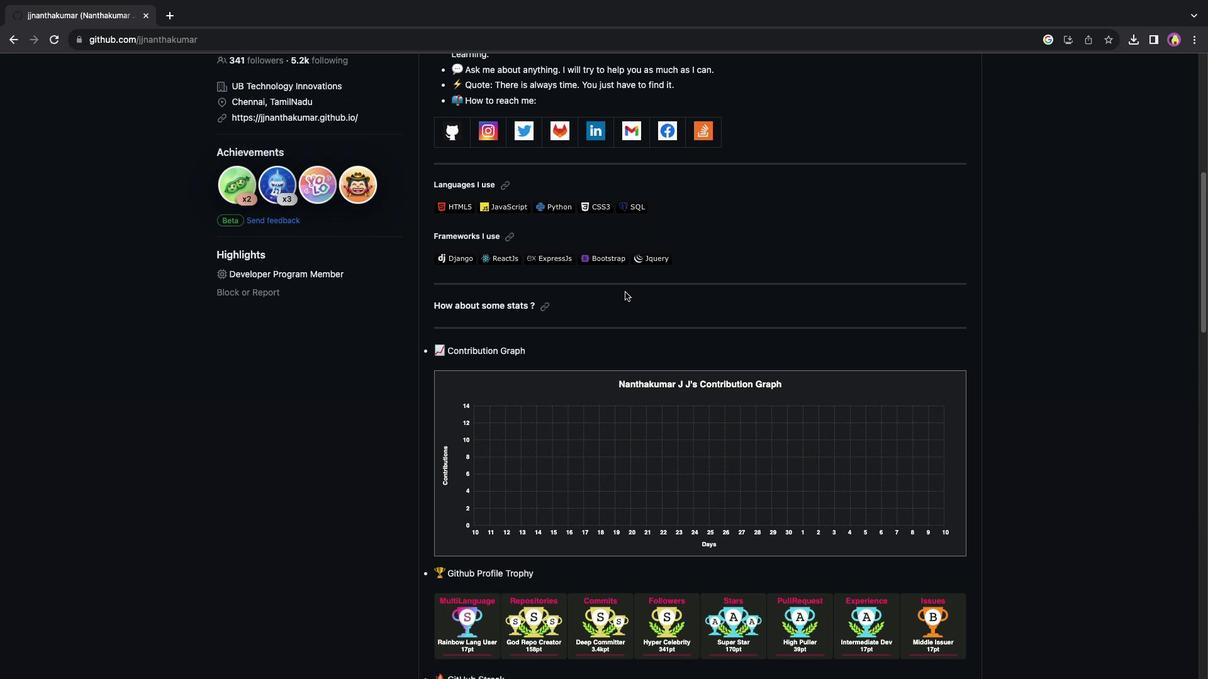 
Action: Mouse scrolled (624, 291) with delta (0, 0)
Screenshot: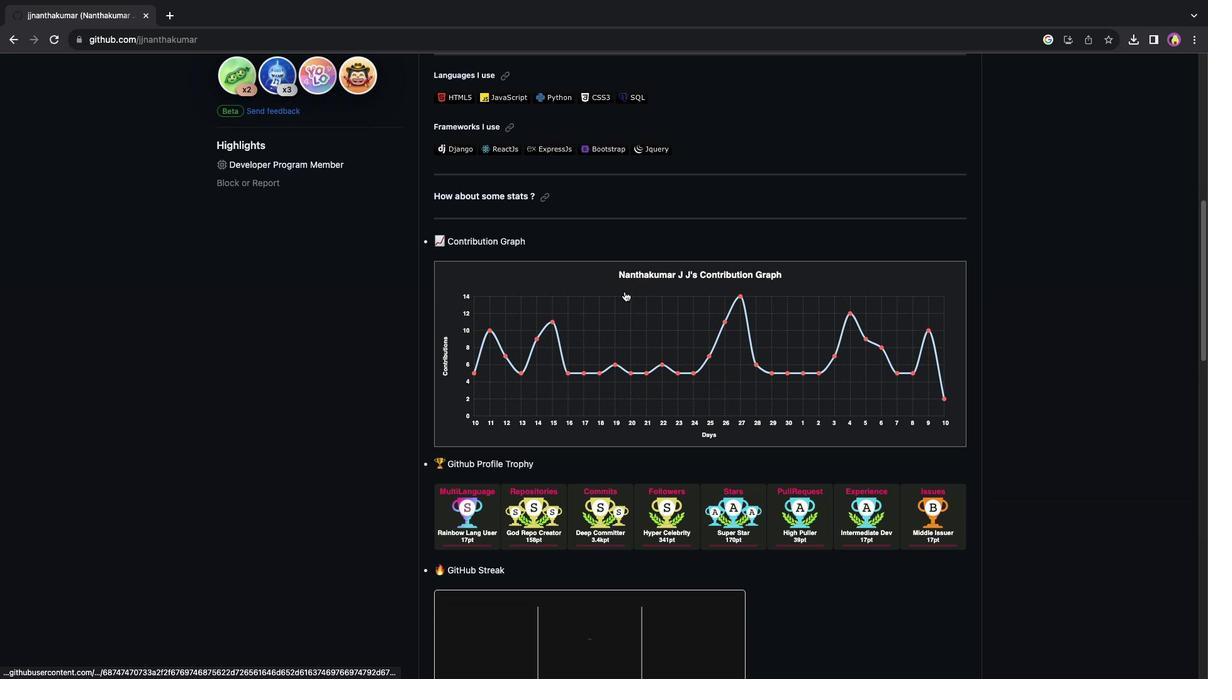 
Action: Mouse scrolled (624, 291) with delta (0, 0)
Screenshot: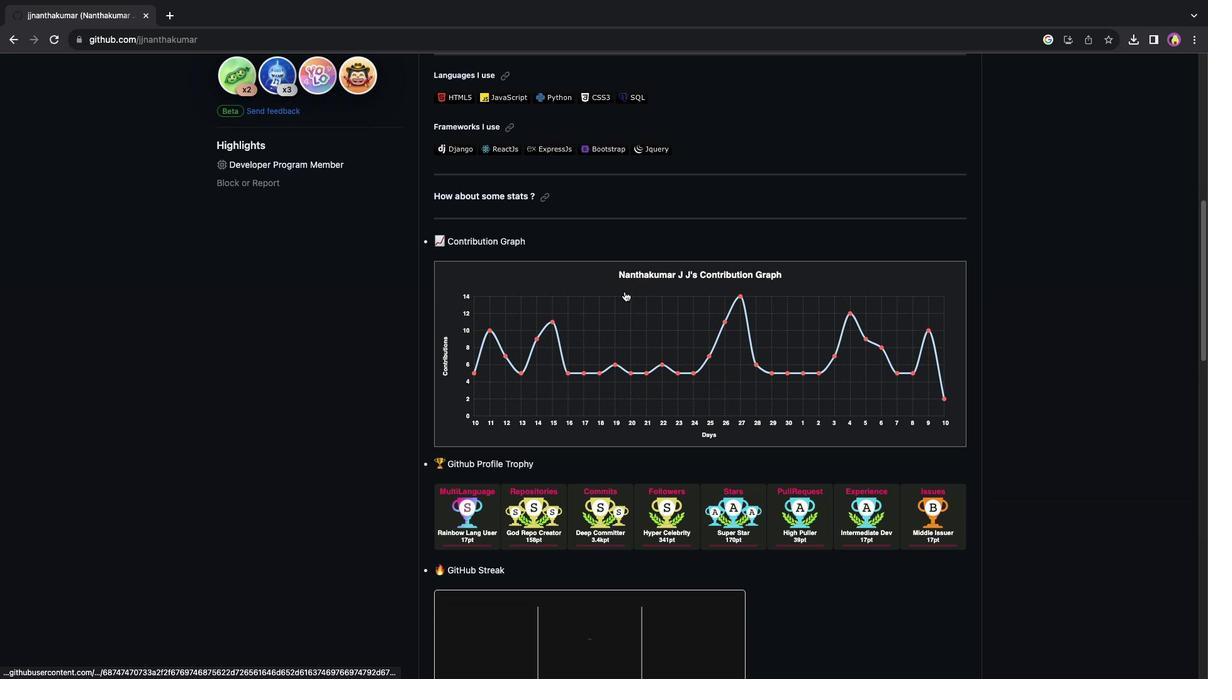 
Action: Mouse scrolled (624, 291) with delta (0, 0)
Screenshot: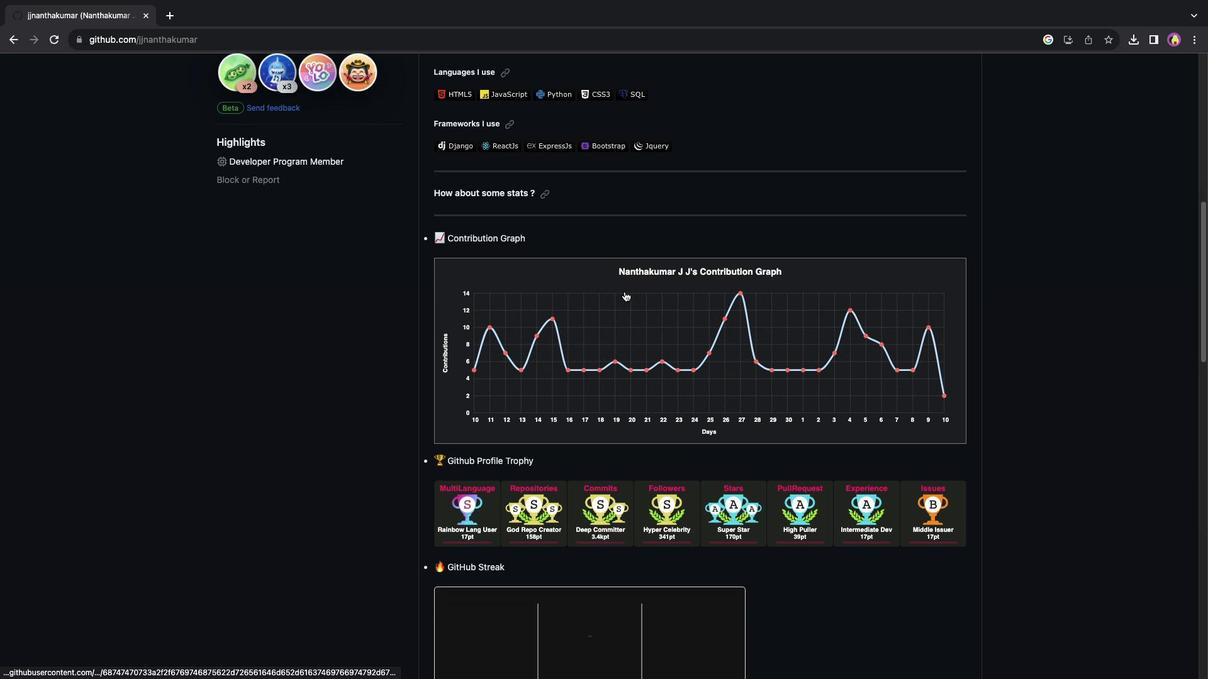 
Action: Mouse moved to (624, 292)
Screenshot: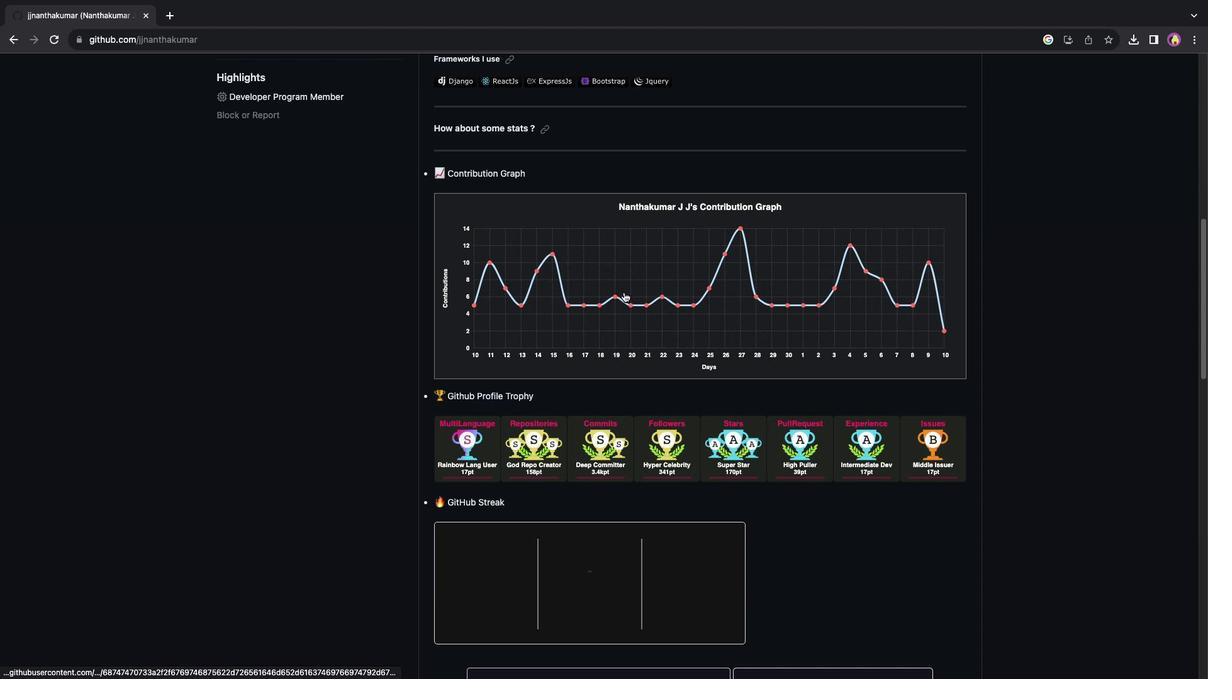 
Action: Mouse scrolled (624, 292) with delta (0, 0)
Screenshot: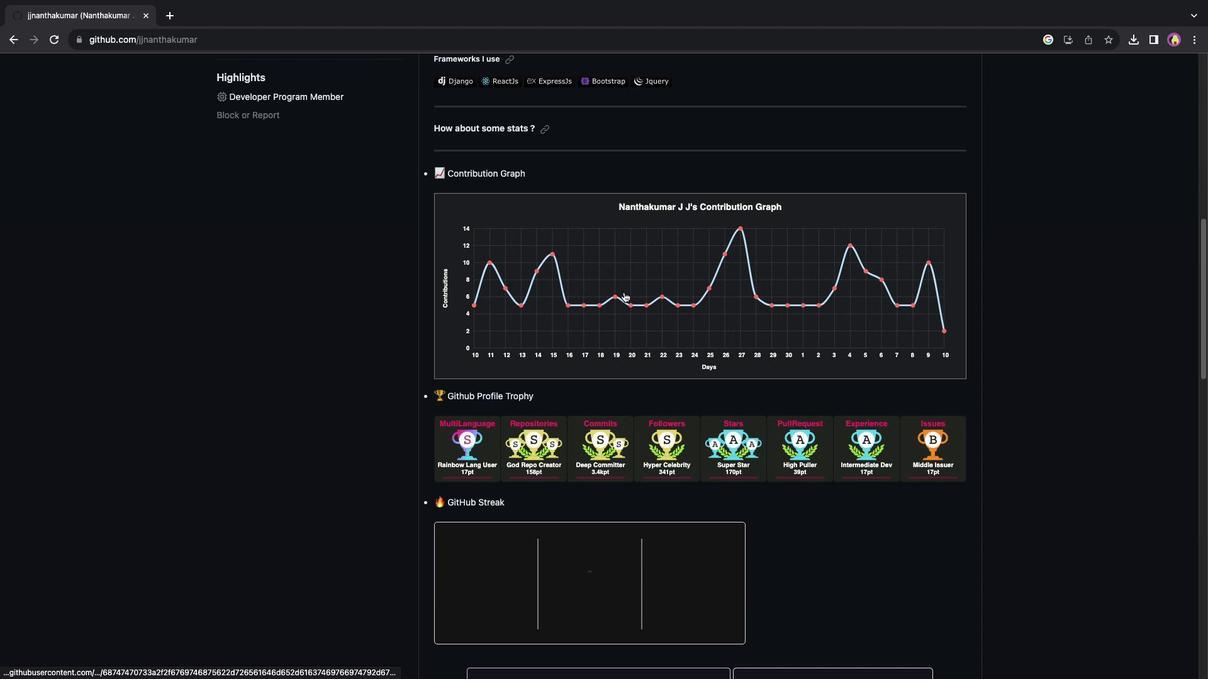 
Action: Mouse scrolled (624, 292) with delta (0, 0)
Screenshot: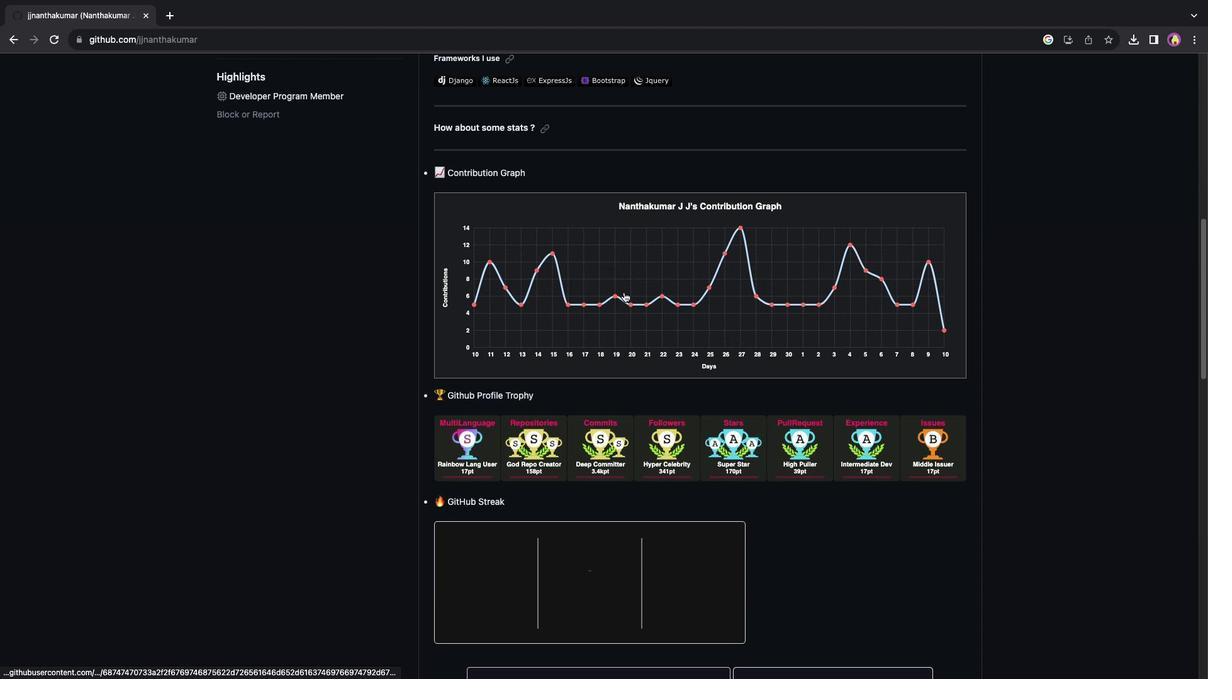 
Action: Mouse scrolled (624, 292) with delta (0, -1)
Screenshot: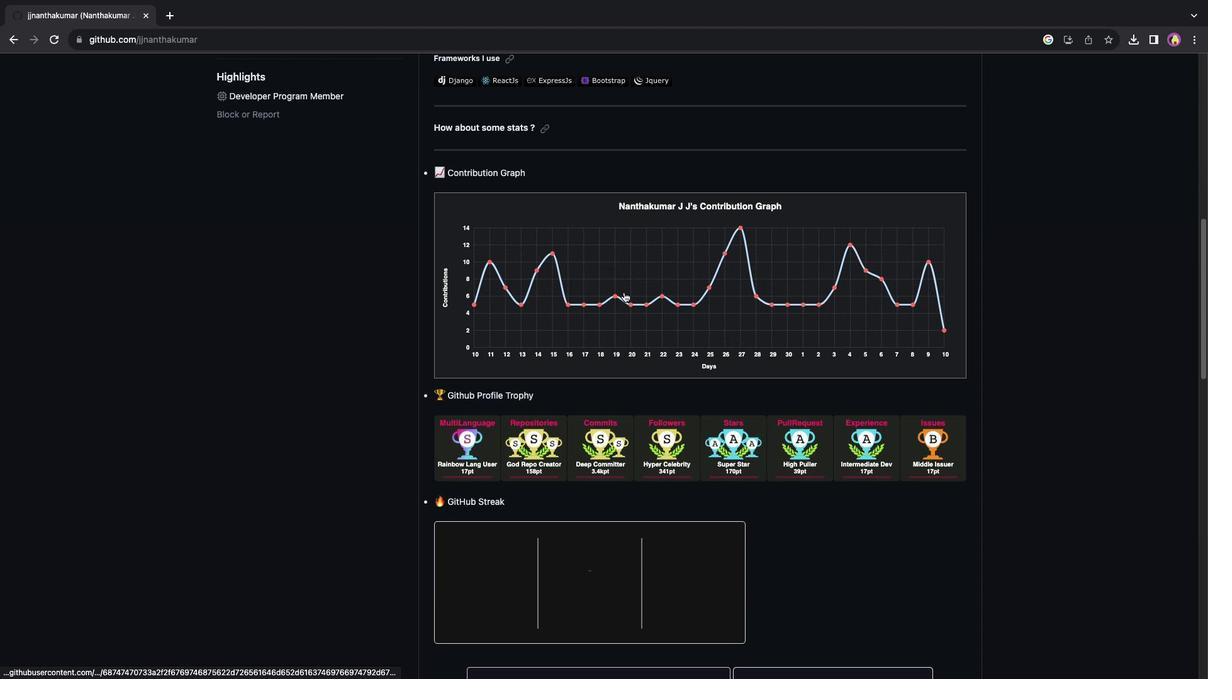 
Action: Mouse scrolled (624, 292) with delta (0, -1)
Screenshot: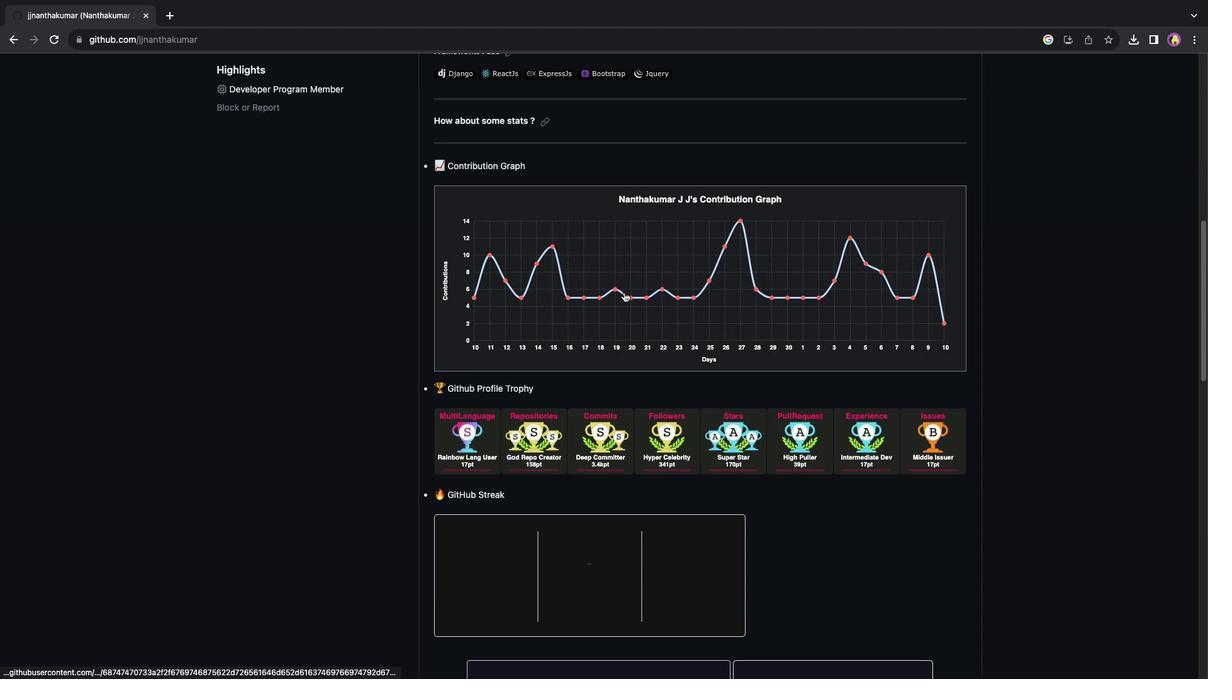 
Action: Mouse scrolled (624, 292) with delta (0, 0)
Screenshot: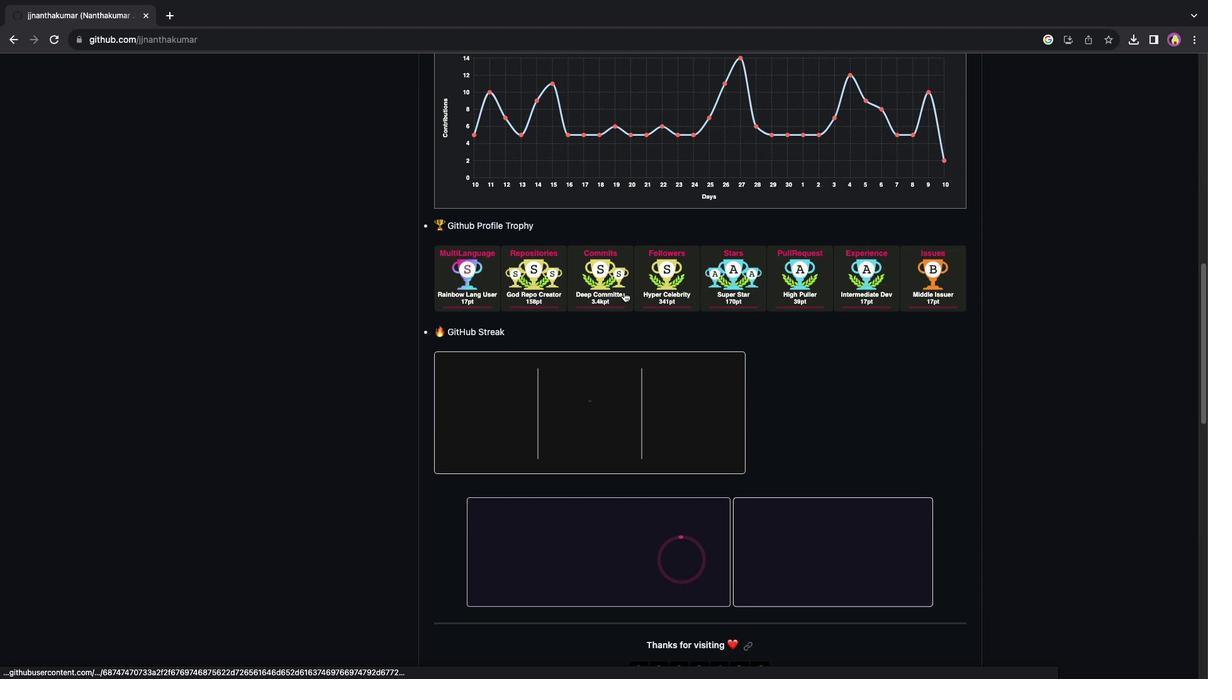 
Action: Mouse scrolled (624, 292) with delta (0, 0)
Screenshot: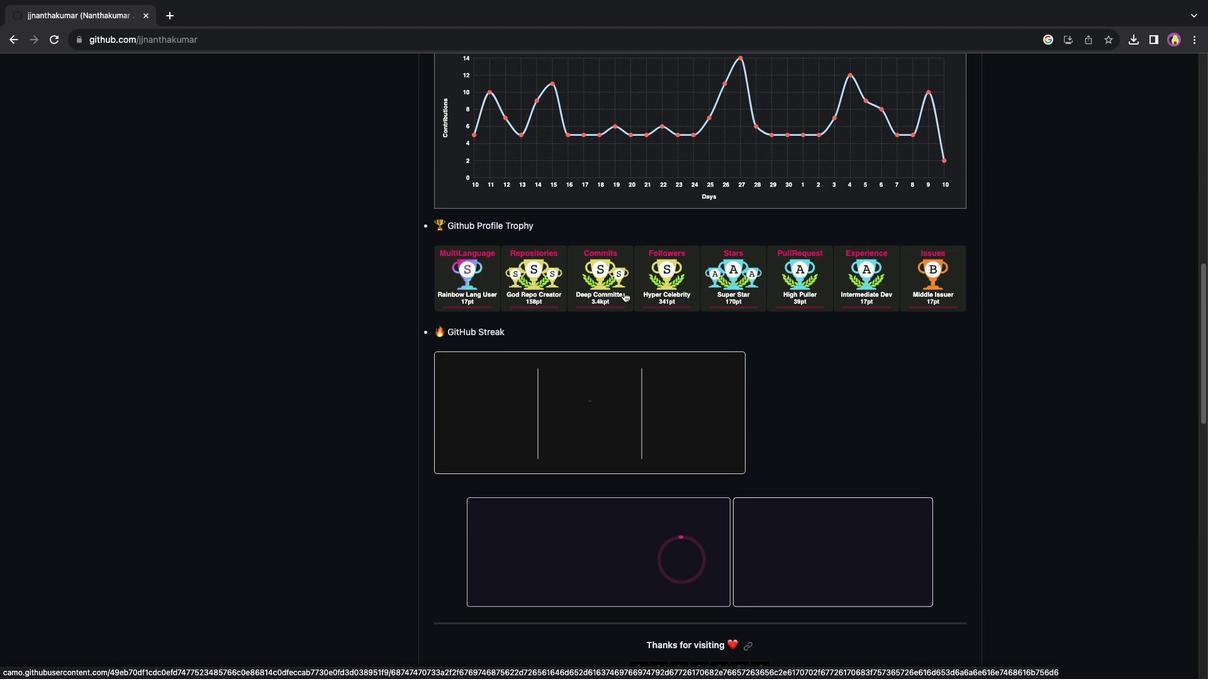 
Action: Mouse scrolled (624, 292) with delta (0, -1)
Screenshot: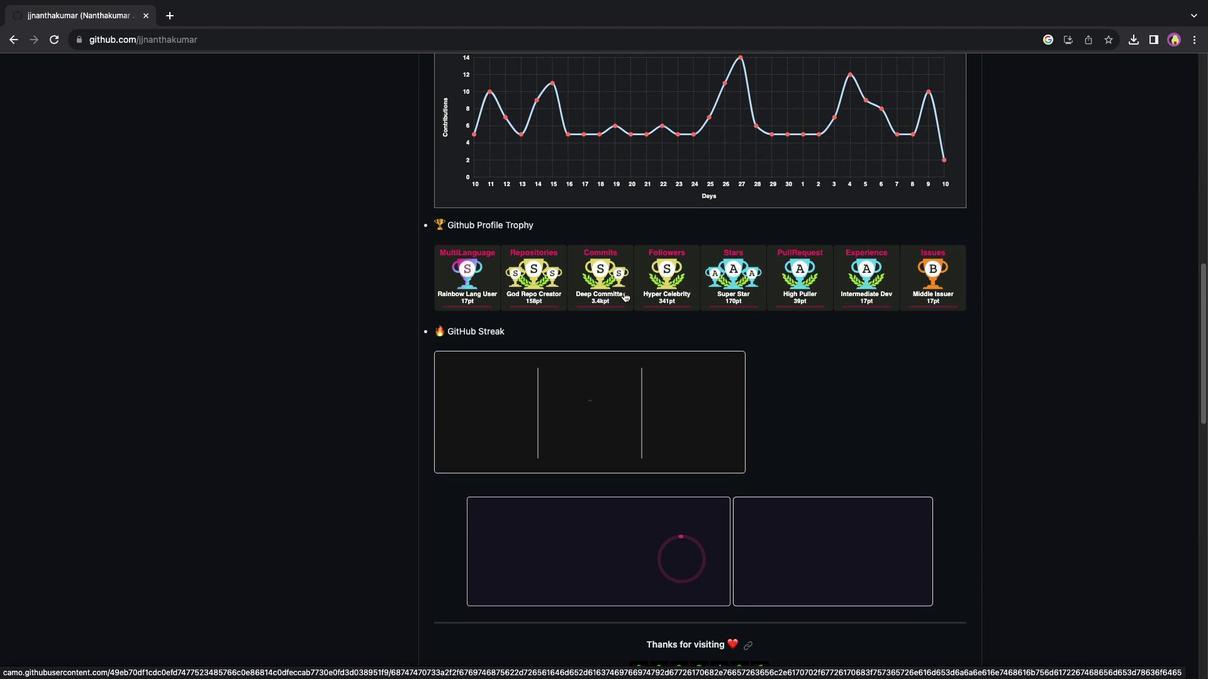 
Action: Mouse scrolled (624, 292) with delta (0, 0)
Screenshot: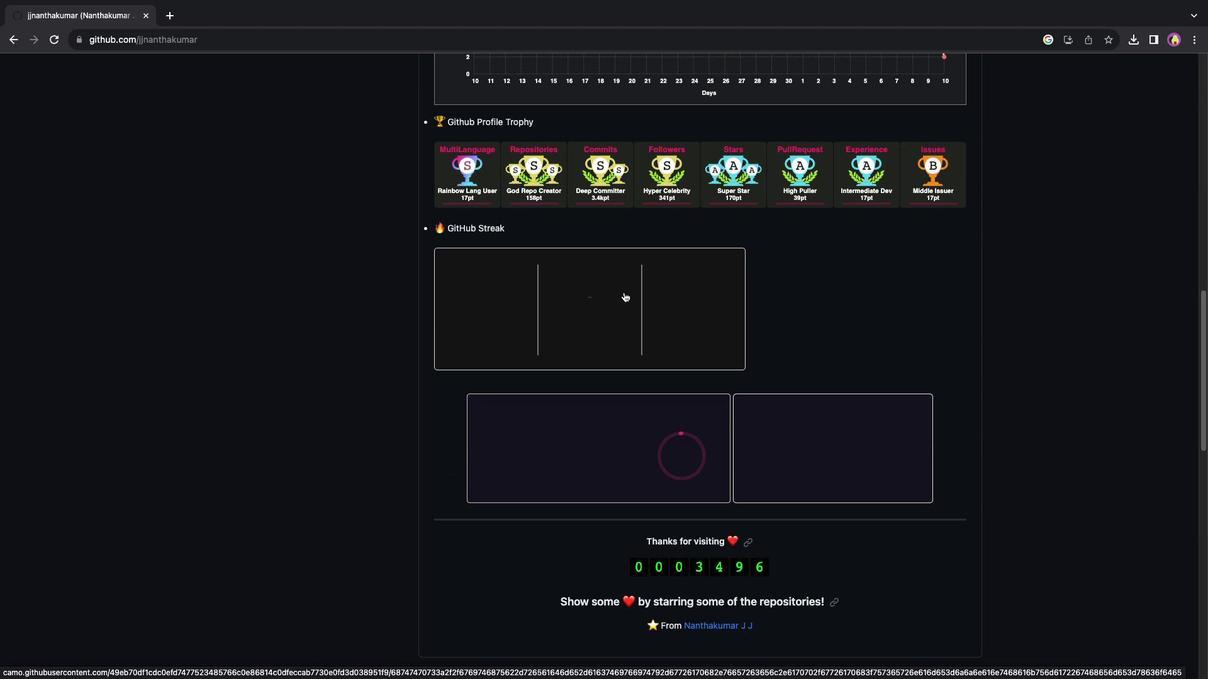 
Action: Mouse scrolled (624, 292) with delta (0, 0)
Screenshot: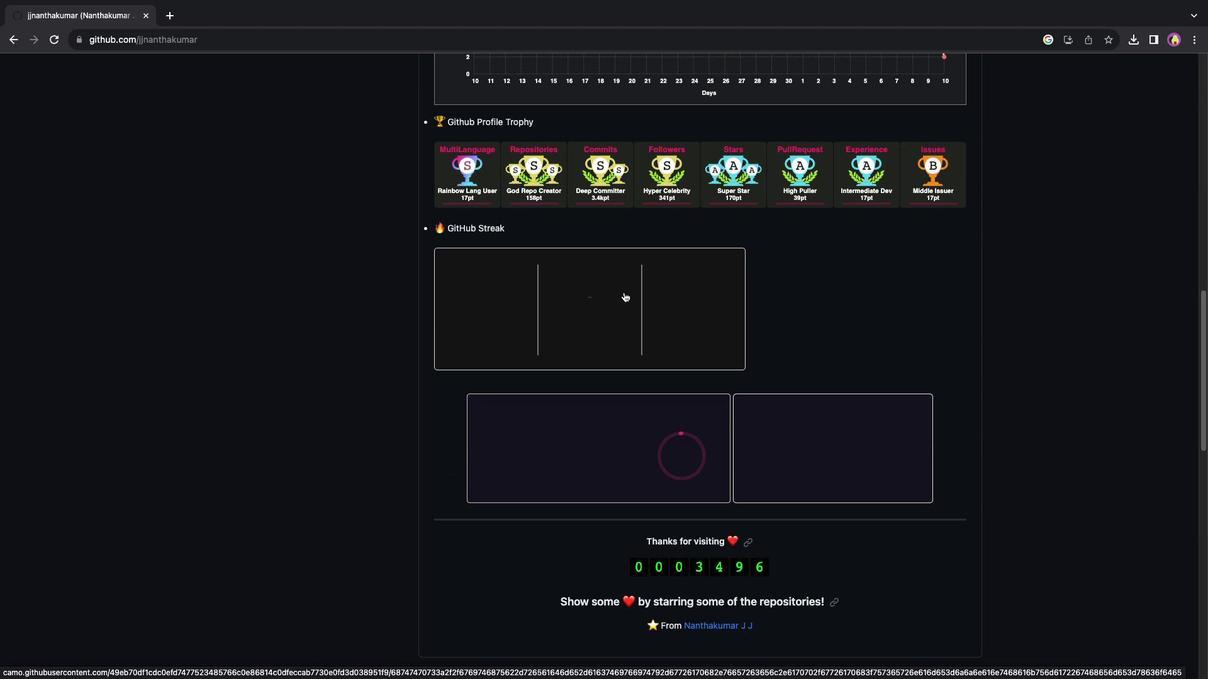 
Action: Mouse scrolled (624, 292) with delta (0, -1)
Screenshot: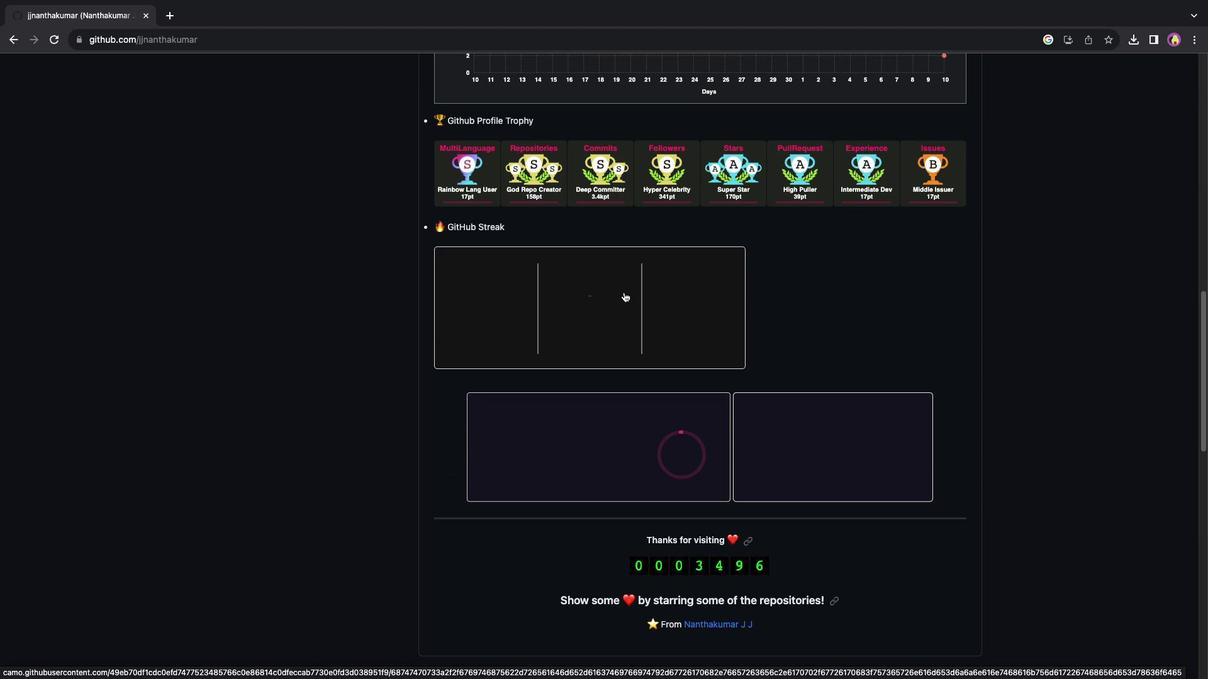 
Action: Mouse scrolled (624, 292) with delta (0, 0)
Screenshot: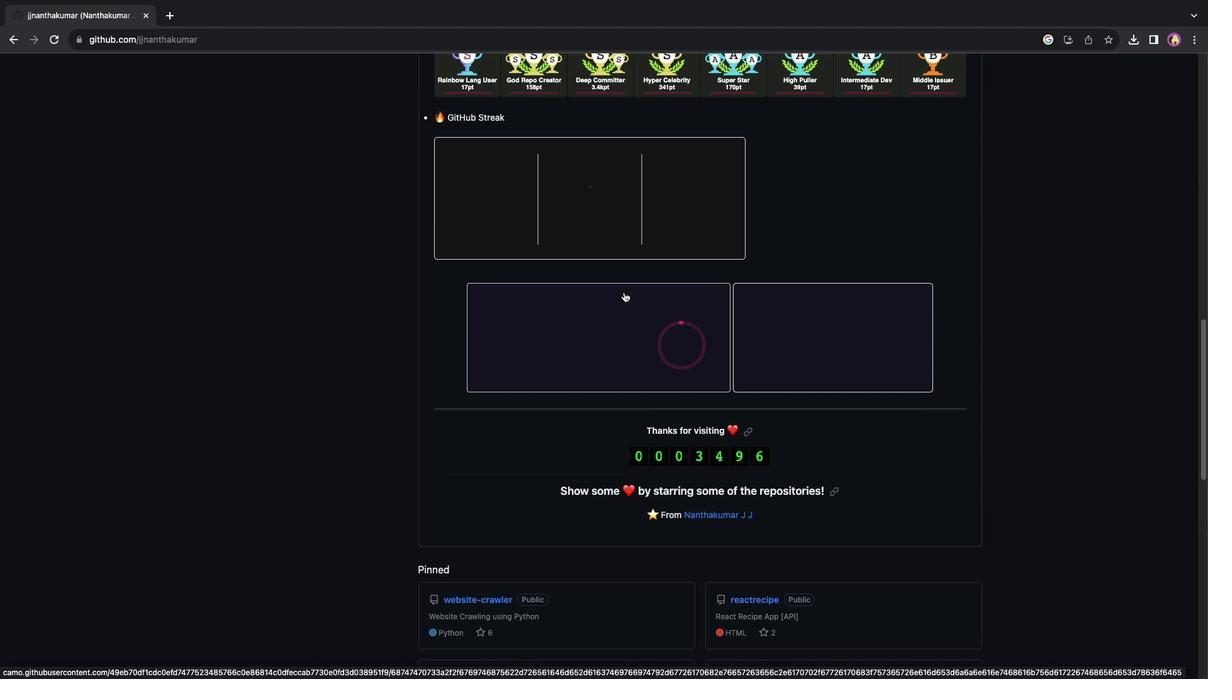 
Action: Mouse scrolled (624, 292) with delta (0, 0)
Screenshot: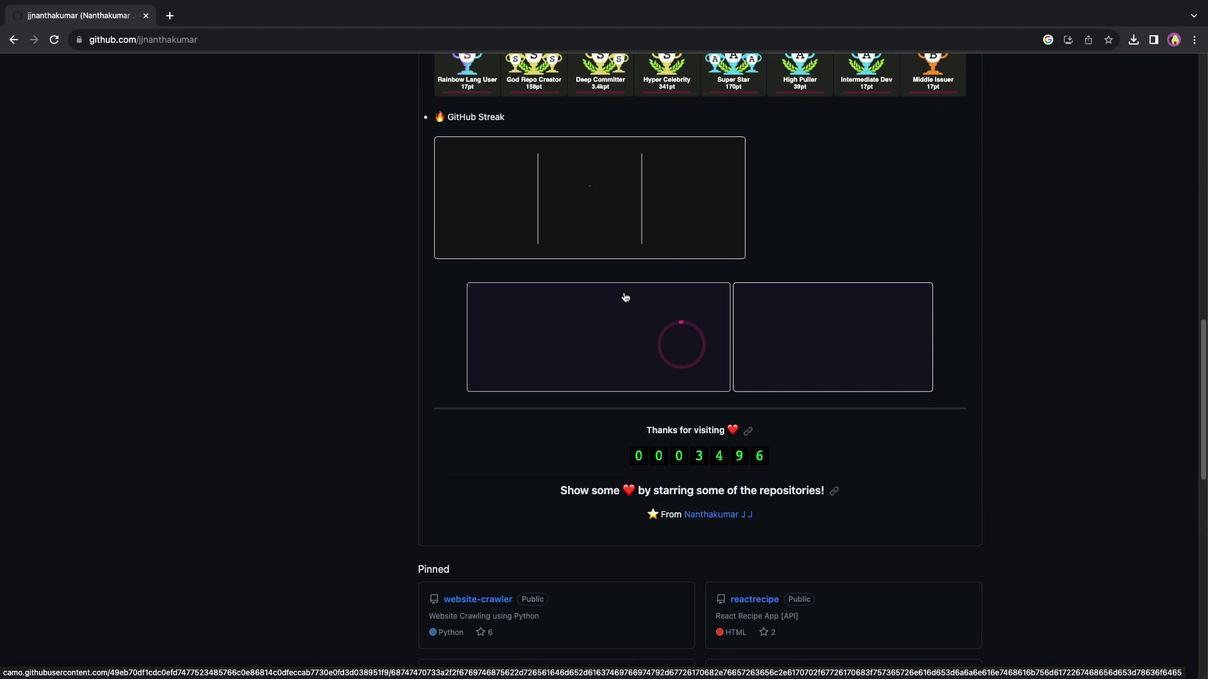 
Action: Mouse scrolled (624, 292) with delta (0, -1)
Screenshot: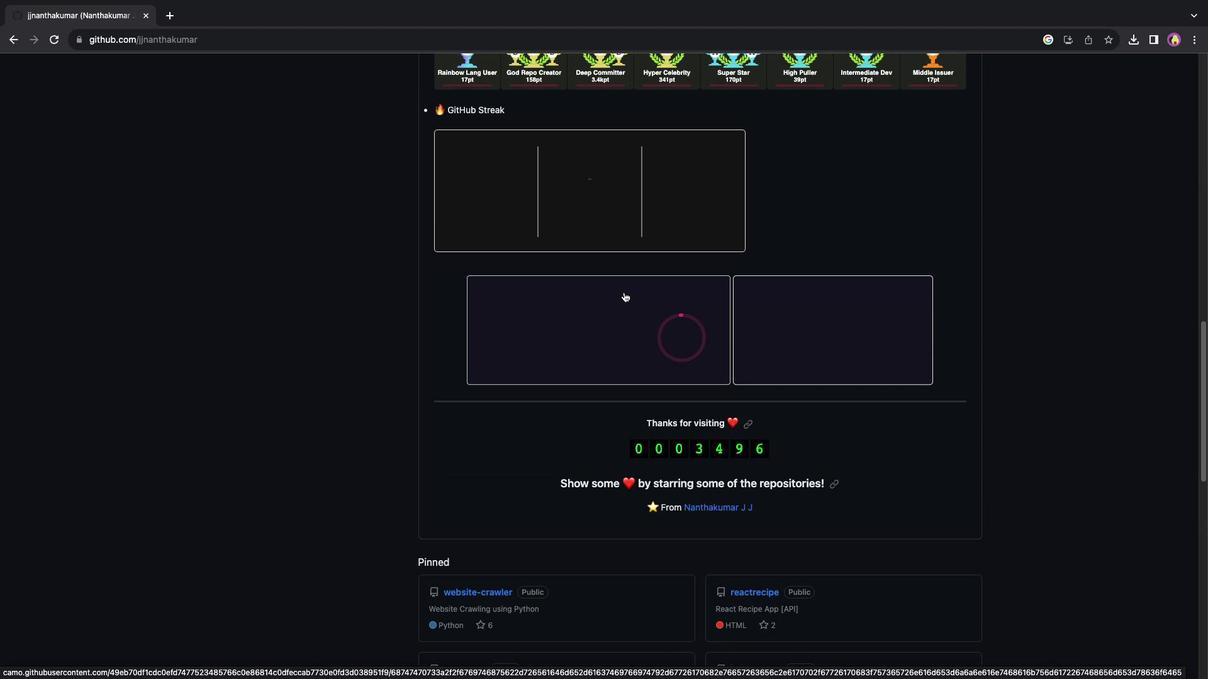 
Action: Mouse scrolled (624, 292) with delta (0, 0)
Screenshot: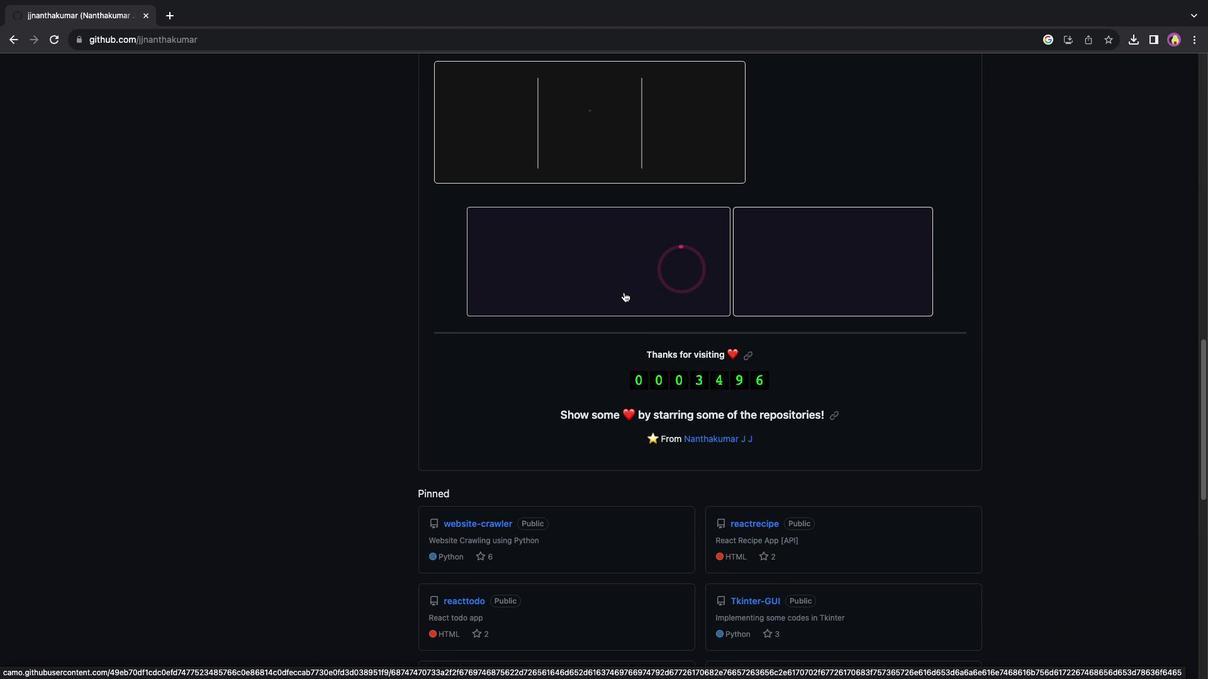 
Action: Mouse scrolled (624, 292) with delta (0, 0)
Screenshot: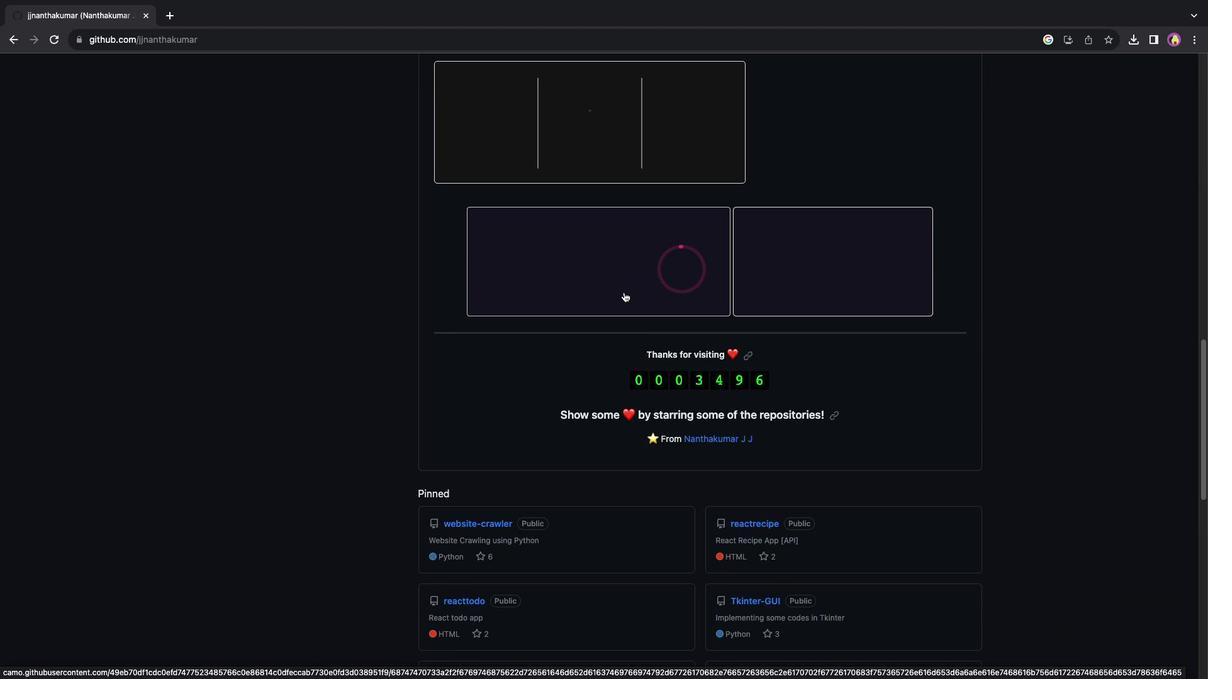 
Action: Mouse scrolled (624, 292) with delta (0, -1)
Screenshot: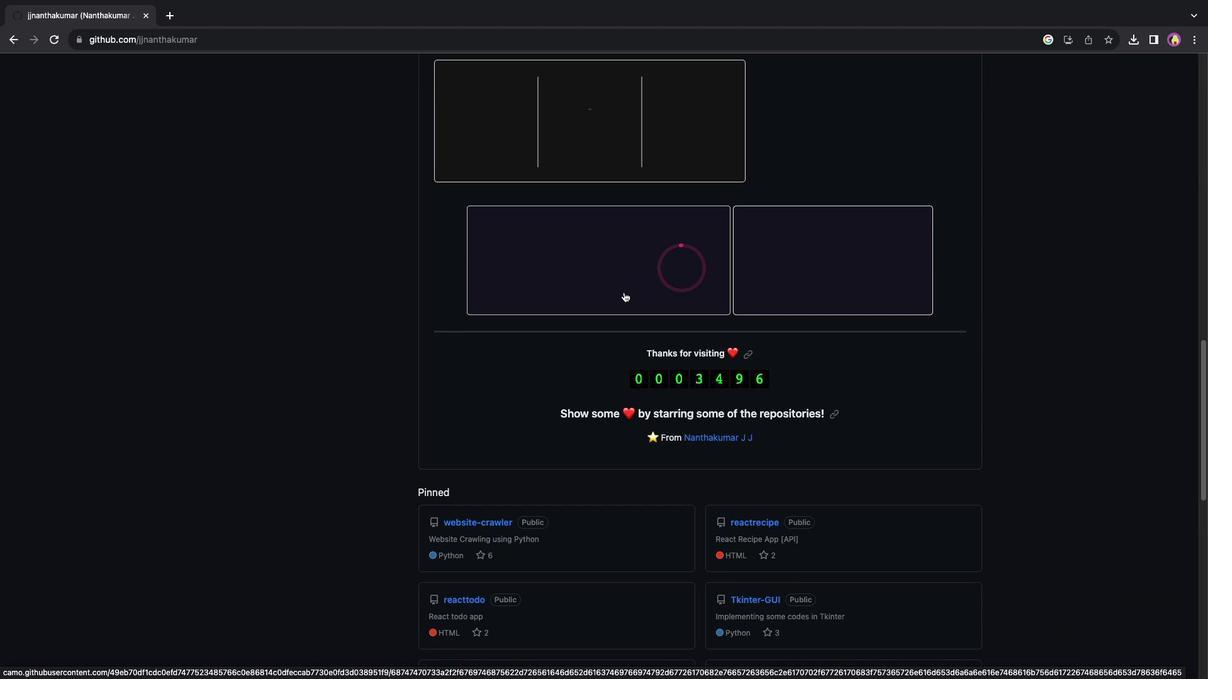 
Action: Mouse scrolled (624, 292) with delta (0, 0)
Screenshot: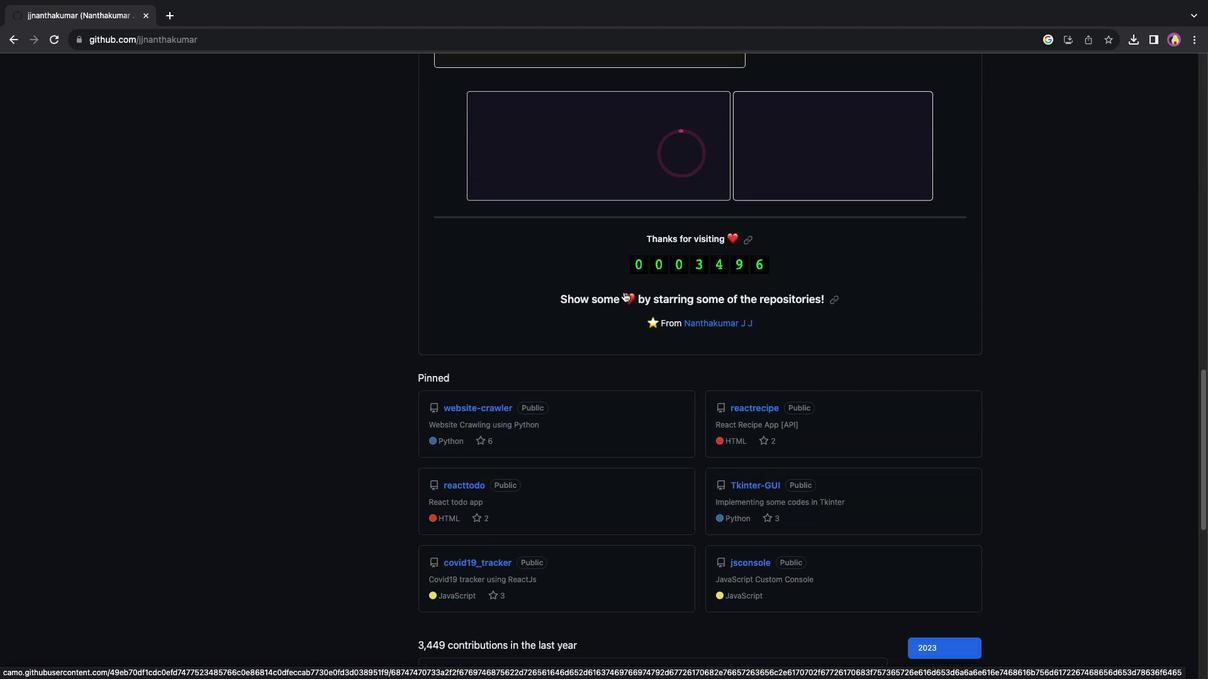 
Action: Mouse scrolled (624, 292) with delta (0, 0)
Screenshot: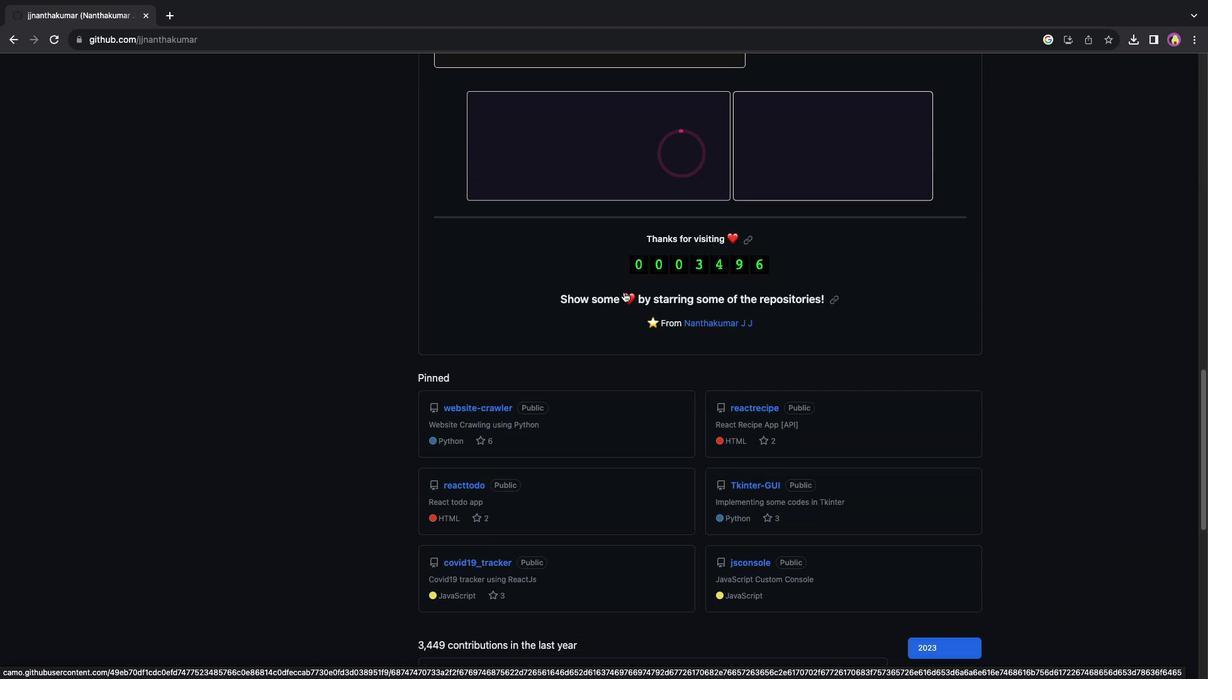 
Action: Mouse scrolled (624, 292) with delta (0, -1)
Screenshot: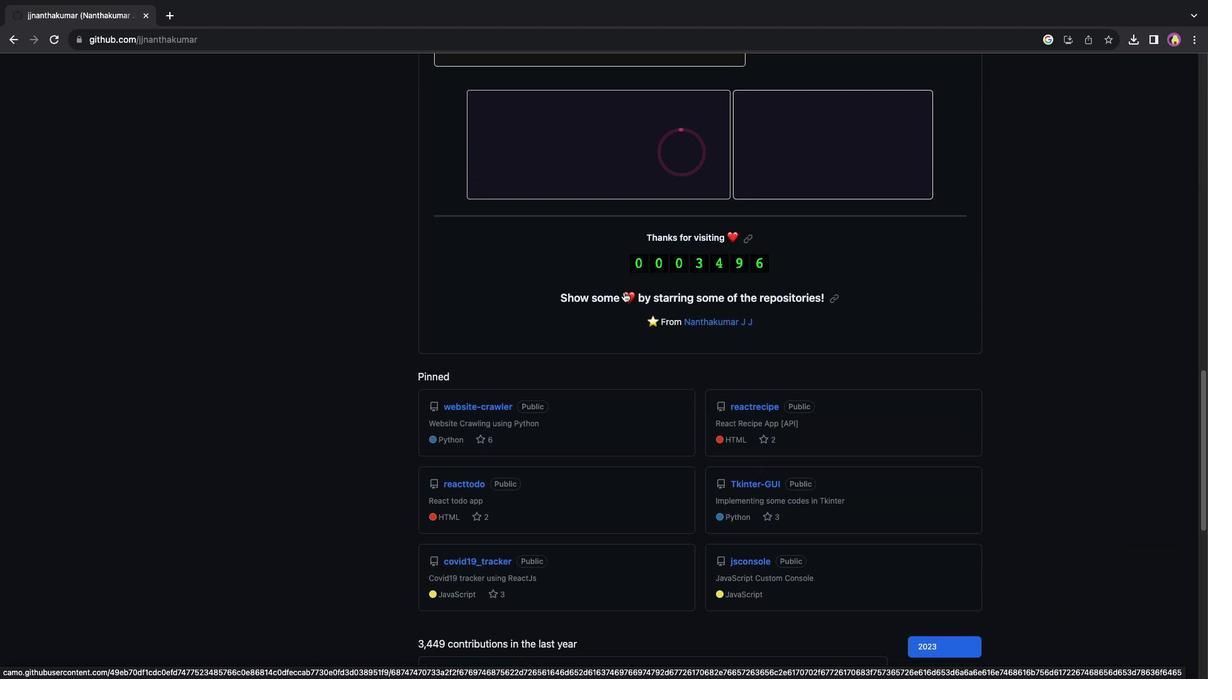 
Action: Mouse scrolled (624, 292) with delta (0, -2)
Screenshot: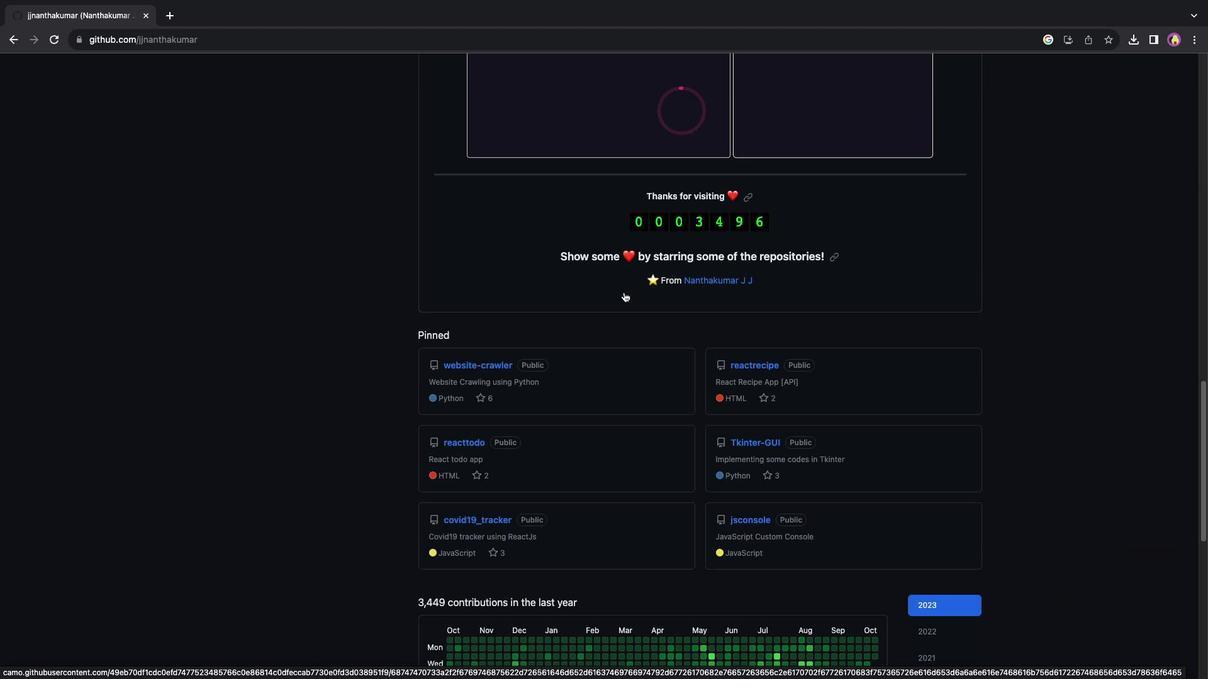 
Action: Mouse scrolled (624, 292) with delta (0, 0)
Screenshot: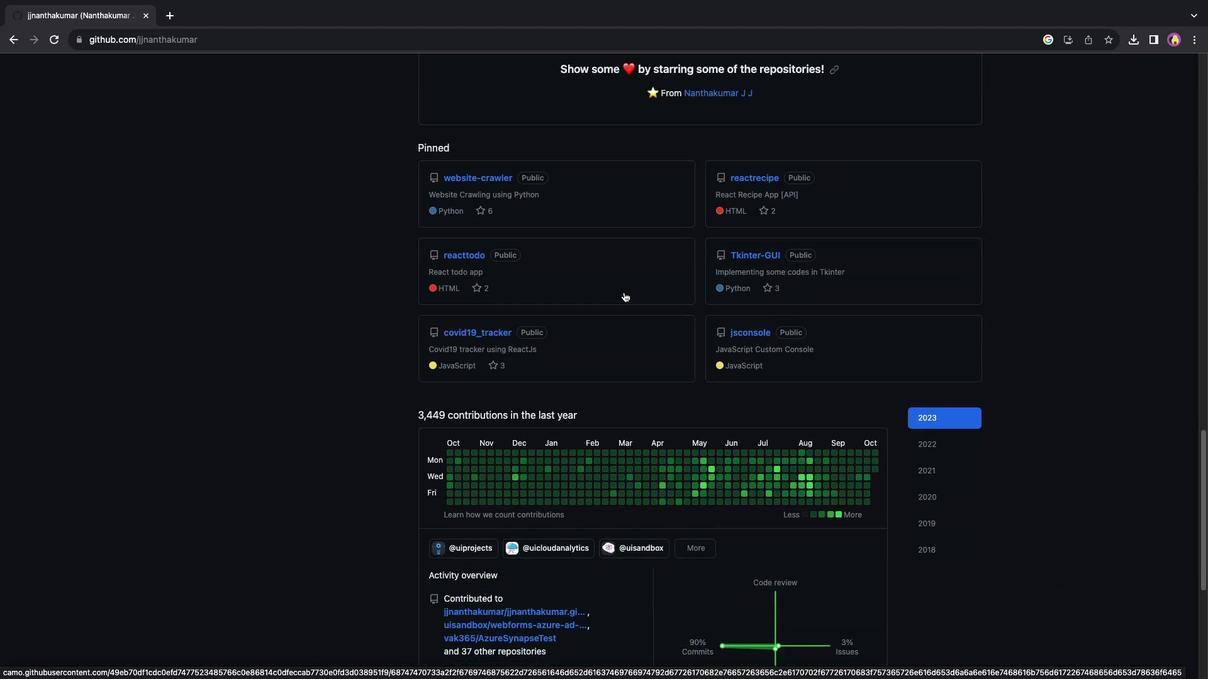 
Action: Mouse moved to (624, 292)
Screenshot: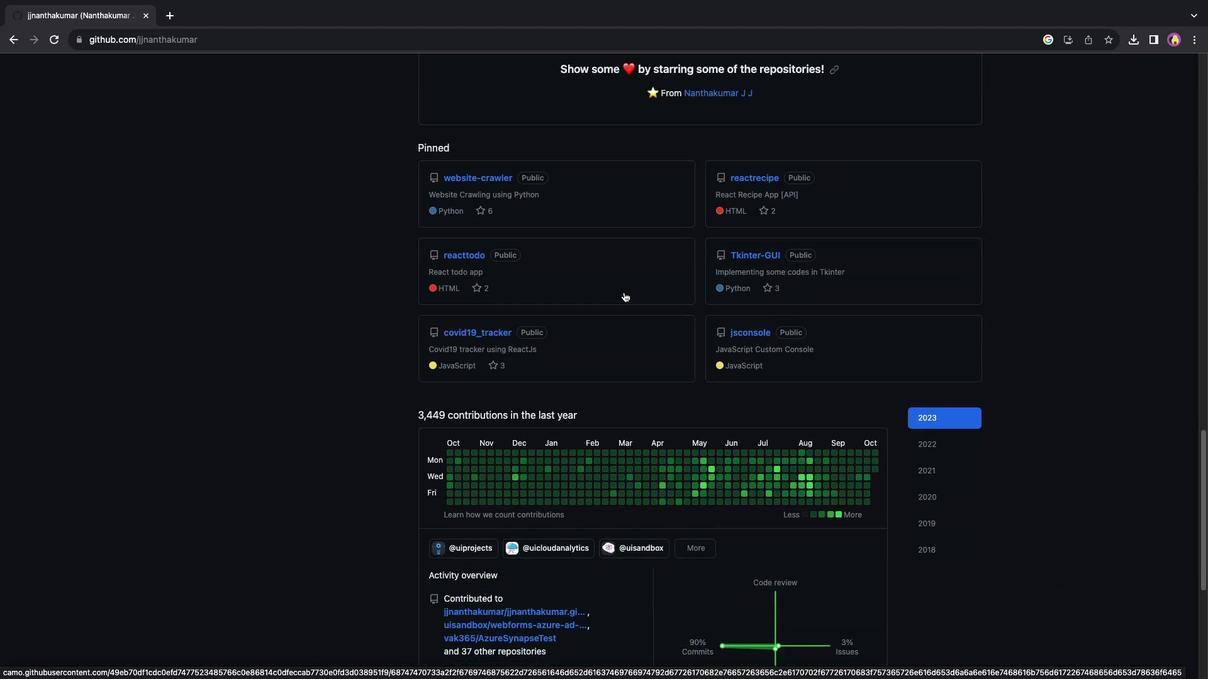 
Action: Mouse scrolled (624, 292) with delta (0, 0)
Screenshot: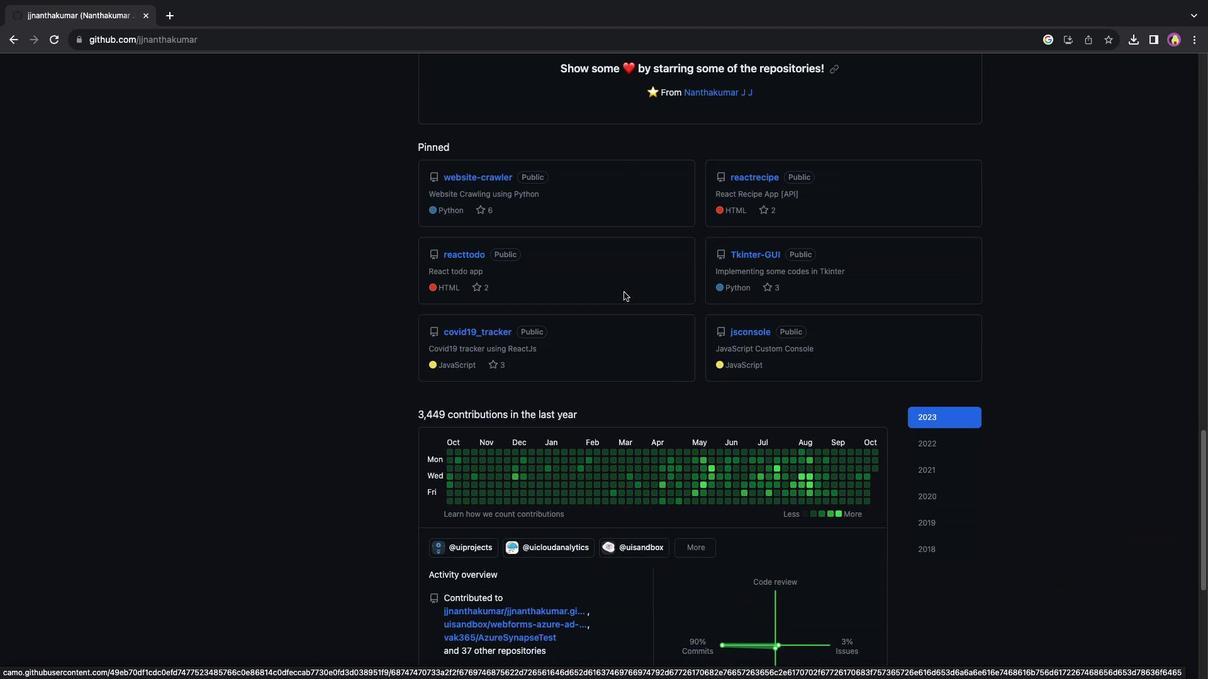 
Action: Mouse scrolled (624, 292) with delta (0, -1)
Screenshot: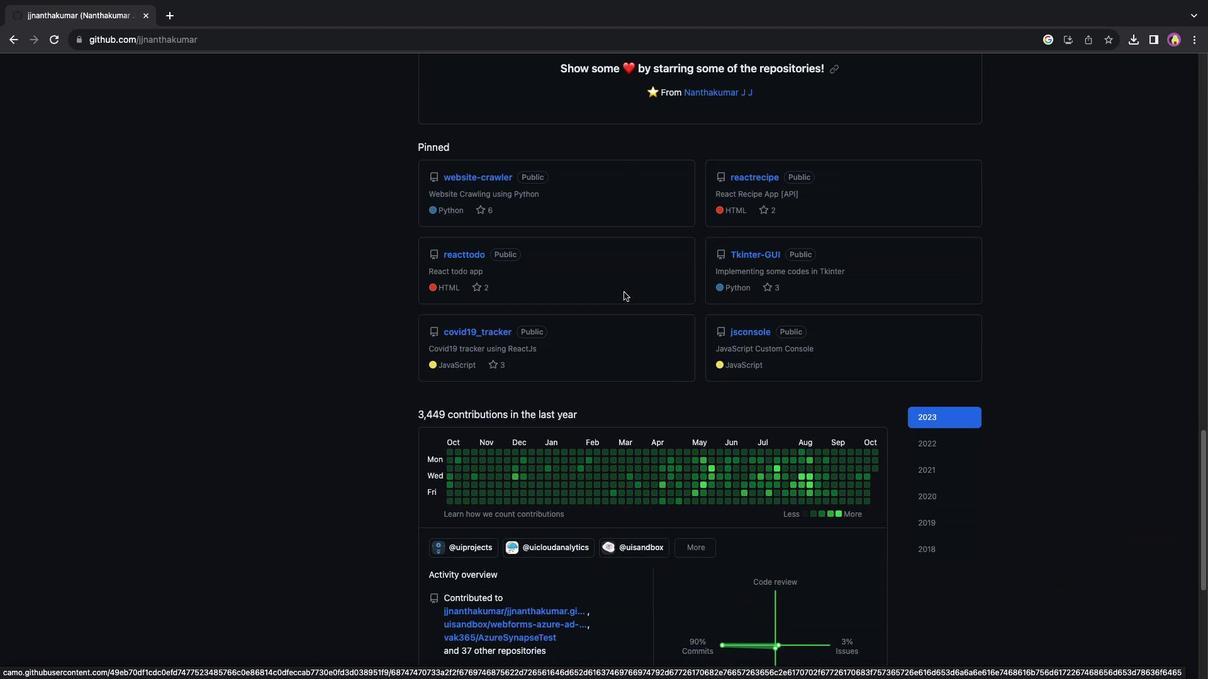
Action: Mouse moved to (719, 365)
Screenshot: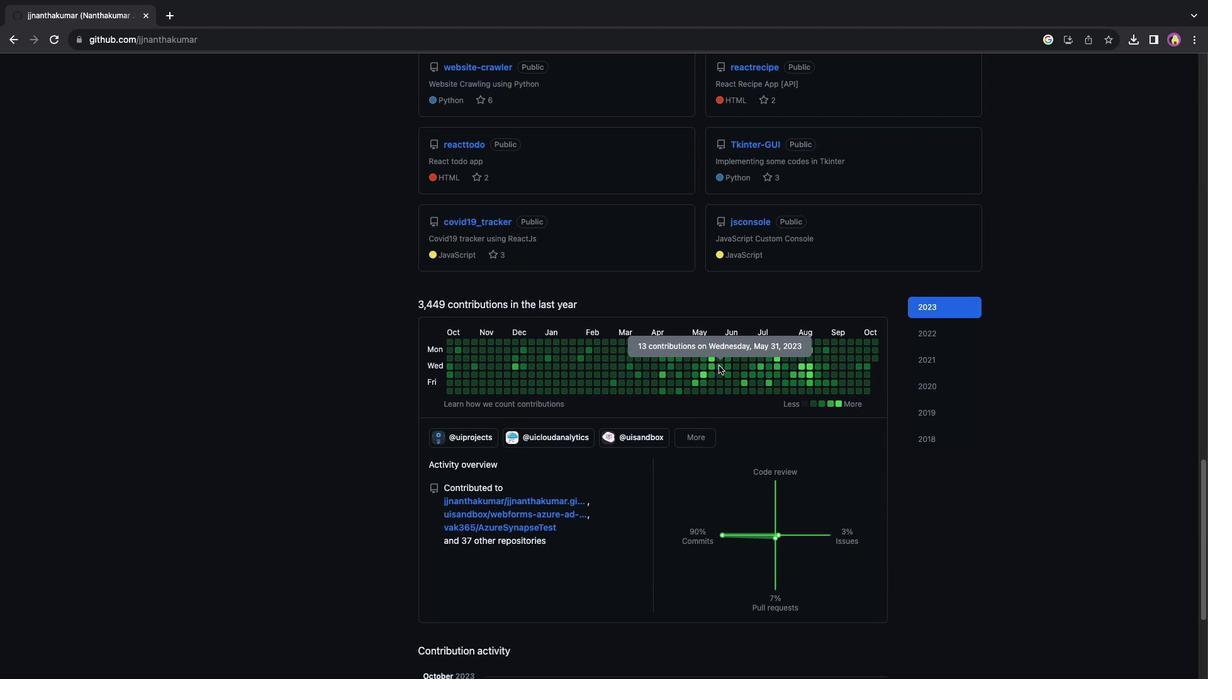 
Action: Mouse scrolled (719, 365) with delta (0, 0)
Screenshot: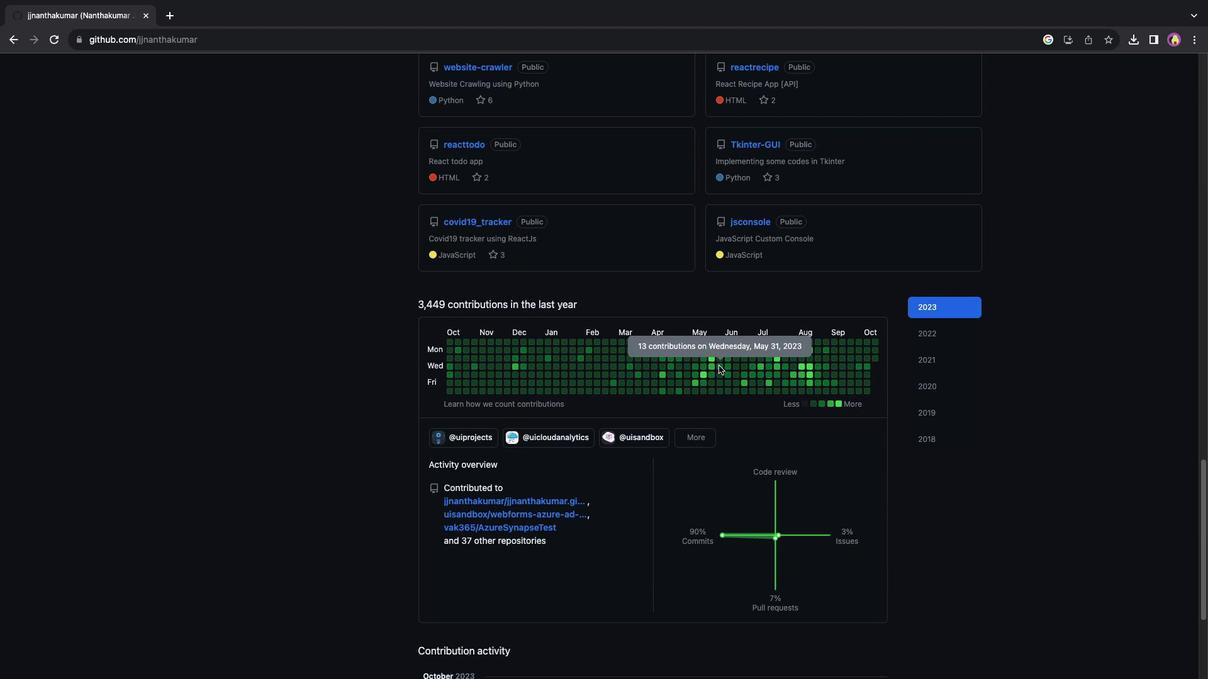 
Action: Mouse scrolled (719, 365) with delta (0, 0)
Screenshot: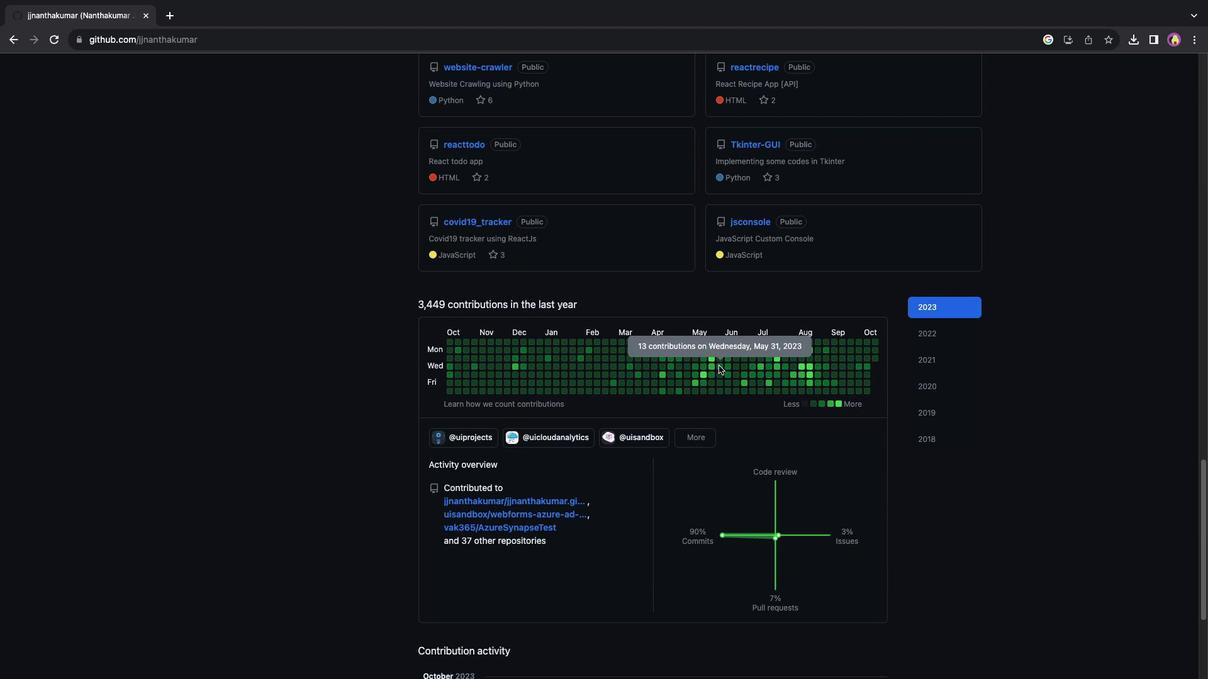 
Action: Mouse scrolled (719, 365) with delta (0, 1)
Screenshot: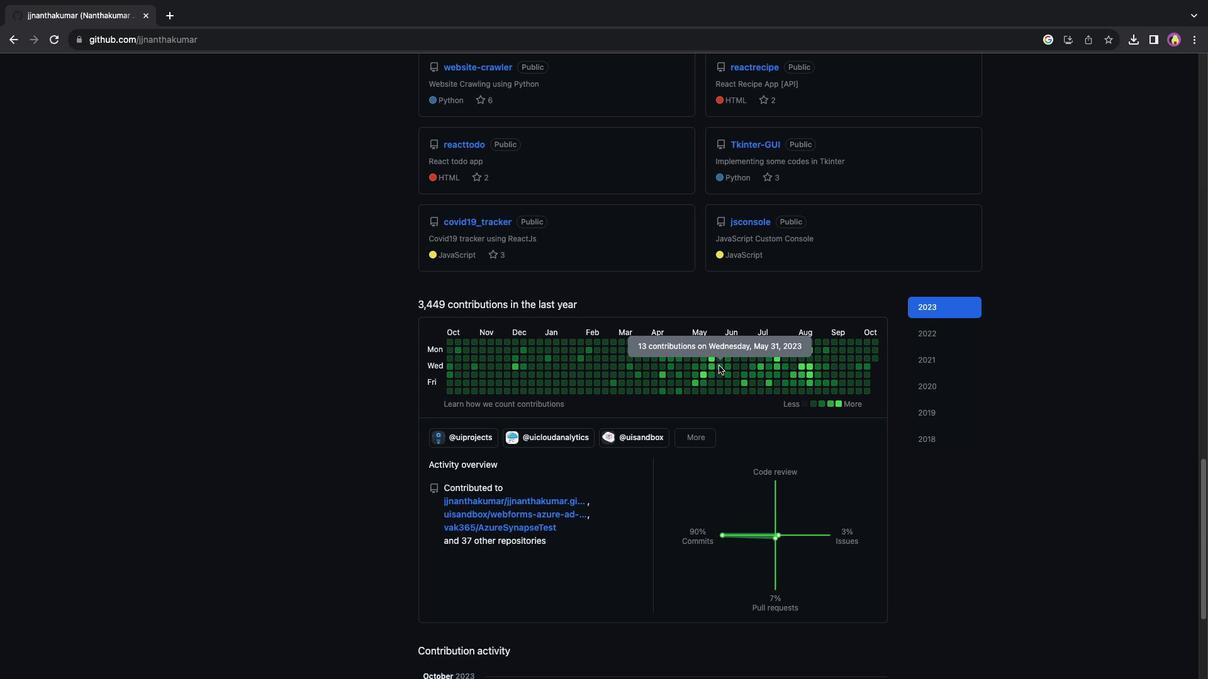 
Action: Mouse scrolled (719, 365) with delta (0, 3)
Screenshot: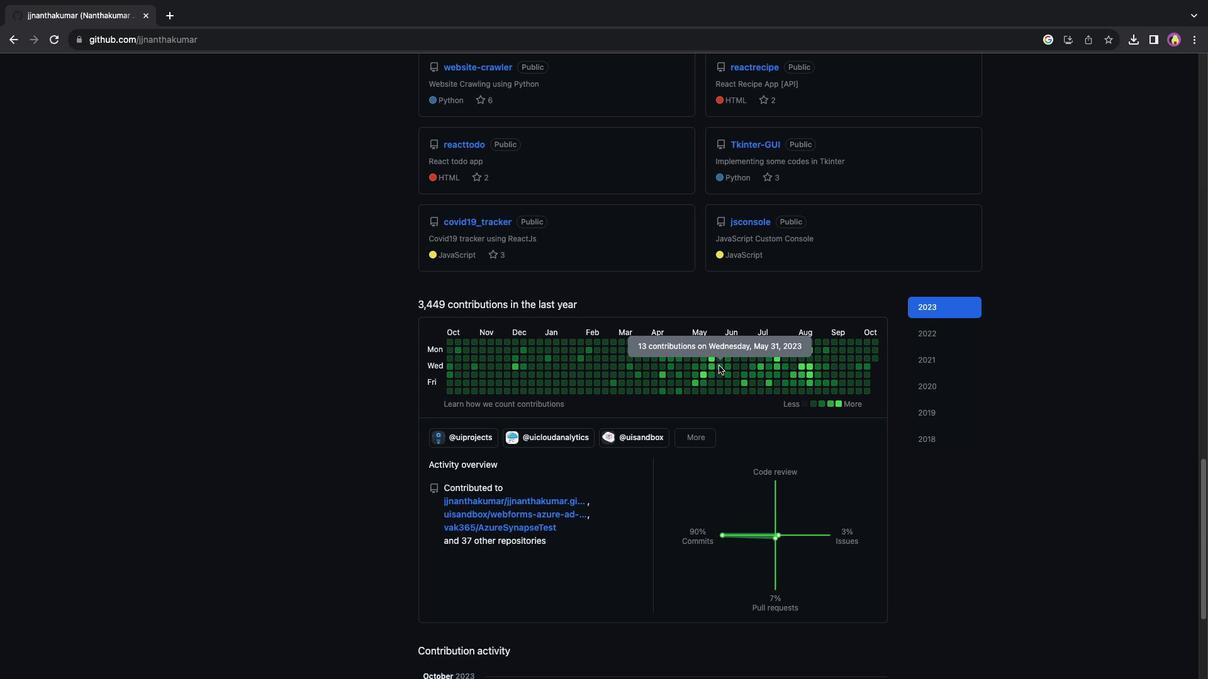 
Action: Mouse scrolled (719, 365) with delta (0, 3)
Screenshot: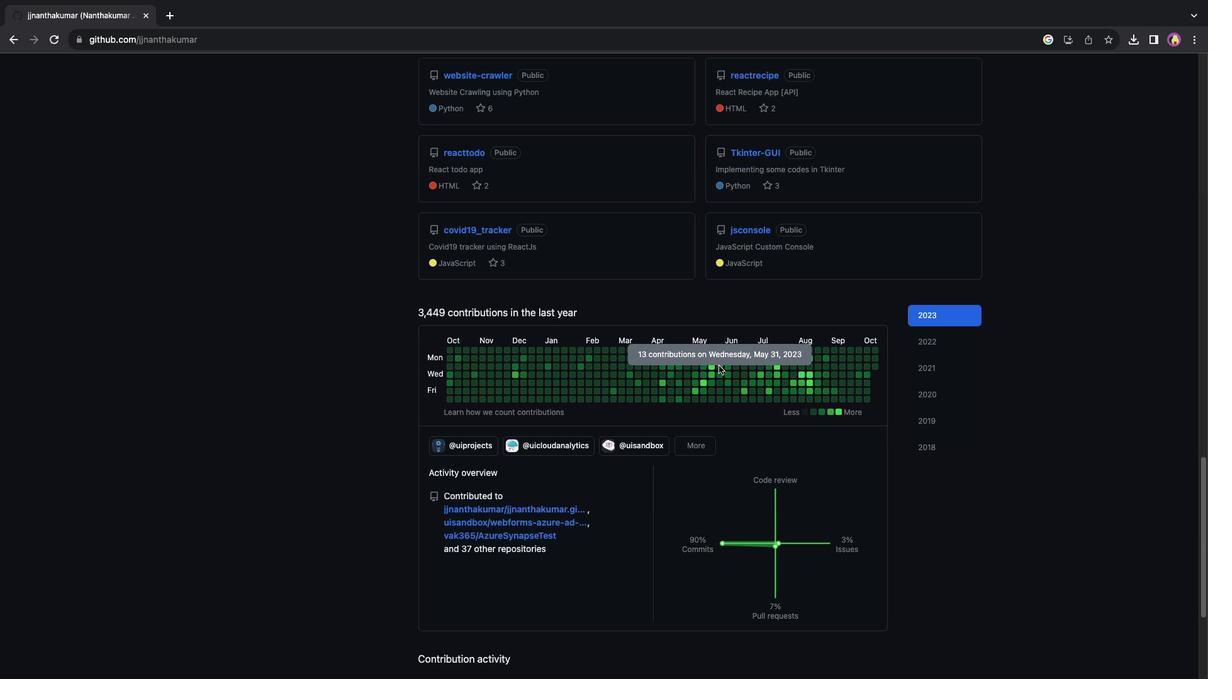
Action: Mouse scrolled (719, 365) with delta (0, 0)
Screenshot: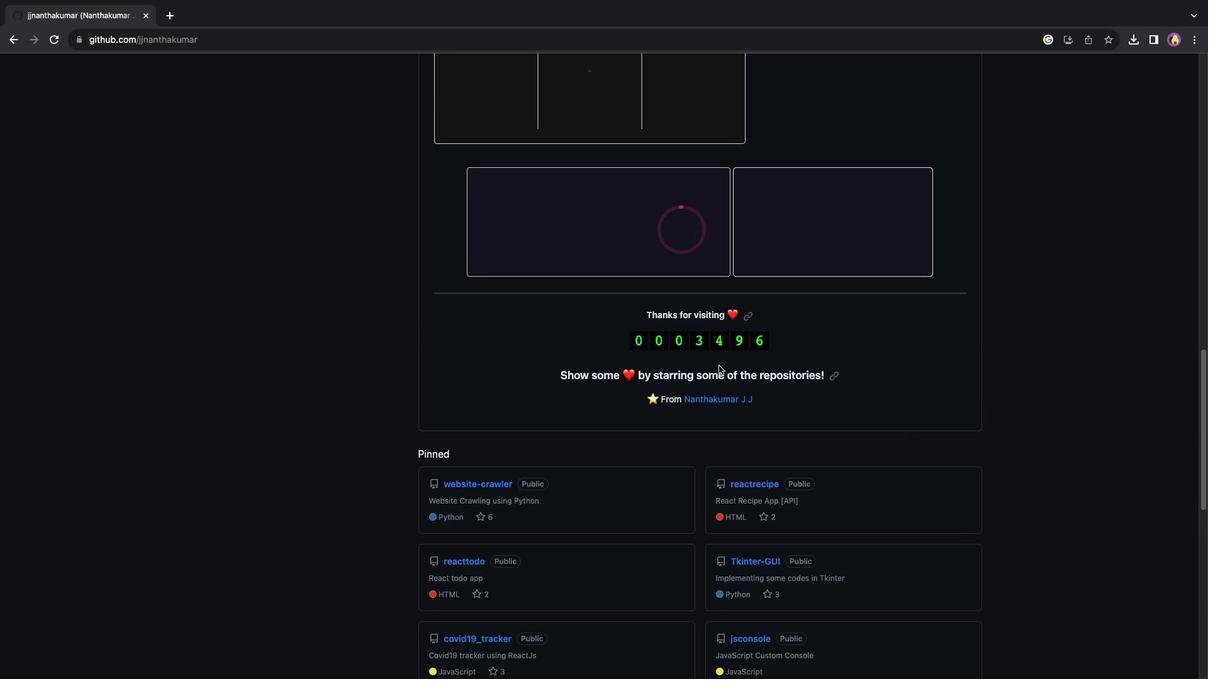 
Action: Mouse scrolled (719, 365) with delta (0, 0)
Screenshot: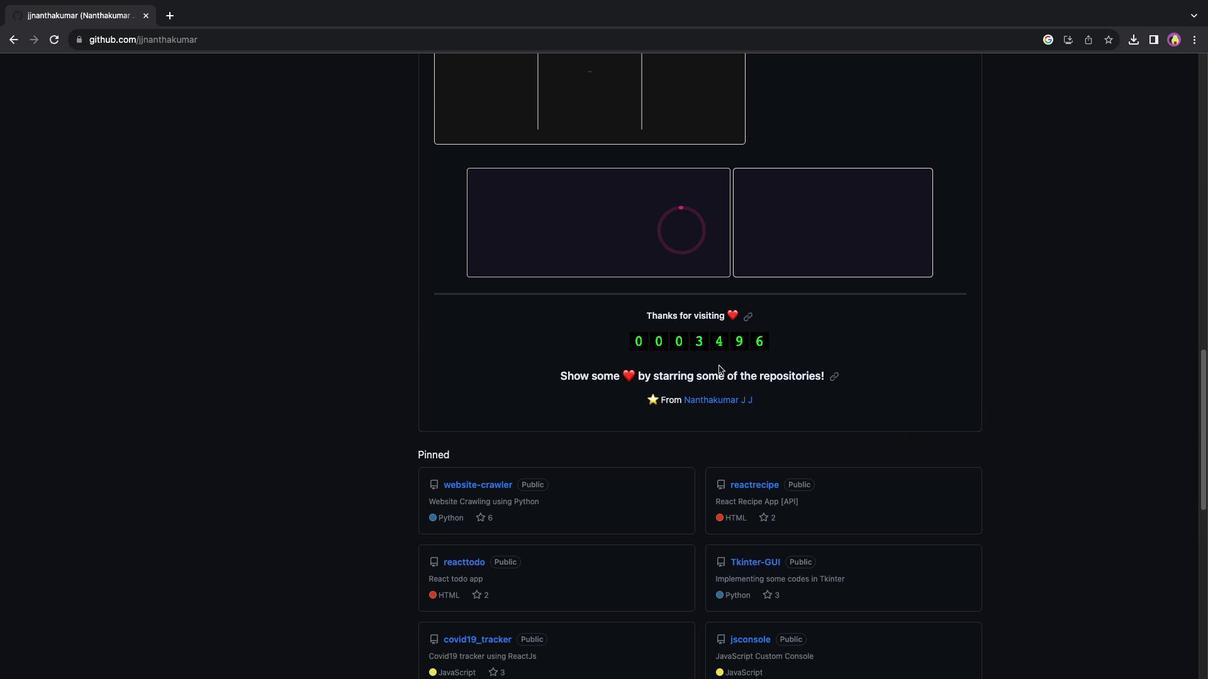 
Action: Mouse scrolled (719, 365) with delta (0, 1)
Screenshot: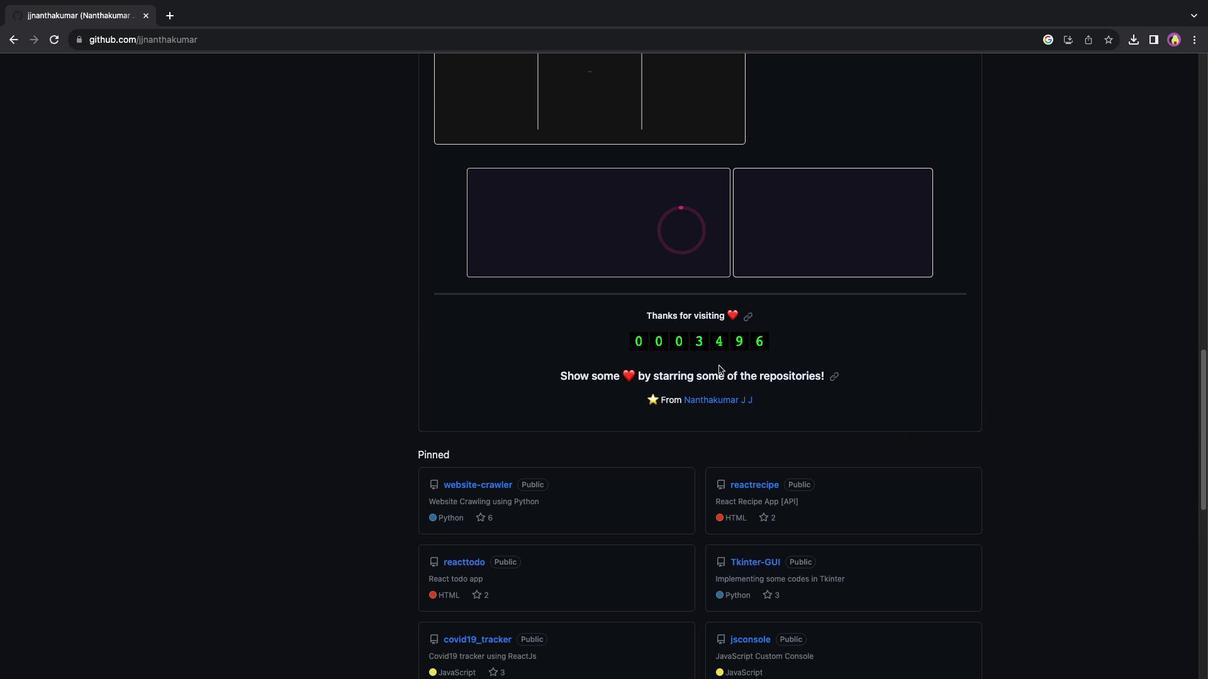 
Action: Mouse scrolled (719, 365) with delta (0, 3)
Screenshot: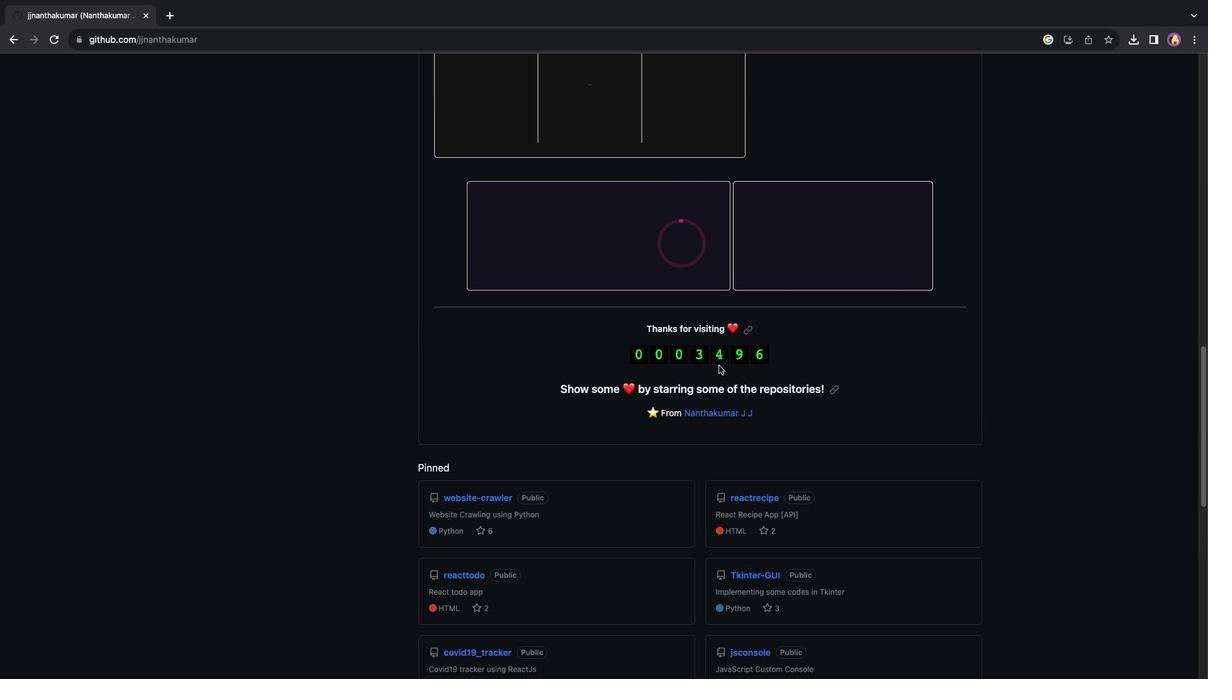 
Action: Mouse scrolled (719, 365) with delta (0, 3)
Screenshot: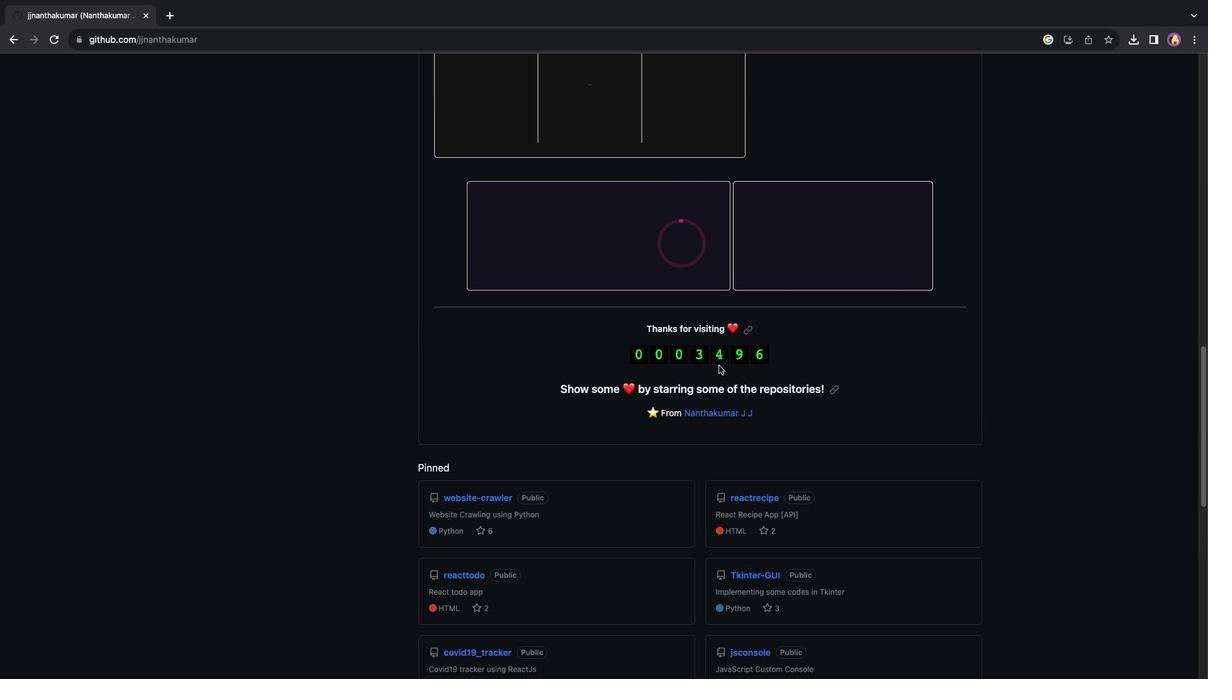 
Action: Mouse moved to (719, 365)
Screenshot: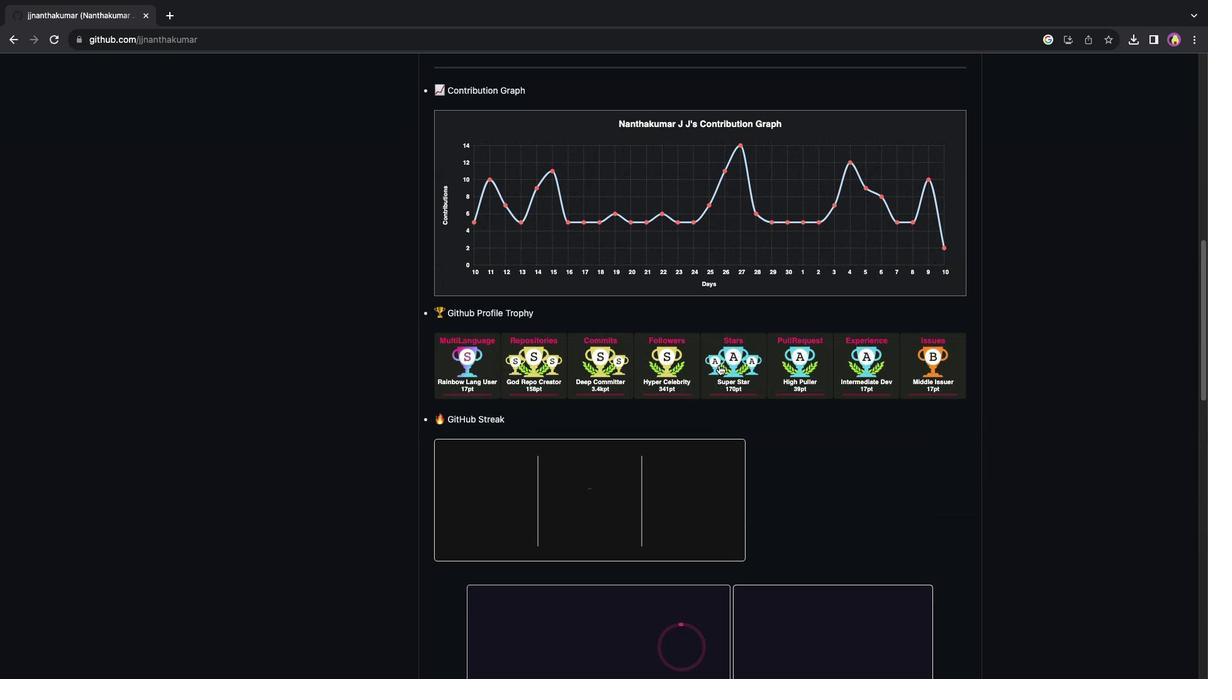 
Action: Mouse scrolled (719, 365) with delta (0, 0)
Screenshot: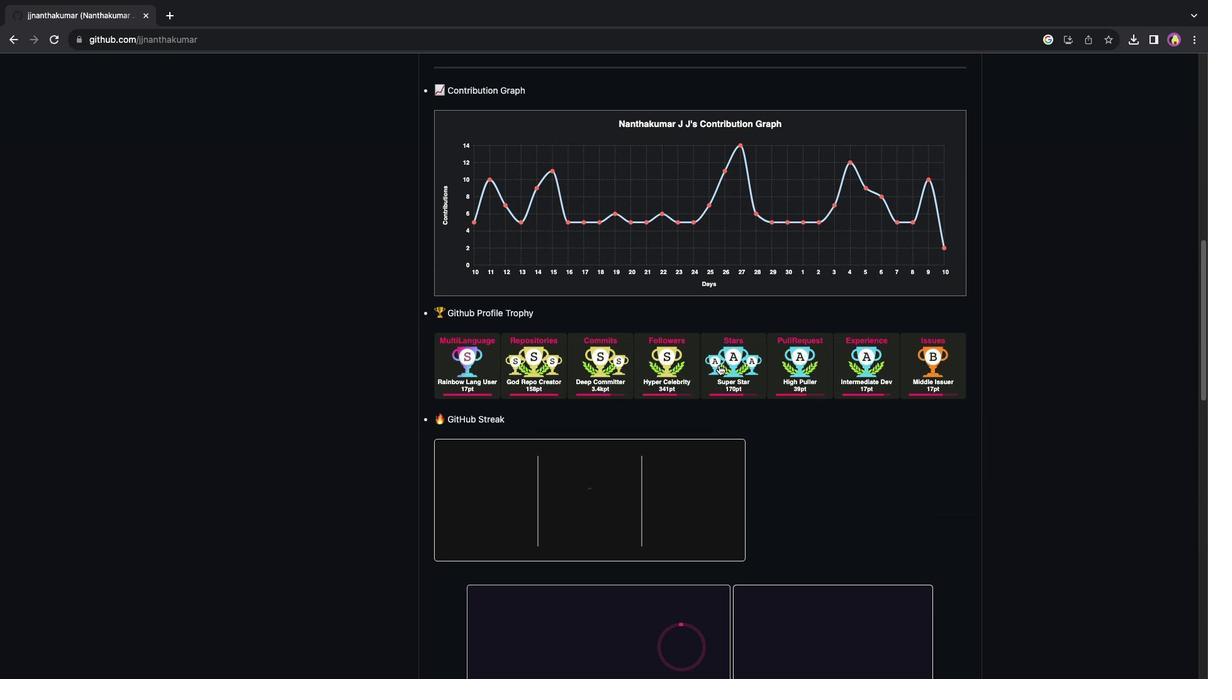 
Action: Mouse scrolled (719, 365) with delta (0, 0)
Screenshot: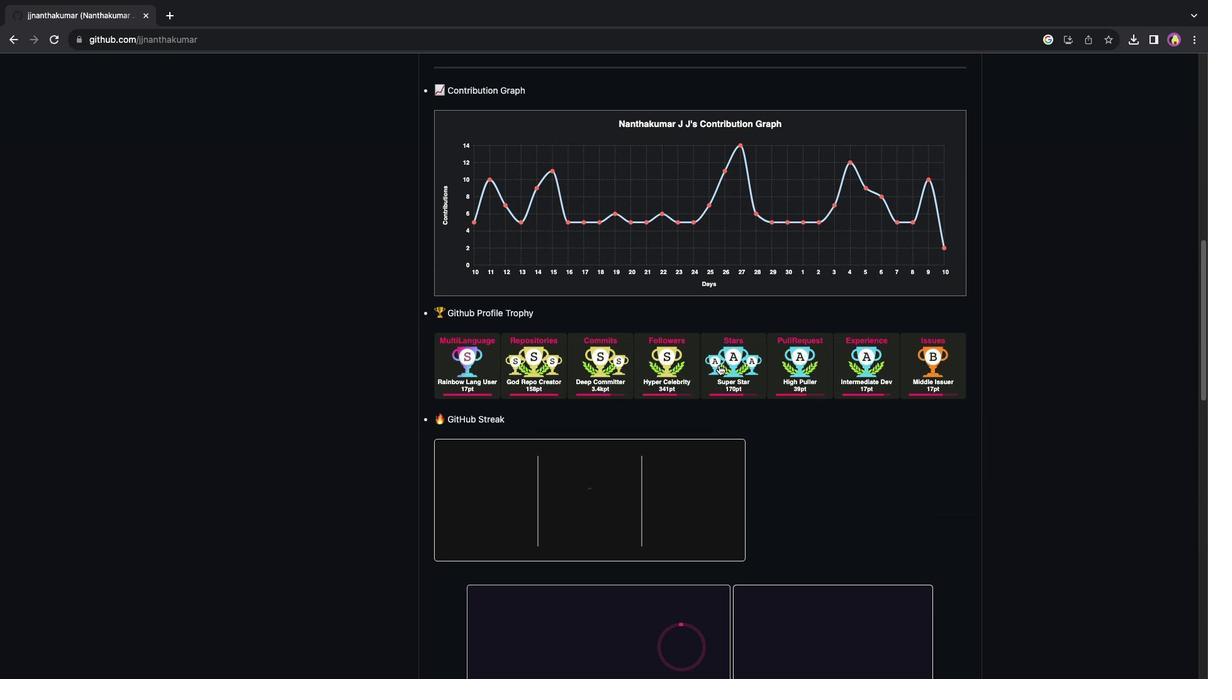 
Action: Mouse scrolled (719, 365) with delta (0, 2)
Screenshot: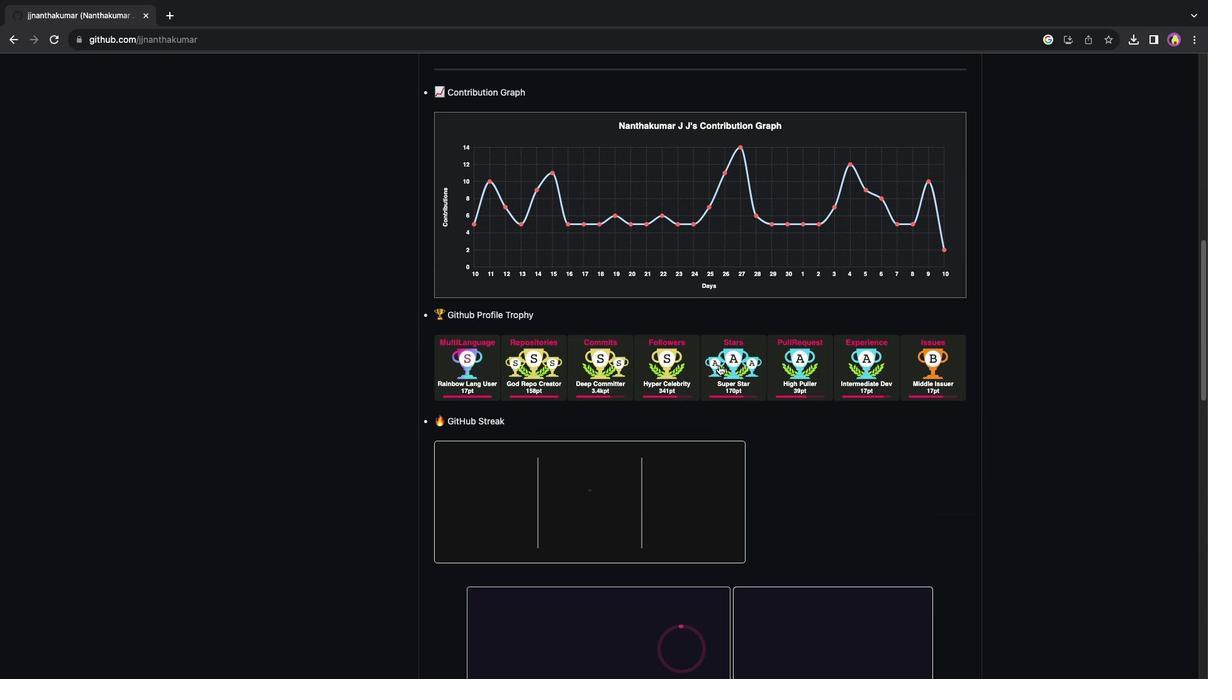 
Action: Mouse scrolled (719, 365) with delta (0, 3)
Screenshot: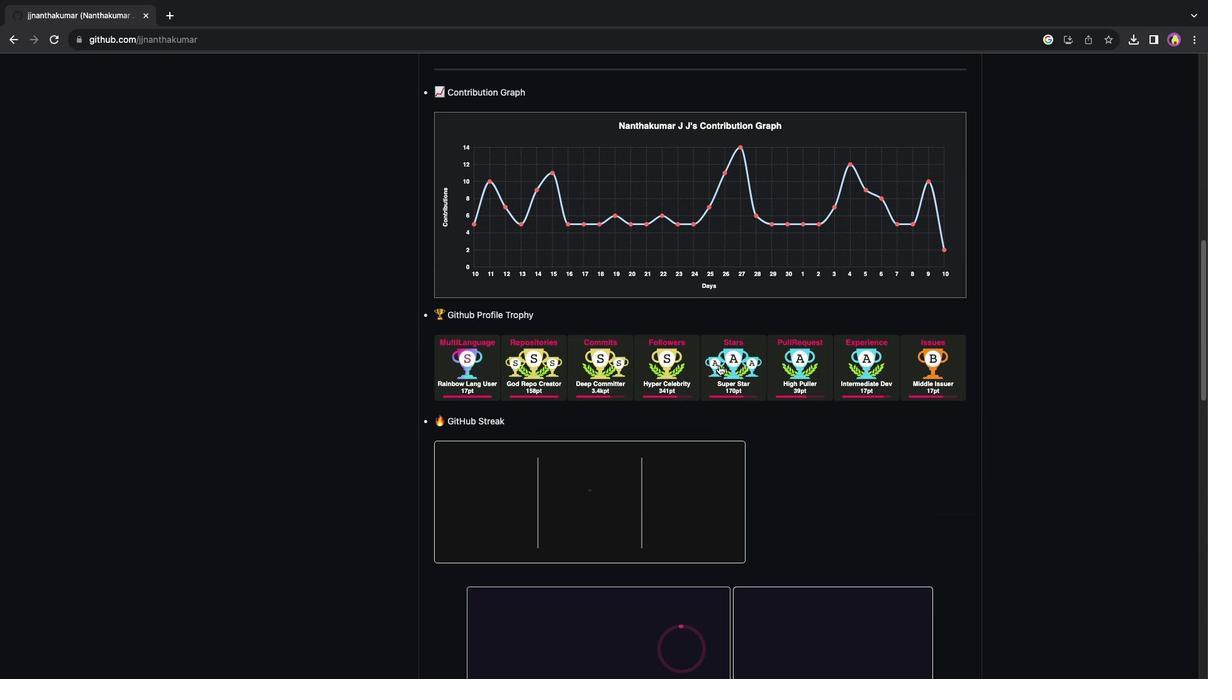 
Action: Mouse scrolled (719, 365) with delta (0, 3)
Screenshot: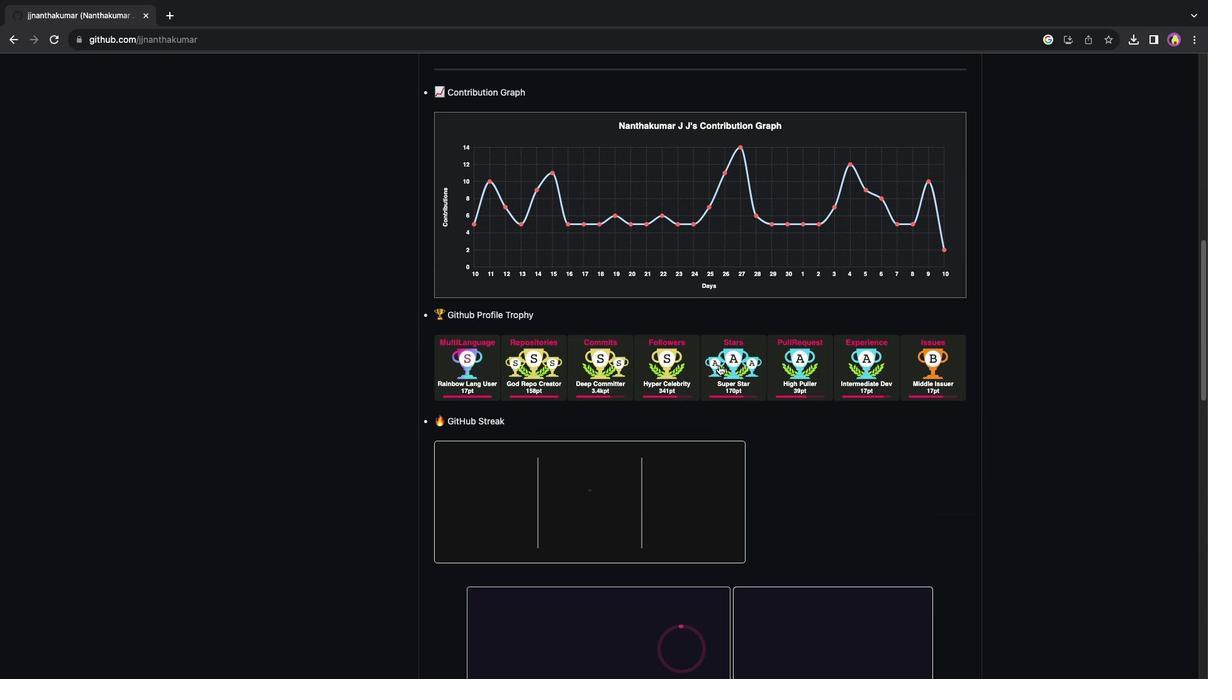 
Action: Mouse moved to (326, 345)
Screenshot: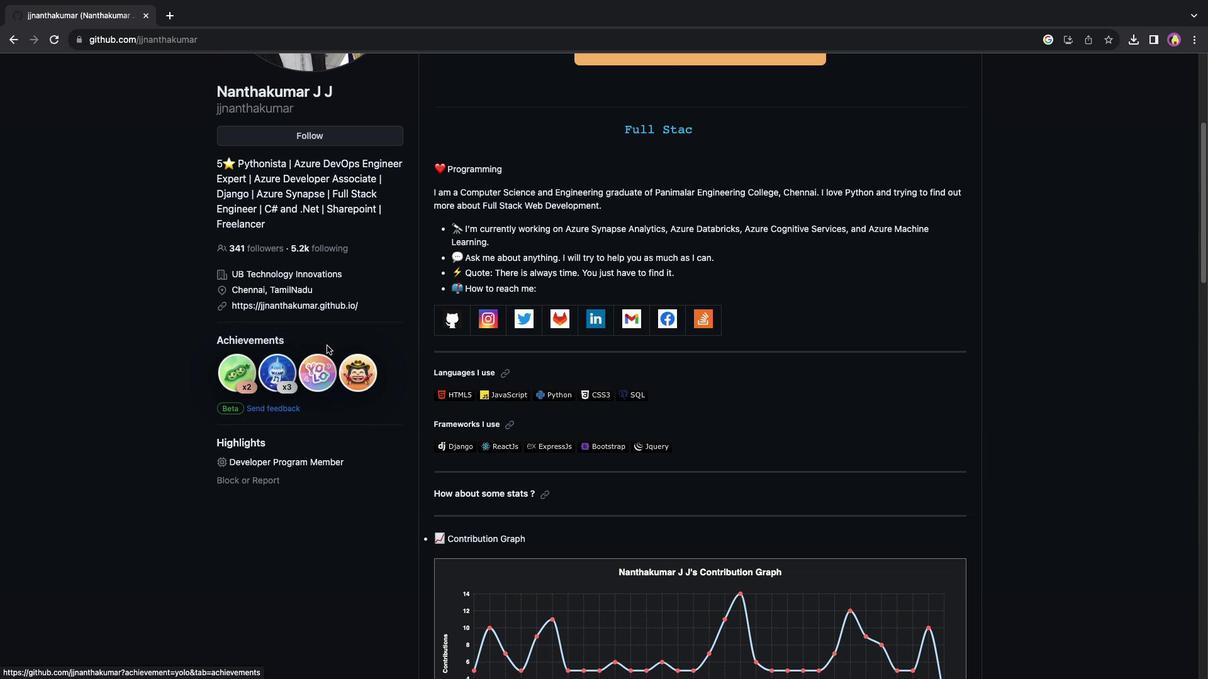 
Action: Mouse scrolled (326, 345) with delta (0, 0)
Screenshot: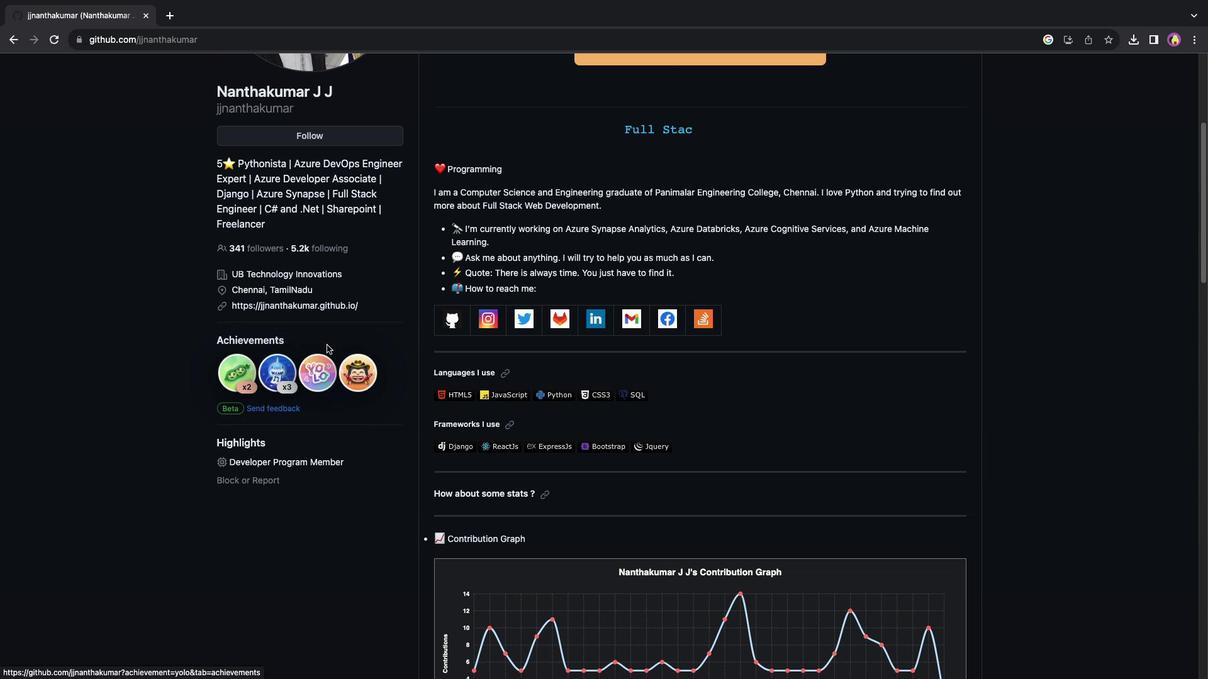 
Action: Mouse scrolled (326, 345) with delta (0, 0)
Screenshot: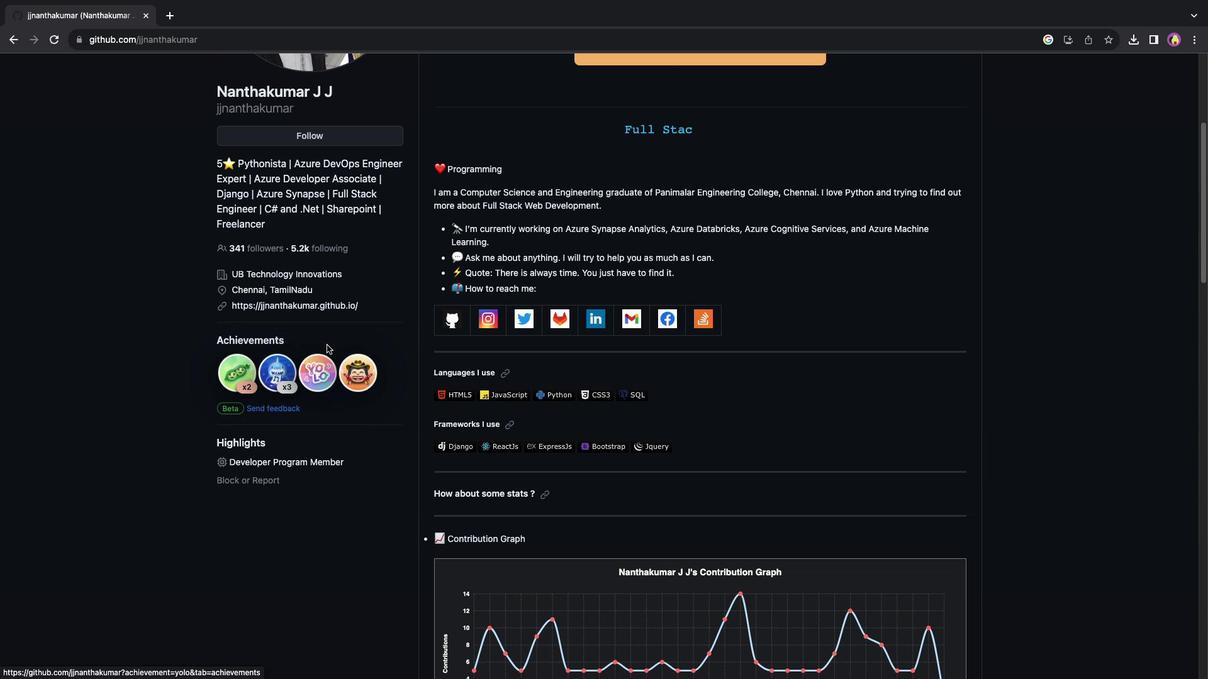 
Action: Mouse scrolled (326, 345) with delta (0, 1)
Screenshot: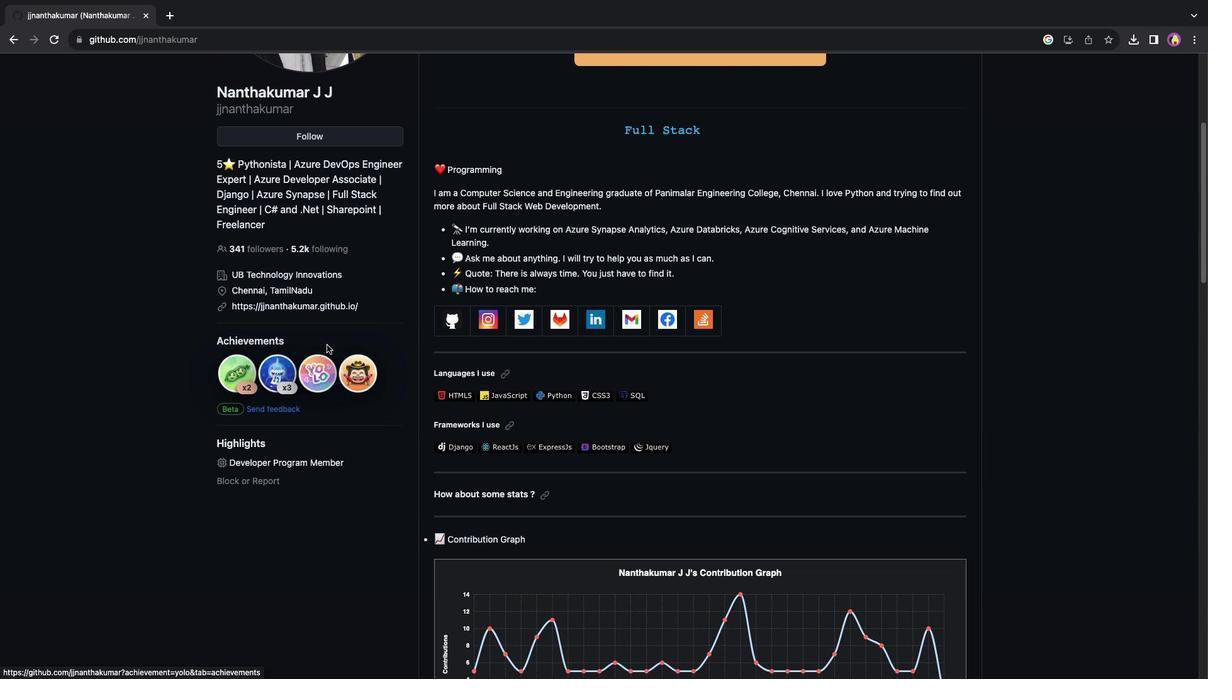 
Action: Mouse moved to (256, 351)
Screenshot: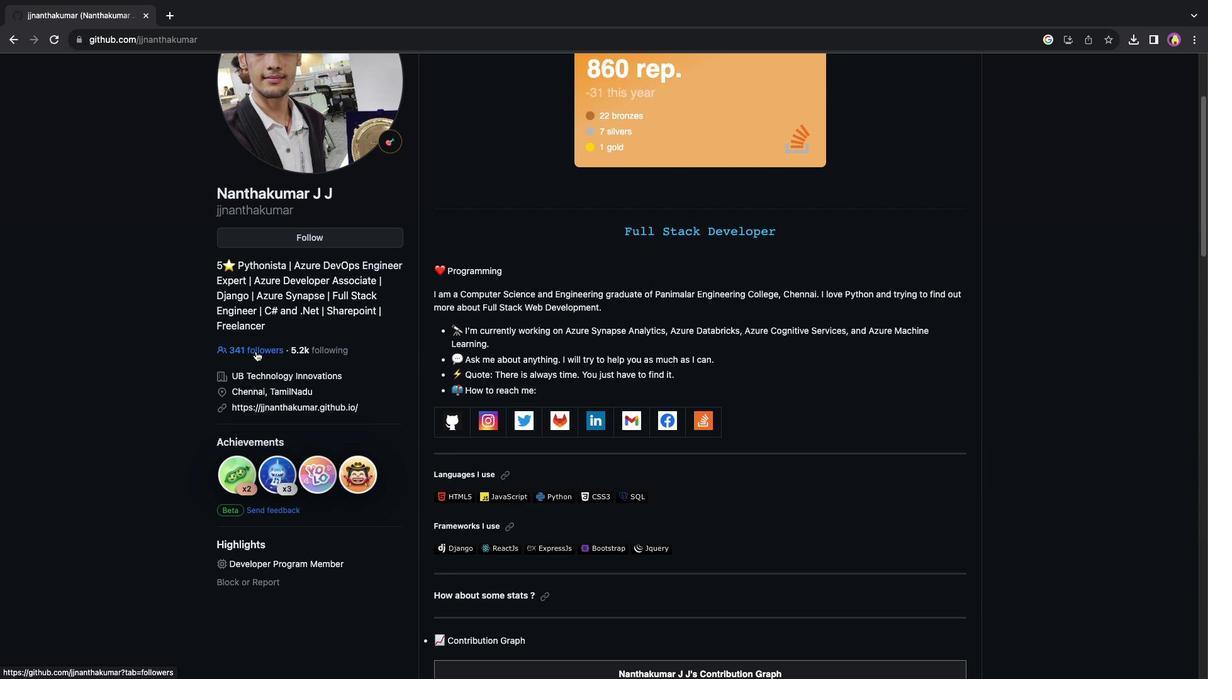 
Action: Mouse pressed left at (256, 351)
Screenshot: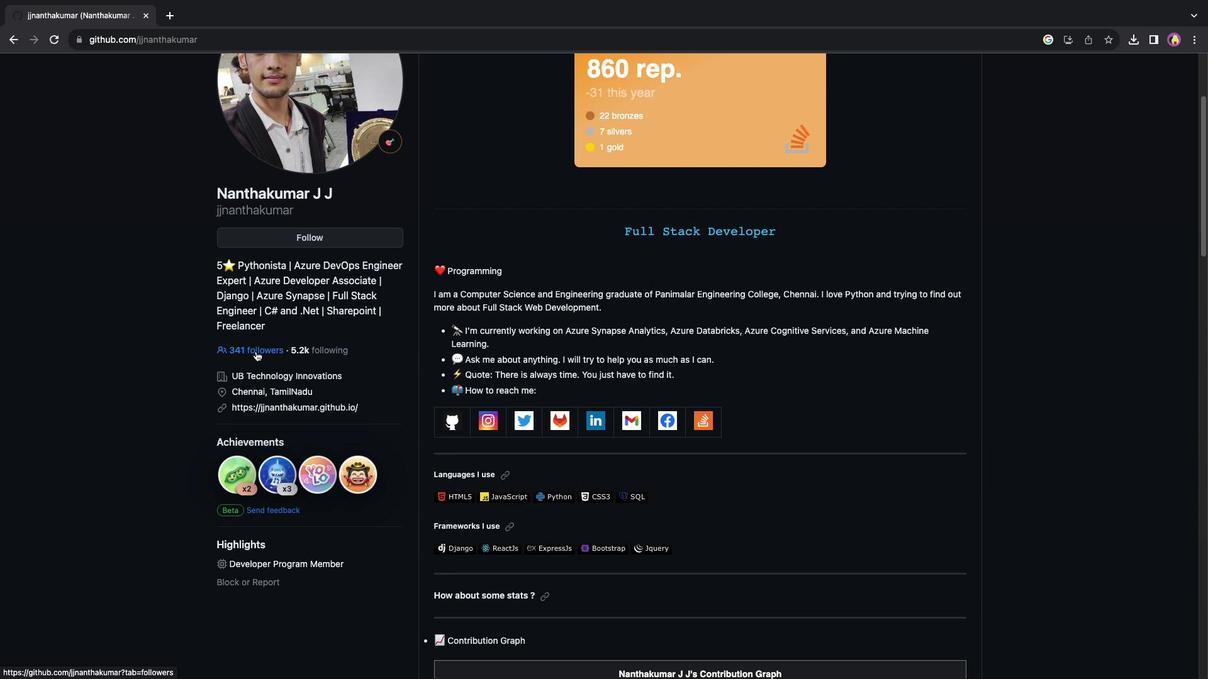 
Action: Mouse moved to (716, 318)
Screenshot: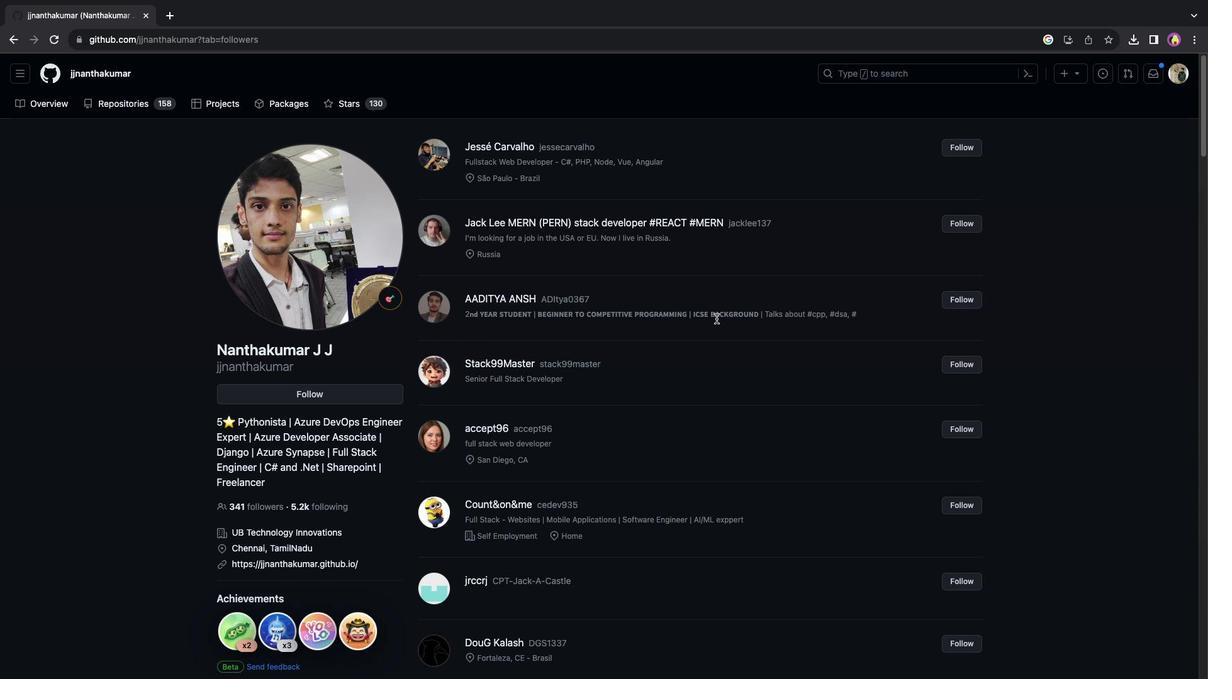 
Action: Mouse scrolled (716, 318) with delta (0, 0)
Screenshot: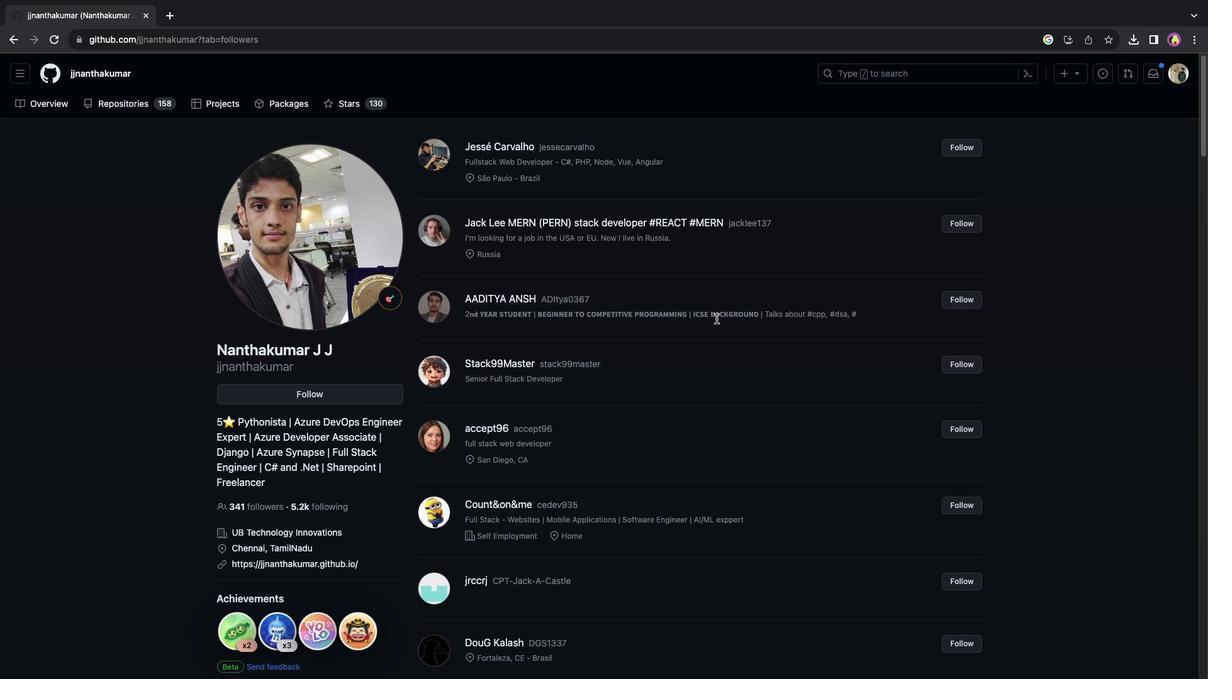 
Action: Mouse scrolled (716, 318) with delta (0, 0)
Screenshot: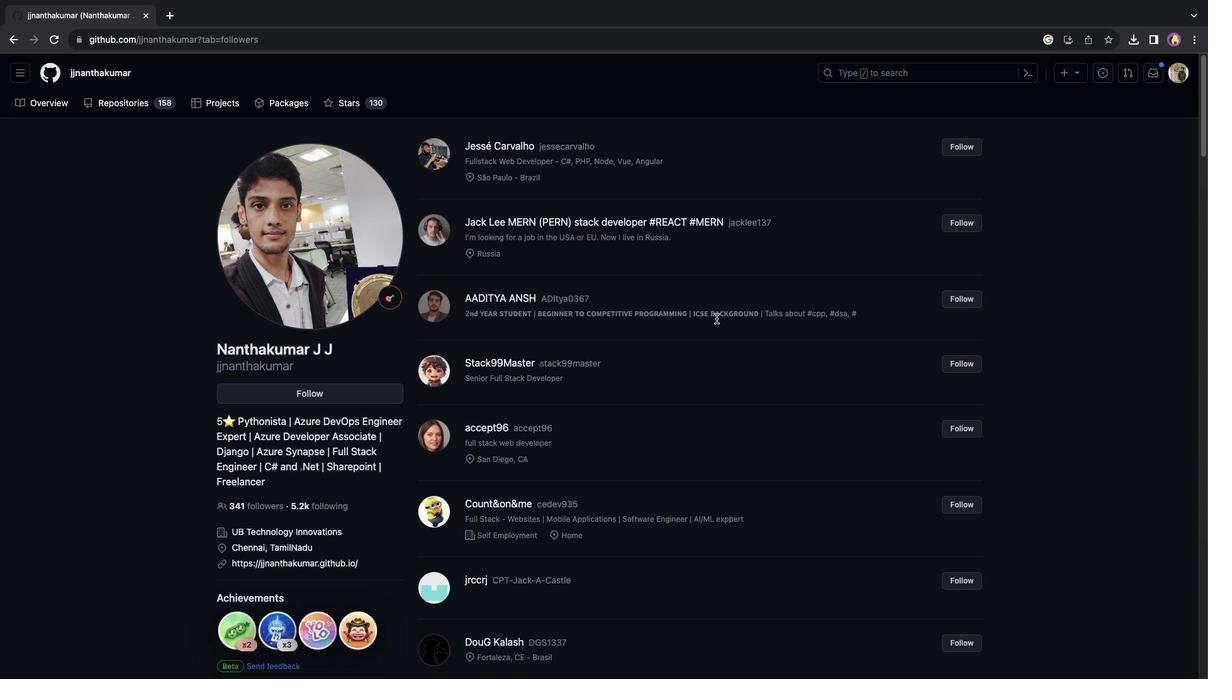 
Action: Mouse scrolled (716, 318) with delta (0, -1)
Screenshot: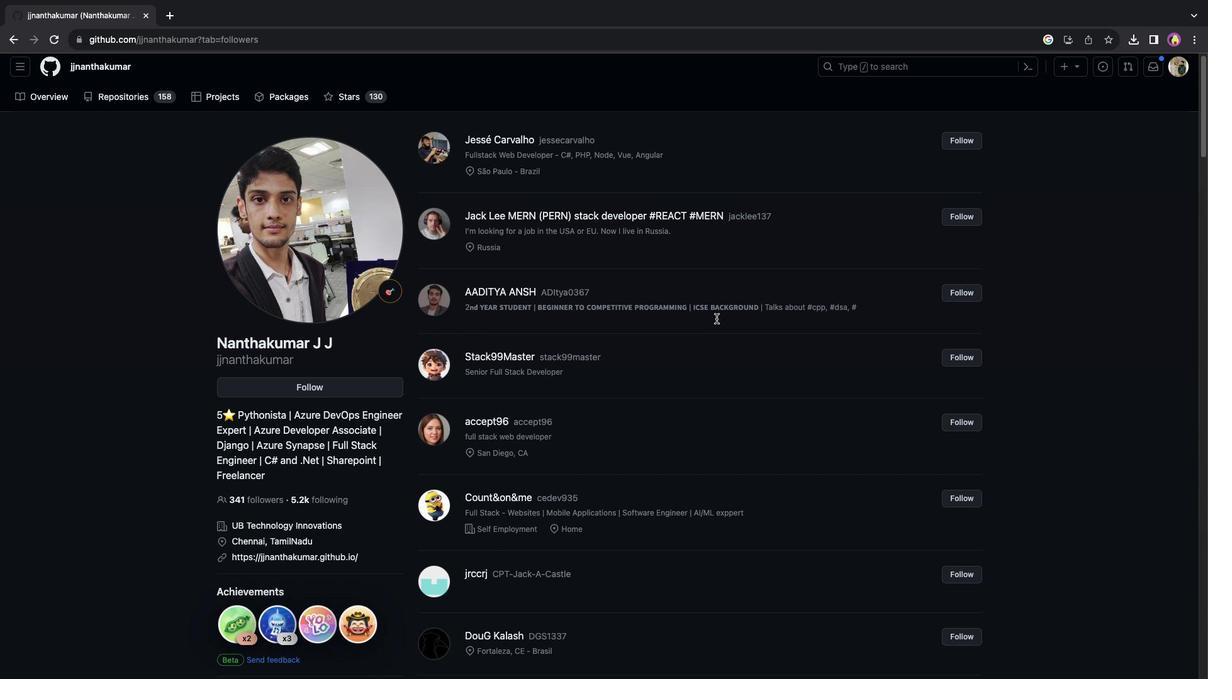 
Action: Mouse scrolled (716, 318) with delta (0, 0)
Screenshot: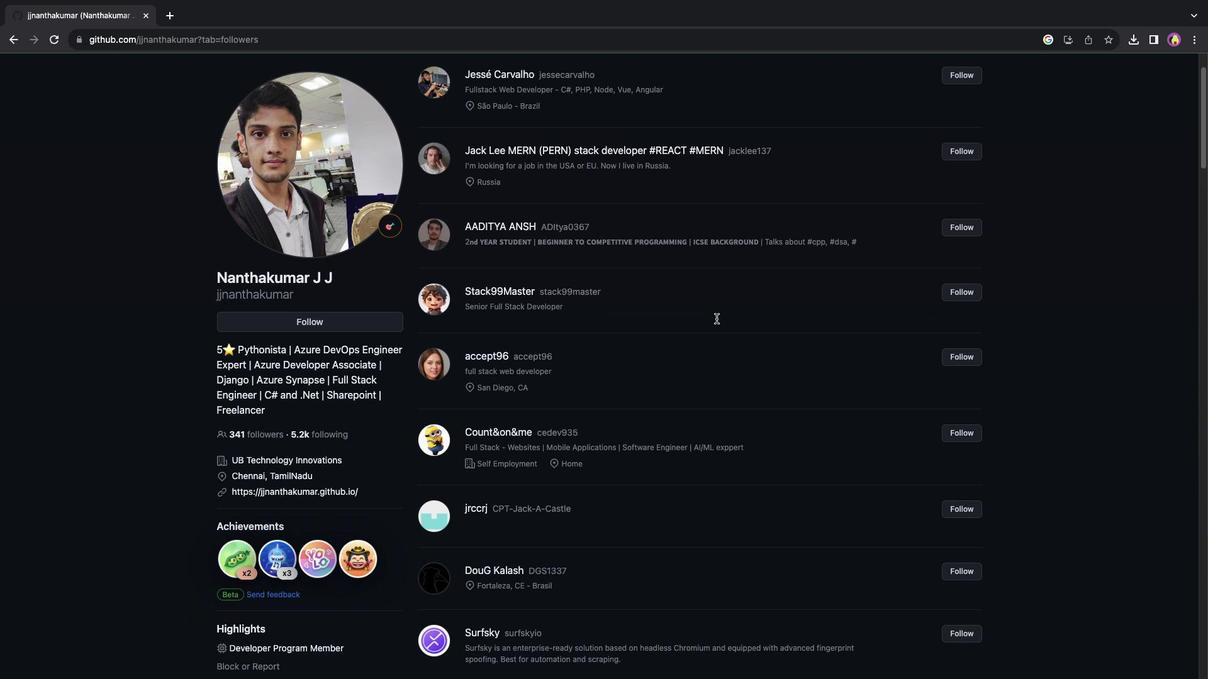 
Action: Mouse scrolled (716, 318) with delta (0, 0)
Screenshot: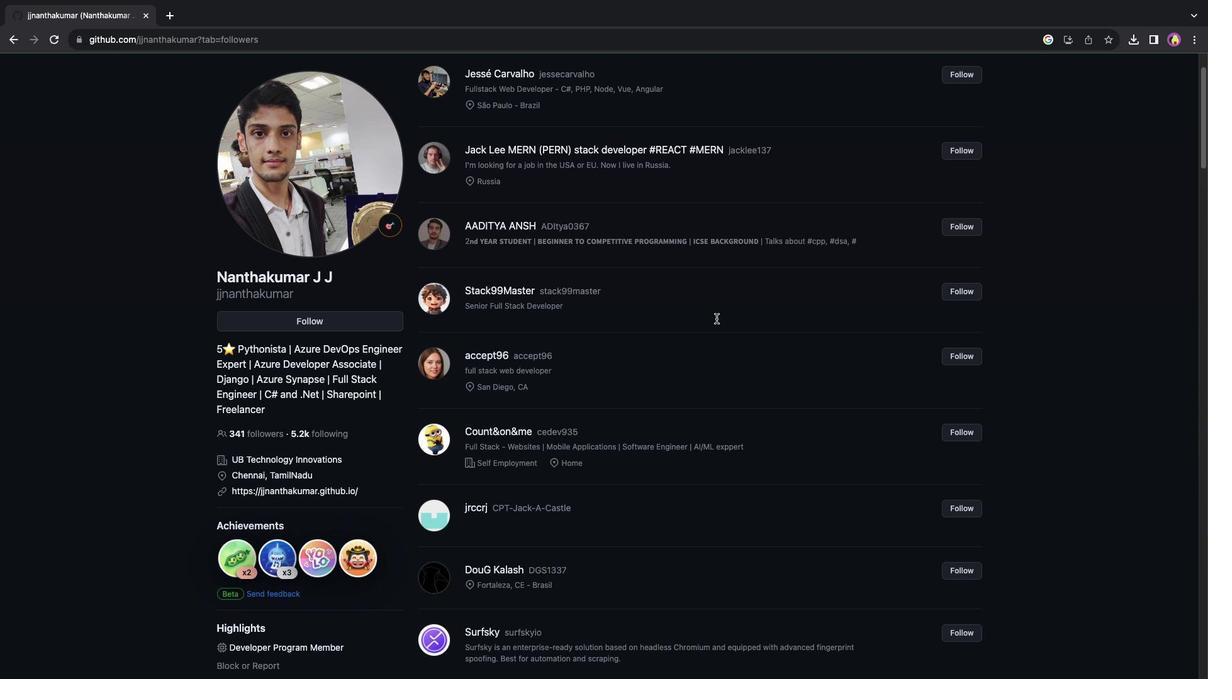 
Action: Mouse scrolled (716, 318) with delta (0, -1)
Screenshot: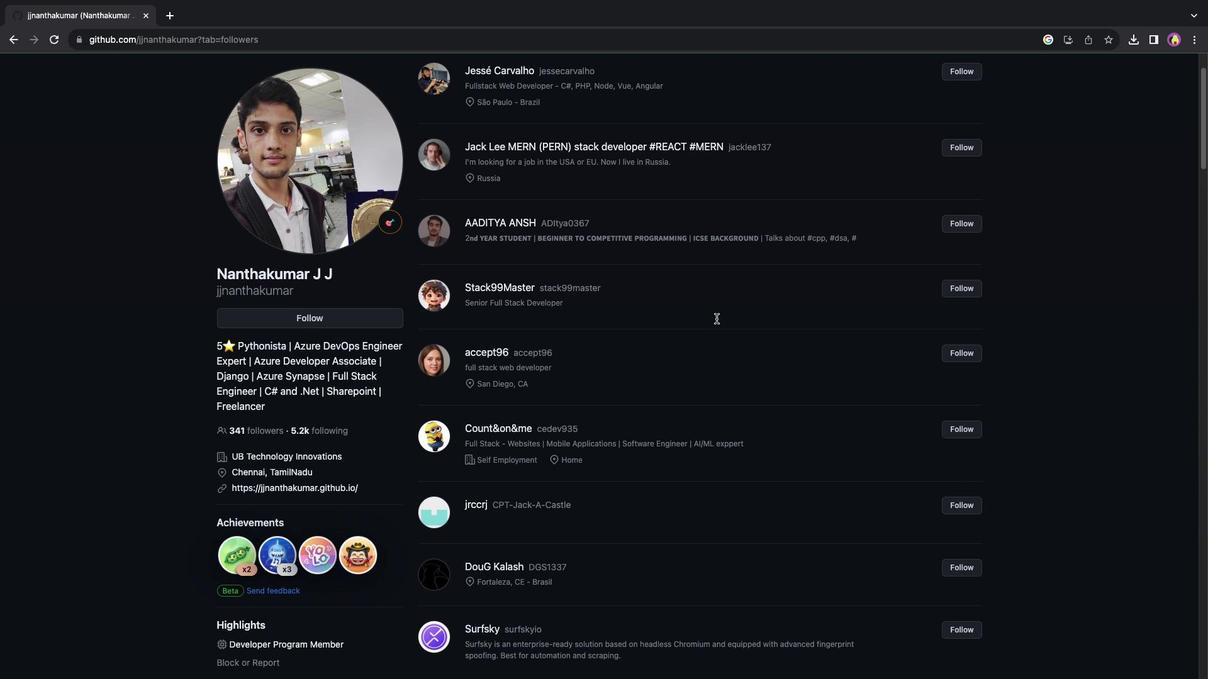 
Action: Mouse scrolled (716, 318) with delta (0, 0)
Screenshot: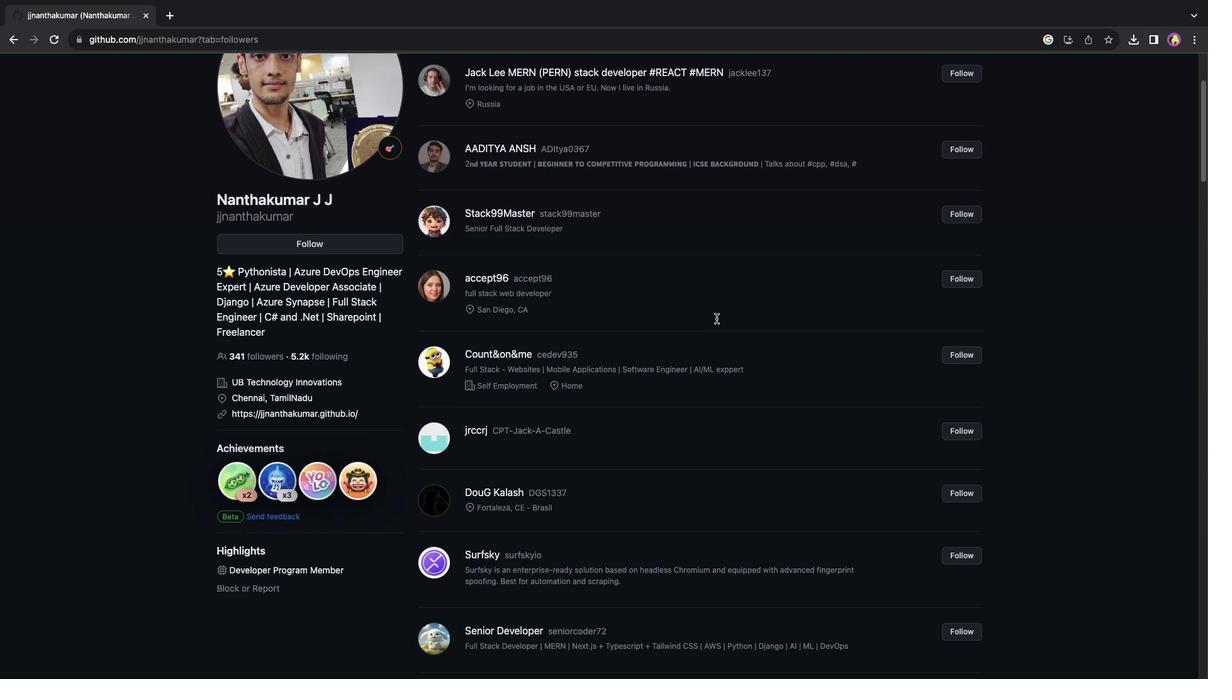 
Action: Mouse scrolled (716, 318) with delta (0, 0)
Screenshot: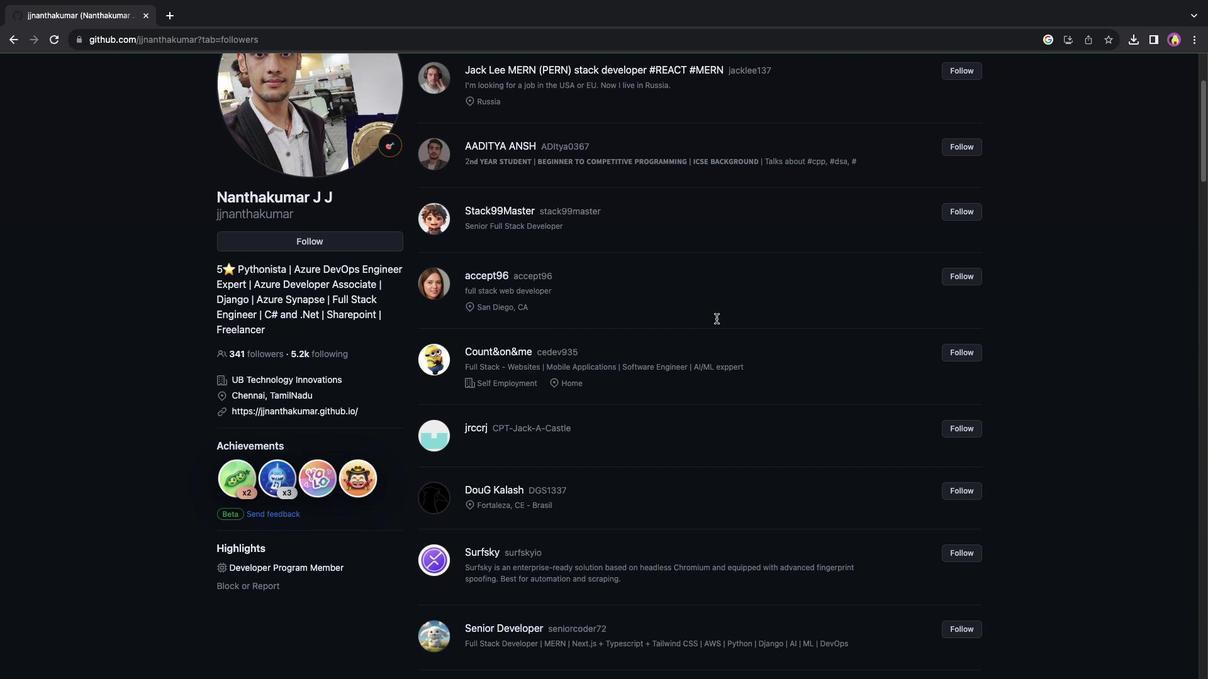
Action: Mouse scrolled (716, 318) with delta (0, 0)
Screenshot: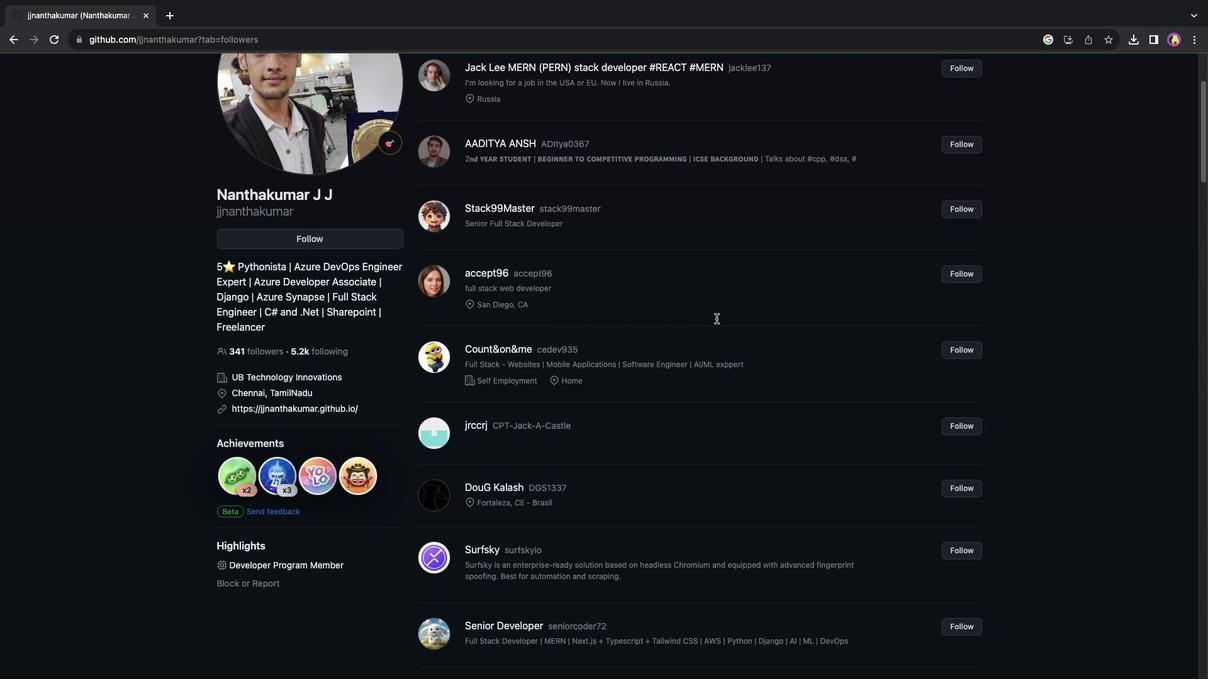 
Action: Mouse scrolled (716, 318) with delta (0, 0)
Screenshot: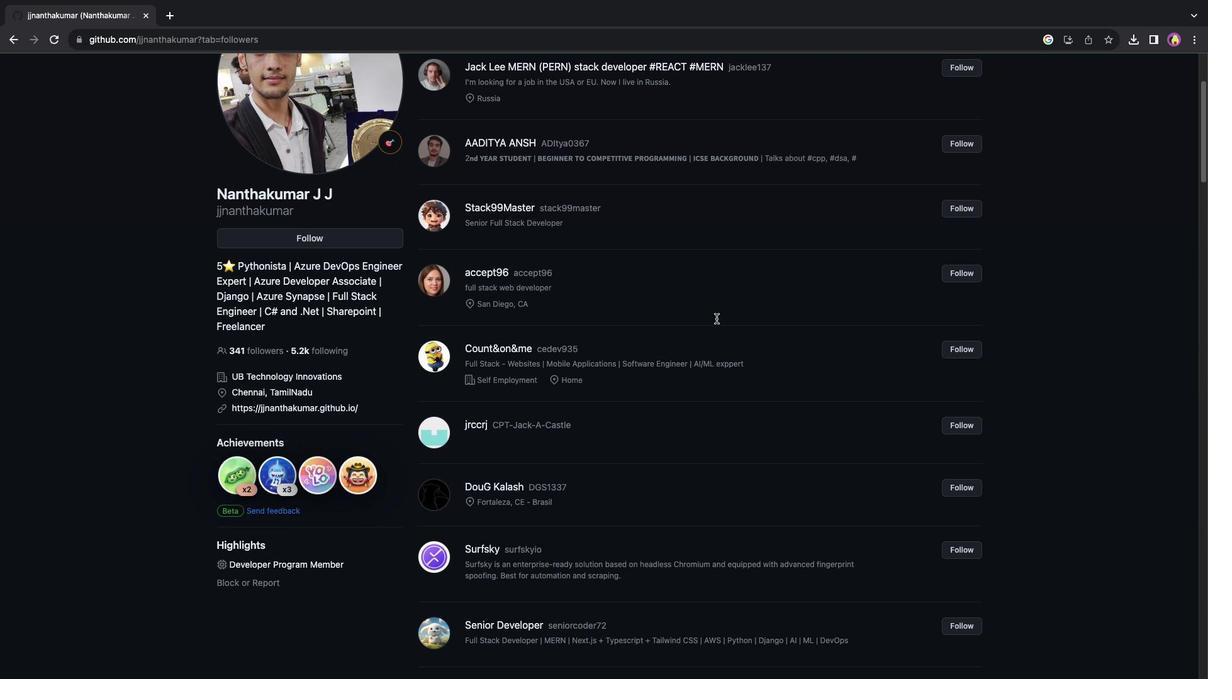 
Action: Mouse scrolled (716, 318) with delta (0, -1)
Screenshot: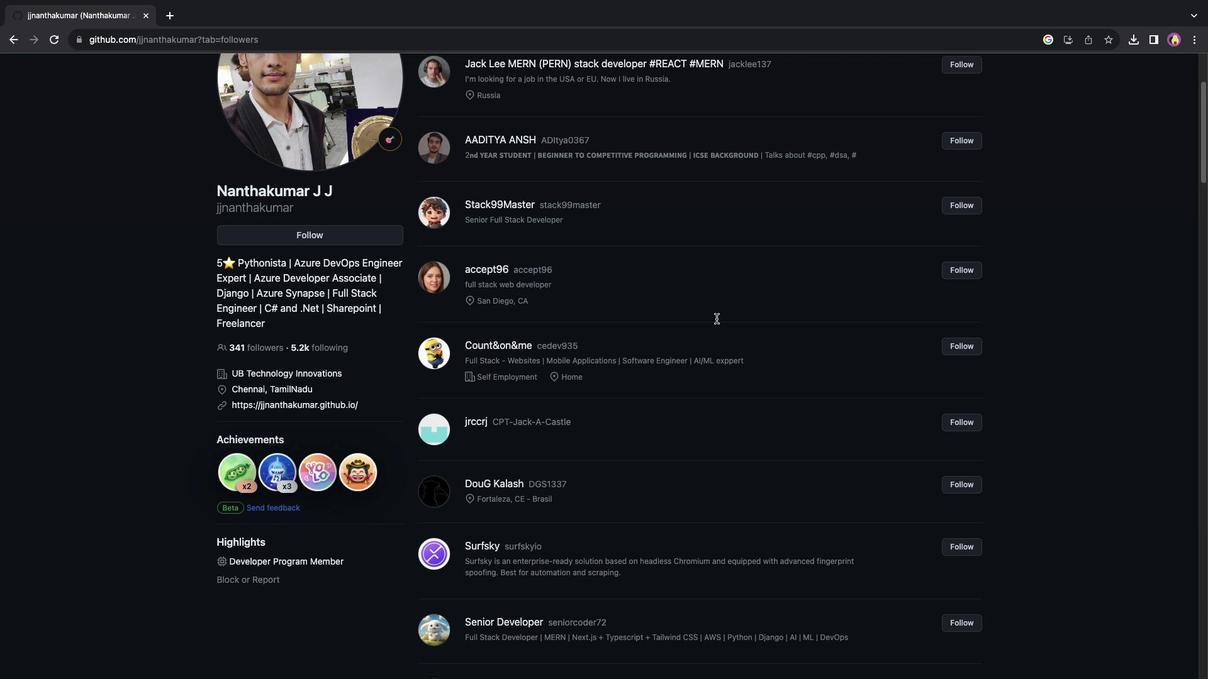 
Action: Mouse scrolled (716, 318) with delta (0, -1)
Screenshot: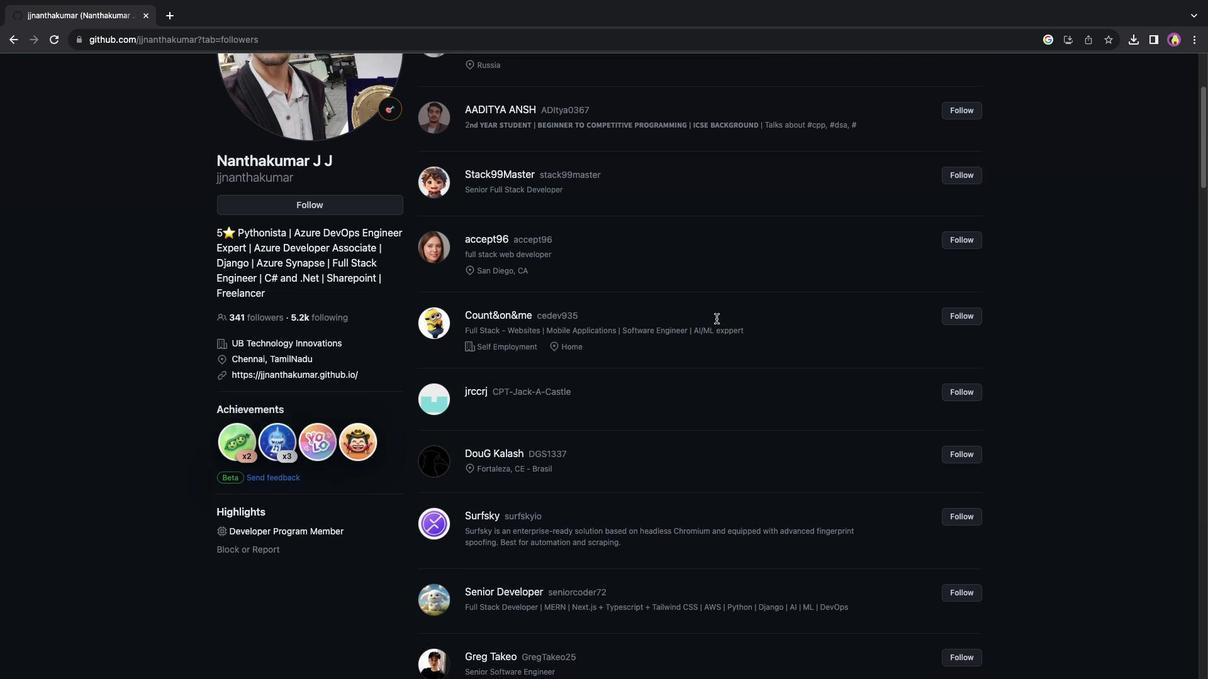 
Action: Mouse scrolled (716, 318) with delta (0, 0)
Screenshot: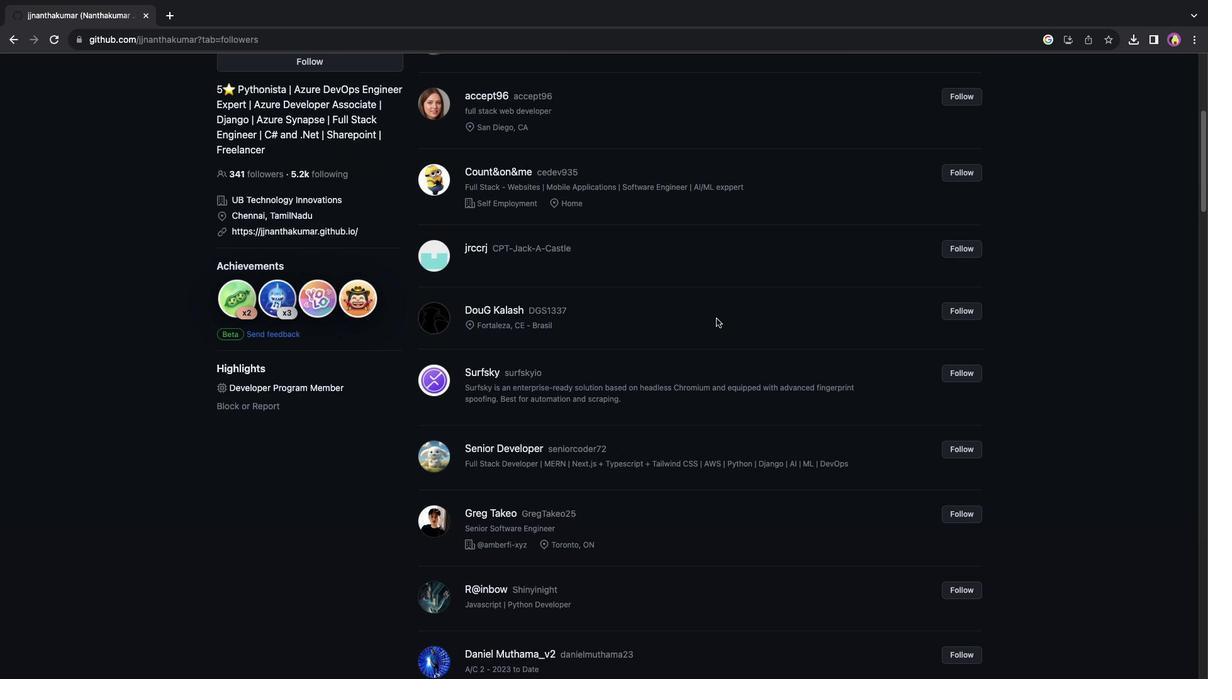 
Action: Mouse scrolled (716, 318) with delta (0, 0)
Screenshot: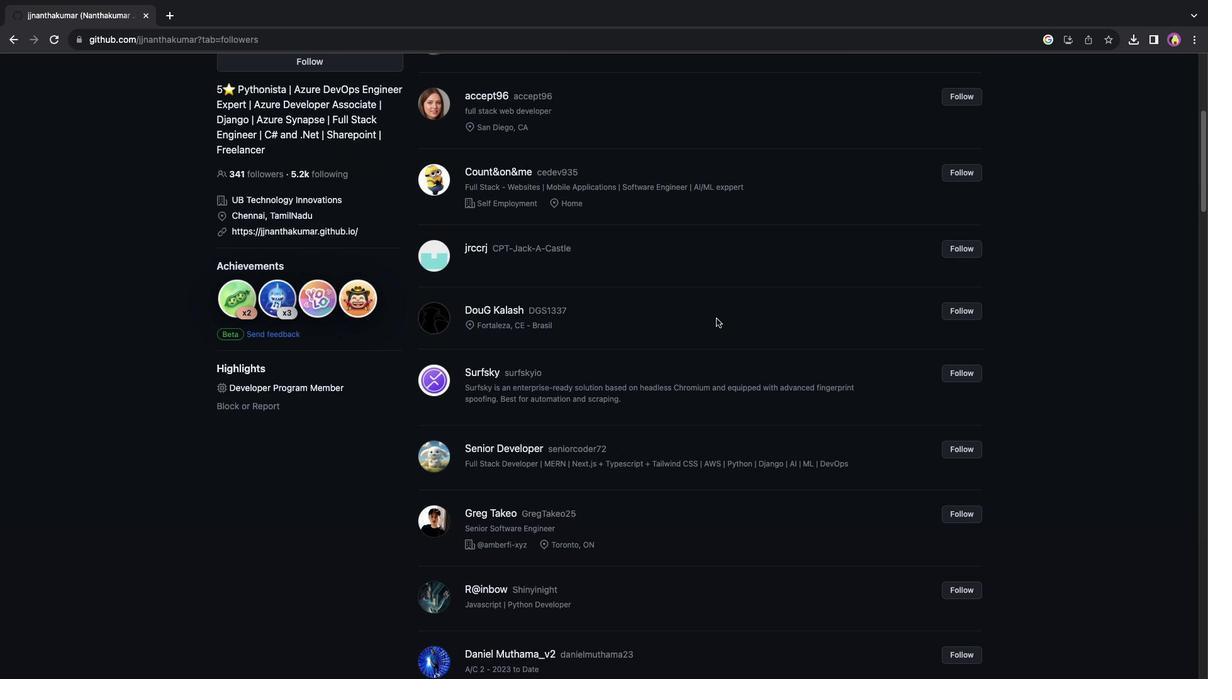 
Action: Mouse scrolled (716, 318) with delta (0, -1)
Screenshot: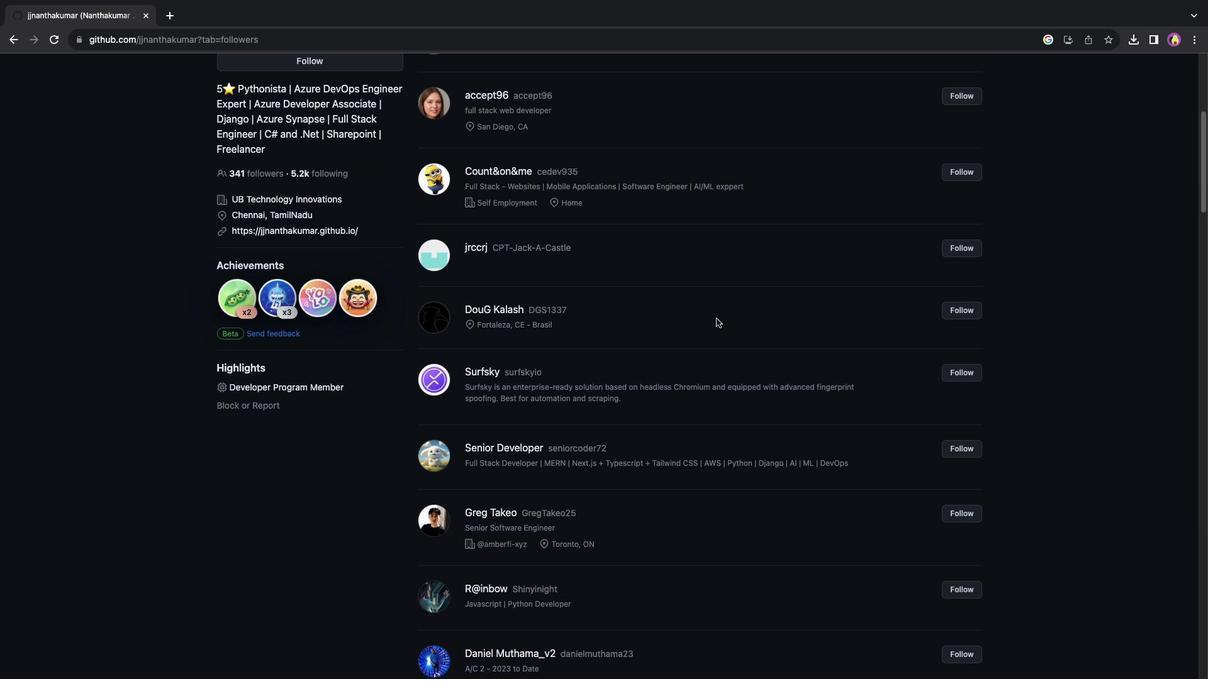 
Action: Mouse scrolled (716, 318) with delta (0, 0)
Screenshot: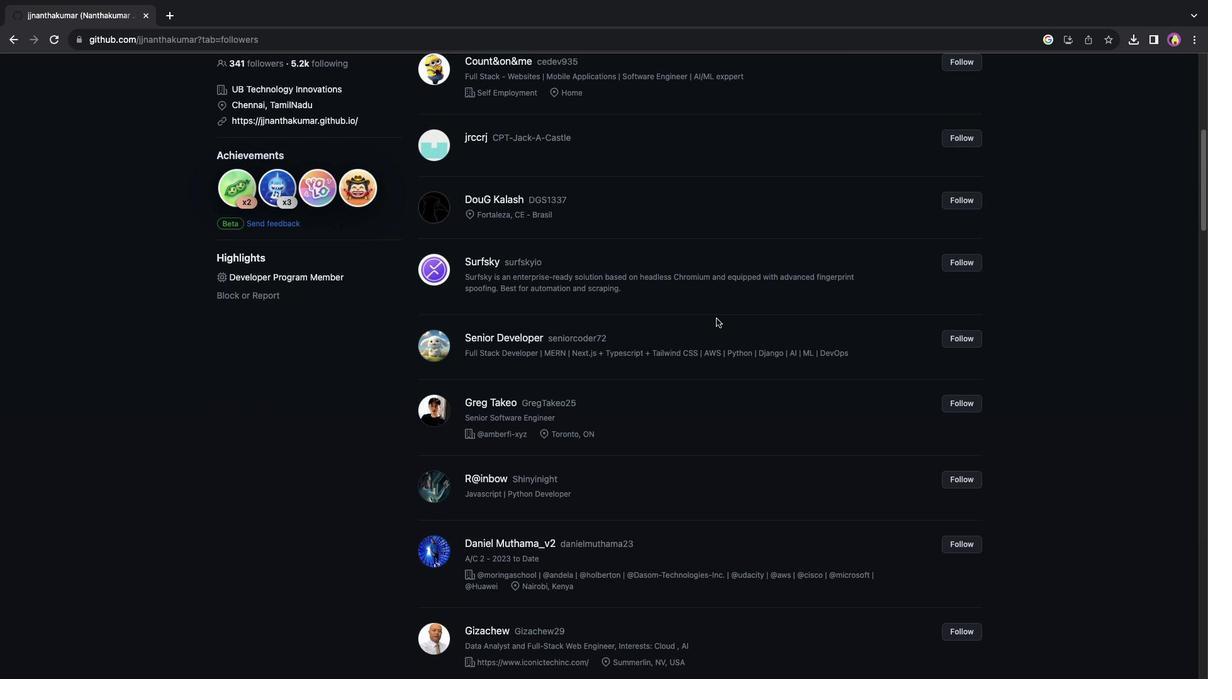 
Action: Mouse scrolled (716, 318) with delta (0, 0)
Screenshot: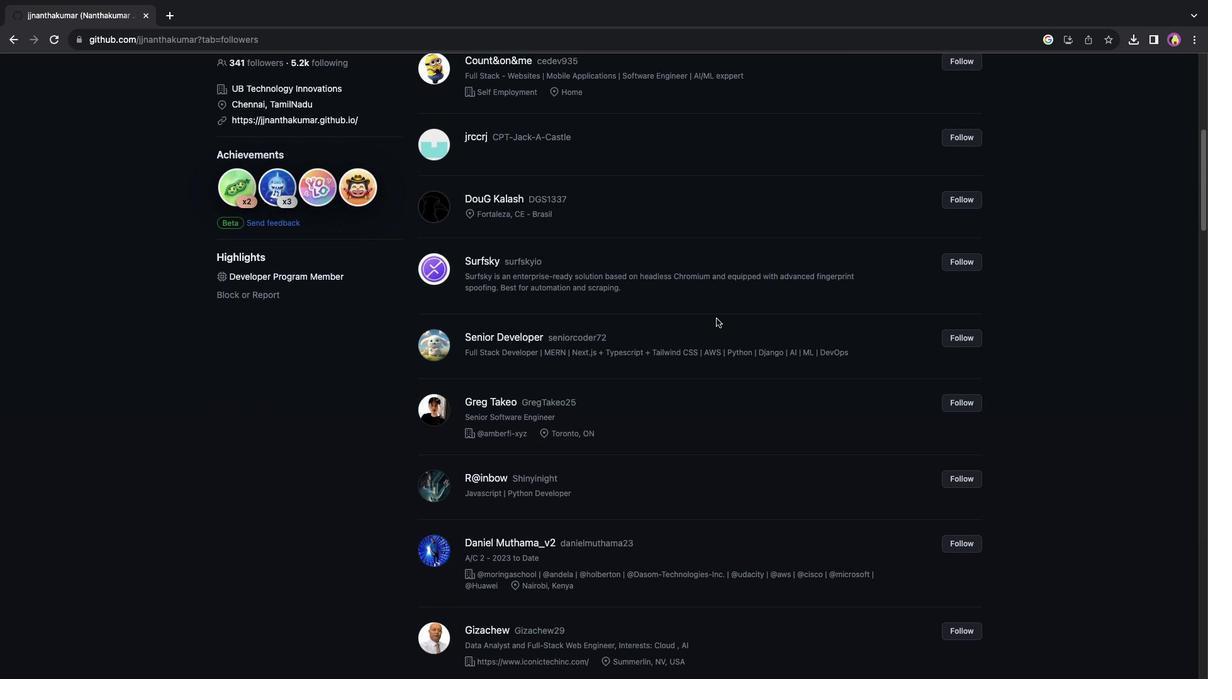 
Action: Mouse scrolled (716, 318) with delta (0, -1)
Screenshot: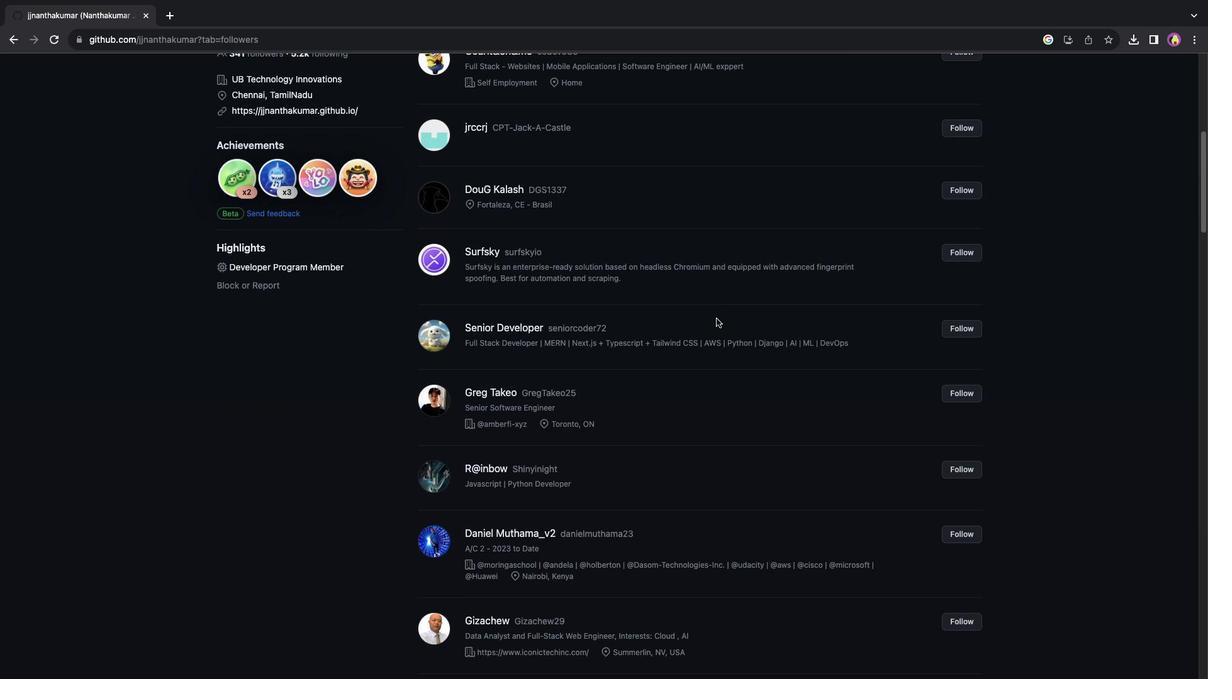 
Action: Mouse scrolled (716, 318) with delta (0, 0)
Screenshot: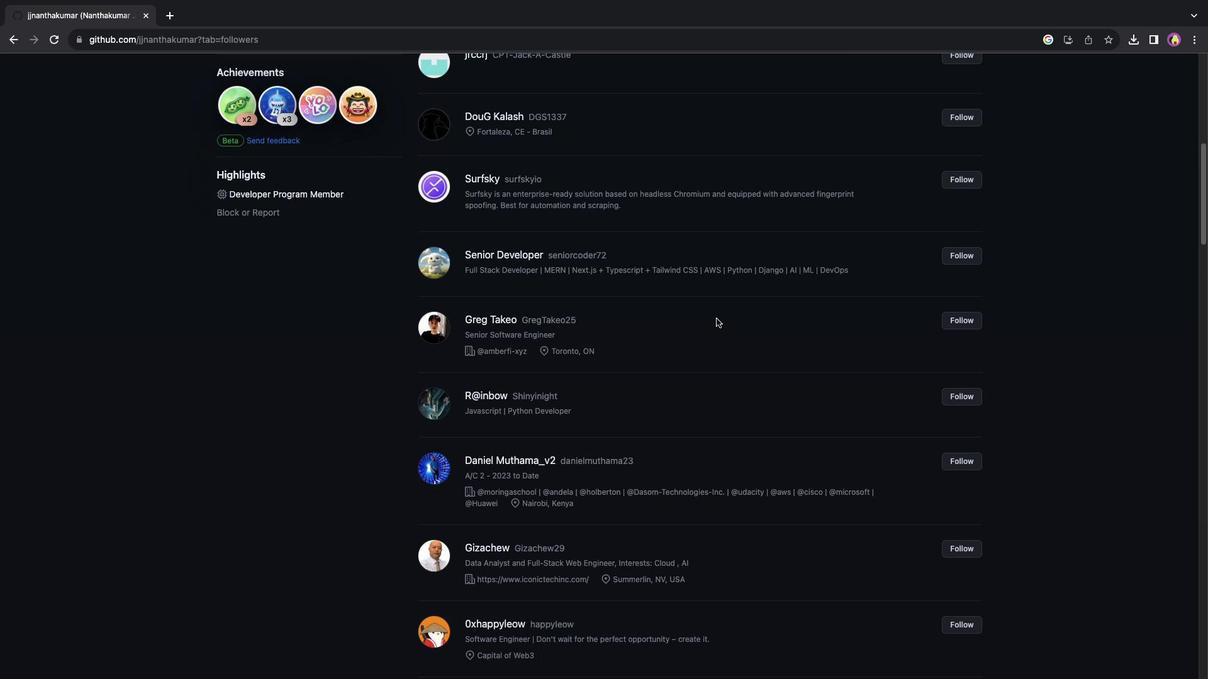 
Action: Mouse scrolled (716, 318) with delta (0, 0)
Screenshot: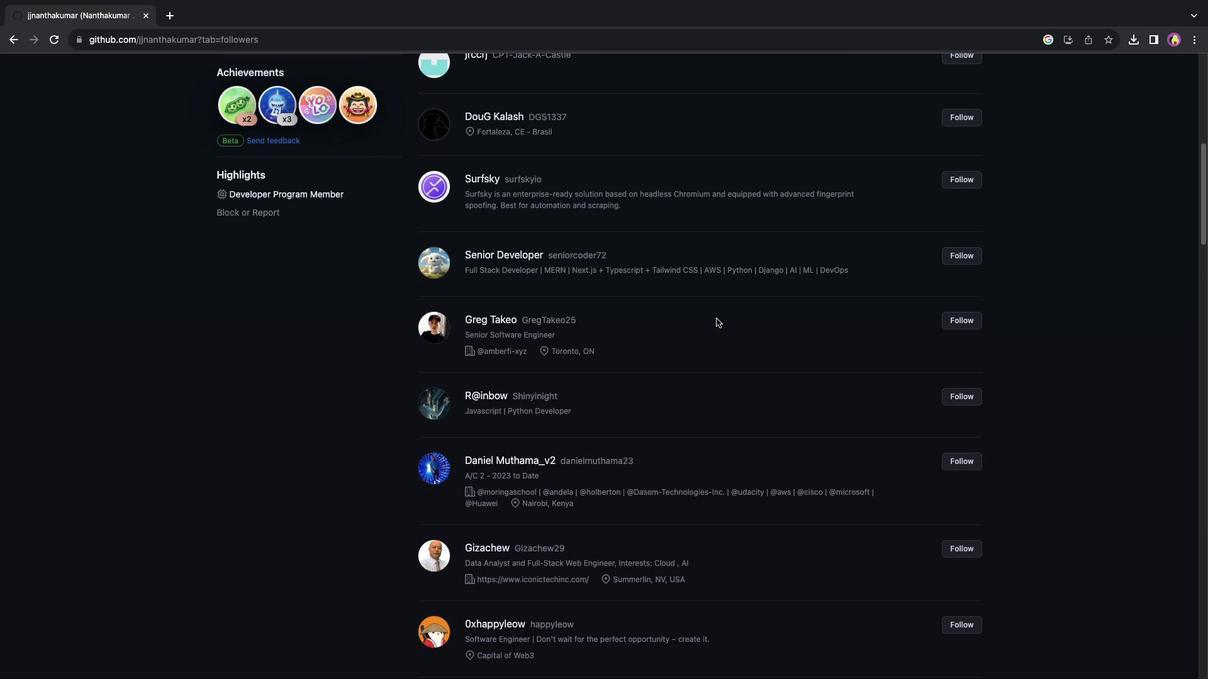
Action: Mouse scrolled (716, 318) with delta (0, -1)
Screenshot: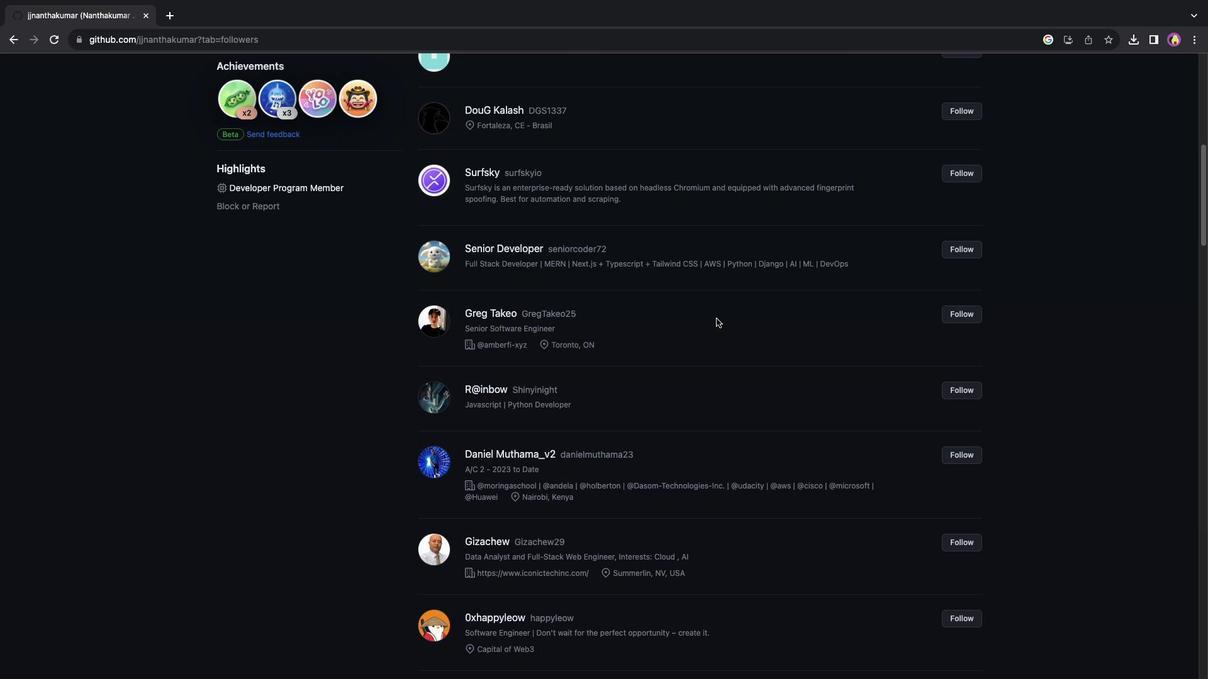 
Action: Mouse scrolled (716, 318) with delta (0, 0)
Screenshot: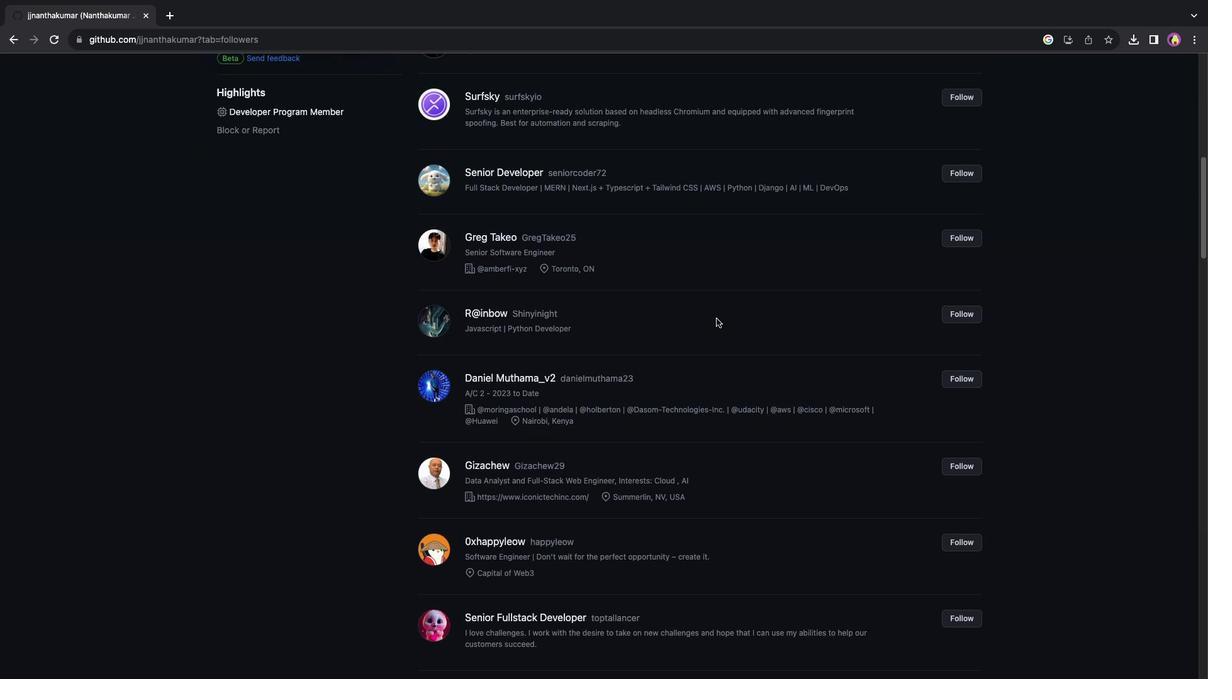
Action: Mouse scrolled (716, 318) with delta (0, 0)
Screenshot: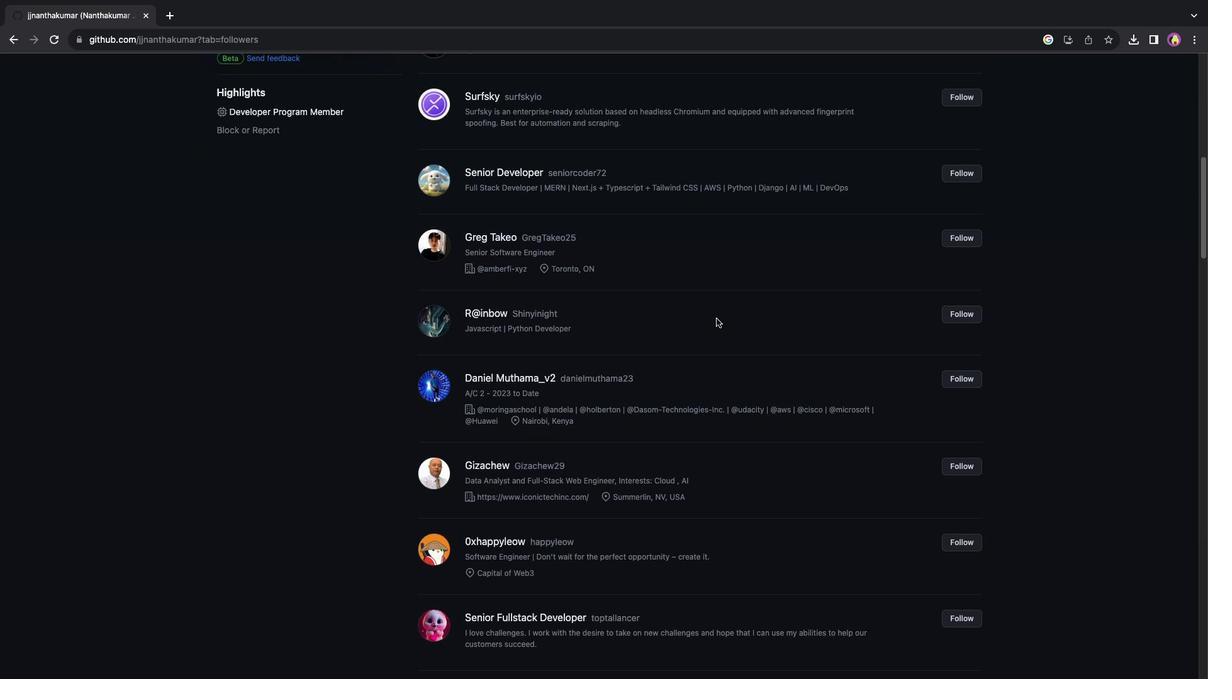 
Action: Mouse scrolled (716, 318) with delta (0, -1)
Screenshot: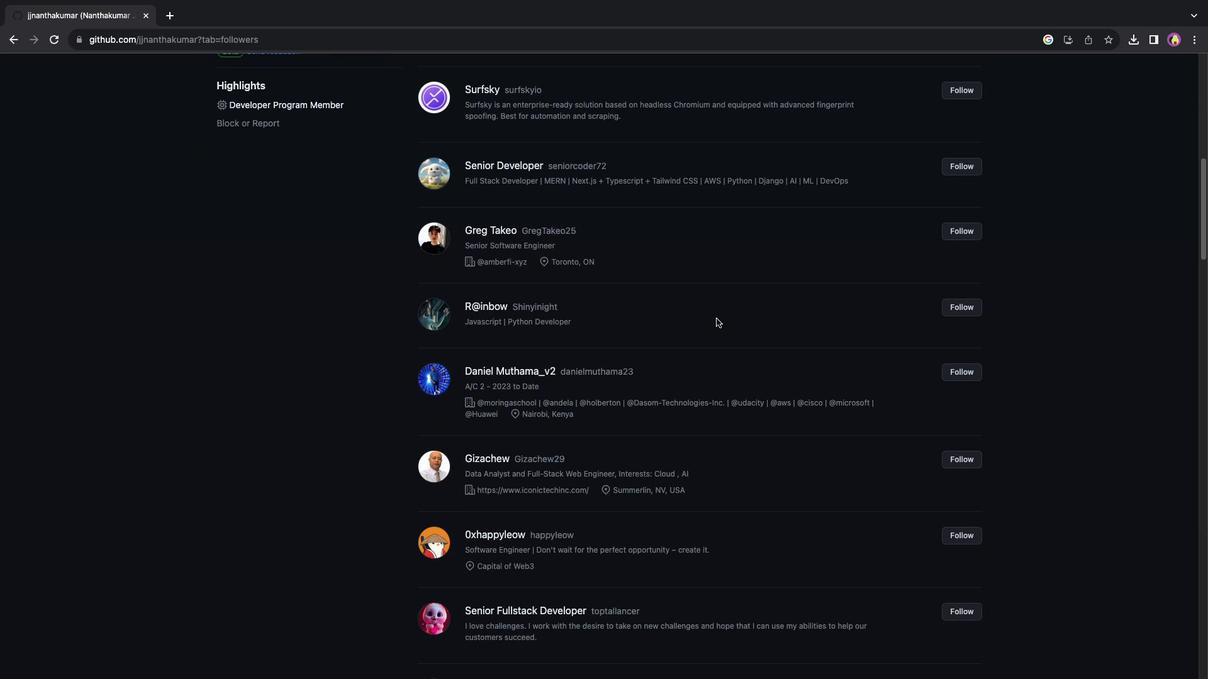 
Action: Mouse scrolled (716, 318) with delta (0, 0)
Screenshot: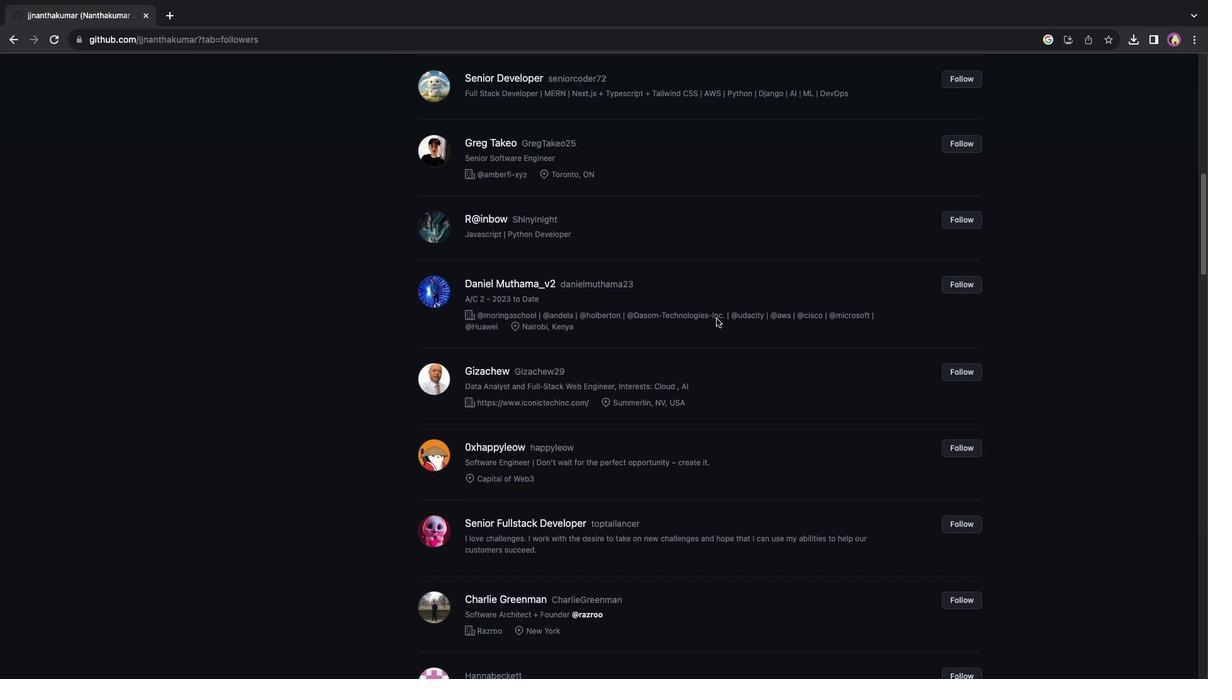 
Action: Mouse scrolled (716, 318) with delta (0, 0)
Screenshot: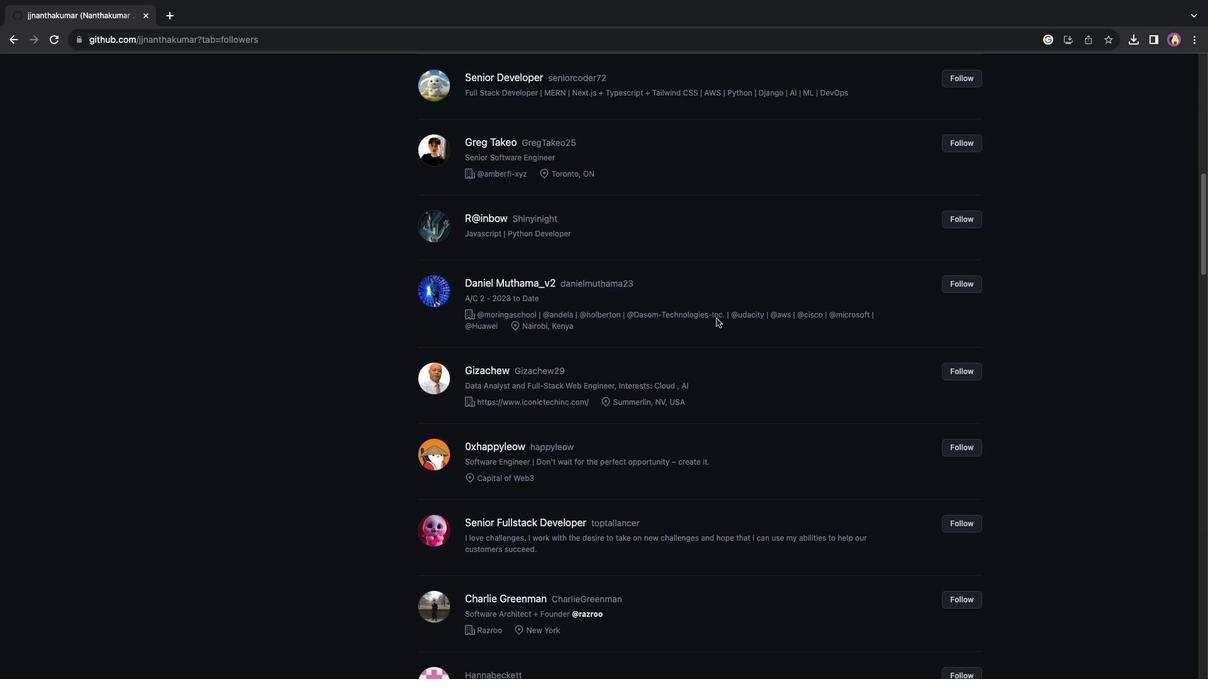 
Action: Mouse scrolled (716, 318) with delta (0, 0)
Screenshot: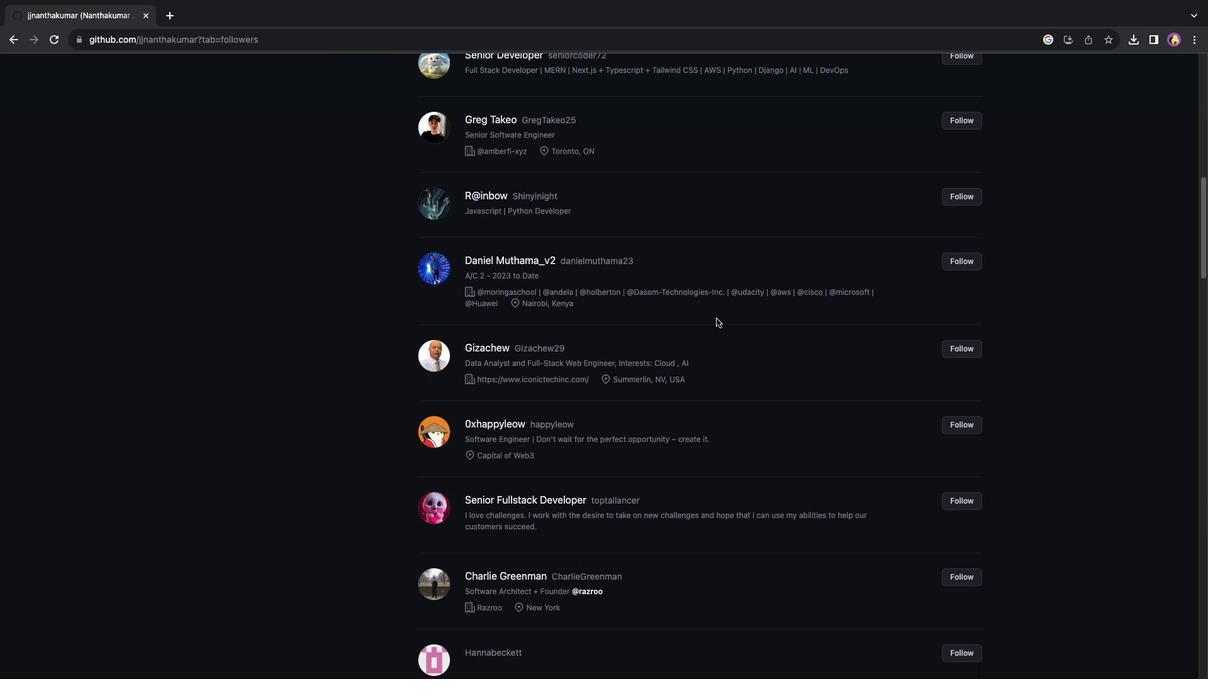 
Action: Mouse scrolled (716, 318) with delta (0, 0)
Screenshot: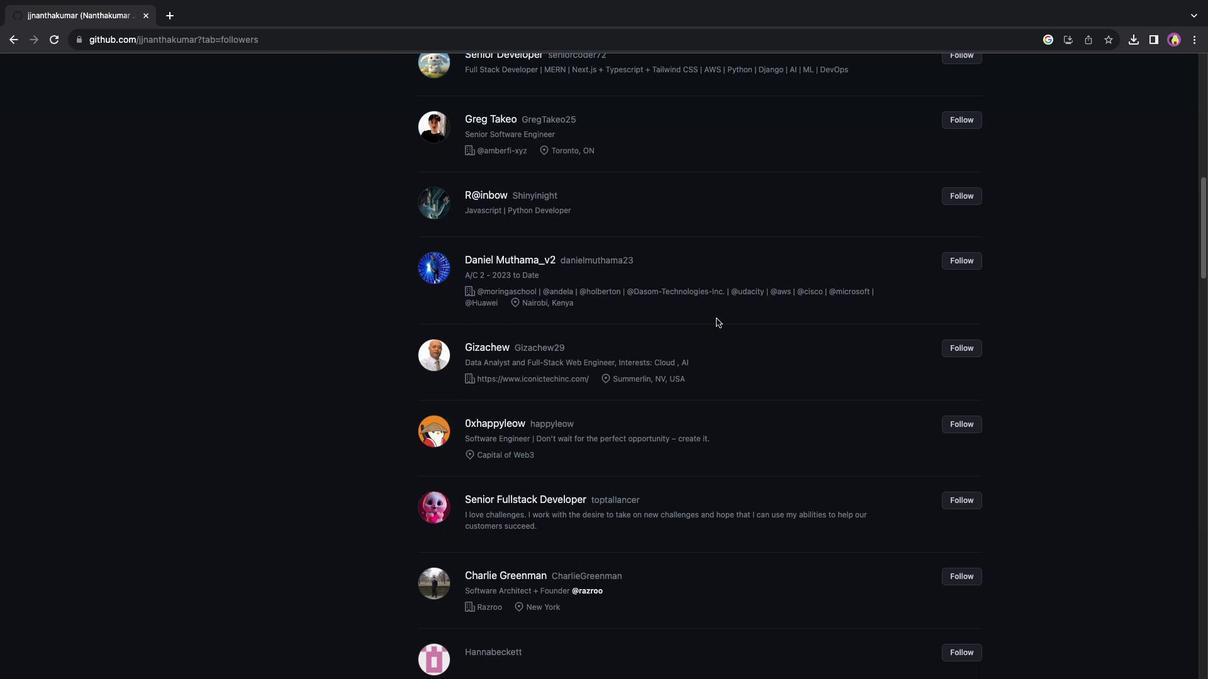 
Action: Mouse scrolled (716, 318) with delta (0, -1)
Screenshot: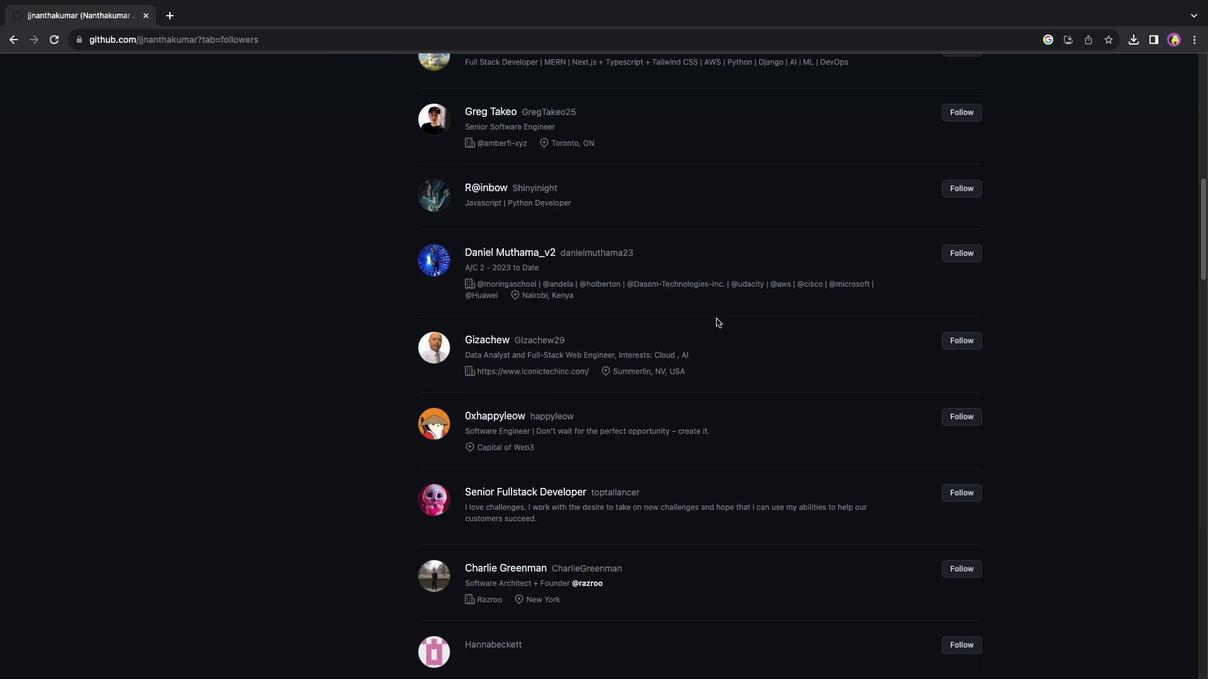 
Action: Mouse scrolled (716, 318) with delta (0, 0)
Screenshot: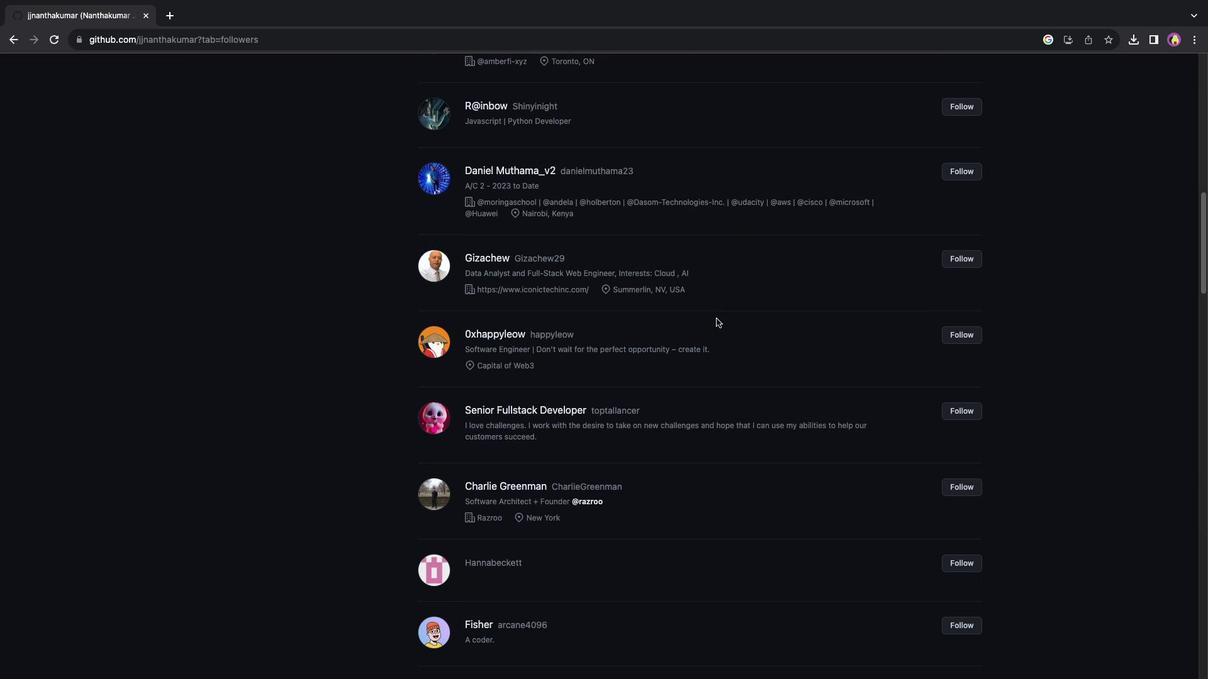 
Action: Mouse scrolled (716, 318) with delta (0, 0)
Screenshot: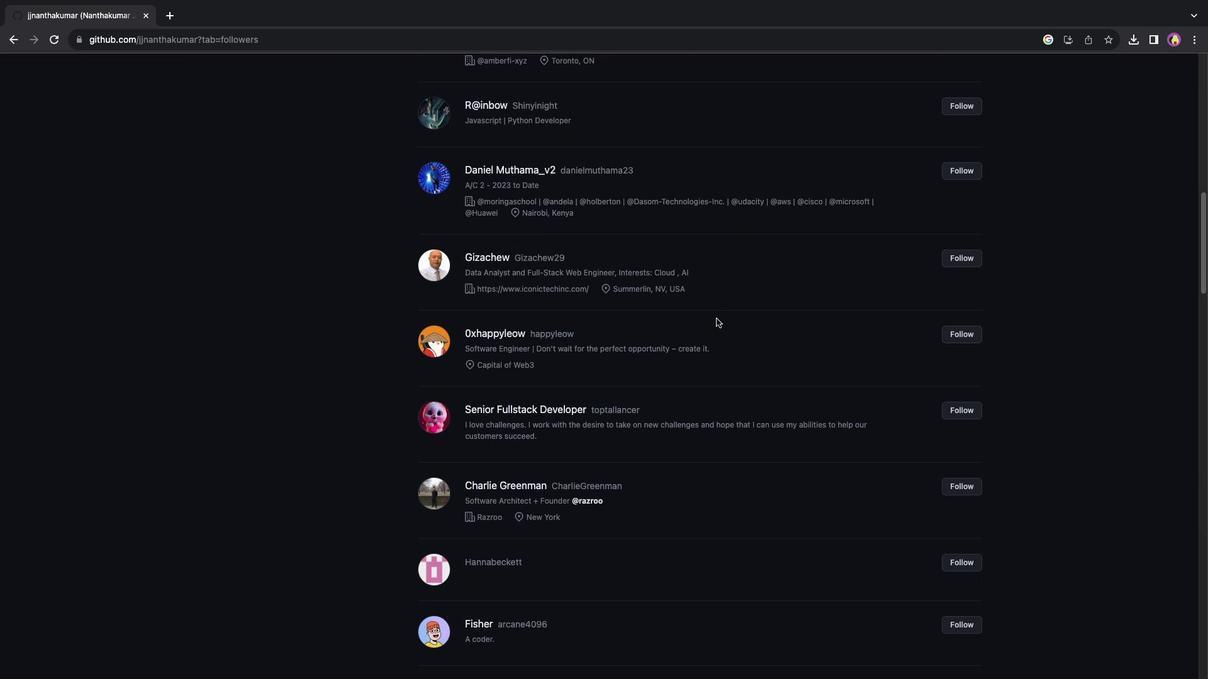 
Action: Mouse scrolled (716, 318) with delta (0, -1)
